 Task: Design a customizable, multi-material, and multi-color chess set with pieces inspired by iconic historical leaders and inventors.
Action: Mouse moved to (310, 411)
Screenshot: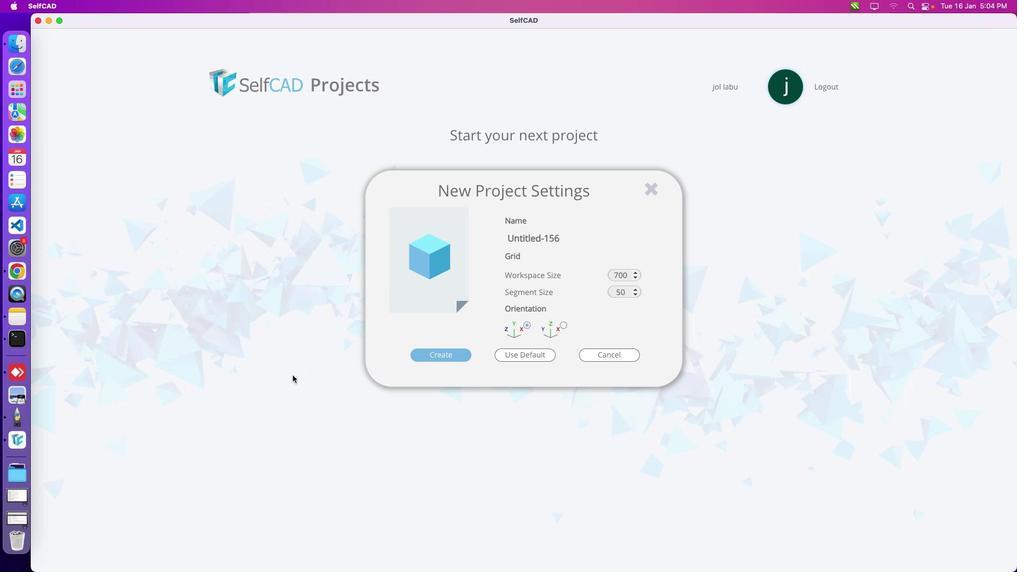 
Action: Mouse pressed left at (310, 411)
Screenshot: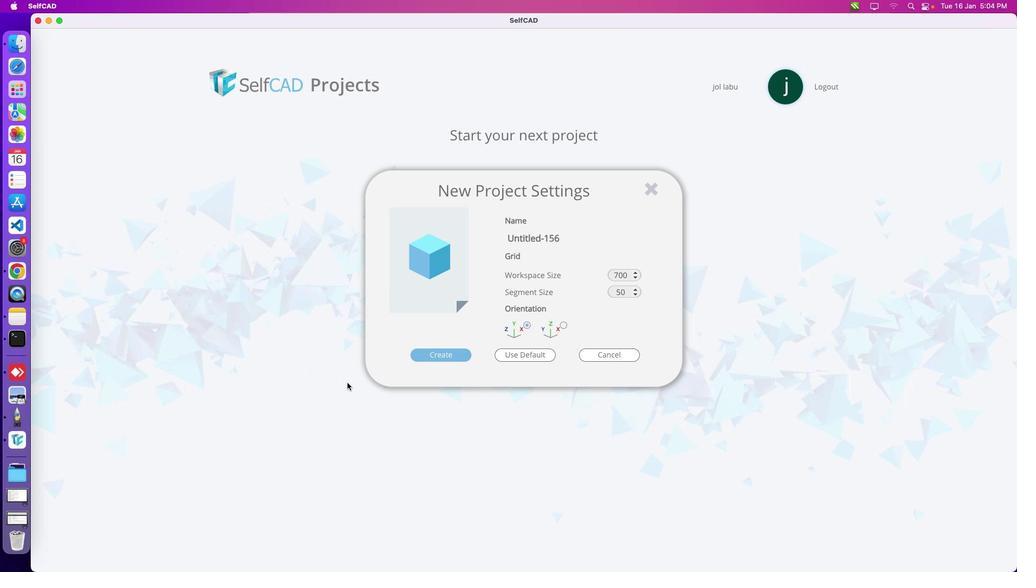 
Action: Mouse pressed left at (310, 411)
Screenshot: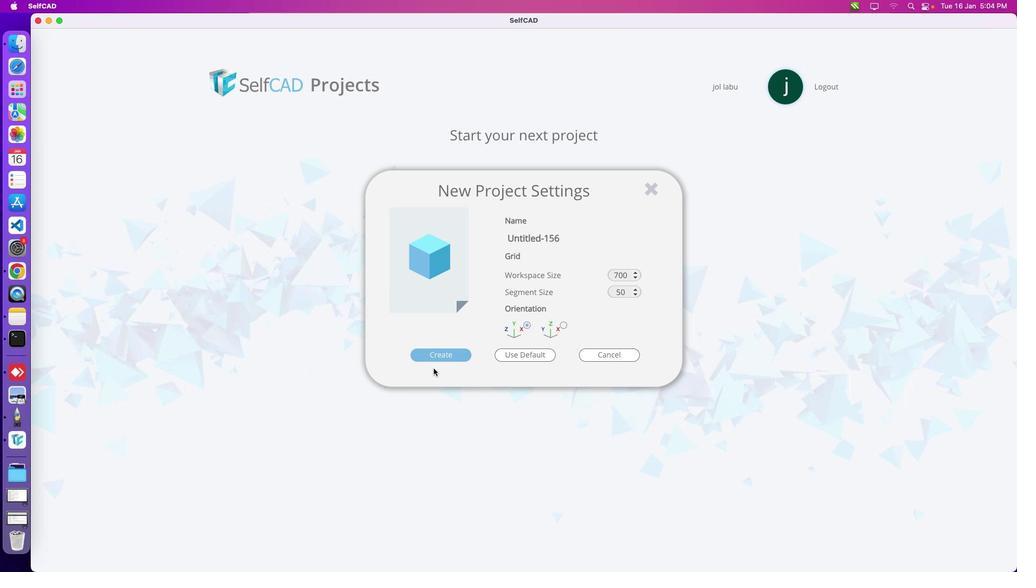 
Action: Mouse moved to (384, 425)
Screenshot: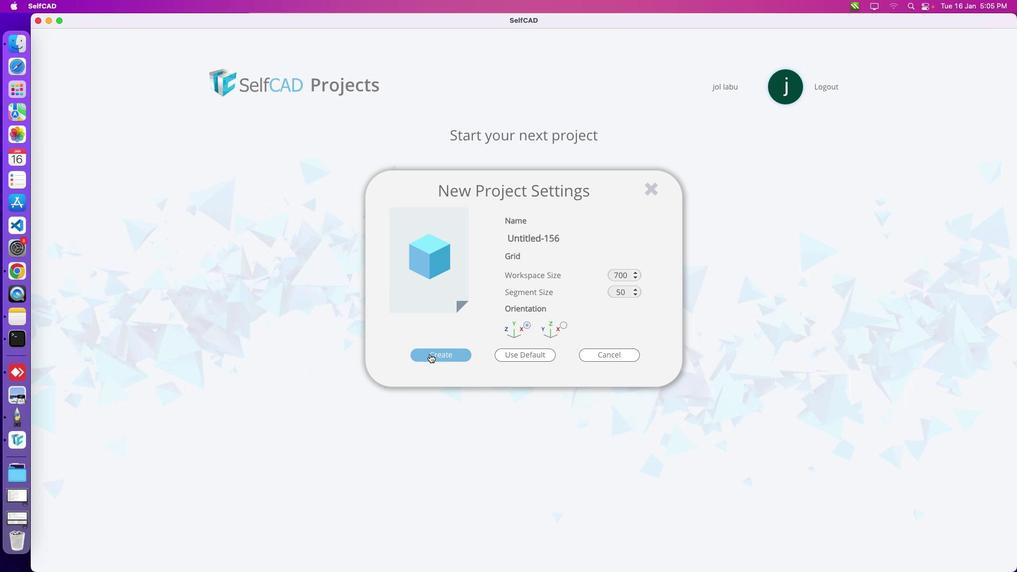 
Action: Mouse pressed left at (384, 425)
Screenshot: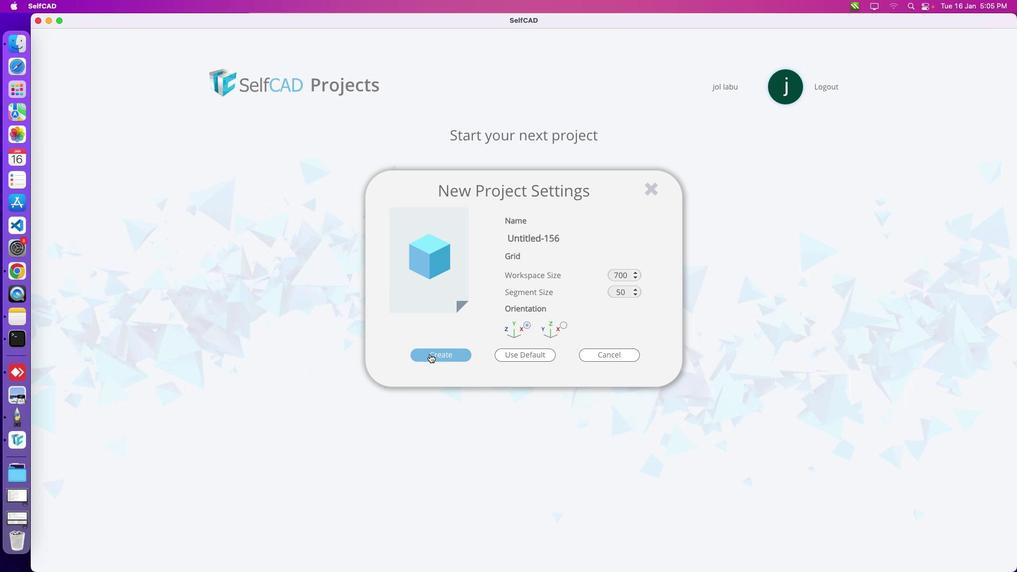 
Action: Mouse moved to (386, 425)
Screenshot: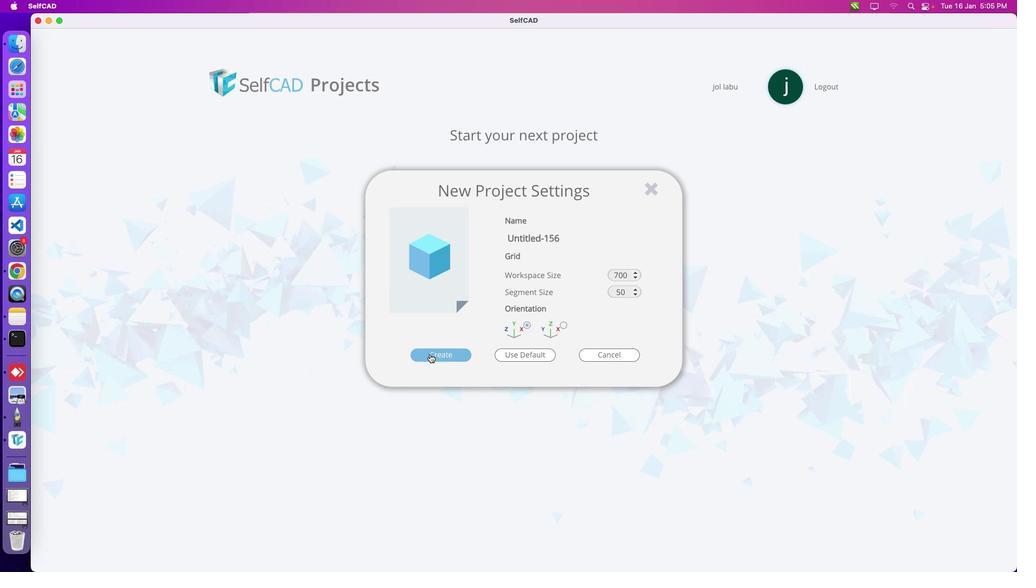 
Action: Mouse pressed left at (386, 425)
Screenshot: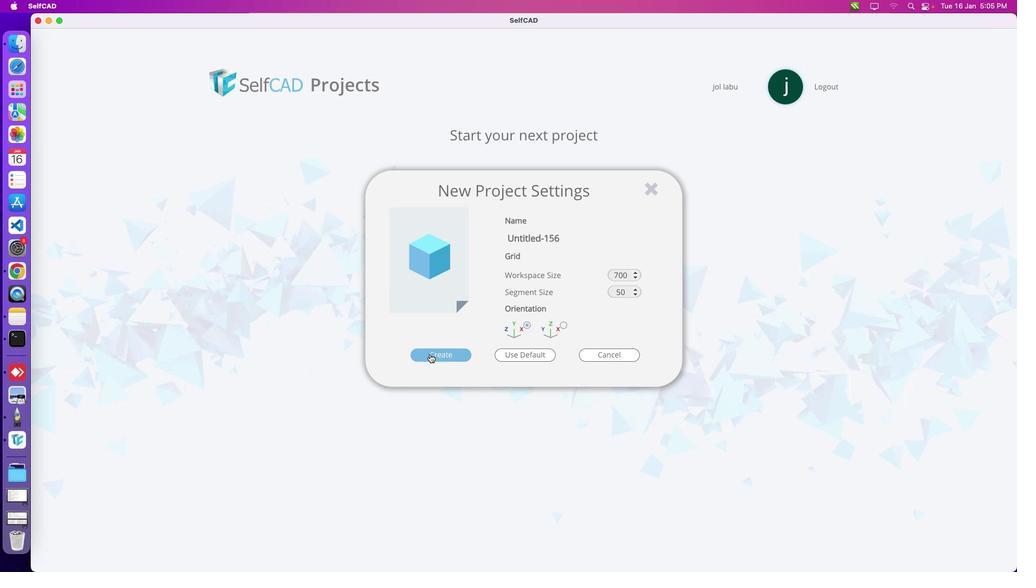 
Action: Mouse moved to (1019, 417)
Screenshot: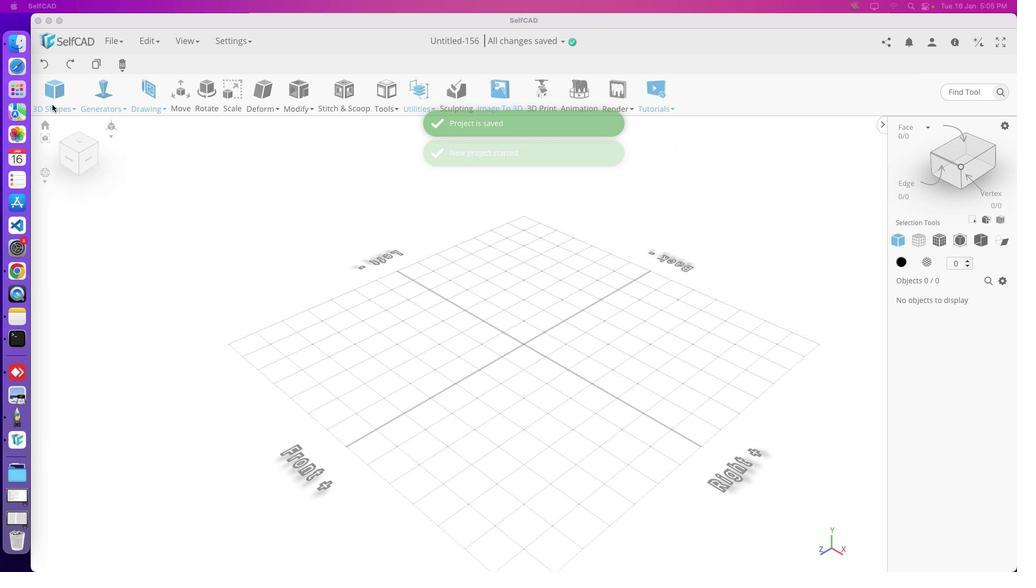 
Action: Mouse pressed left at (1019, 417)
Screenshot: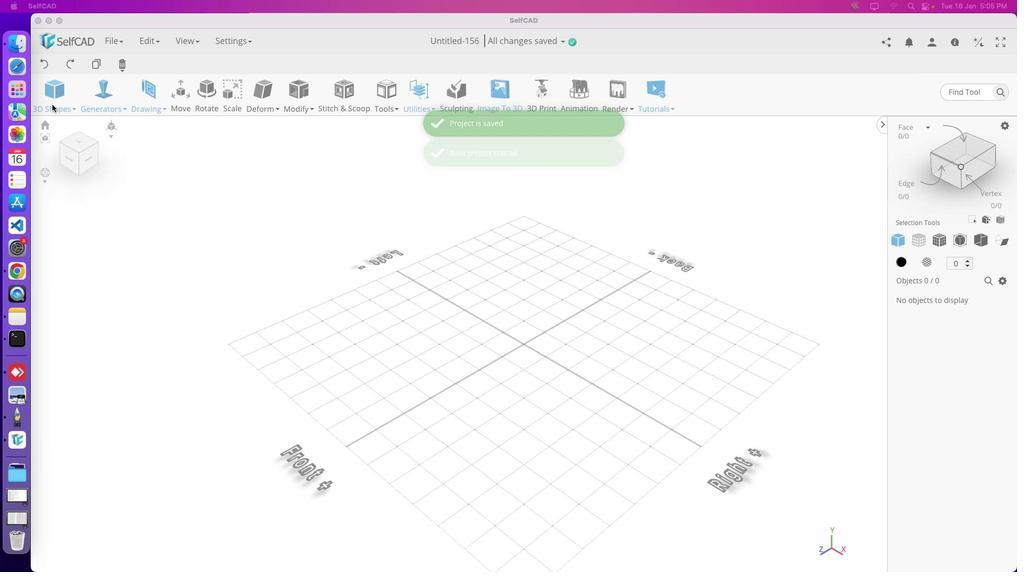 
Action: Mouse pressed left at (1019, 417)
Screenshot: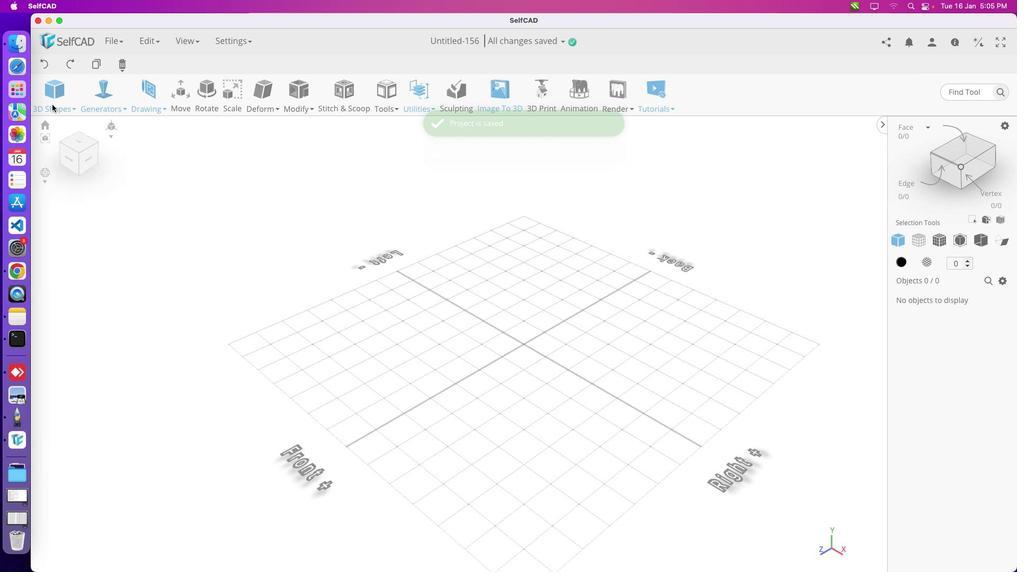 
Action: Mouse moved to (1019, 417)
Screenshot: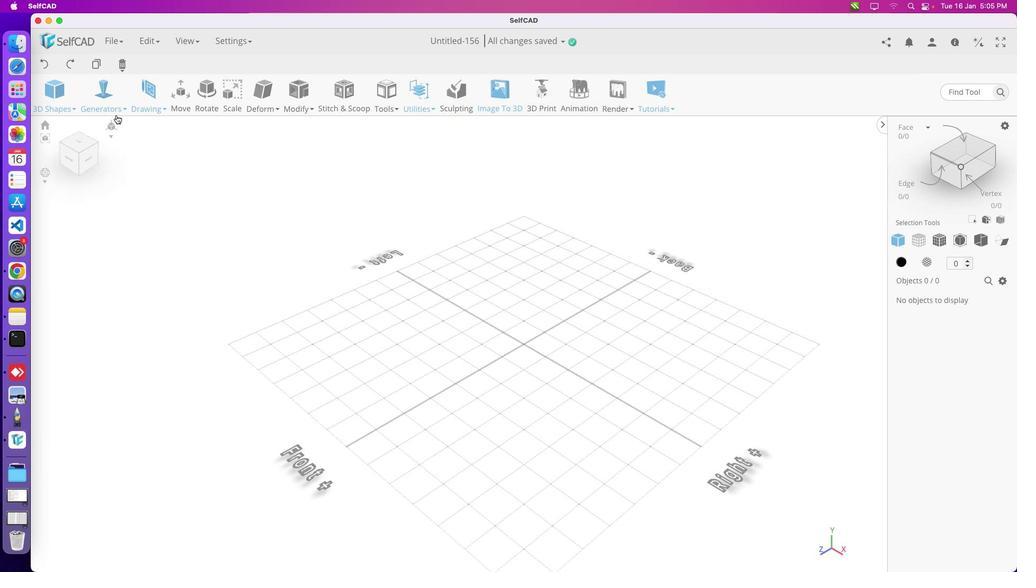 
Action: Mouse pressed left at (1019, 417)
Screenshot: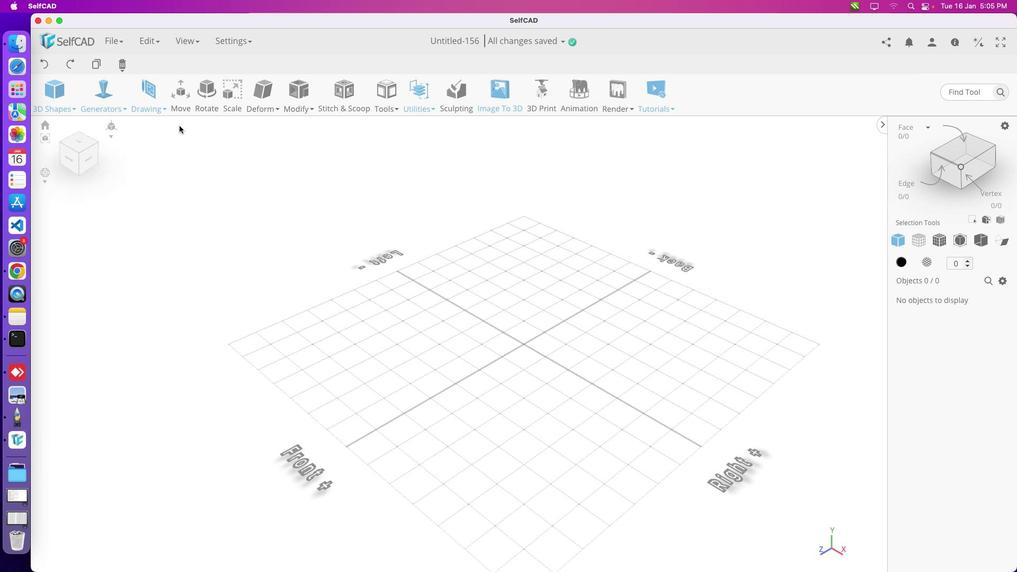 
Action: Mouse moved to (223, 405)
Screenshot: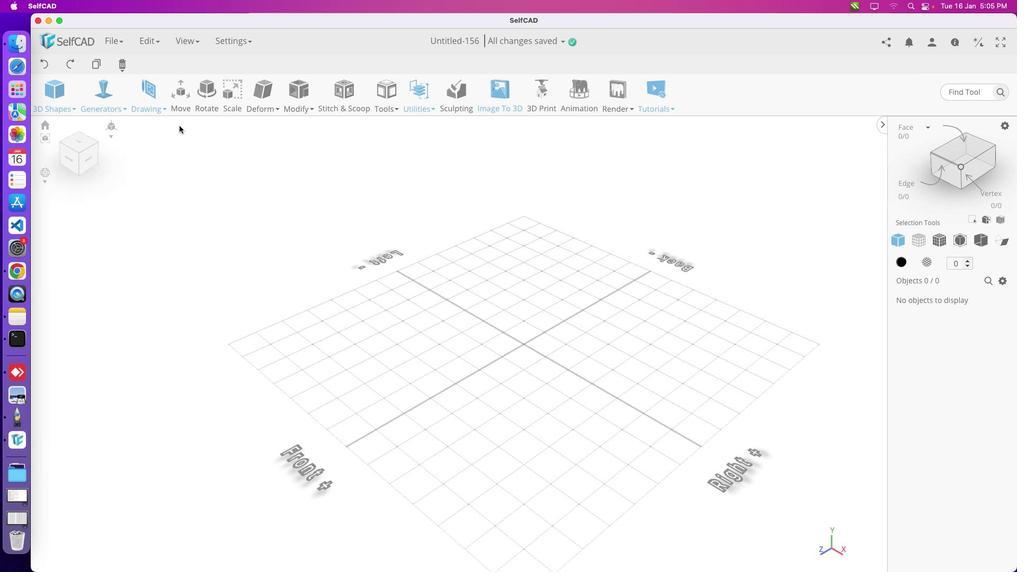 
Action: Mouse pressed left at (223, 405)
Screenshot: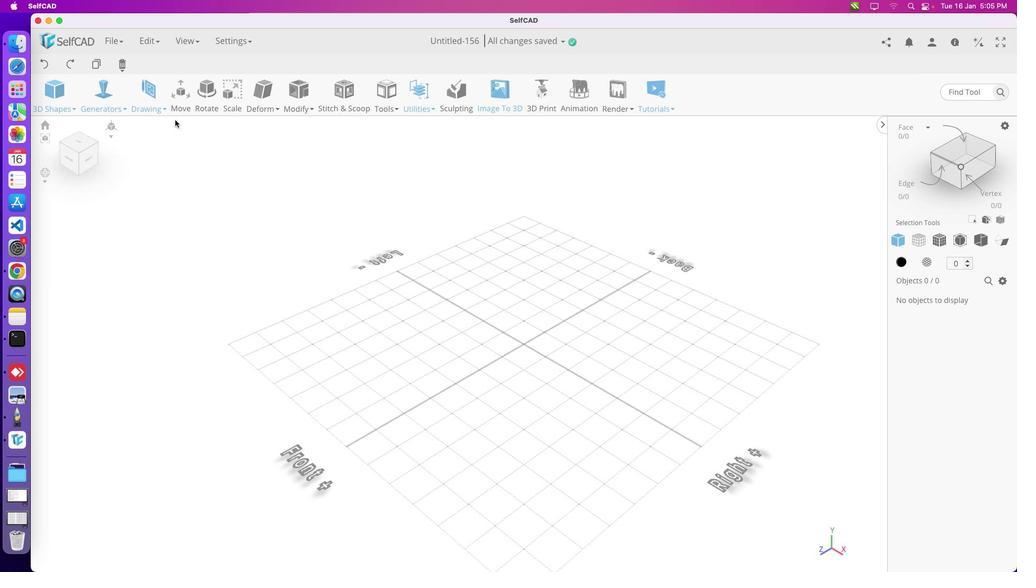 
Action: Mouse moved to (232, 413)
Screenshot: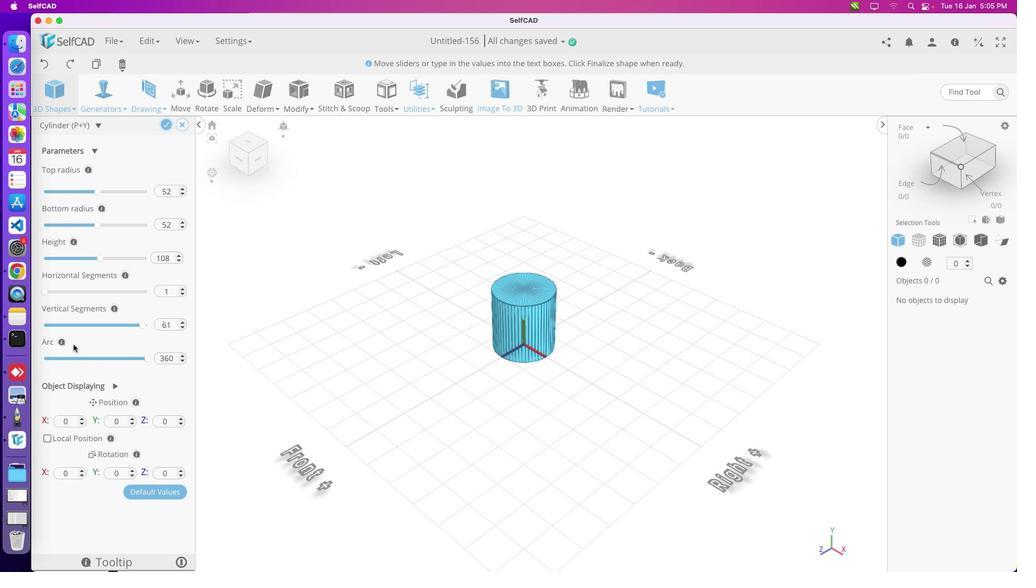 
Action: Mouse pressed left at (232, 413)
Screenshot: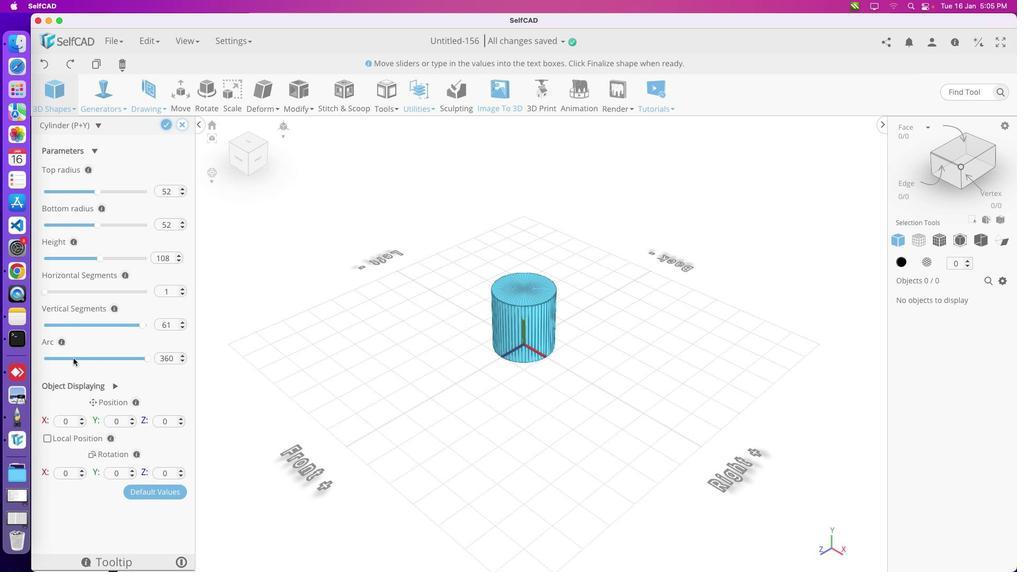 
Action: Mouse moved to (271, 407)
Screenshot: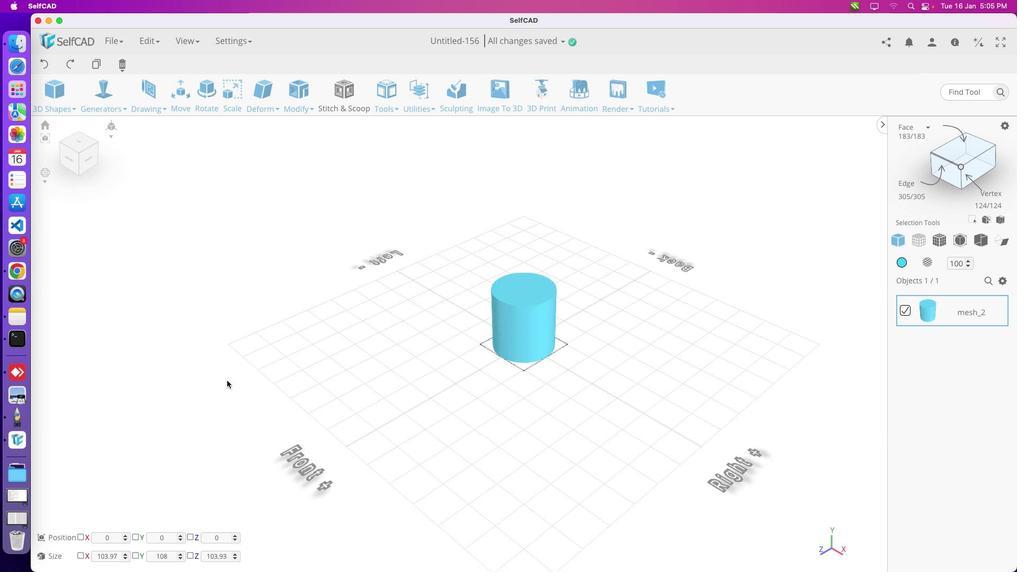 
Action: Mouse pressed left at (271, 407)
Screenshot: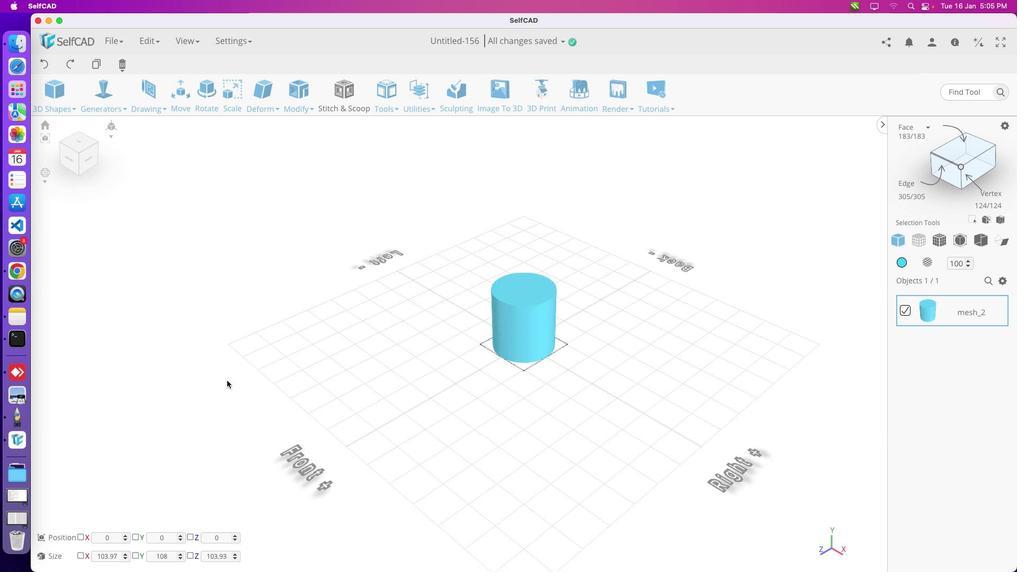 
Action: Mouse moved to (458, 426)
Screenshot: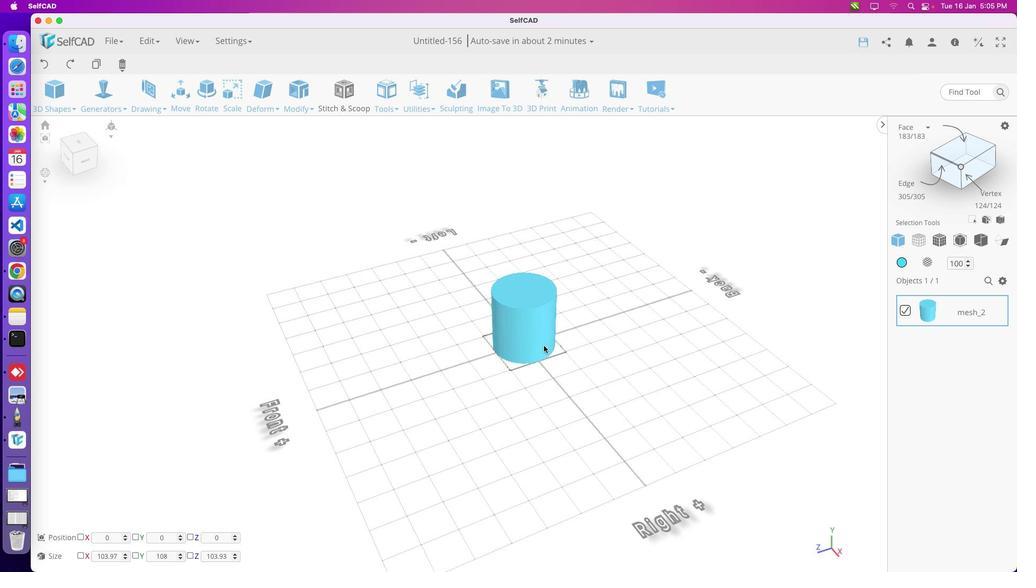 
Action: Mouse pressed left at (458, 426)
Screenshot: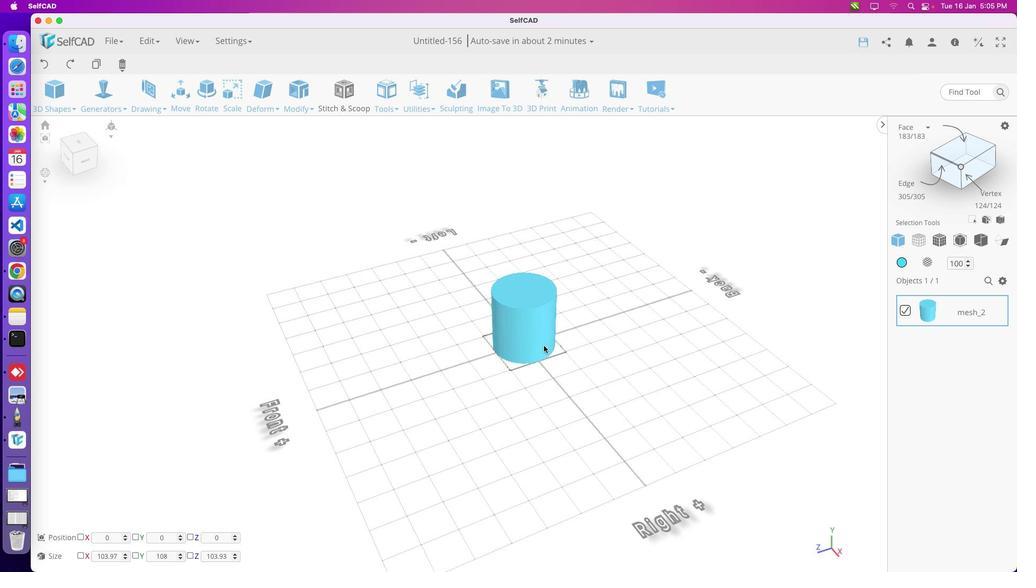 
Action: Mouse moved to (527, 415)
Screenshot: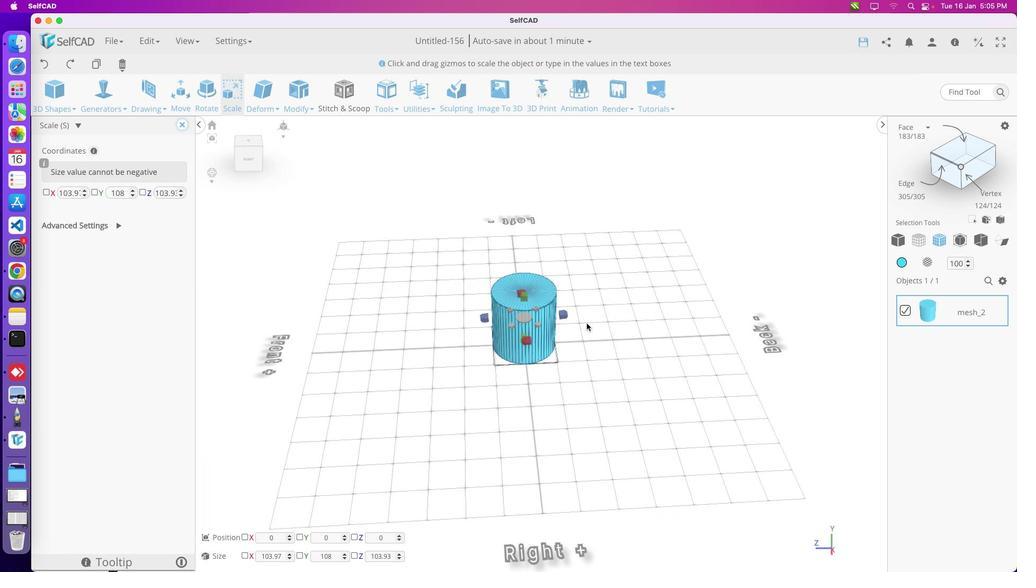 
Action: Key pressed 's'
Screenshot: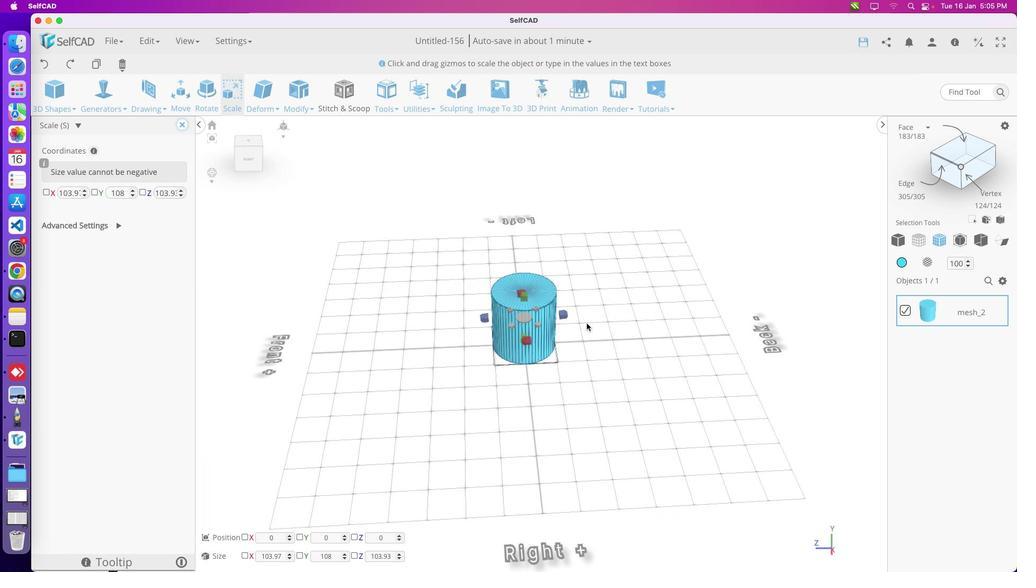 
Action: Mouse moved to (457, 430)
Screenshot: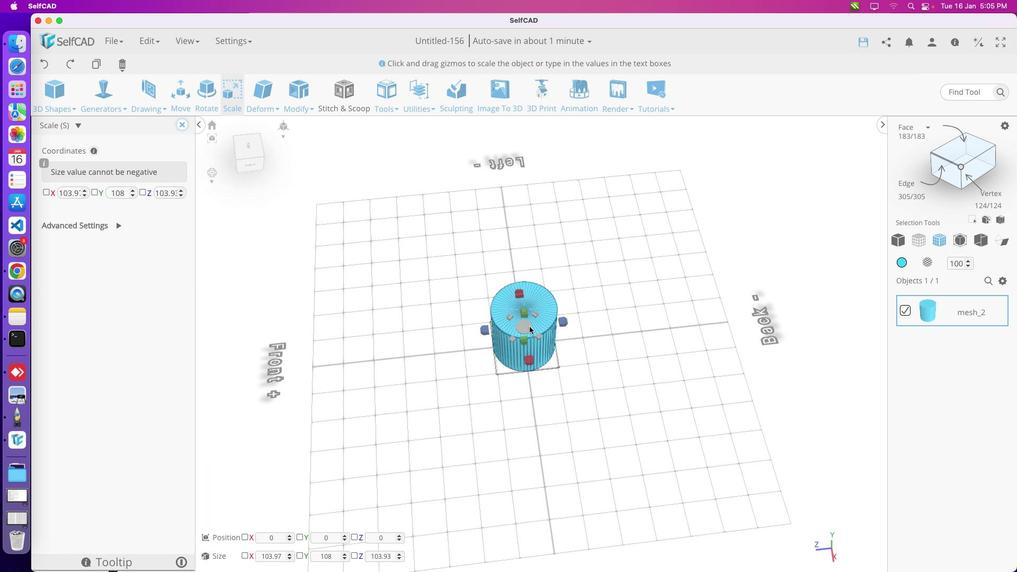 
Action: Mouse pressed left at (457, 430)
Screenshot: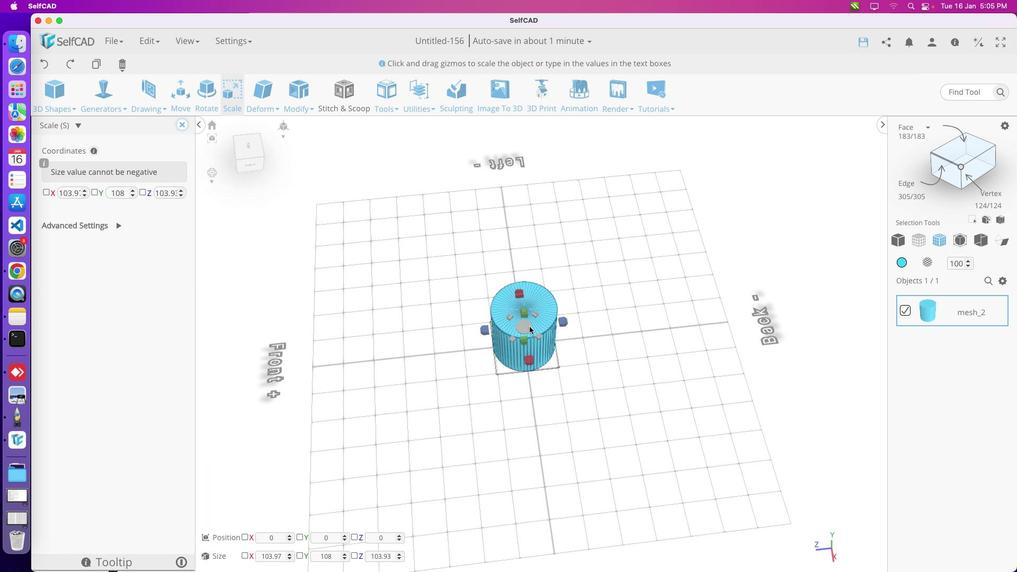 
Action: Mouse moved to (594, 416)
Screenshot: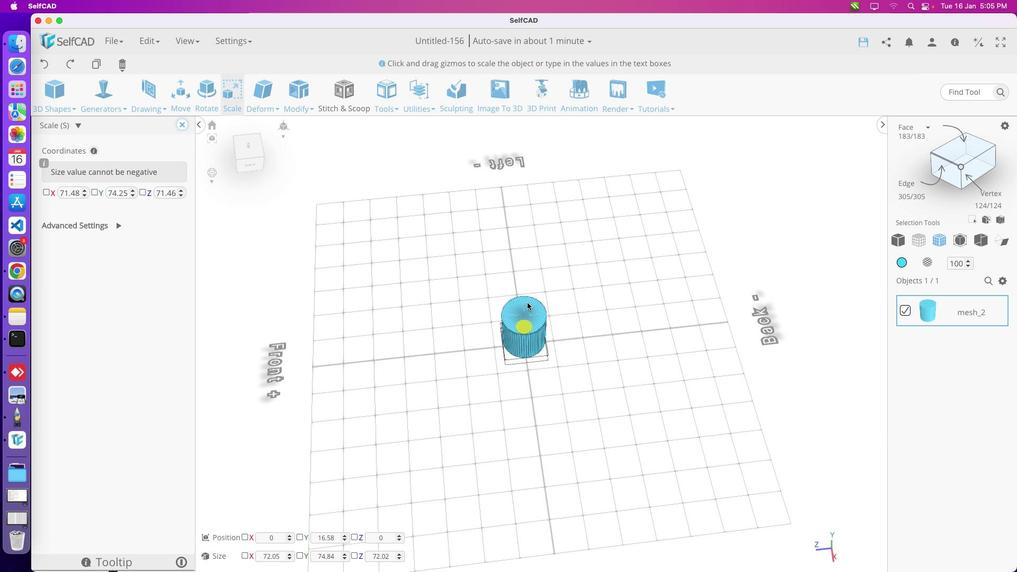 
Action: Mouse pressed left at (594, 416)
Screenshot: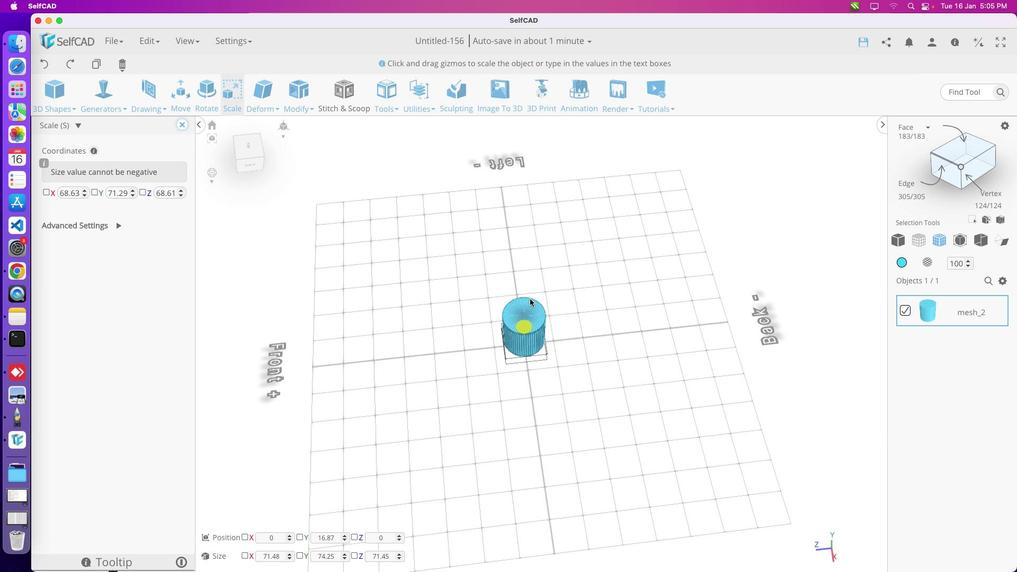 
Action: Mouse moved to (442, 420)
Screenshot: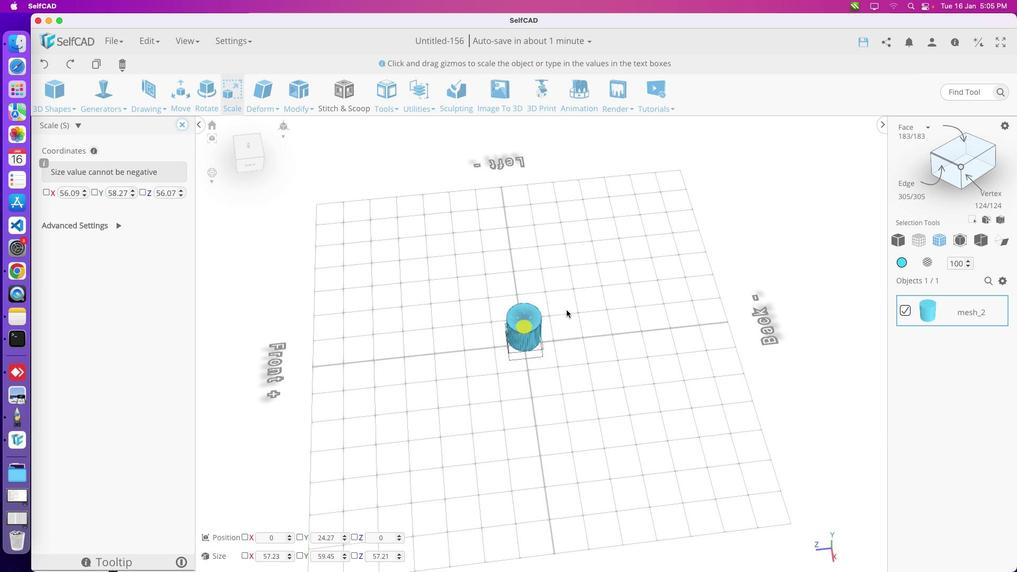 
Action: Mouse pressed left at (442, 420)
Screenshot: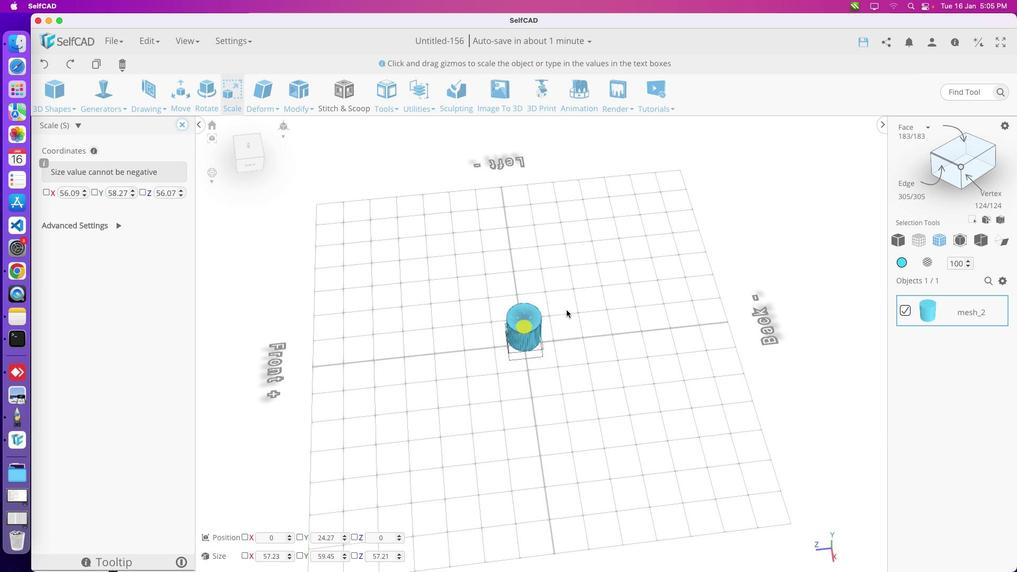
Action: Mouse moved to (421, 423)
Screenshot: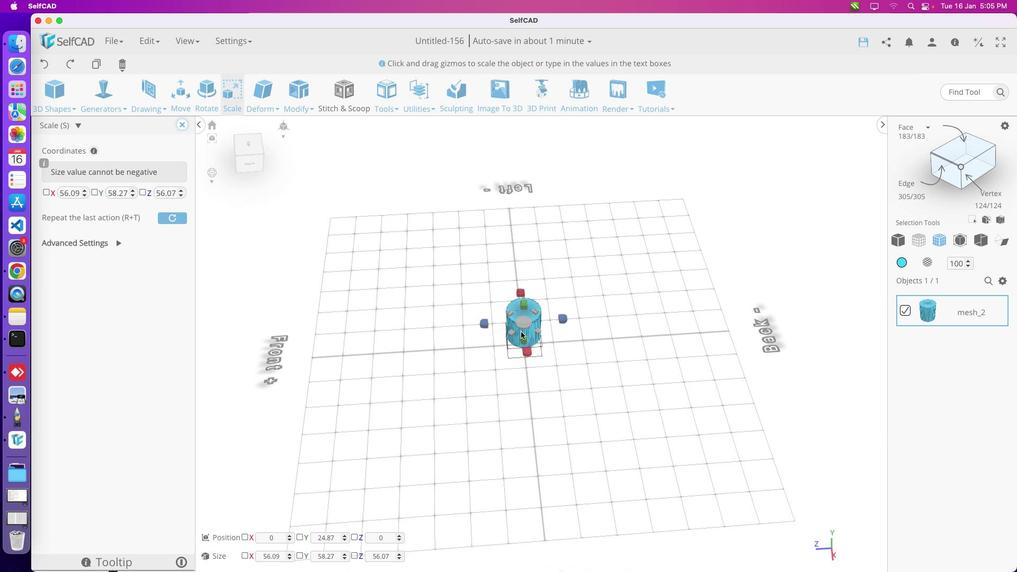 
Action: Mouse pressed left at (421, 423)
Screenshot: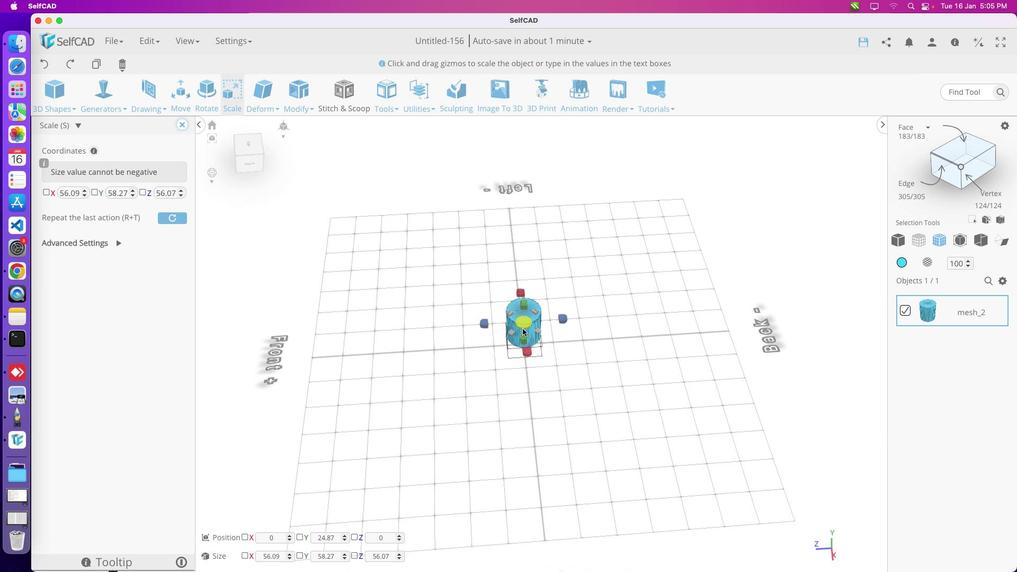 
Action: Mouse moved to (442, 422)
Screenshot: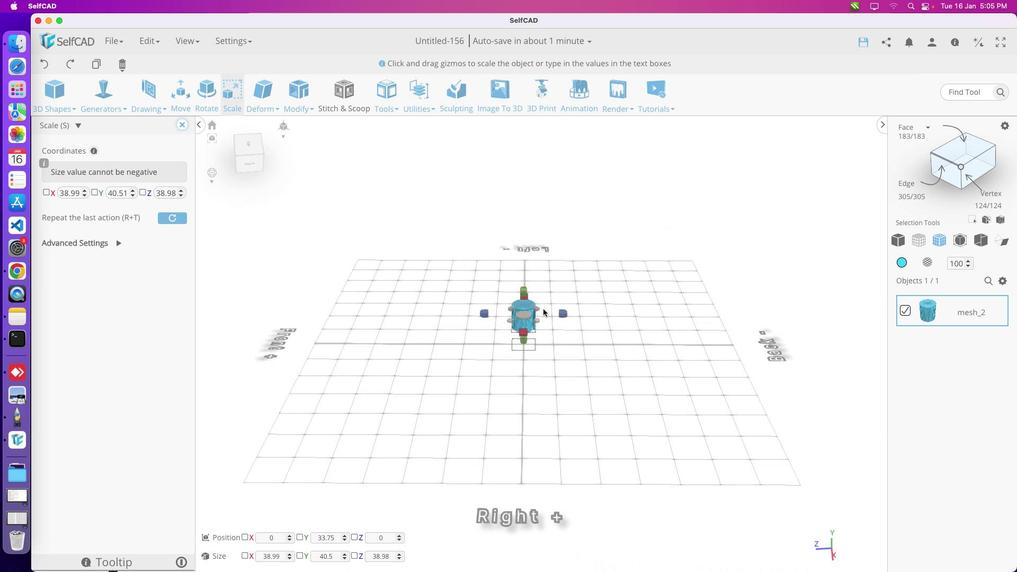 
Action: Mouse pressed left at (442, 422)
Screenshot: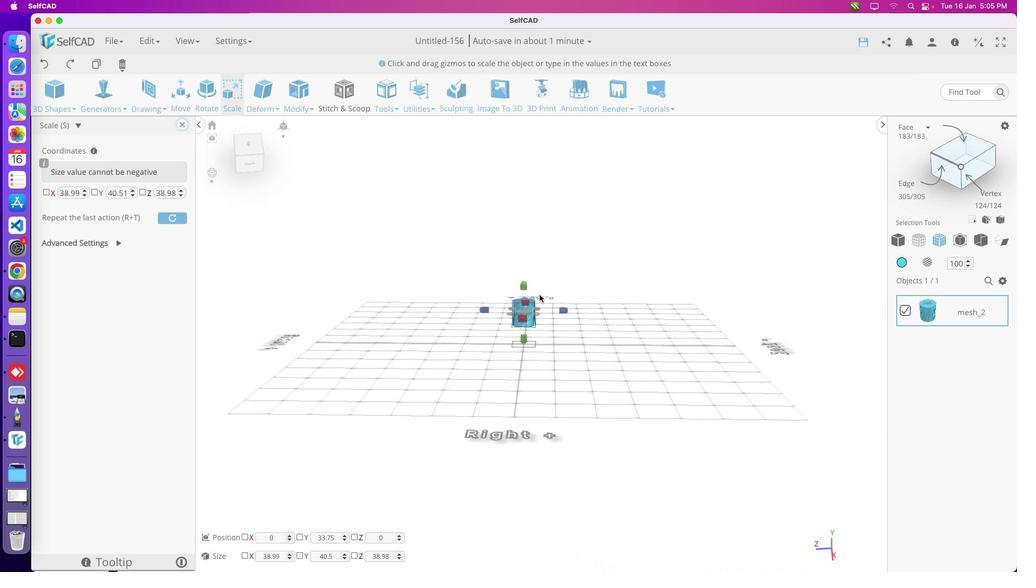 
Action: Mouse moved to (421, 423)
Screenshot: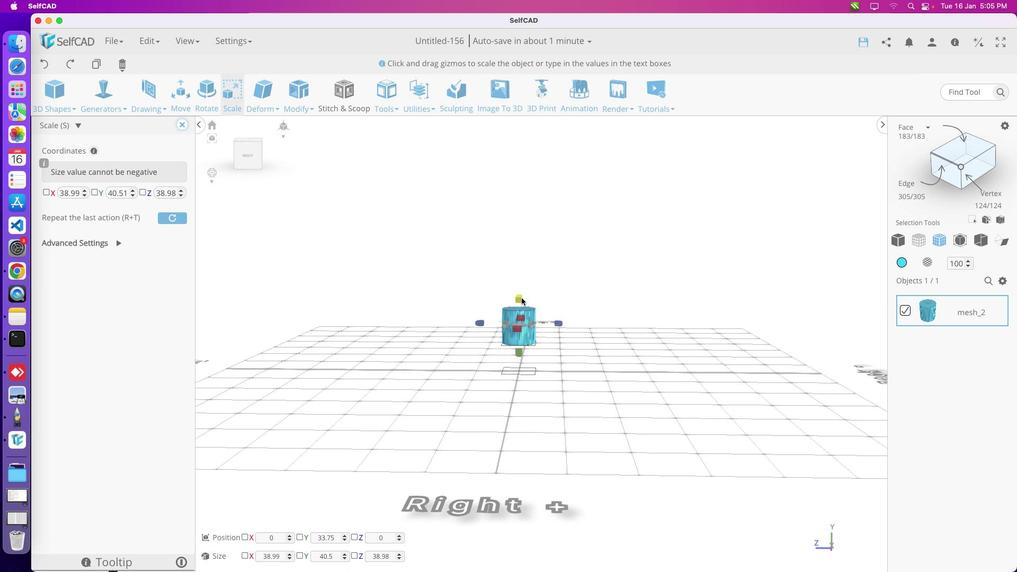 
Action: Mouse pressed left at (421, 423)
Screenshot: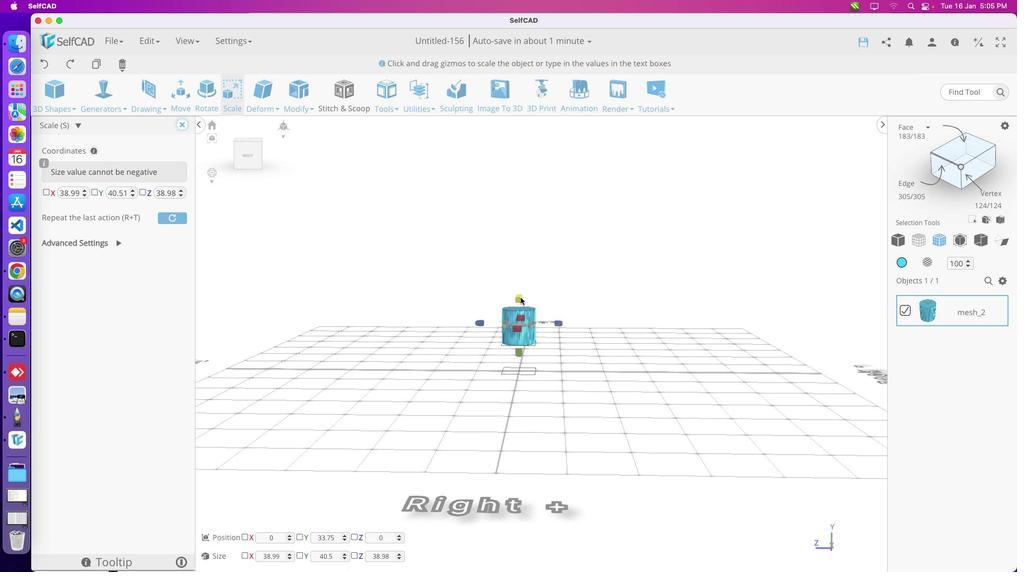 
Action: Mouse moved to (437, 425)
Screenshot: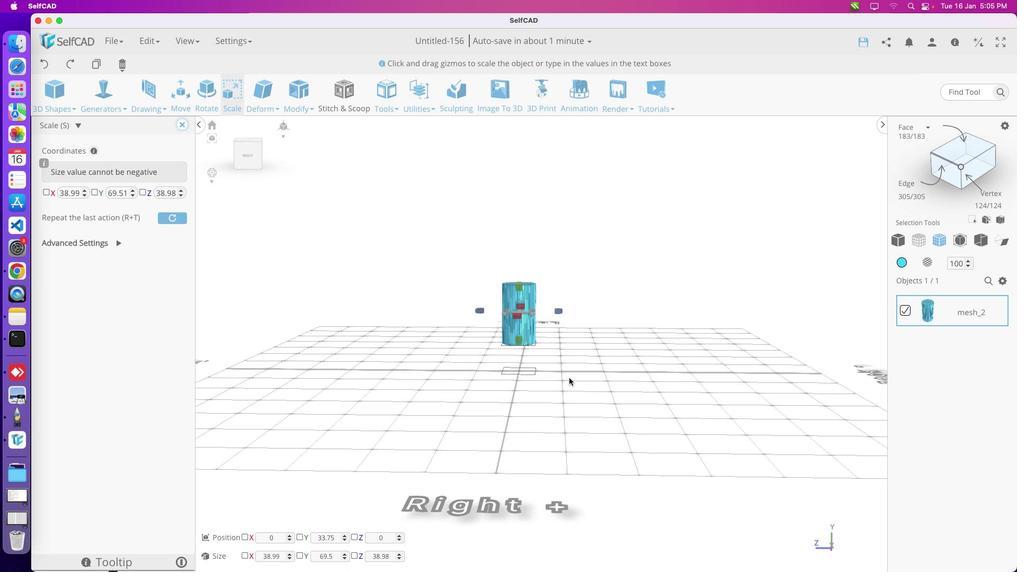 
Action: Mouse pressed left at (437, 425)
Screenshot: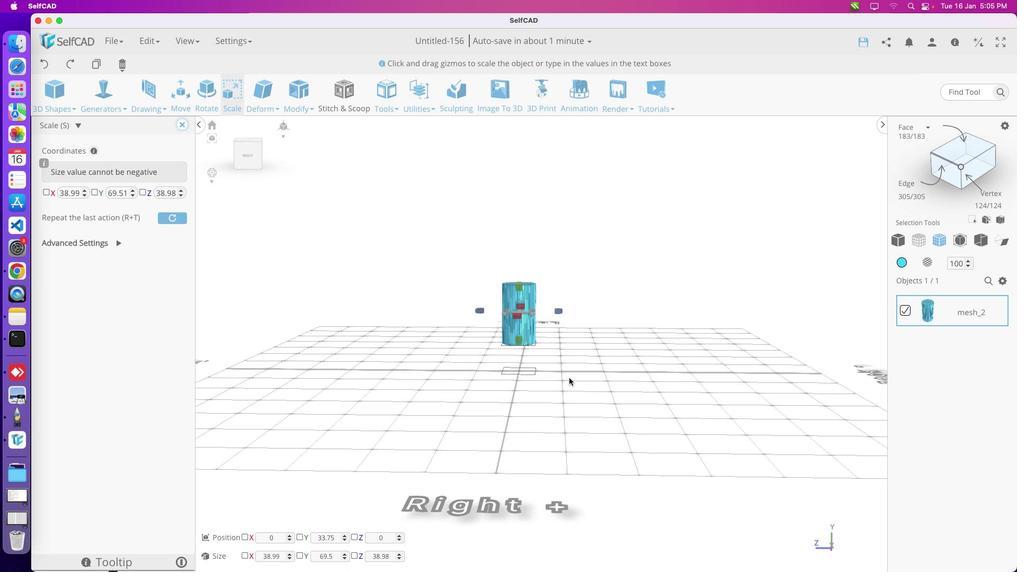 
Action: Mouse moved to (426, 420)
Screenshot: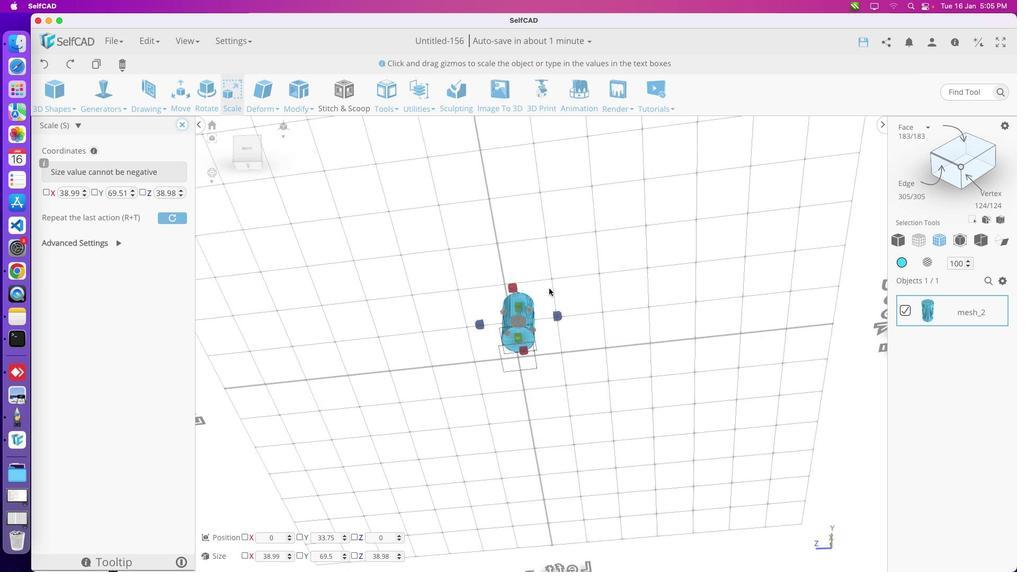 
Action: Mouse scrolled (426, 420) with delta (201, 397)
Screenshot: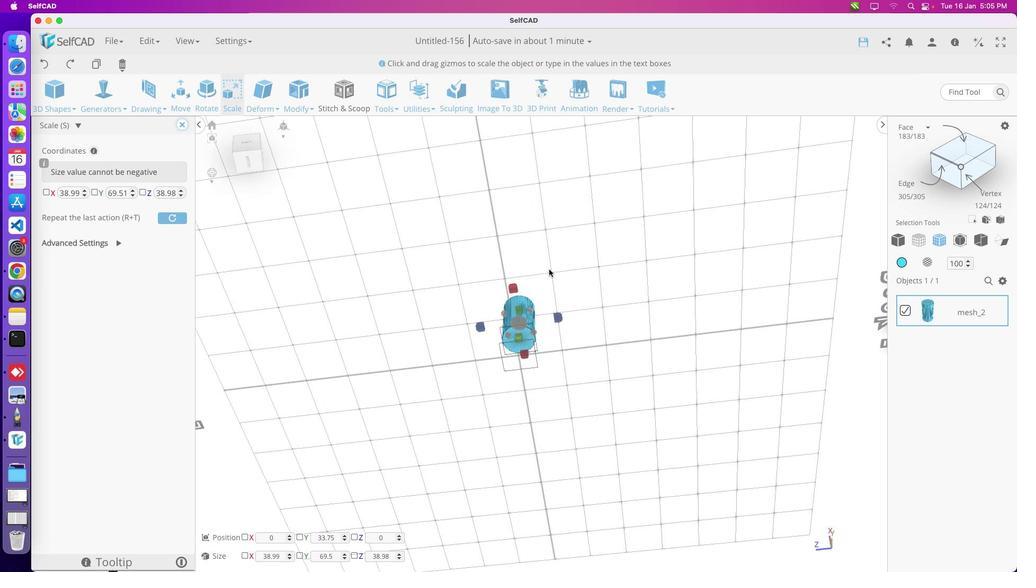 
Action: Mouse scrolled (426, 420) with delta (201, 397)
Screenshot: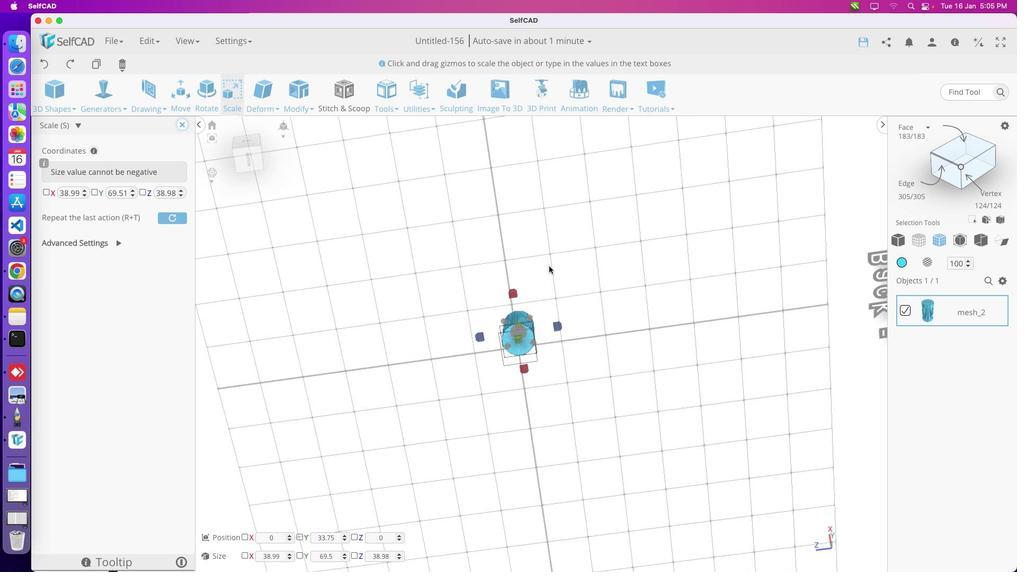 
Action: Mouse scrolled (426, 420) with delta (201, 397)
Screenshot: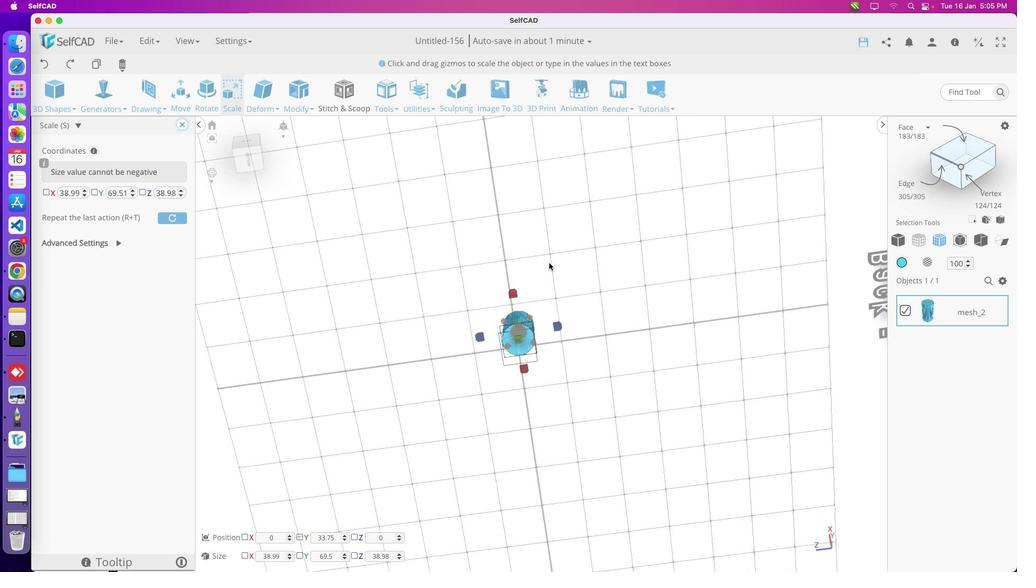 
Action: Mouse moved to (420, 421)
Screenshot: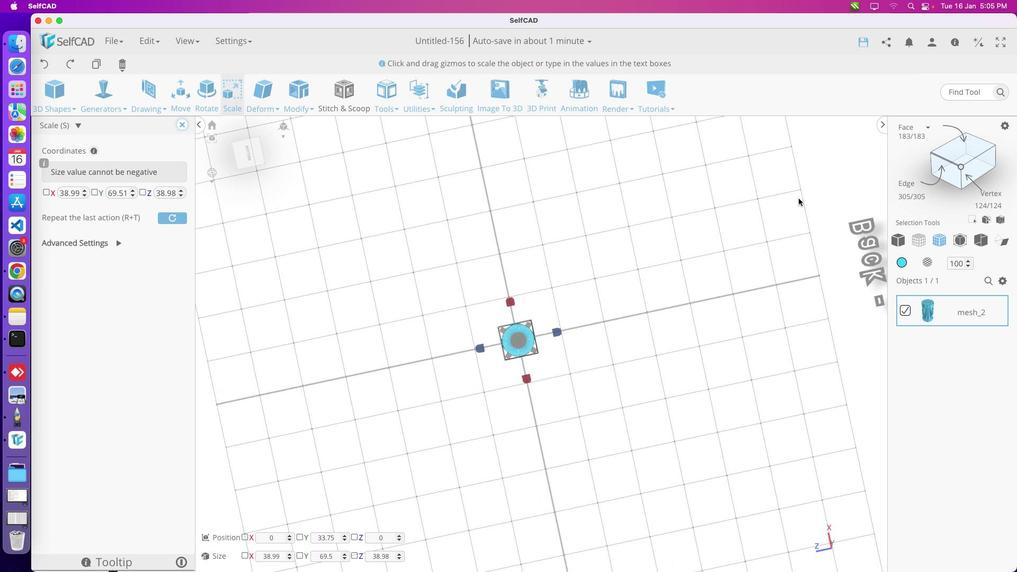 
Action: Mouse pressed left at (420, 421)
Screenshot: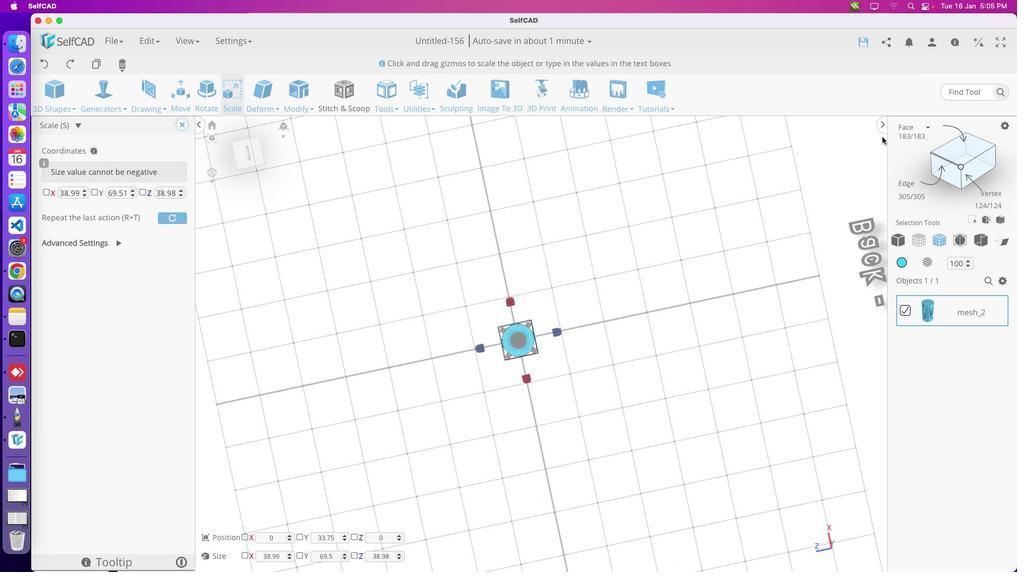 
Action: Mouse moved to (440, 427)
Screenshot: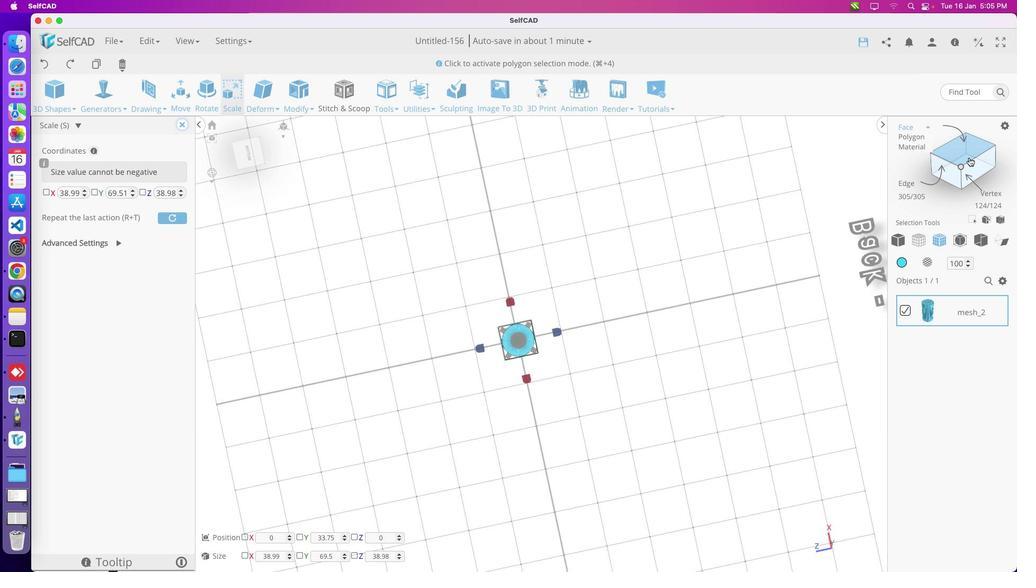 
Action: Mouse pressed left at (440, 427)
Screenshot: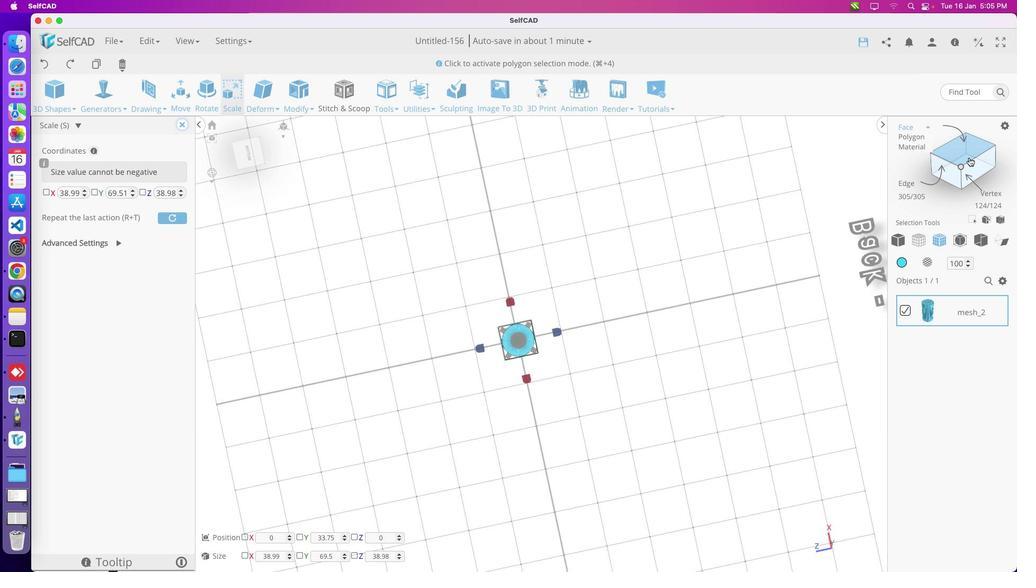 
Action: Mouse moved to (596, 410)
Screenshot: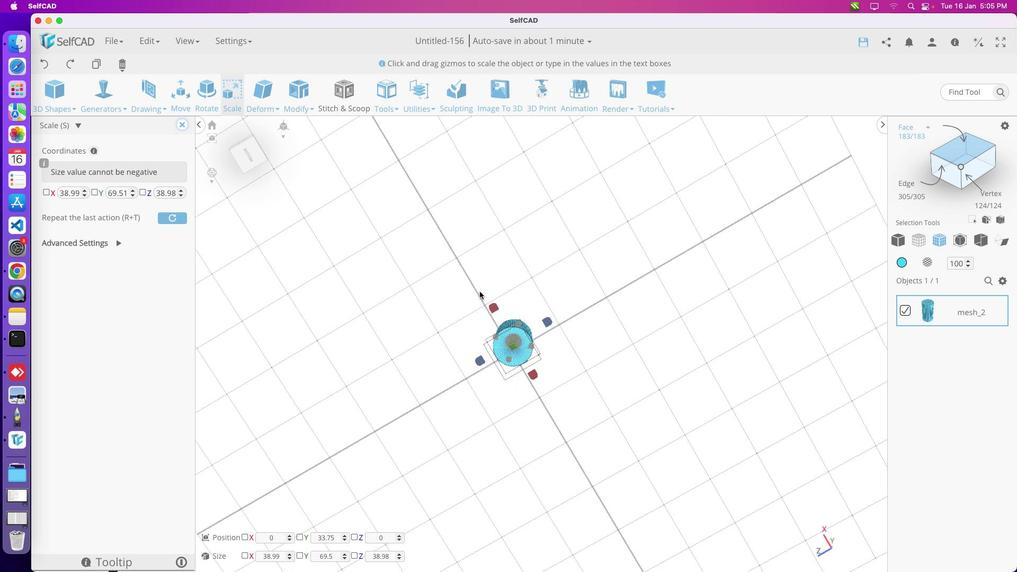 
Action: Mouse pressed left at (596, 410)
Screenshot: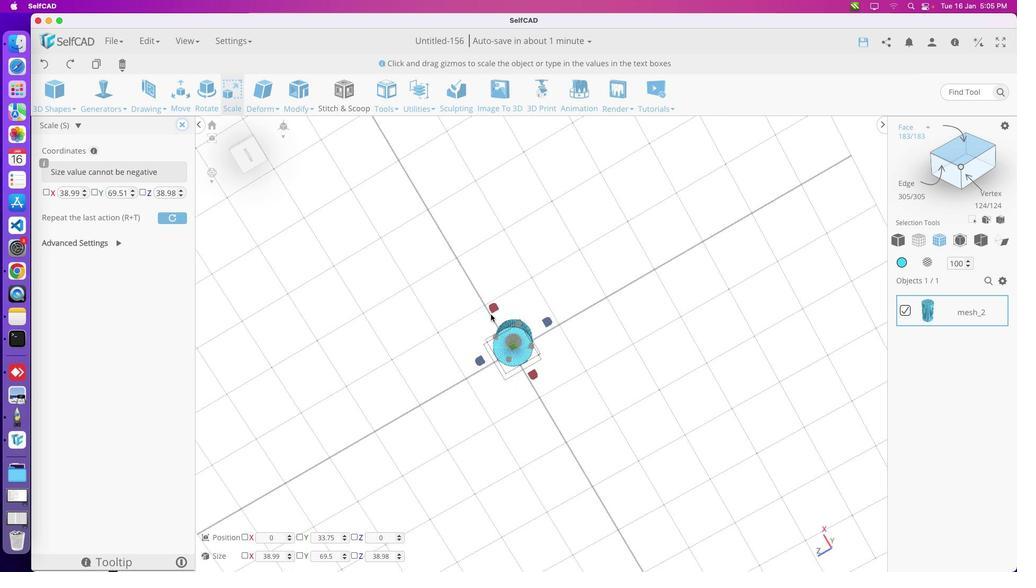 
Action: Mouse moved to (611, 409)
Screenshot: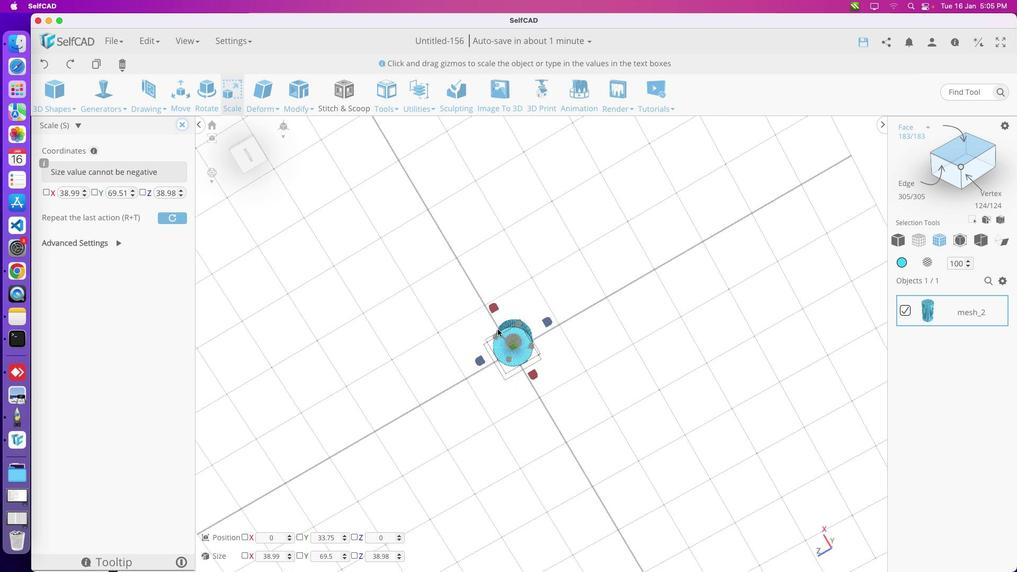 
Action: Mouse pressed left at (611, 409)
Screenshot: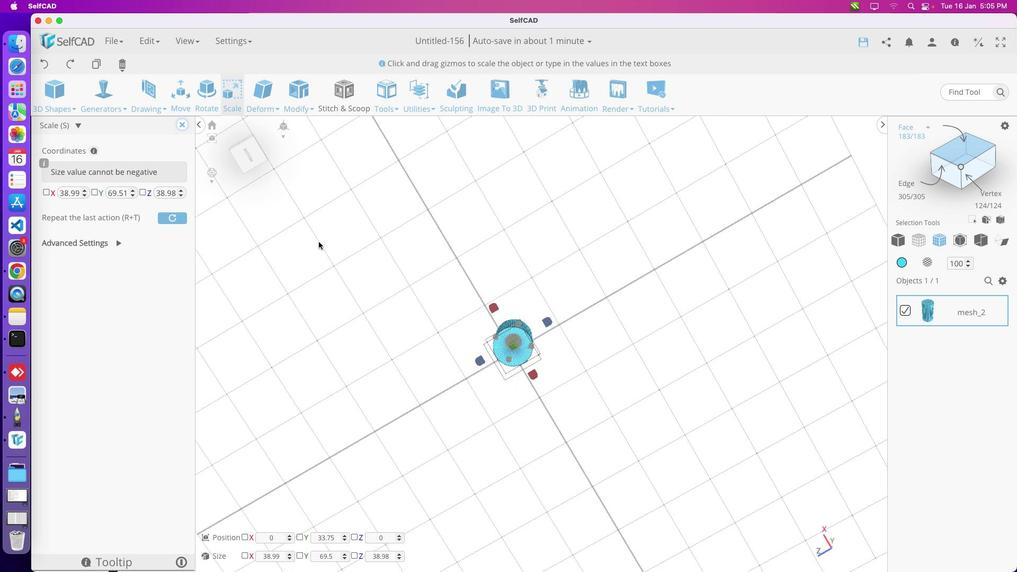 
Action: Mouse moved to (431, 421)
Screenshot: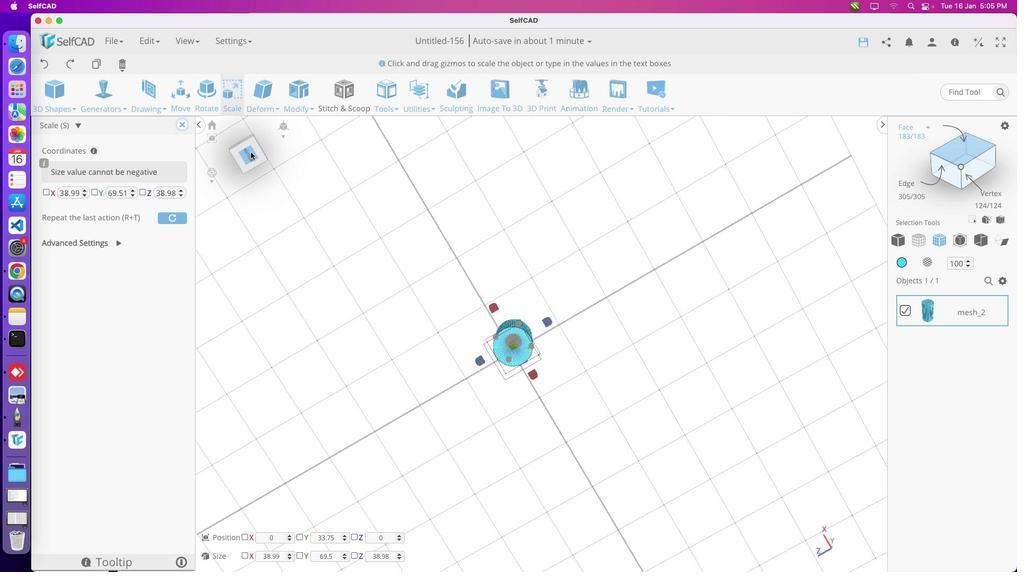 
Action: Mouse scrolled (431, 421) with delta (201, 397)
Screenshot: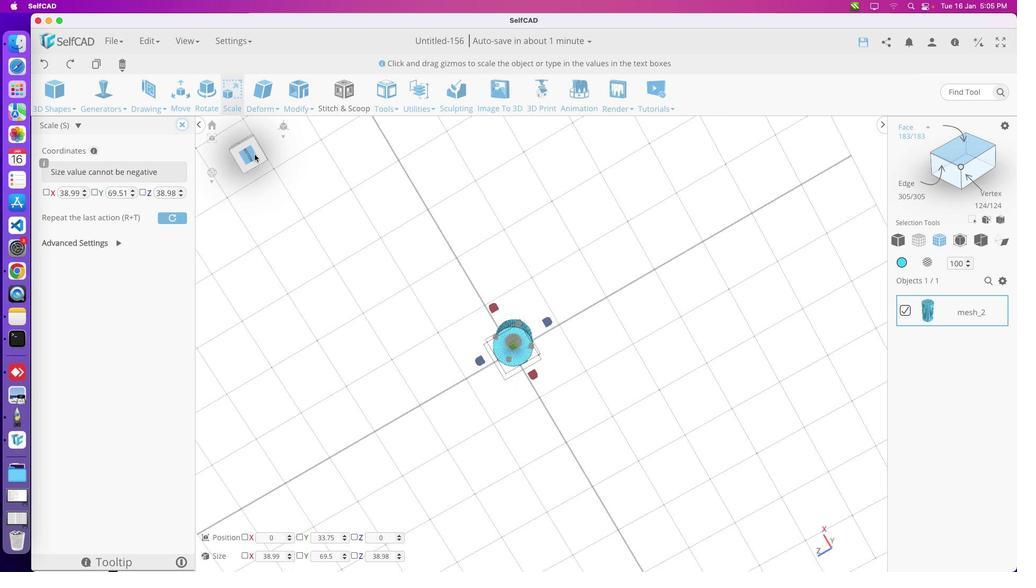 
Action: Mouse moved to (431, 421)
Screenshot: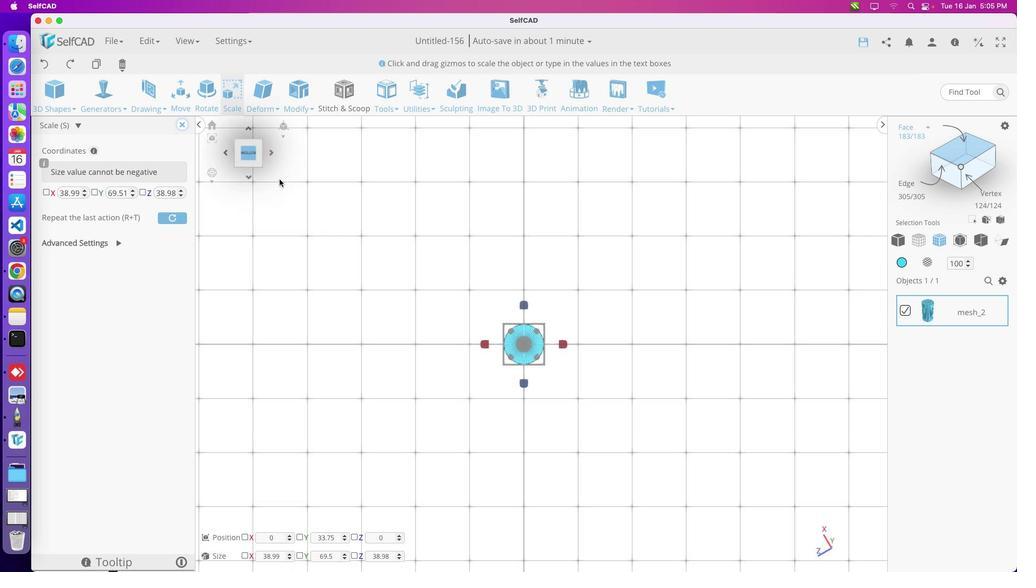 
Action: Mouse scrolled (431, 421) with delta (201, 397)
Screenshot: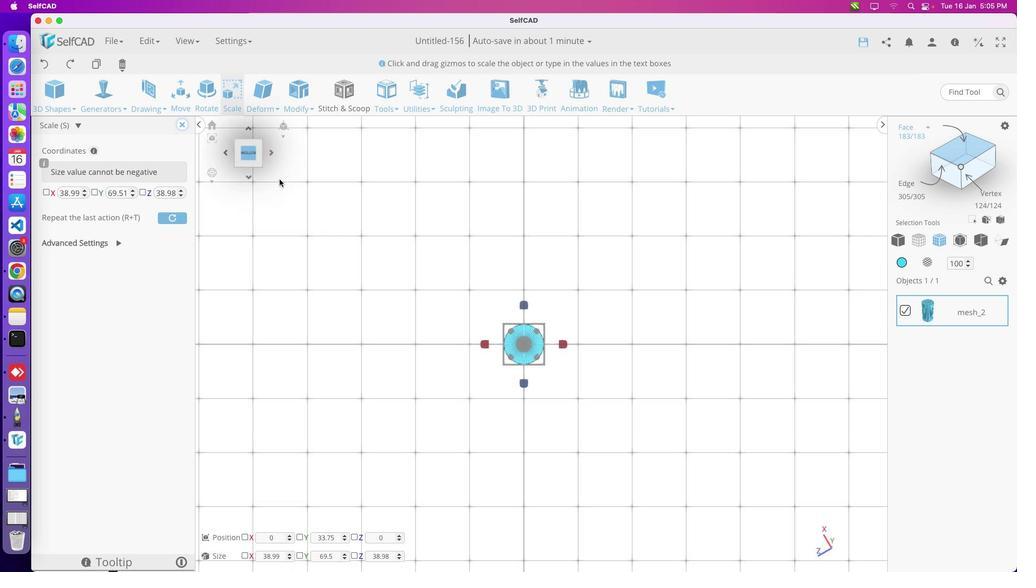 
Action: Mouse moved to (434, 421)
Screenshot: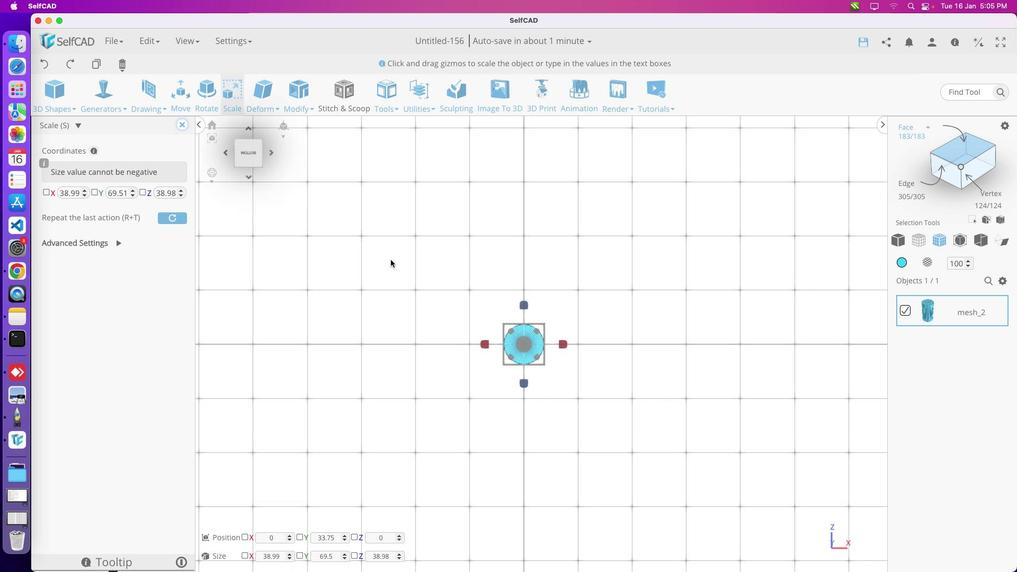 
Action: Mouse scrolled (434, 421) with delta (201, 397)
Screenshot: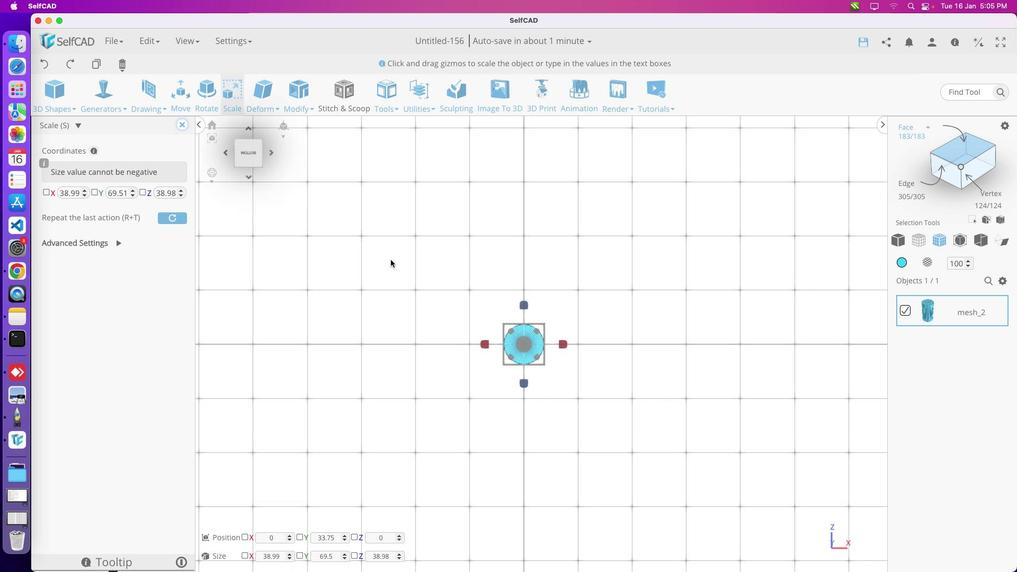 
Action: Mouse moved to (439, 425)
Screenshot: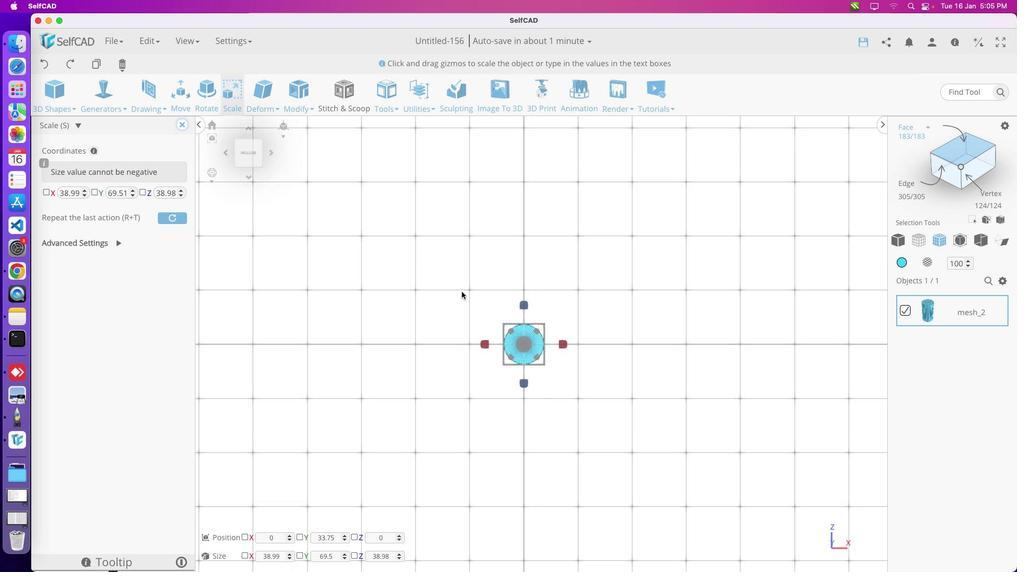 
Action: Mouse pressed left at (439, 425)
Screenshot: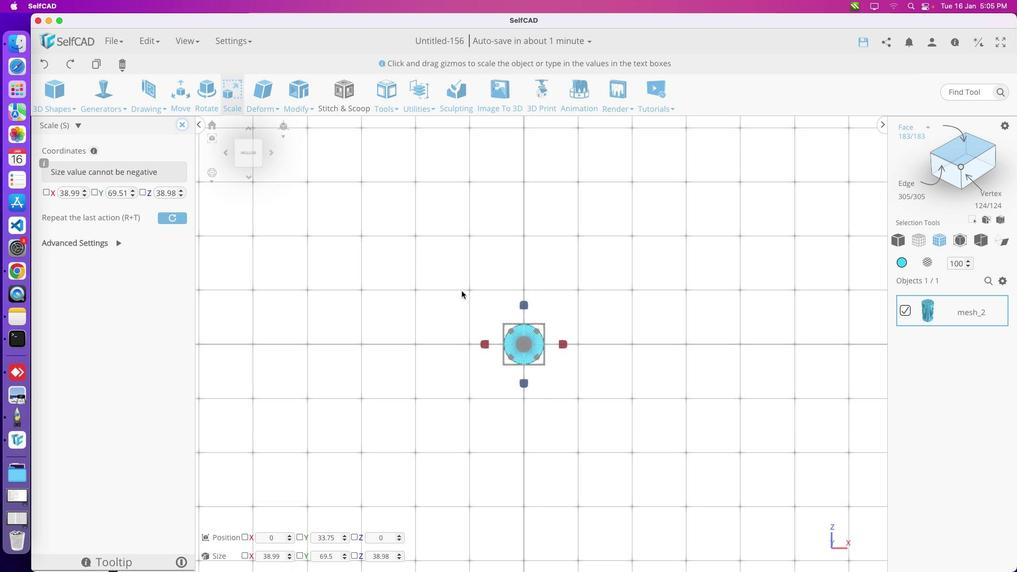 
Action: Mouse moved to (307, 409)
Screenshot: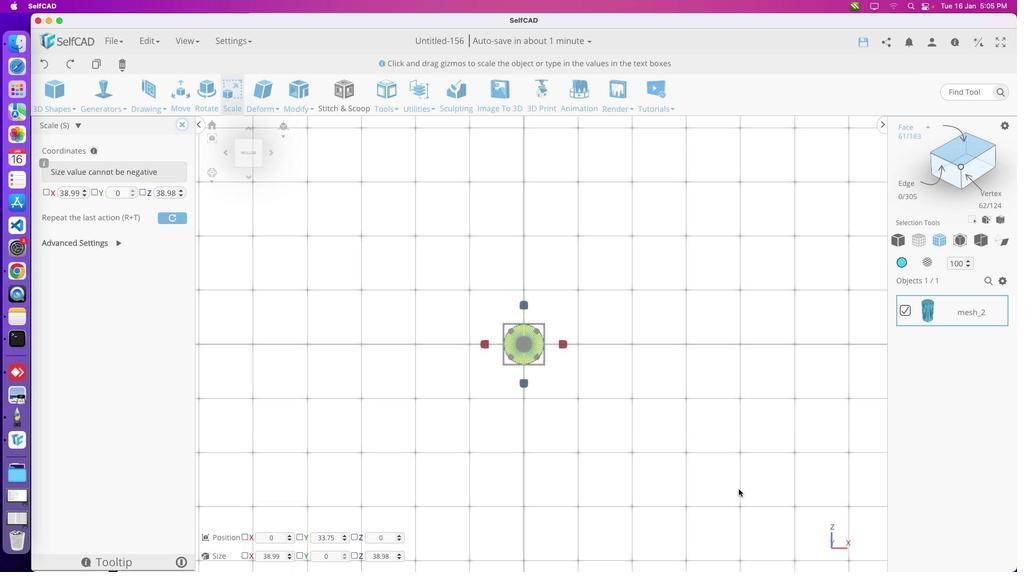
Action: Mouse pressed left at (307, 409)
Screenshot: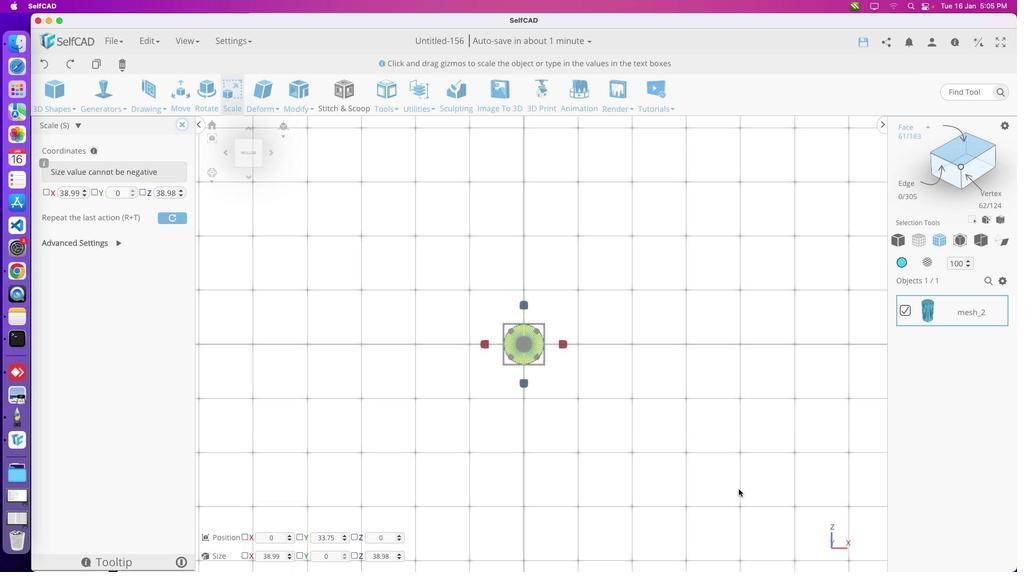 
Action: Mouse moved to (395, 420)
Screenshot: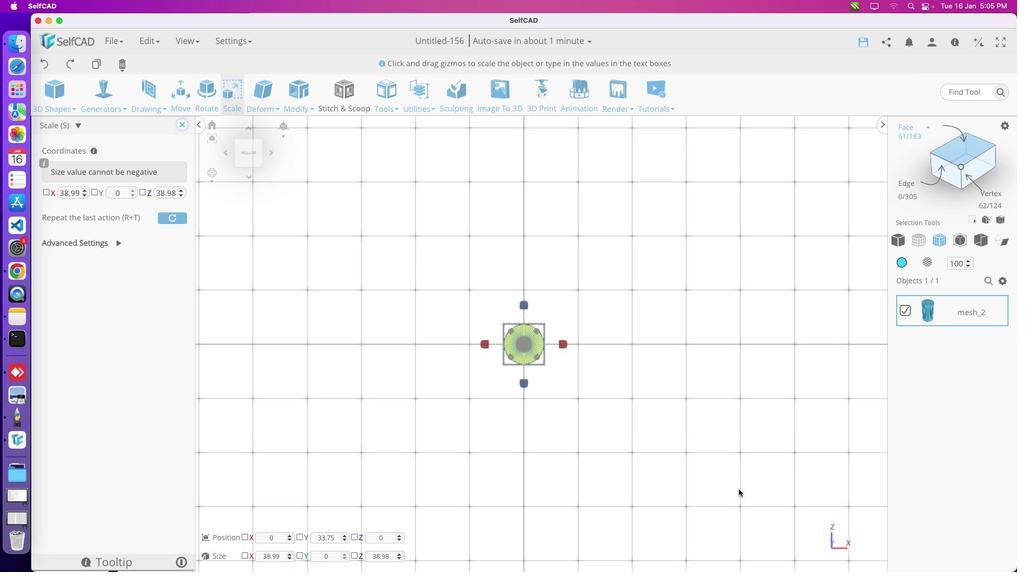 
Action: Mouse pressed right at (395, 420)
Screenshot: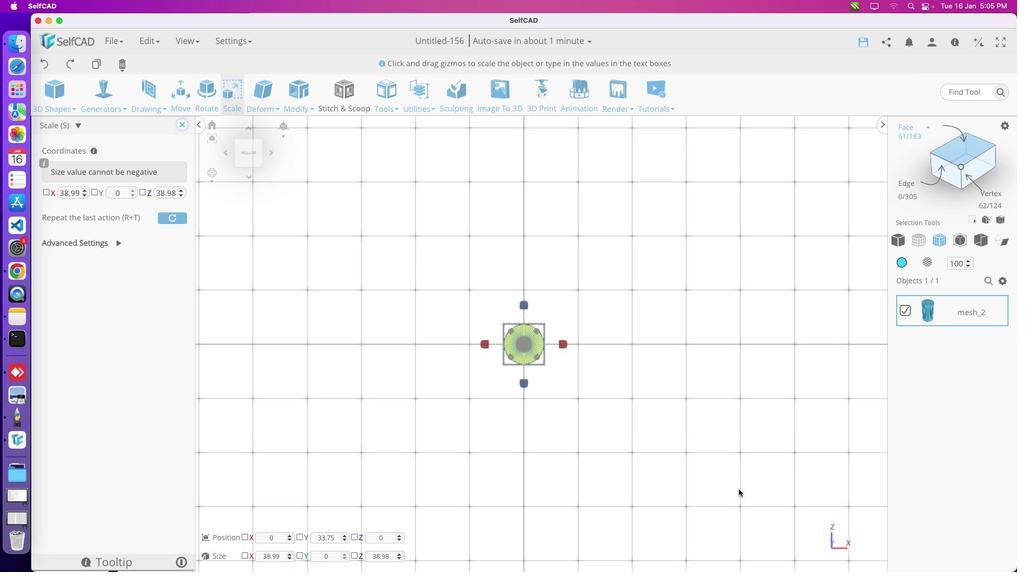 
Action: Mouse moved to (508, 422)
Screenshot: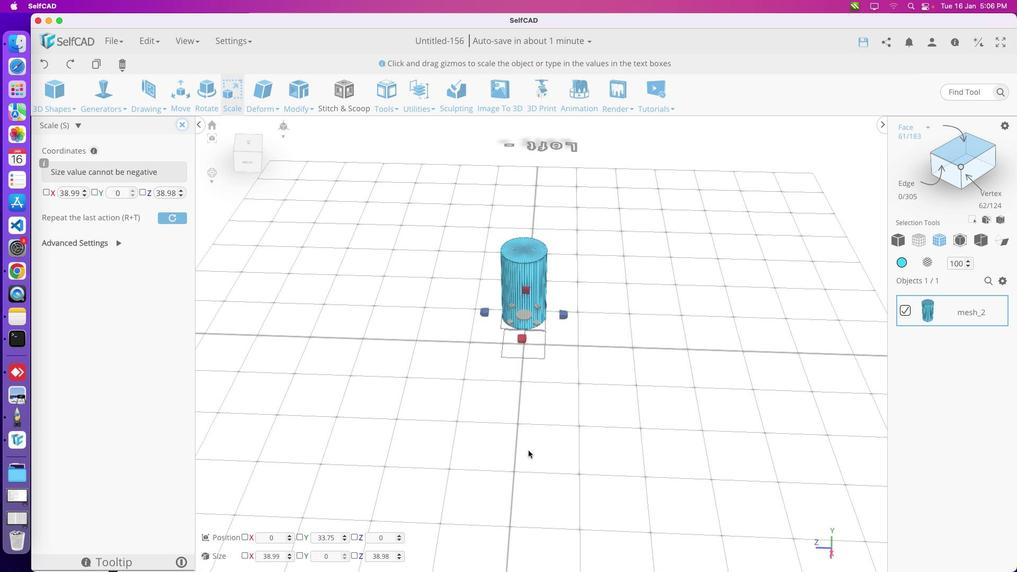 
Action: Mouse pressed left at (508, 422)
Screenshot: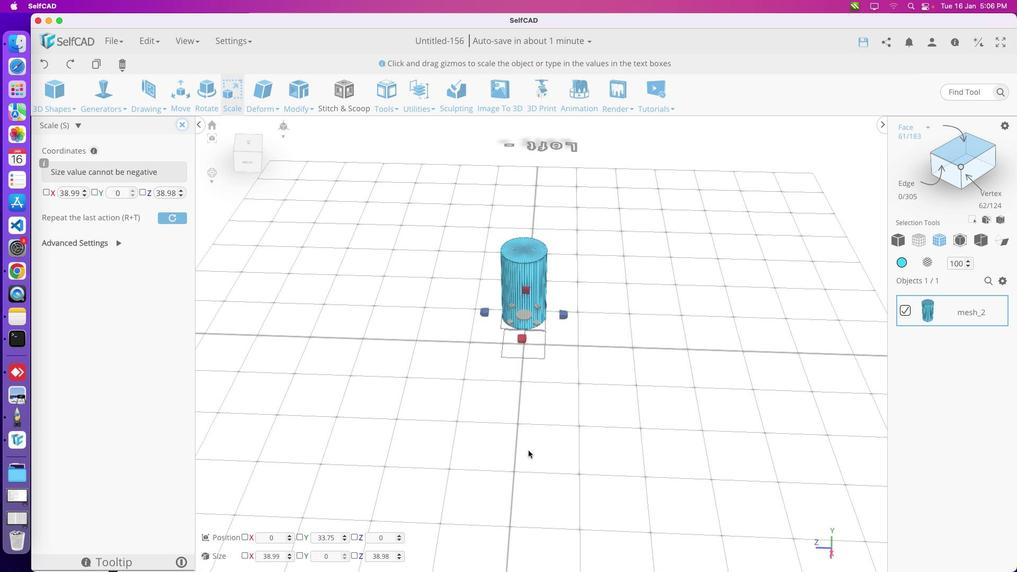 
Action: Mouse moved to (422, 435)
Screenshot: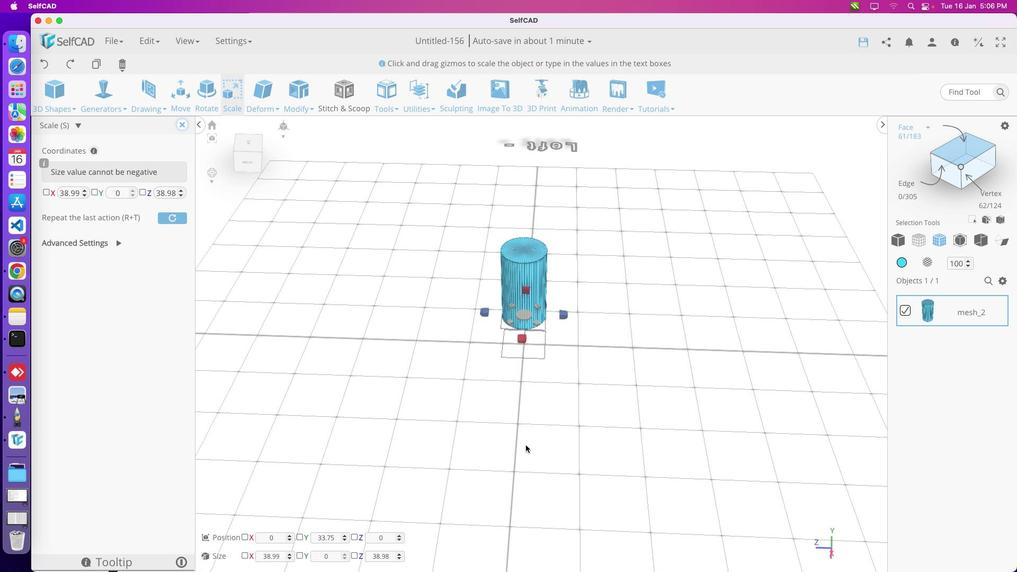 
Action: Mouse pressed left at (422, 435)
Screenshot: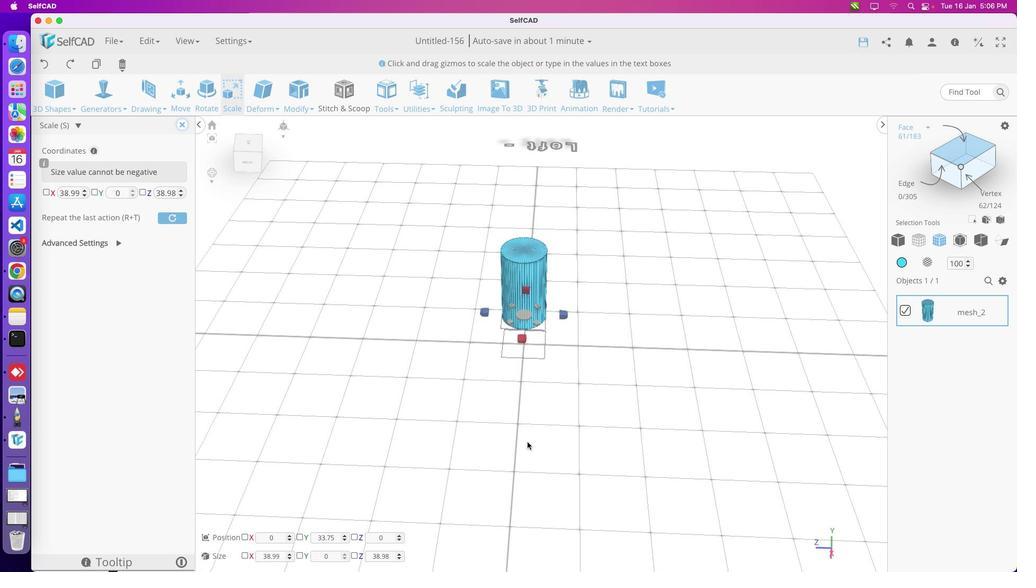 
Action: Mouse moved to (422, 432)
Screenshot: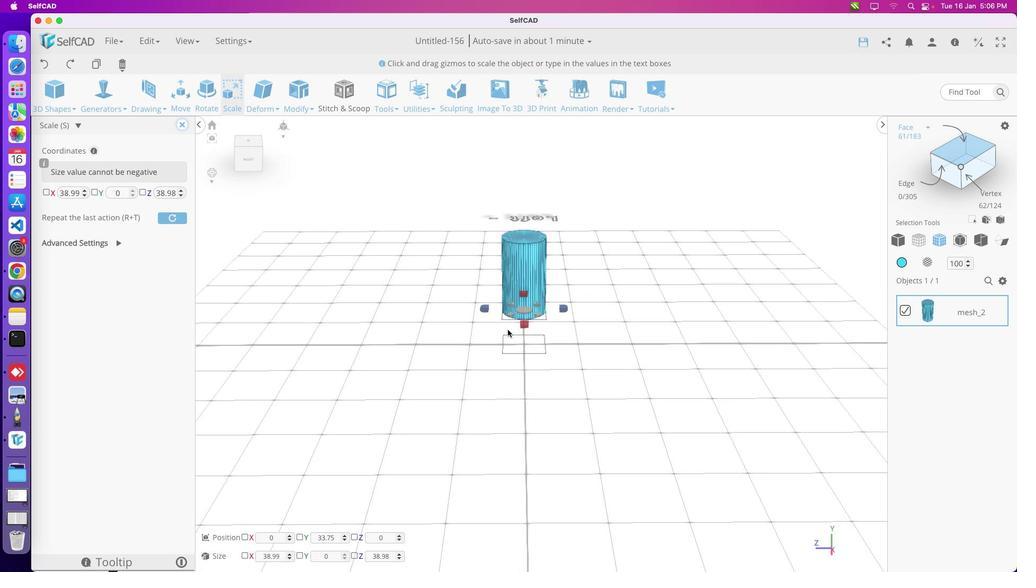 
Action: Key pressed ','
Screenshot: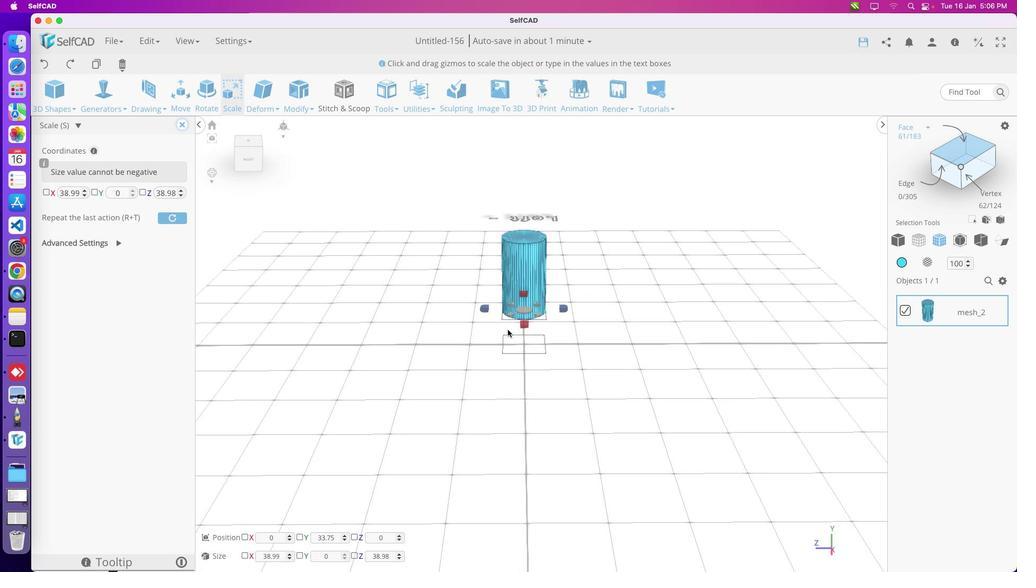 
Action: Mouse moved to (424, 433)
Screenshot: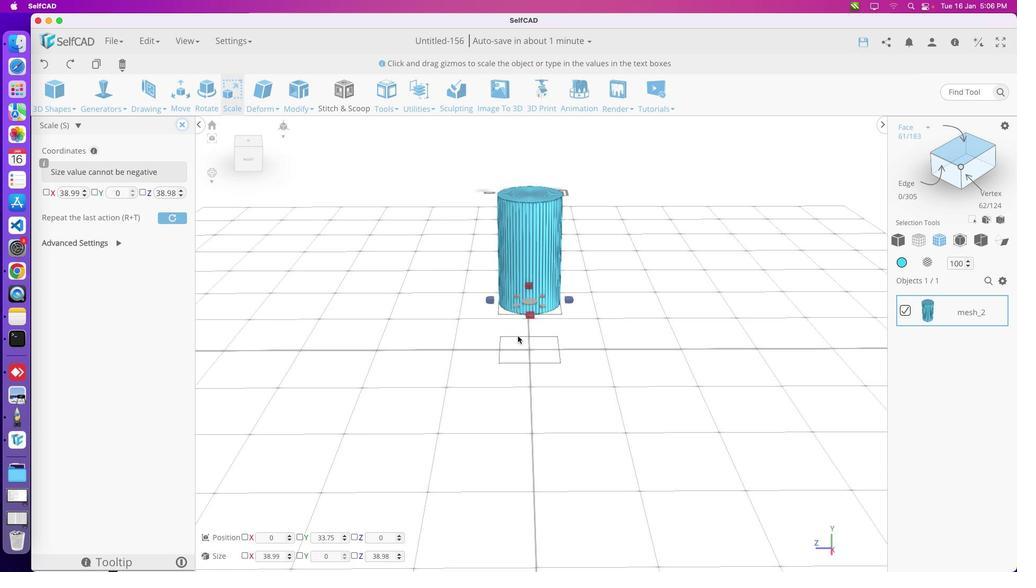 
Action: Key pressed 'm''m''m''m''m''m''m''e'
Screenshot: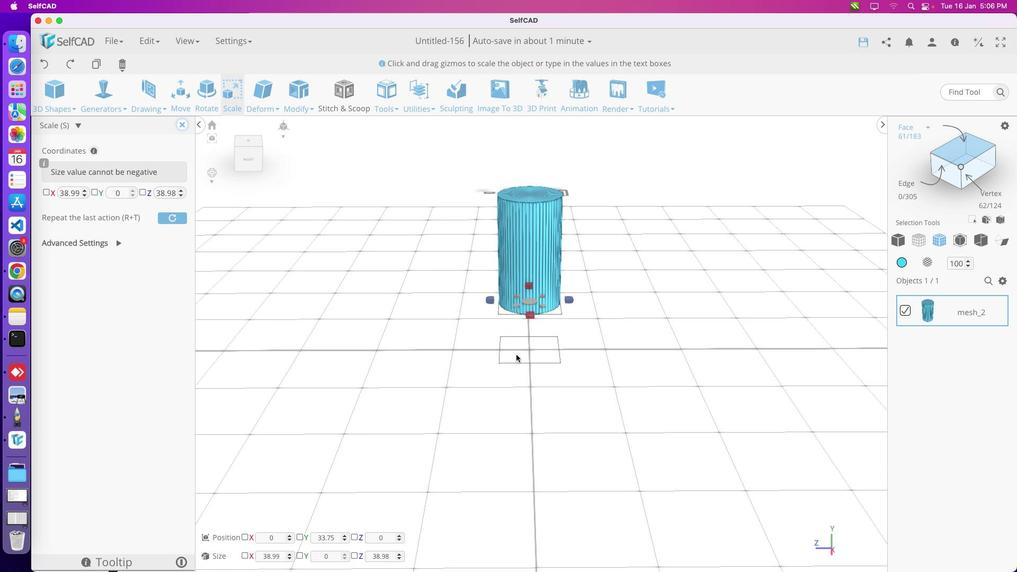 
Action: Mouse moved to (420, 433)
Screenshot: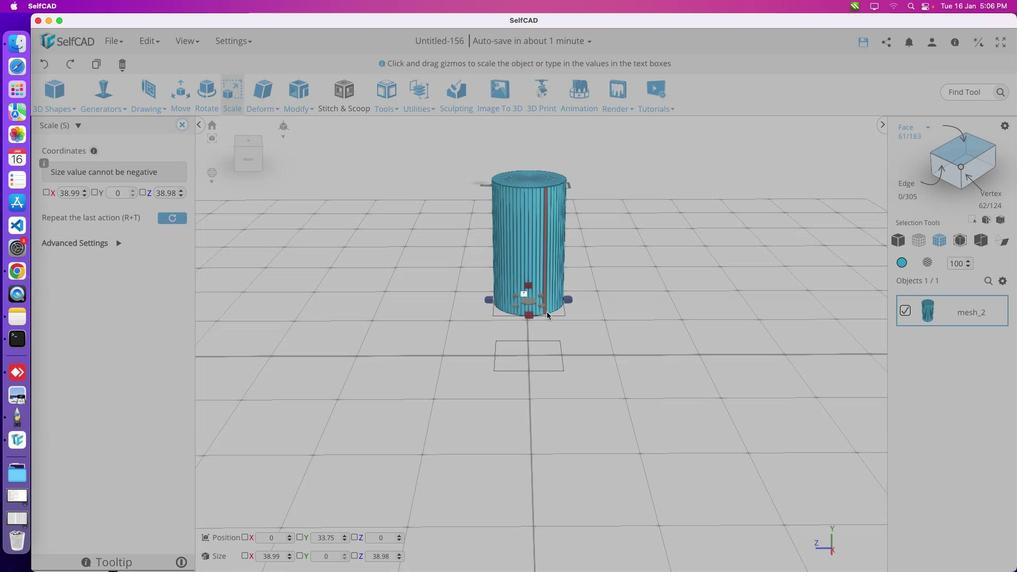 
Action: Mouse pressed left at (420, 433)
Screenshot: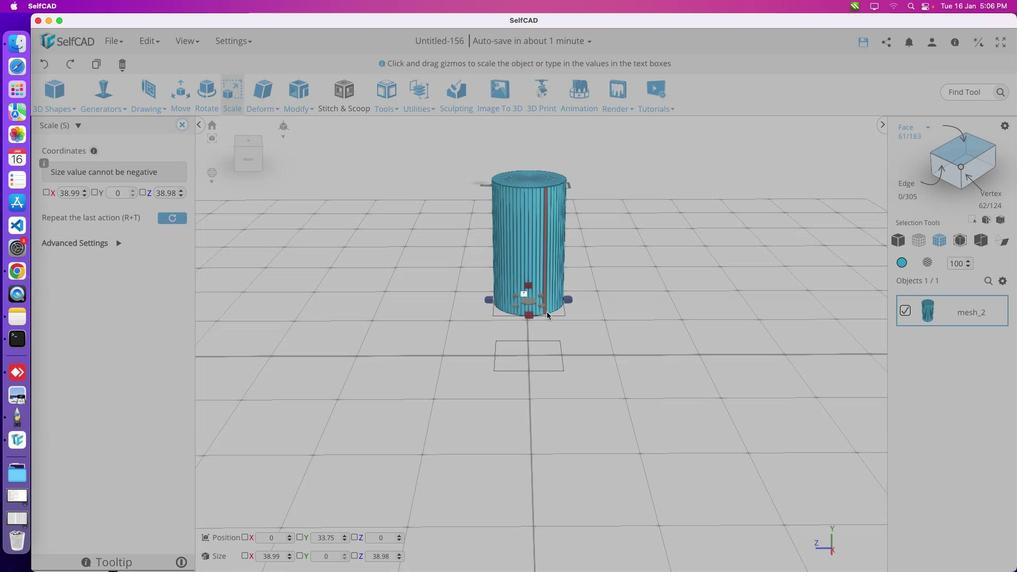 
Action: Mouse moved to (415, 423)
Screenshot: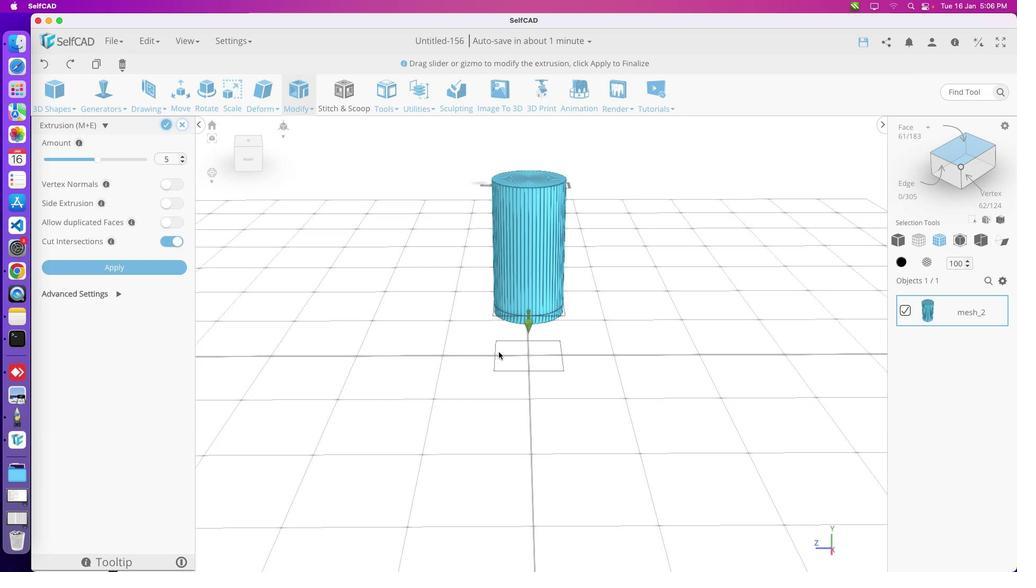 
Action: Mouse scrolled (415, 423) with delta (201, 397)
Screenshot: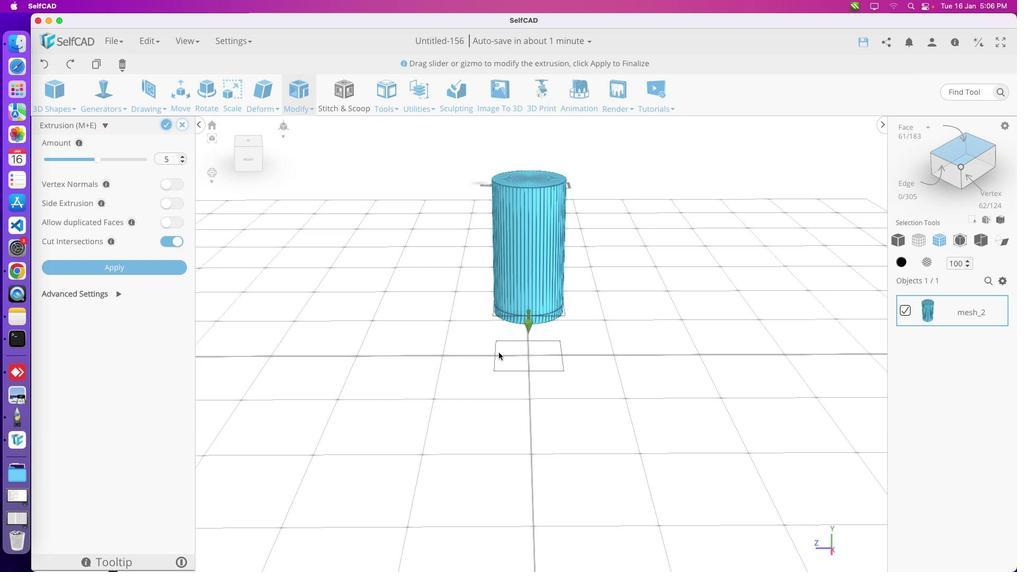 
Action: Mouse moved to (415, 423)
Screenshot: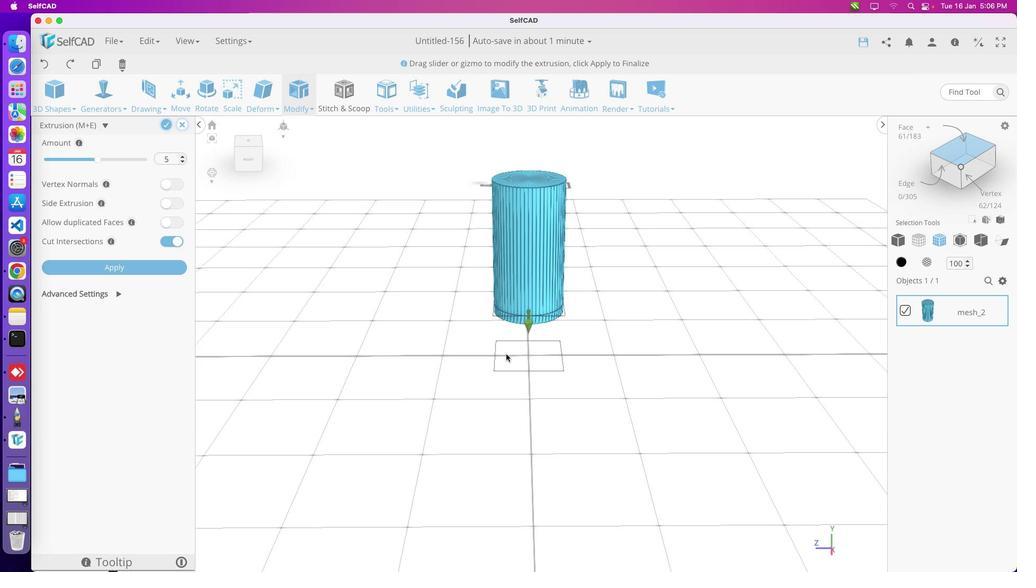 
Action: Mouse scrolled (415, 423) with delta (201, 397)
Screenshot: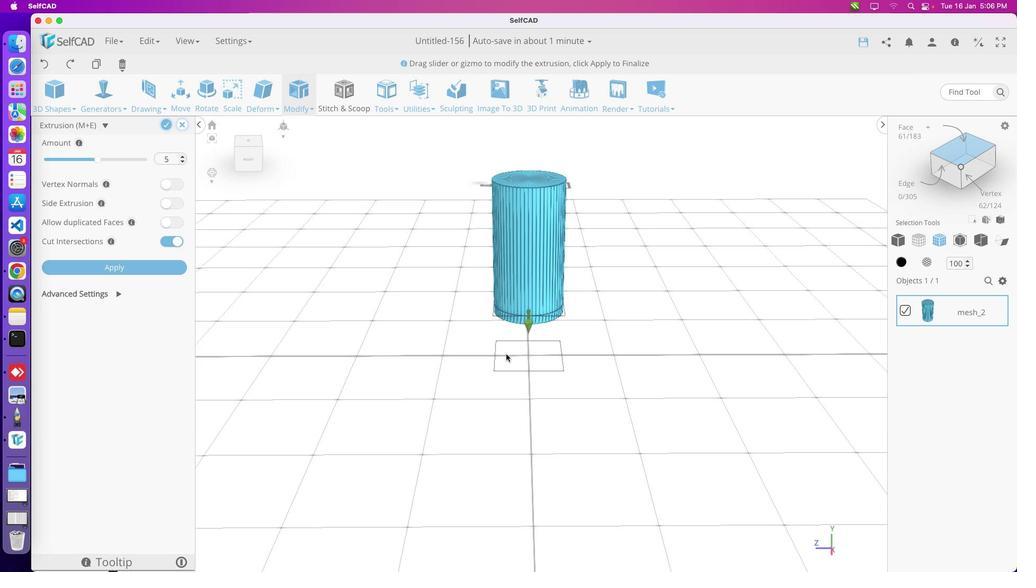 
Action: Mouse moved to (417, 423)
Screenshot: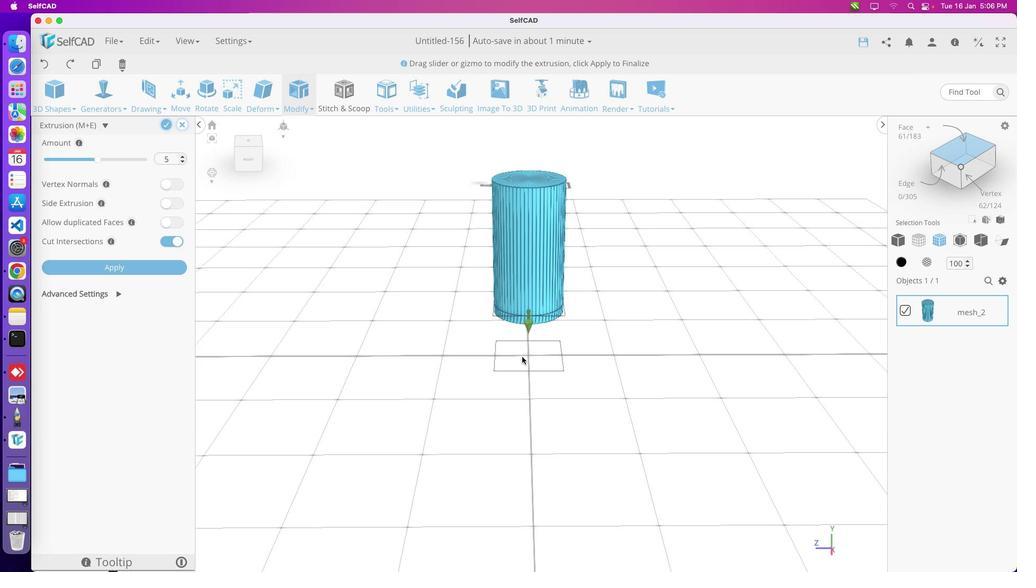 
Action: Mouse scrolled (417, 423) with delta (201, 397)
Screenshot: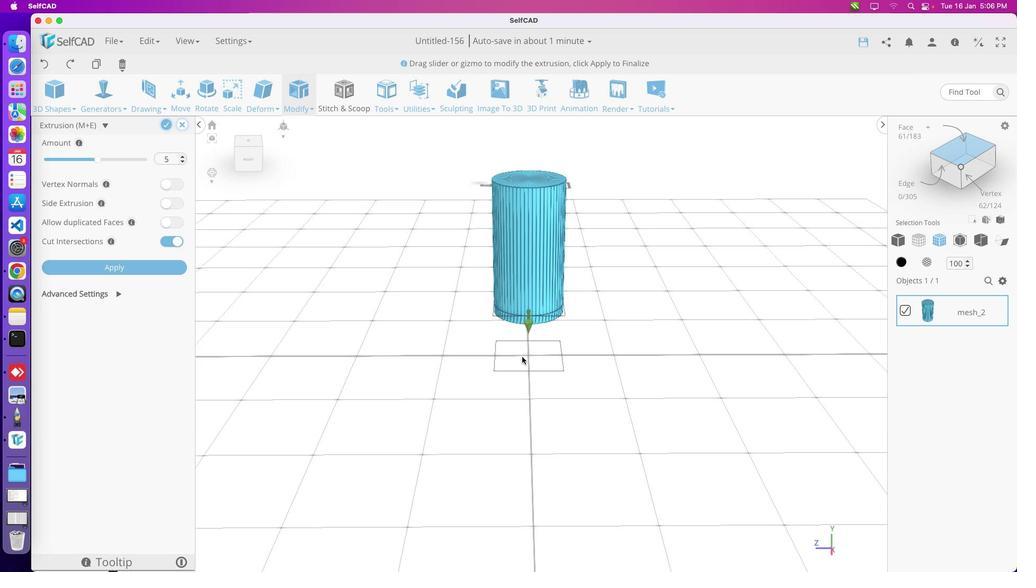 
Action: Mouse moved to (419, 424)
Screenshot: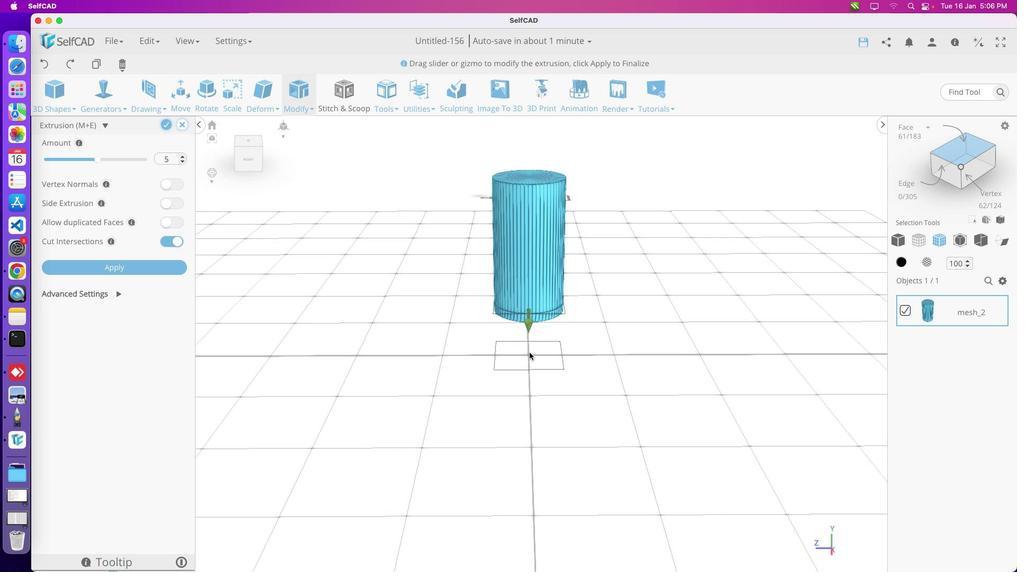 
Action: Key pressed 'm'
Screenshot: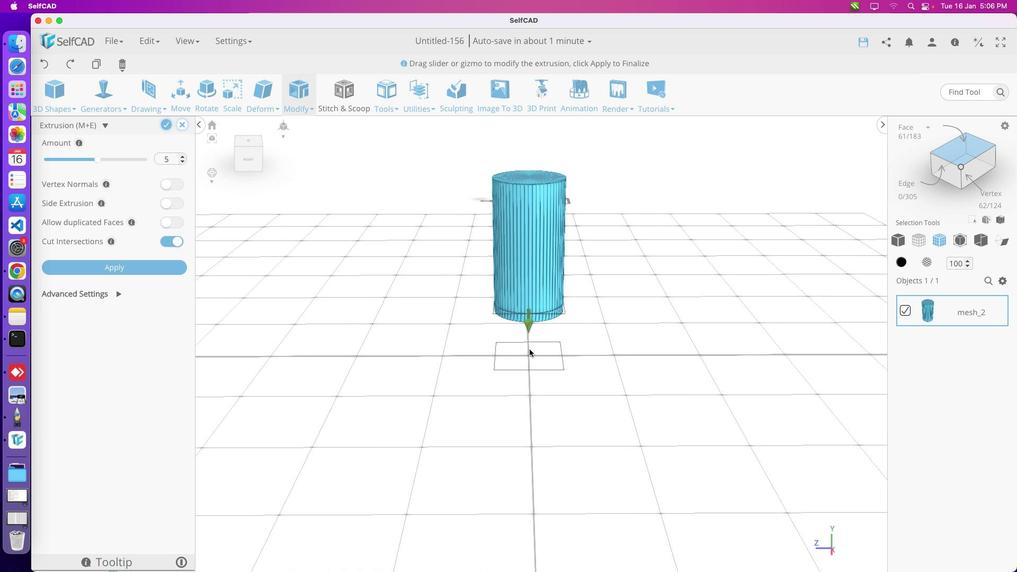 
Action: Mouse moved to (420, 424)
Screenshot: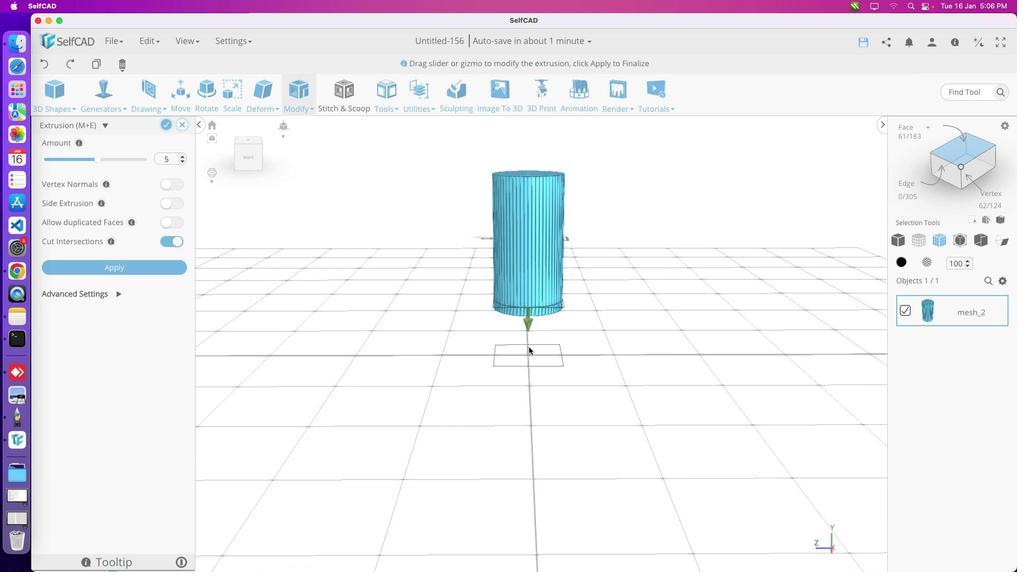 
Action: Key pressed 'e'
Screenshot: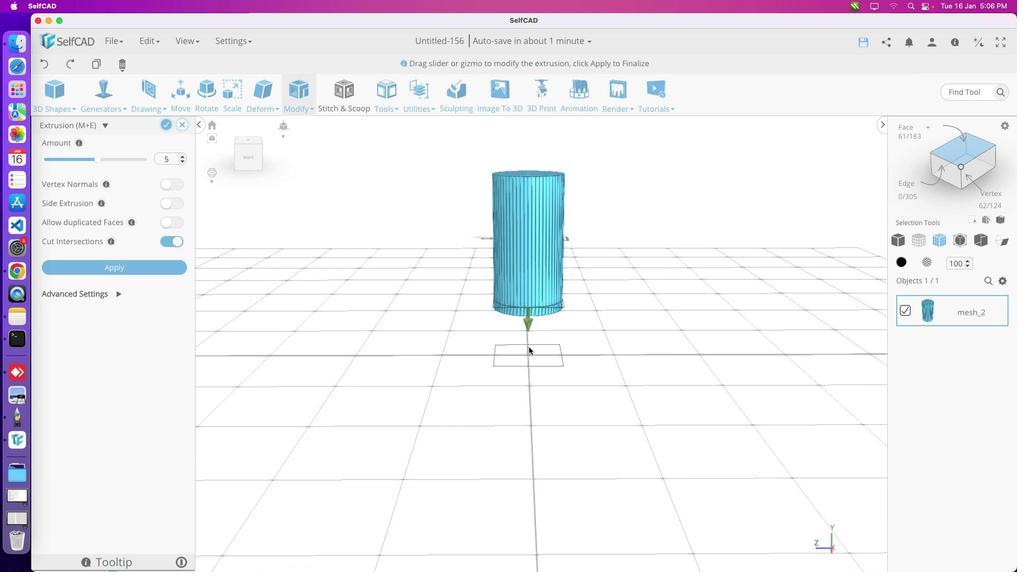 
Action: Mouse moved to (424, 421)
Screenshot: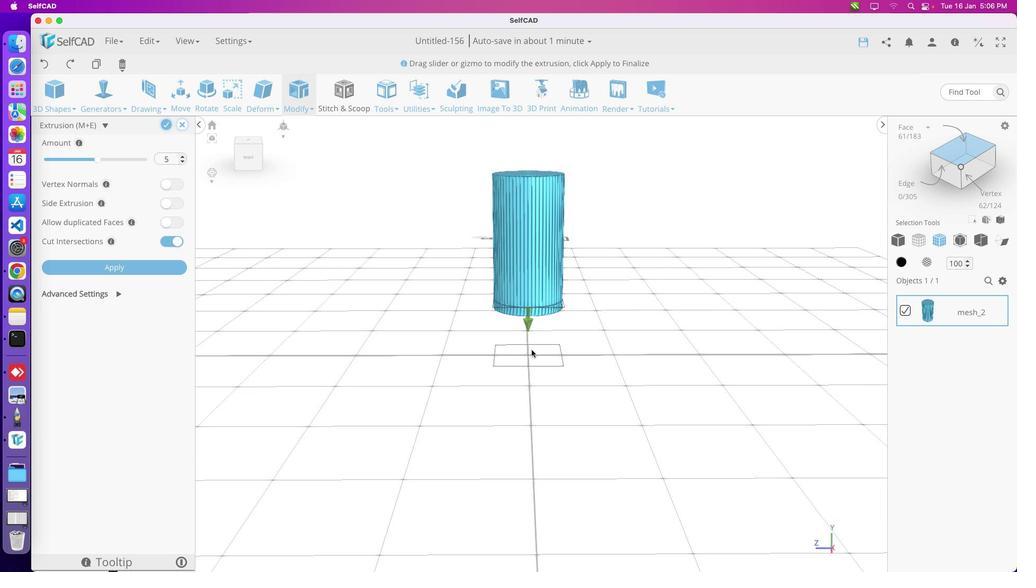 
Action: Mouse scrolled (424, 421) with delta (201, 397)
Screenshot: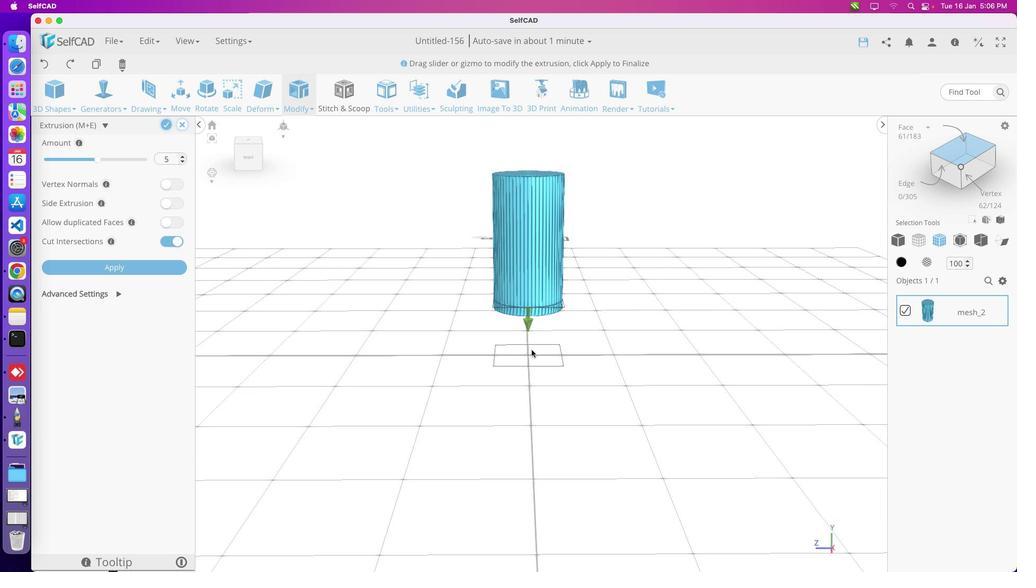 
Action: Mouse moved to (430, 422)
Screenshot: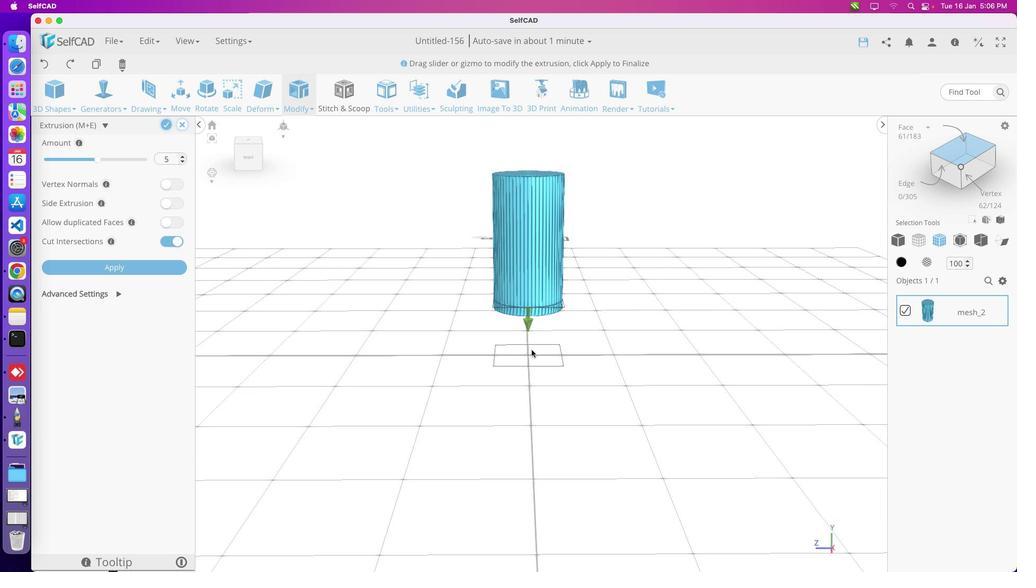 
Action: Mouse scrolled (430, 422) with delta (201, 397)
Screenshot: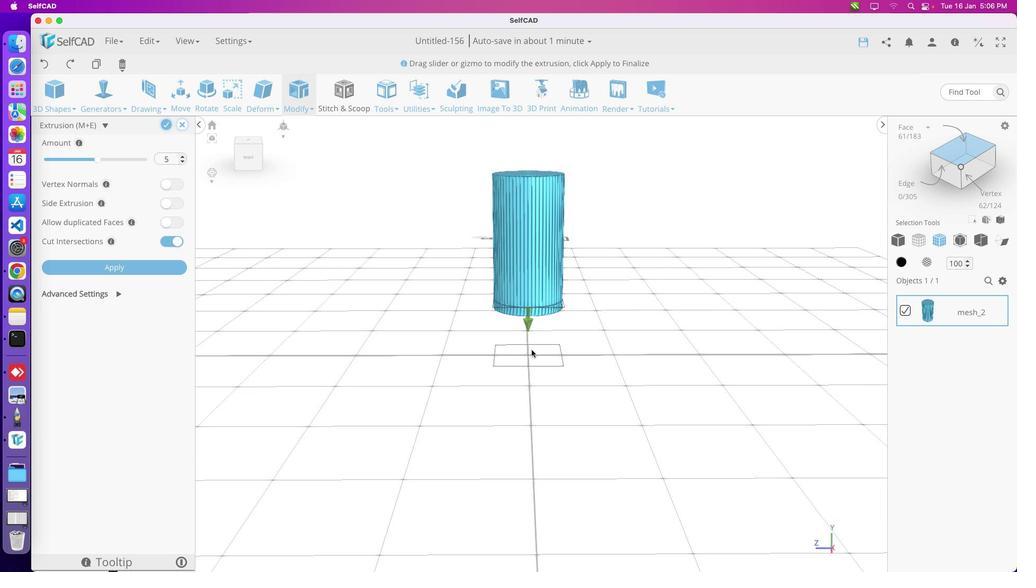 
Action: Mouse moved to (430, 422)
Screenshot: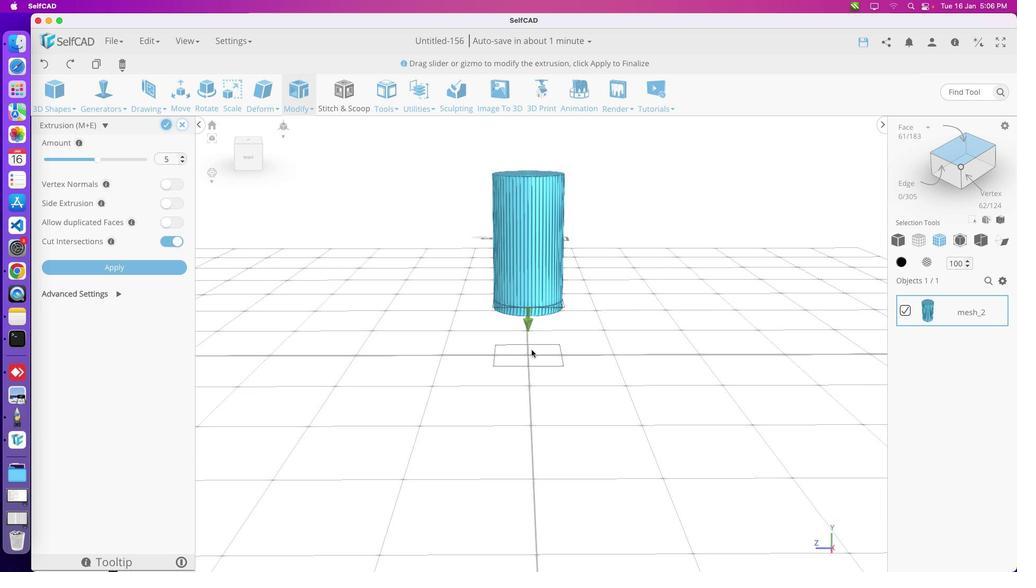 
Action: Mouse scrolled (430, 422) with delta (201, 397)
Screenshot: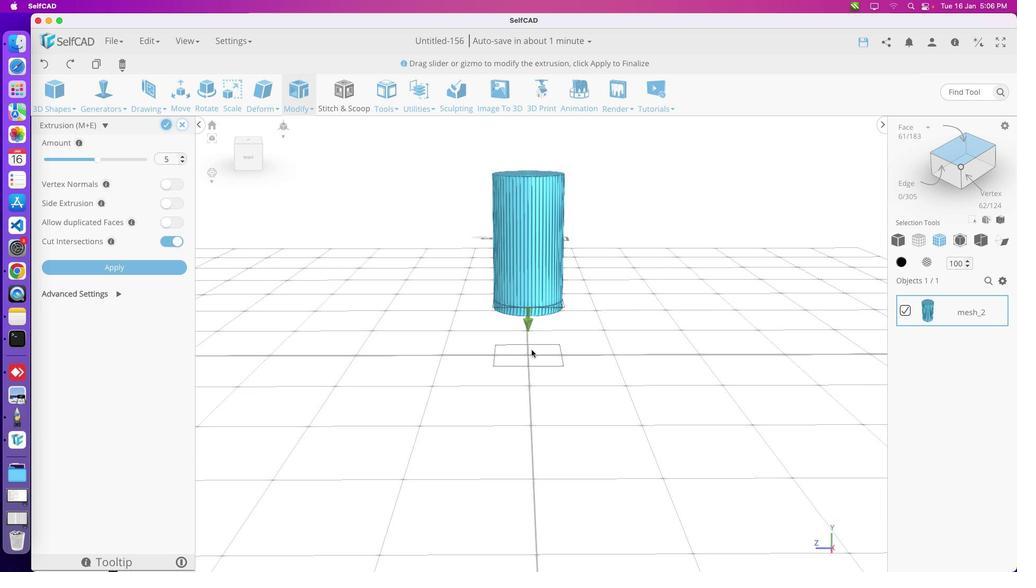 
Action: Mouse moved to (431, 422)
Screenshot: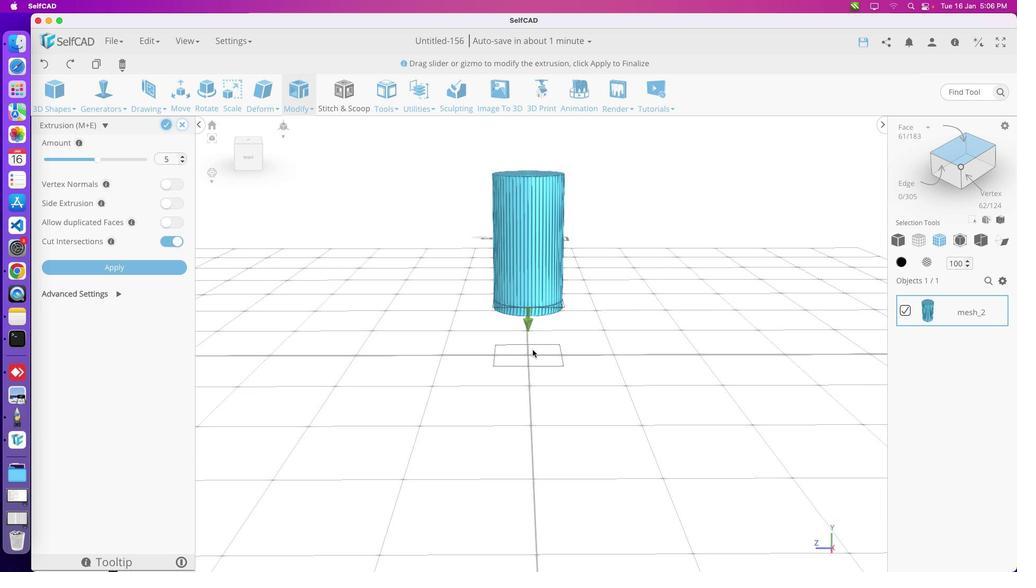 
Action: Mouse scrolled (431, 422) with delta (201, 397)
Screenshot: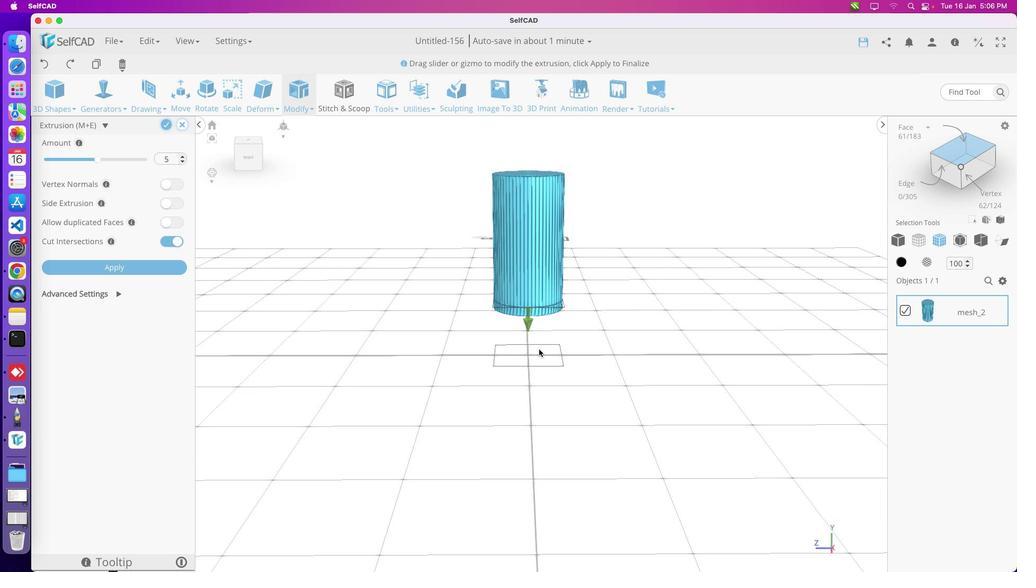 
Action: Mouse moved to (424, 425)
Screenshot: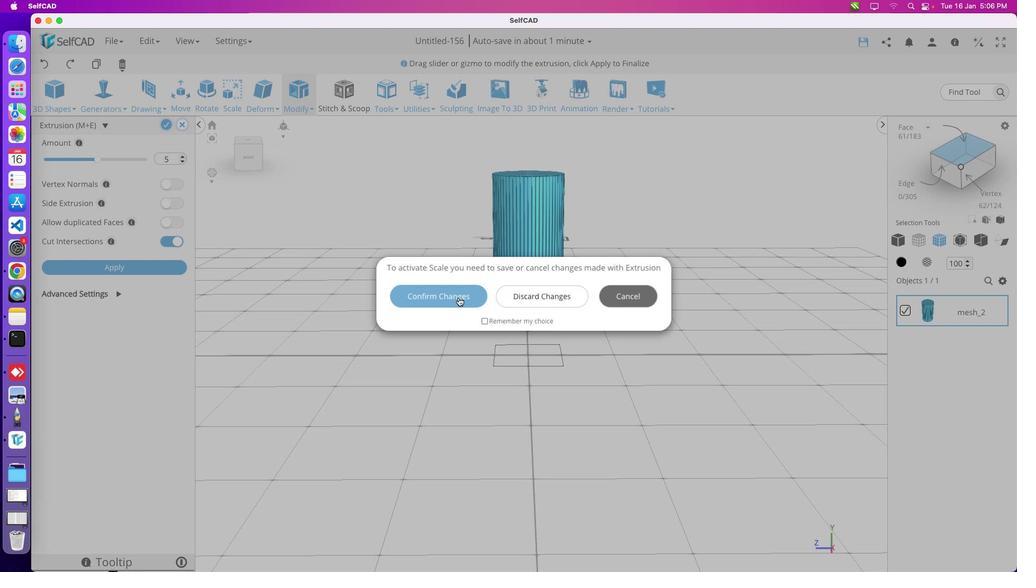 
Action: Mouse pressed left at (424, 425)
Screenshot: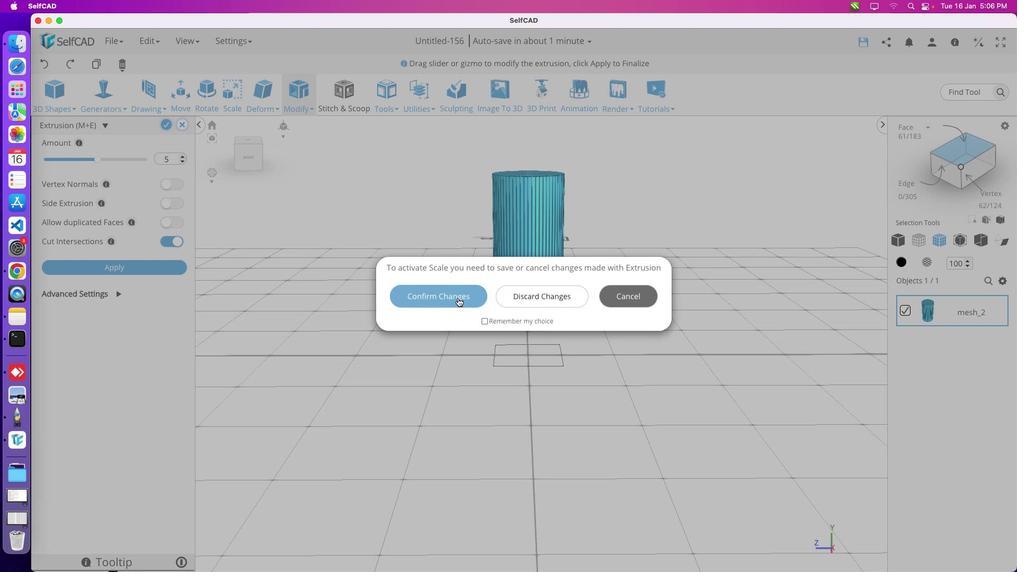 
Action: Mouse moved to (425, 425)
Screenshot: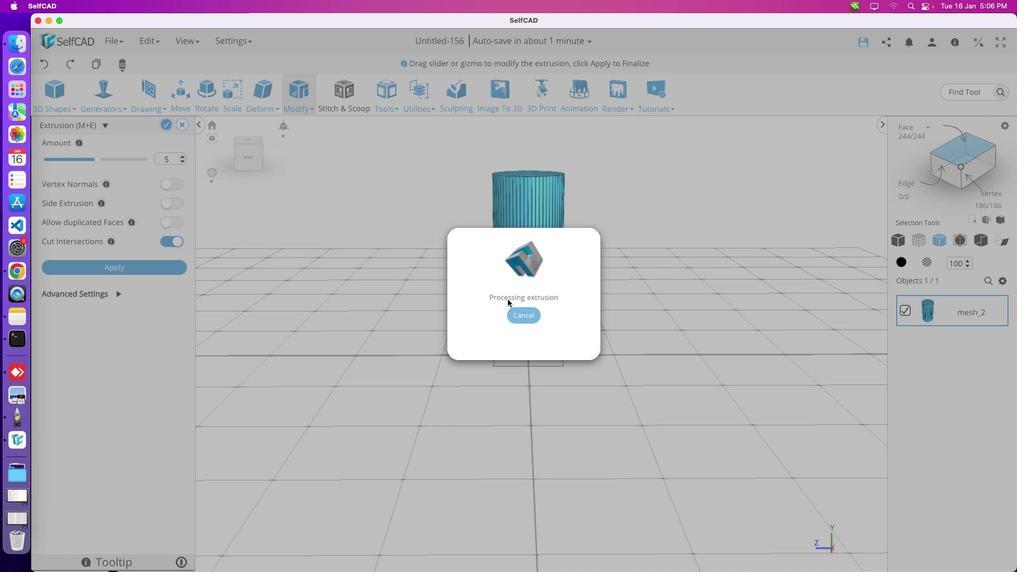 
Action: Key pressed 's'
Screenshot: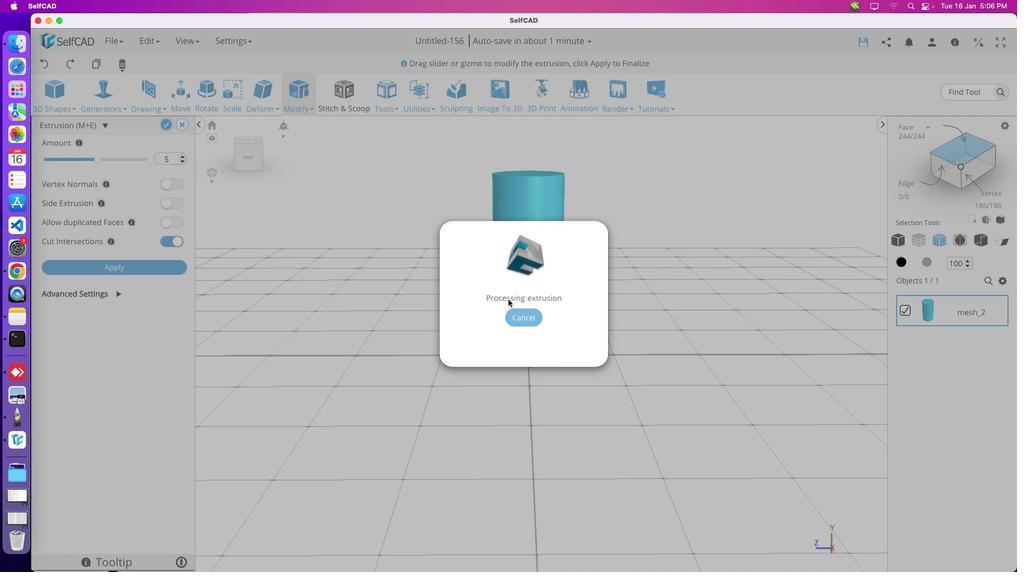 
Action: Mouse moved to (425, 425)
Screenshot: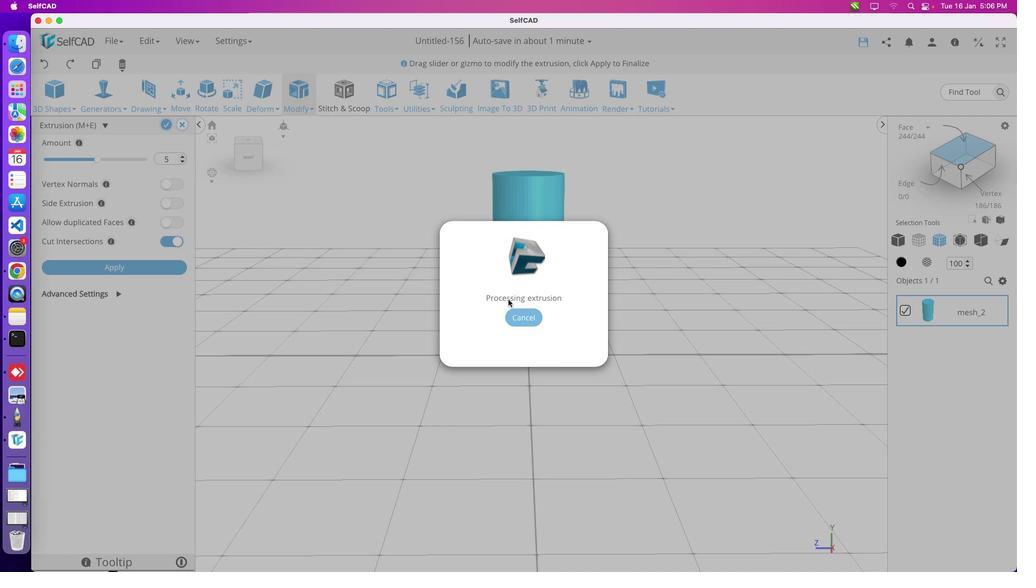 
Action: Key pressed 's'
Screenshot: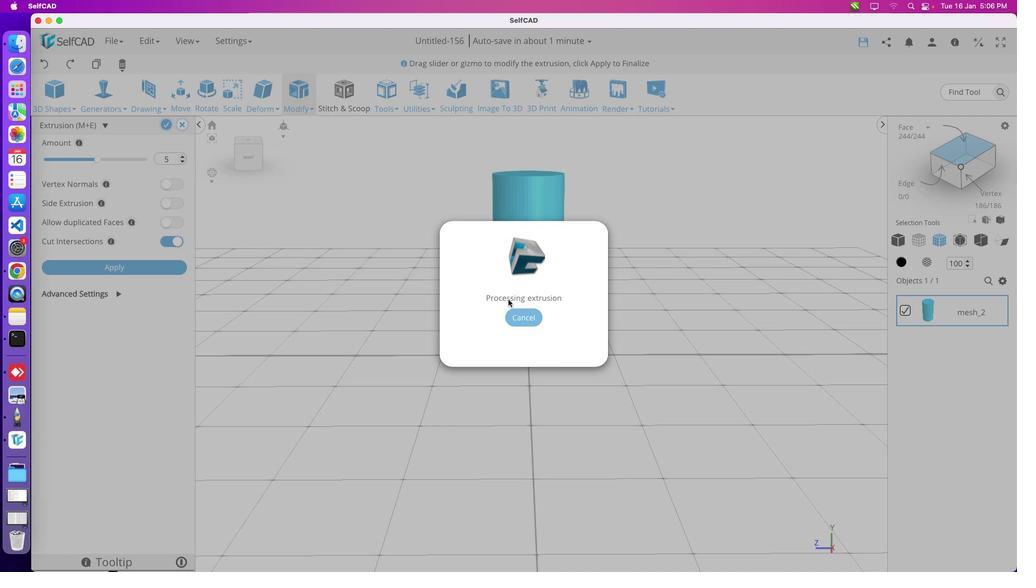 
Action: Mouse moved to (394, 421)
Screenshot: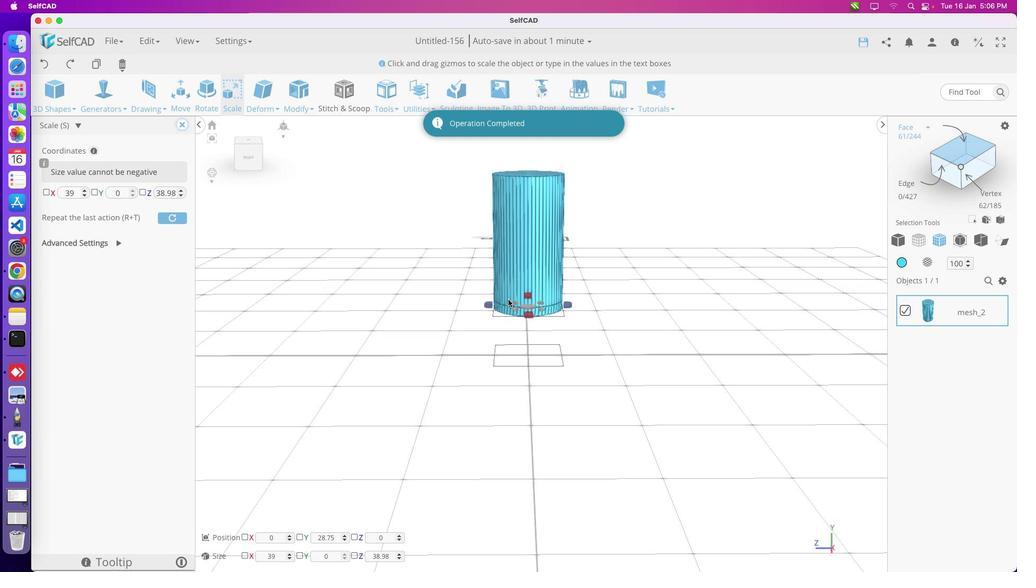
Action: Mouse pressed left at (394, 421)
Screenshot: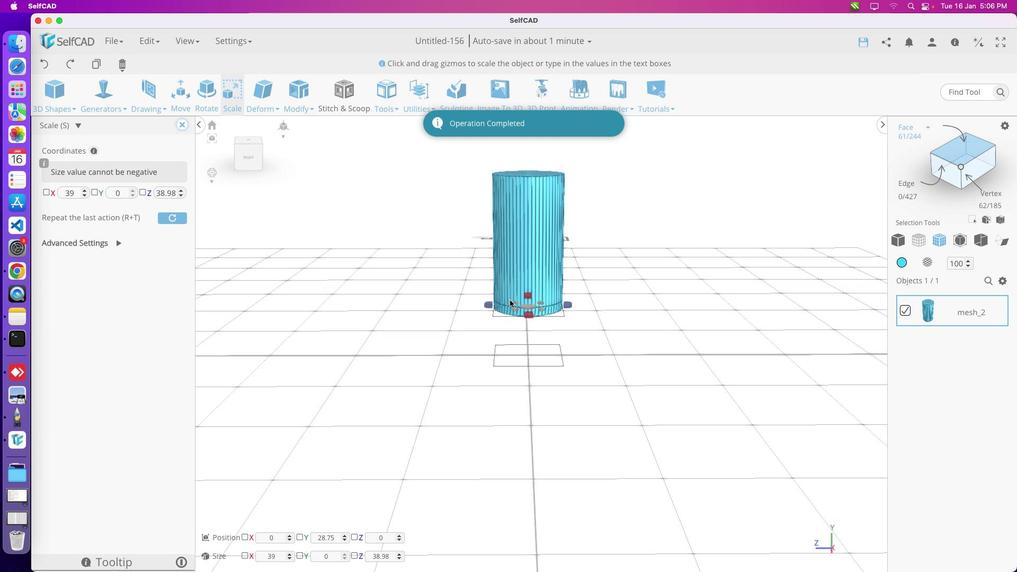 
Action: Mouse moved to (423, 421)
Screenshot: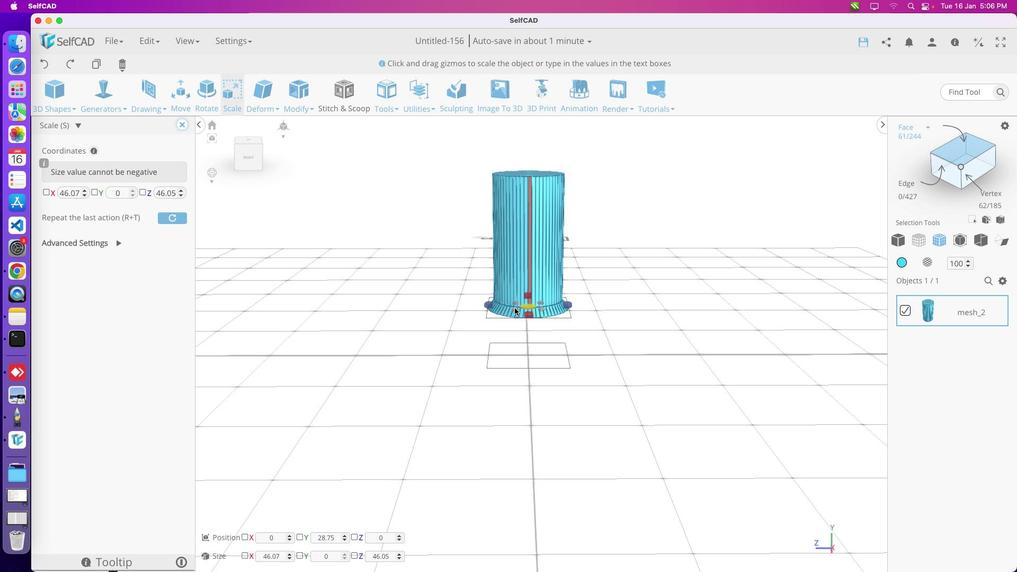 
Action: Mouse pressed left at (423, 421)
Screenshot: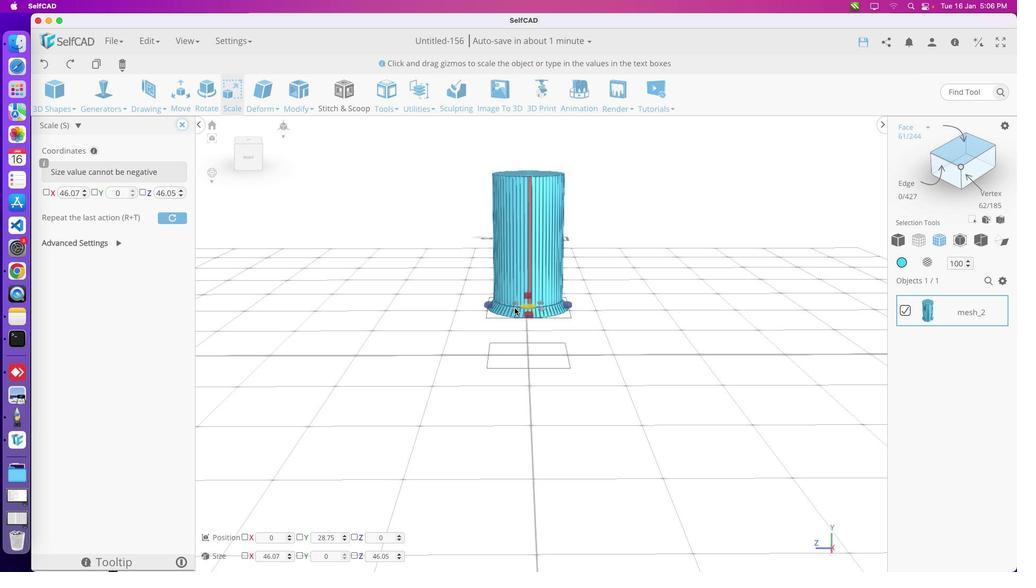 
Action: Mouse moved to (418, 422)
Screenshot: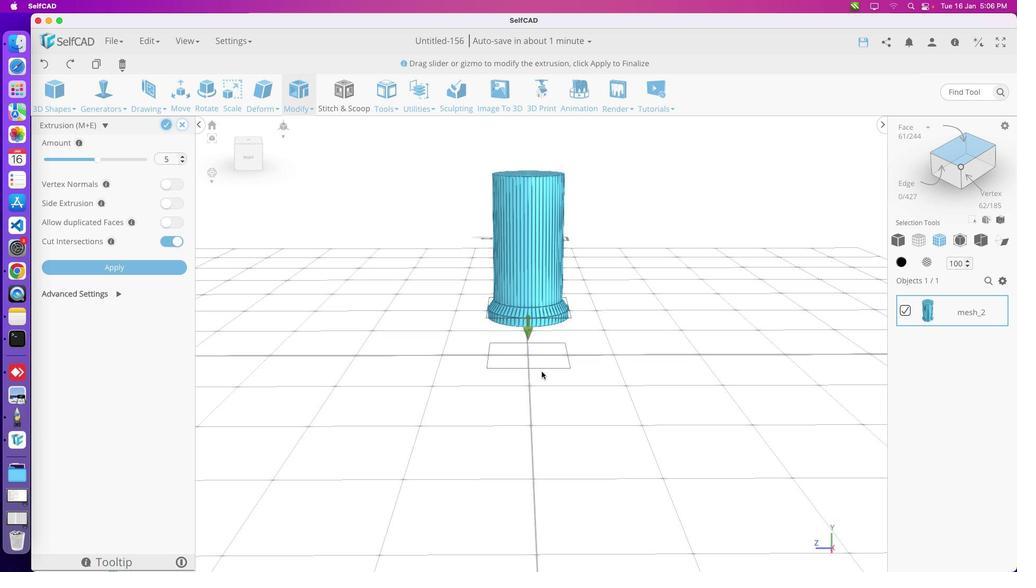 
Action: Key pressed 'm''m''m''m''m''m''m''e'
Screenshot: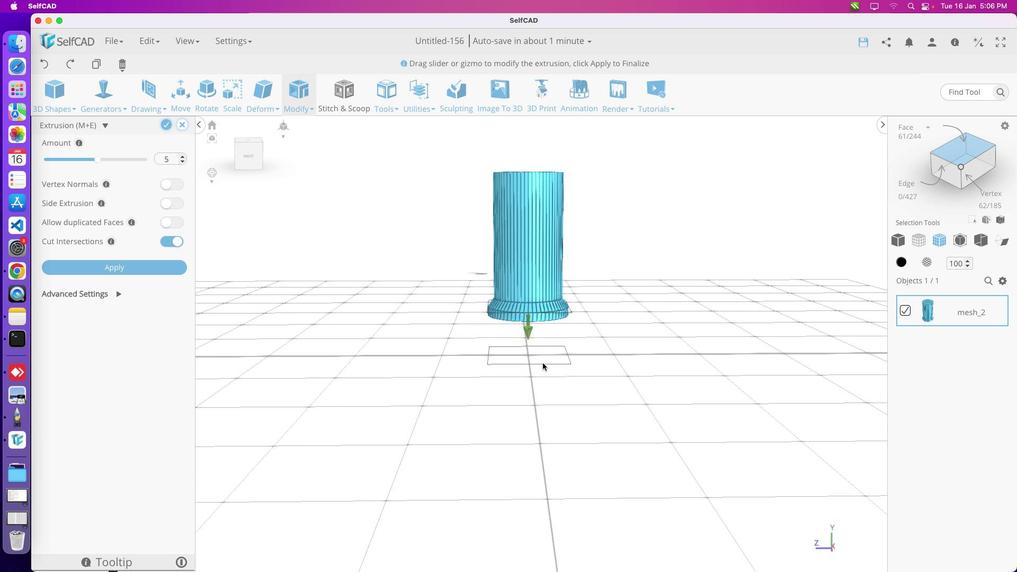 
Action: Mouse moved to (429, 426)
Screenshot: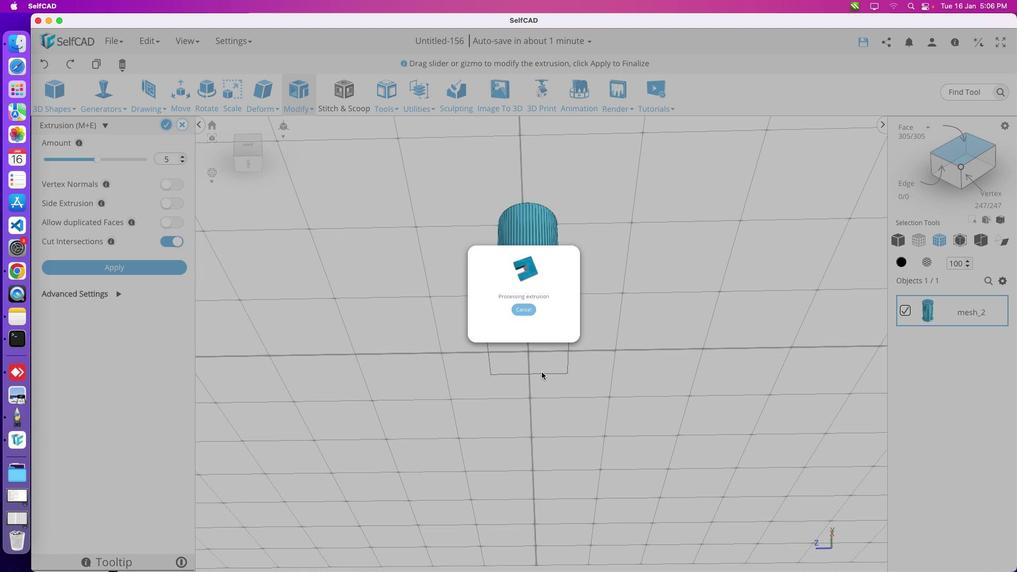
Action: Mouse pressed left at (429, 426)
Screenshot: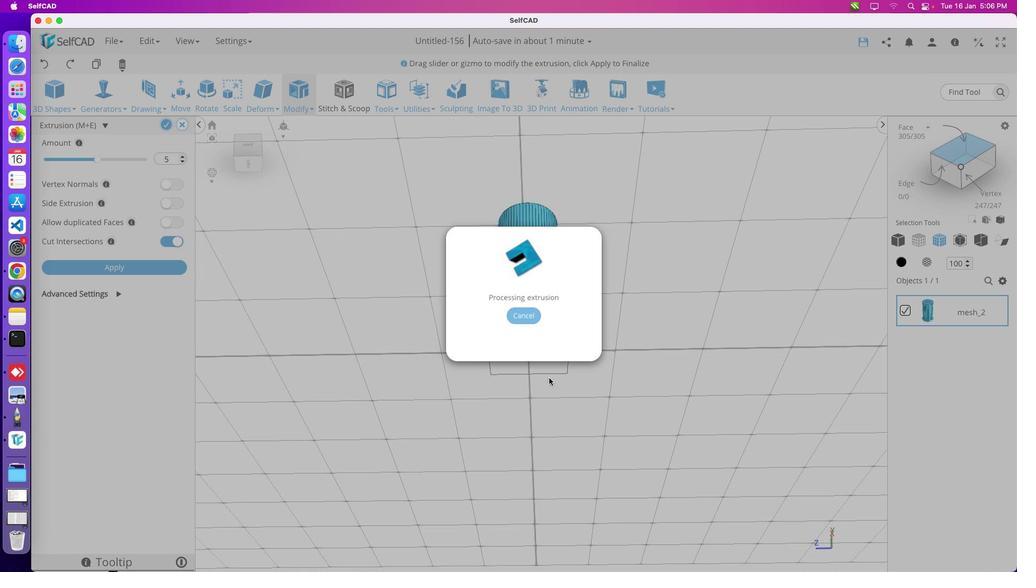 
Action: Mouse moved to (430, 426)
Screenshot: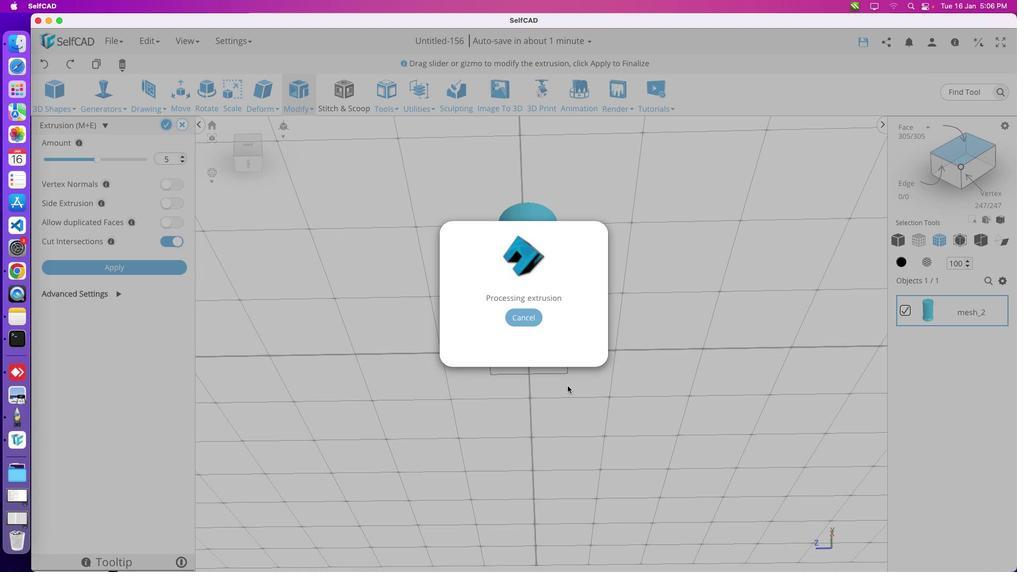 
Action: Key pressed 's'
Screenshot: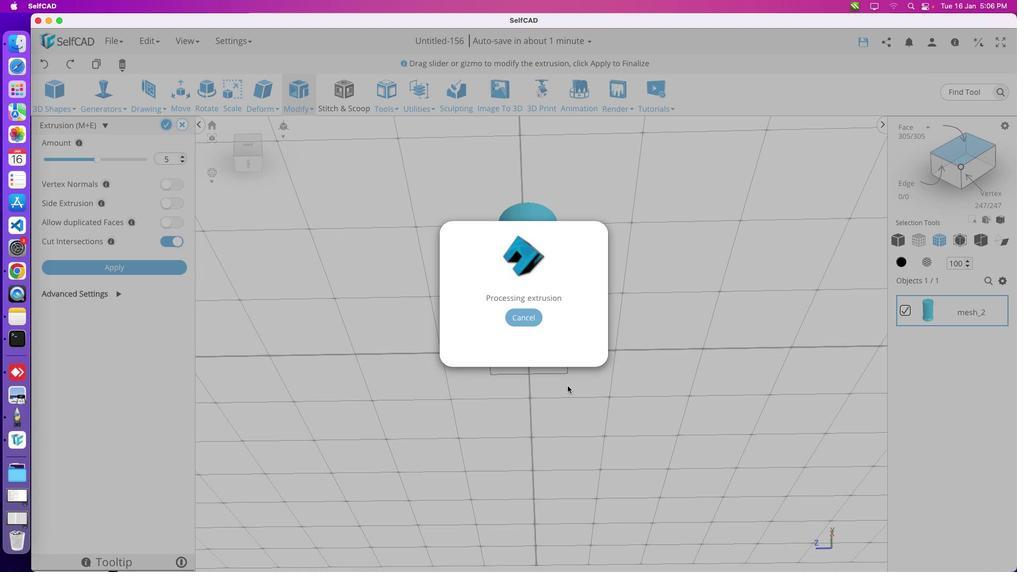 
Action: Mouse moved to (444, 426)
Screenshot: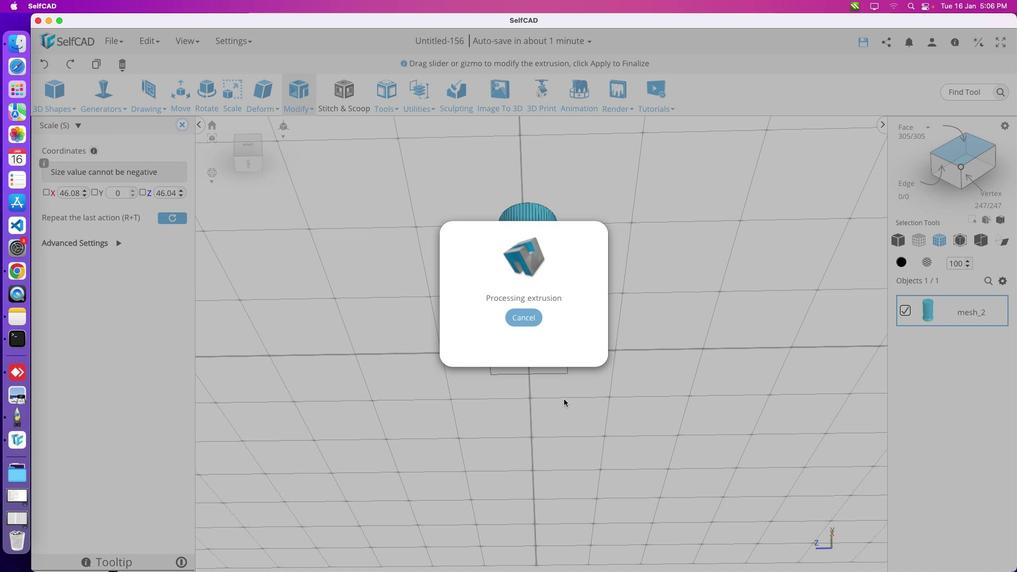 
Action: Mouse pressed left at (444, 426)
Screenshot: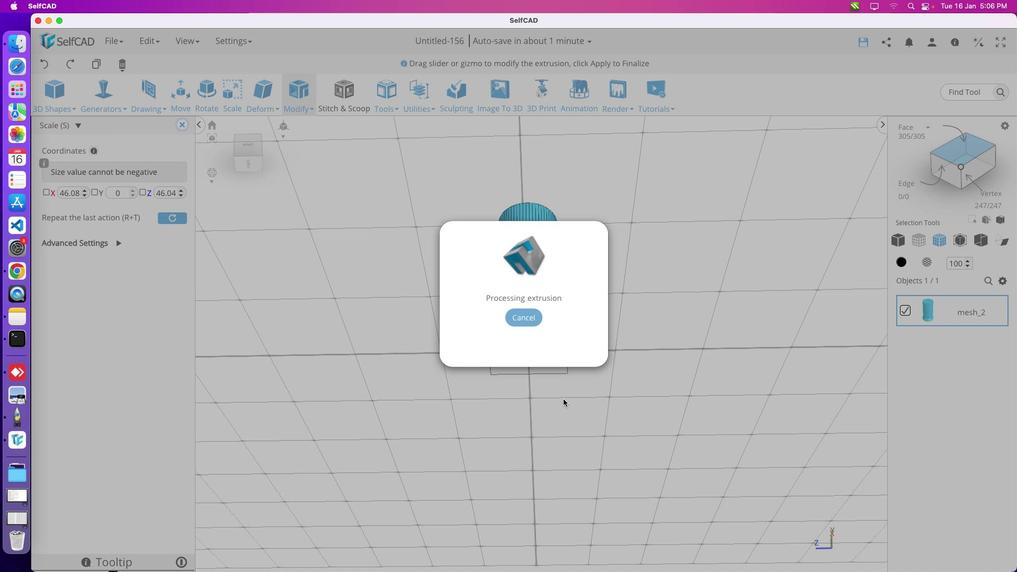 
Action: Mouse moved to (404, 421)
Screenshot: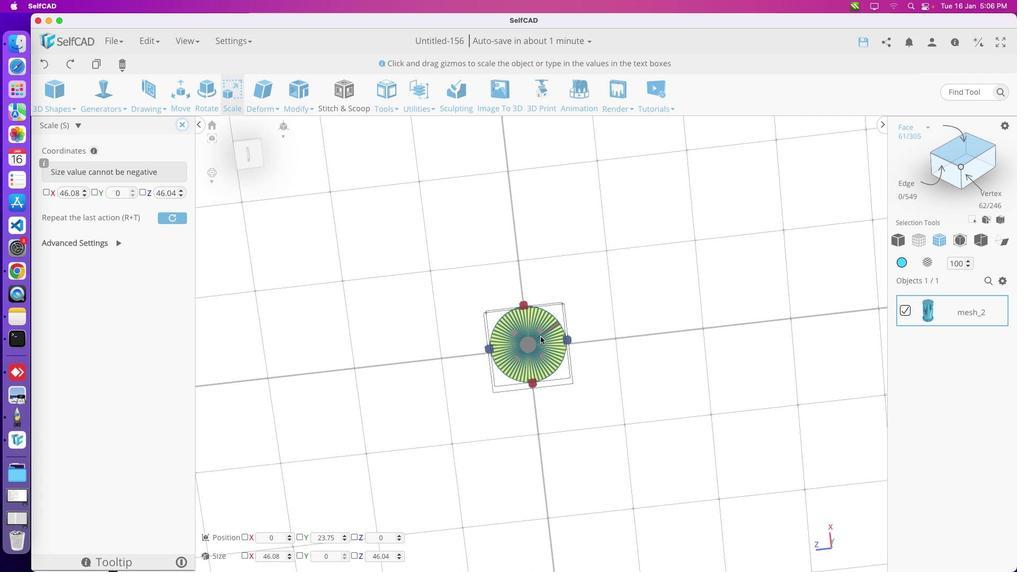 
Action: Mouse pressed left at (404, 421)
Screenshot: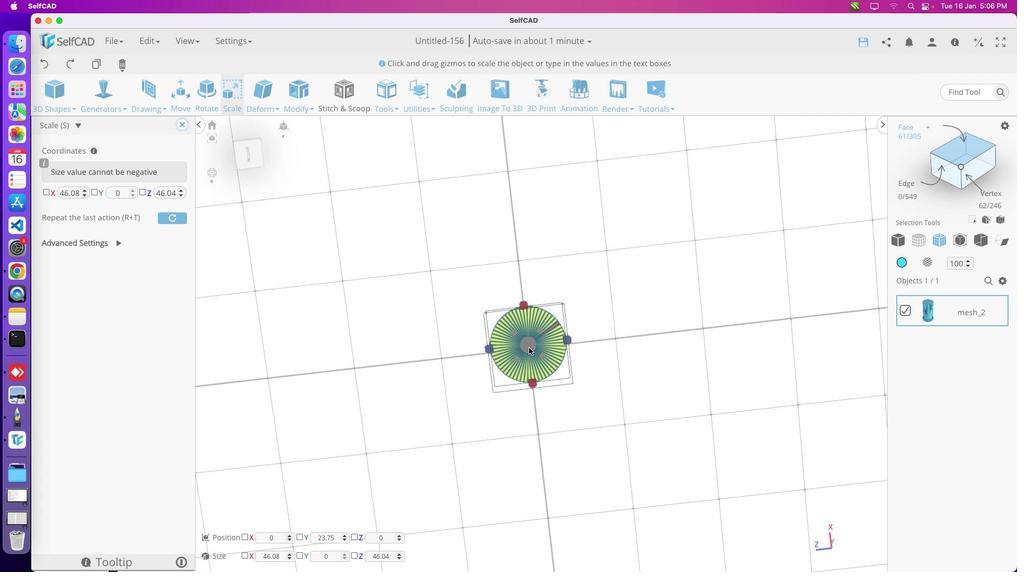
Action: Mouse moved to (438, 429)
Screenshot: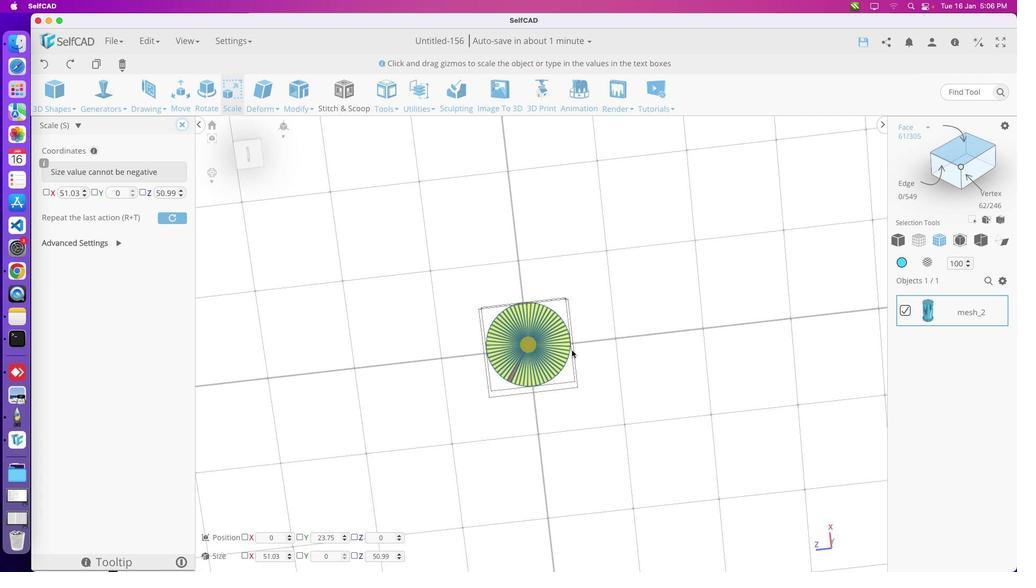 
Action: Mouse pressed left at (438, 429)
Screenshot: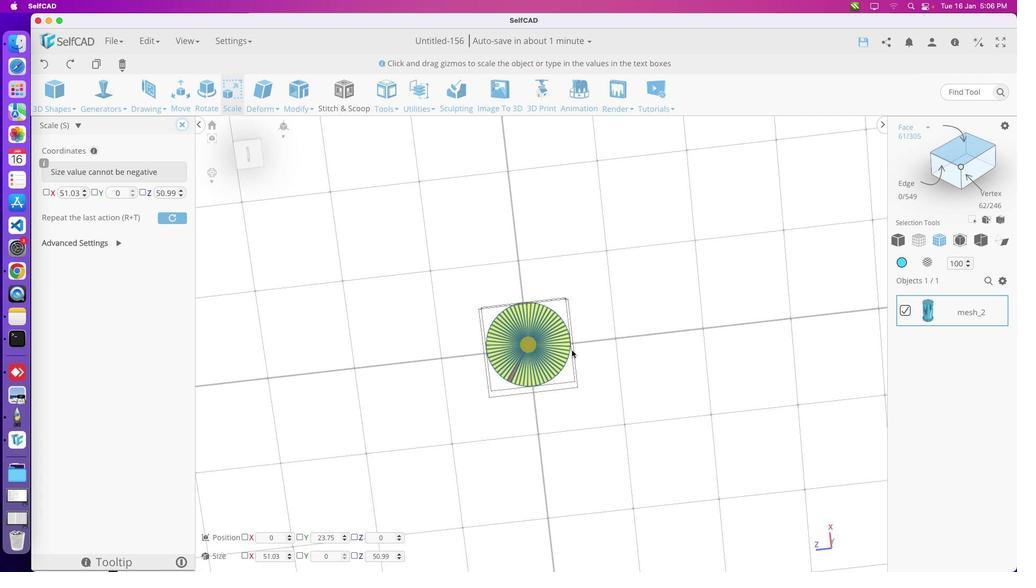 
Action: Mouse moved to (423, 424)
Screenshot: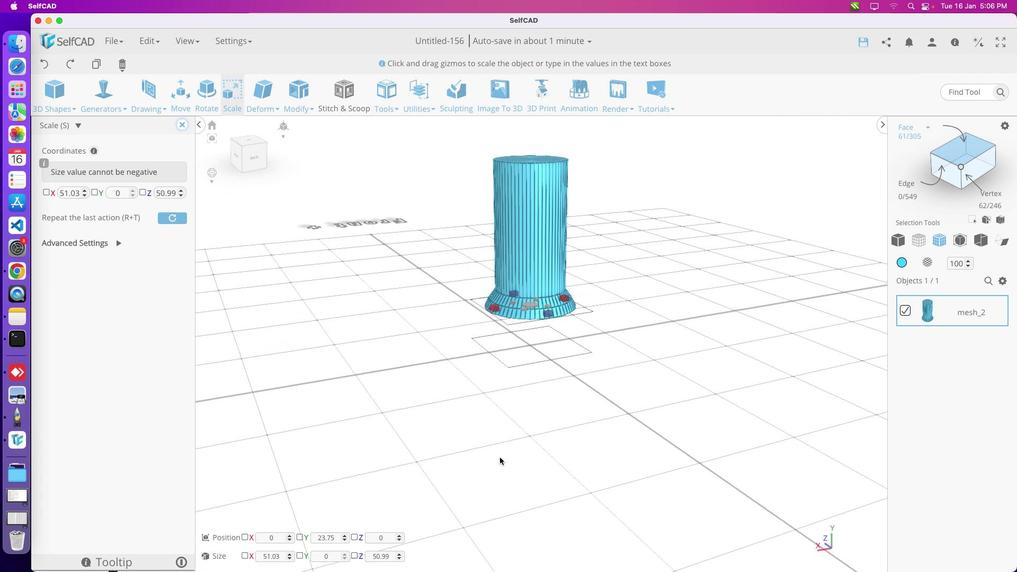 
Action: Mouse pressed left at (423, 424)
Screenshot: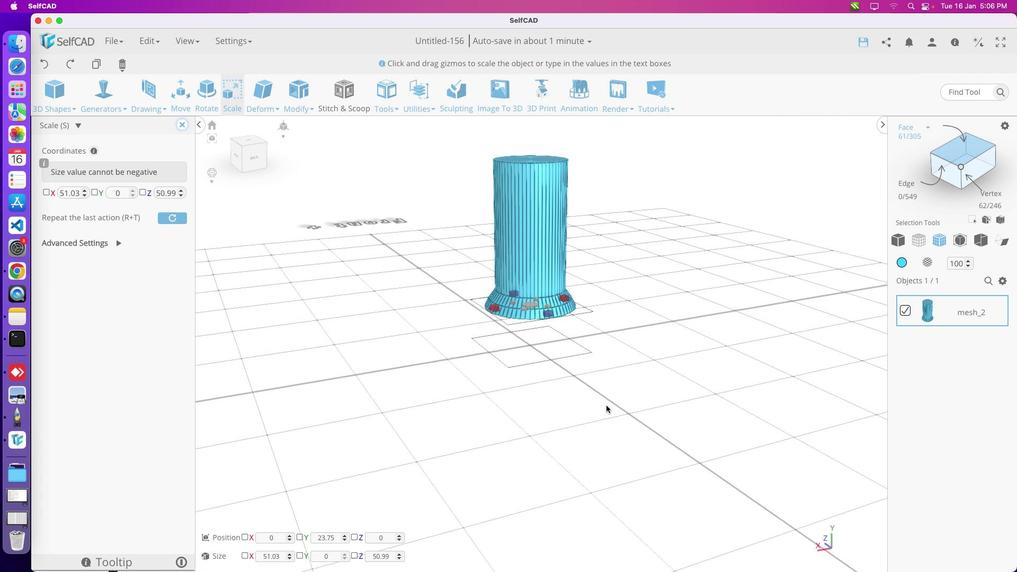 
Action: Mouse moved to (465, 424)
Screenshot: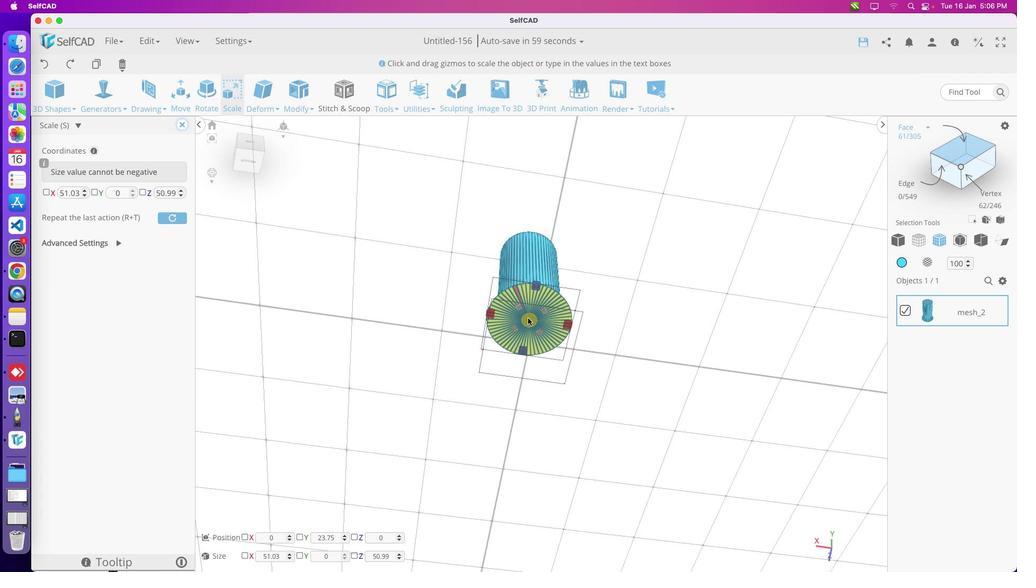
Action: Mouse pressed left at (465, 424)
Screenshot: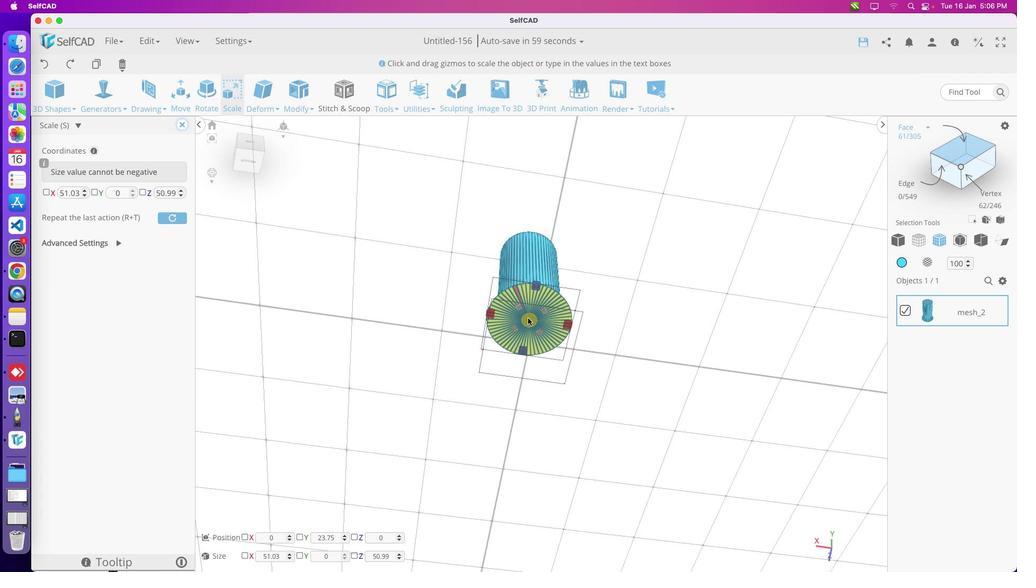 
Action: Mouse moved to (455, 429)
Screenshot: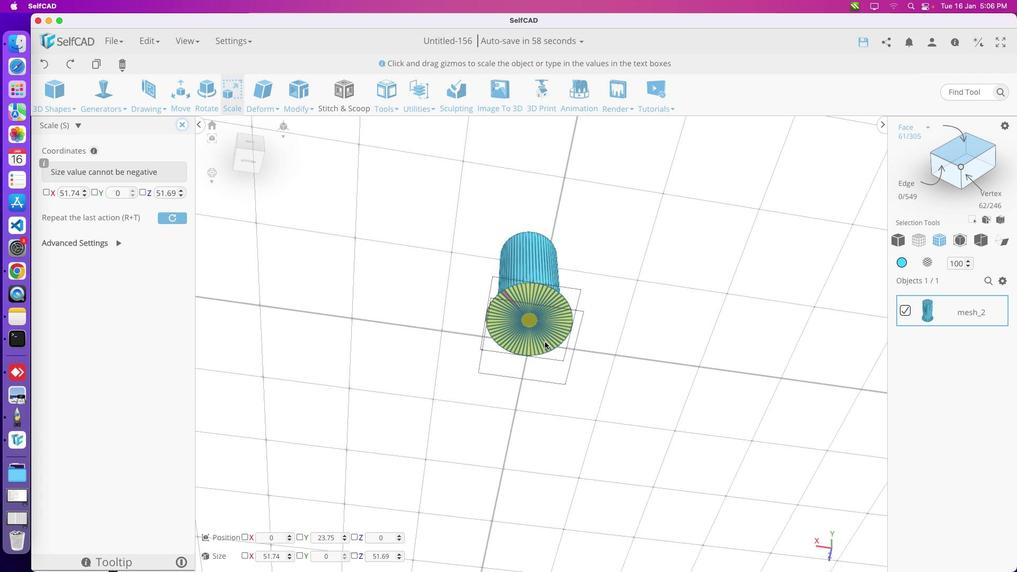 
Action: Mouse pressed left at (455, 429)
Screenshot: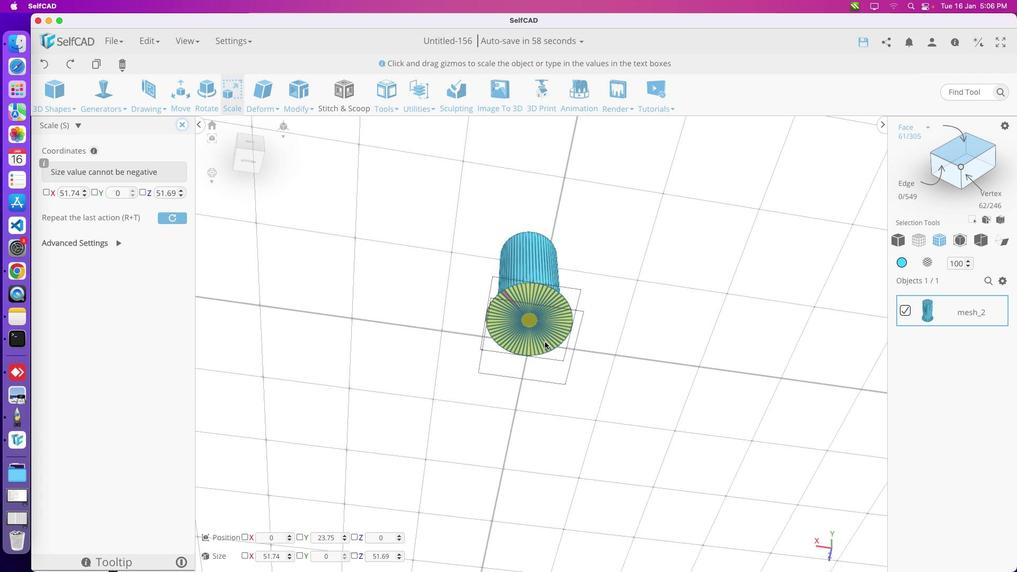 
Action: Mouse moved to (423, 422)
Screenshot: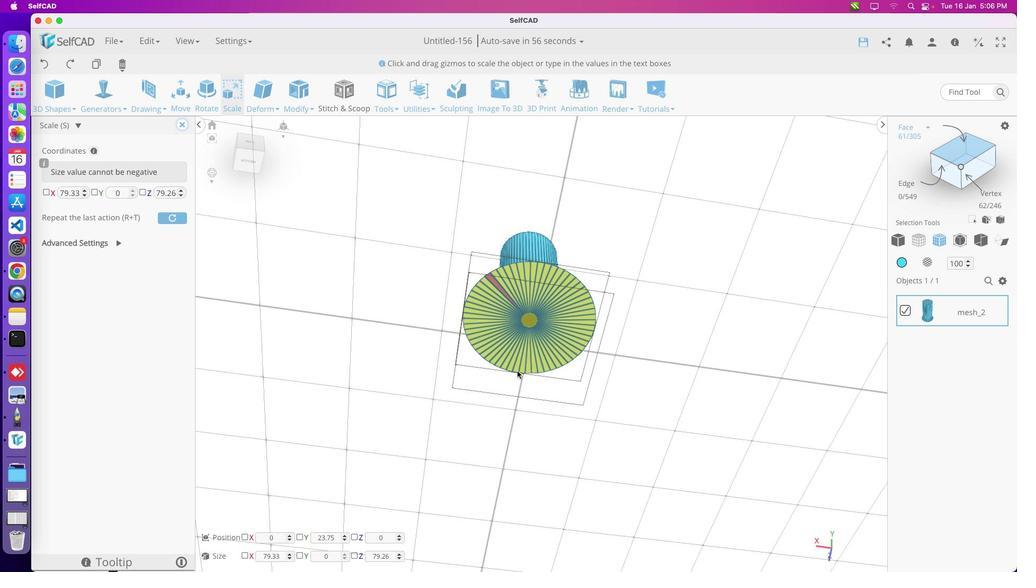 
Action: Mouse pressed left at (423, 422)
Screenshot: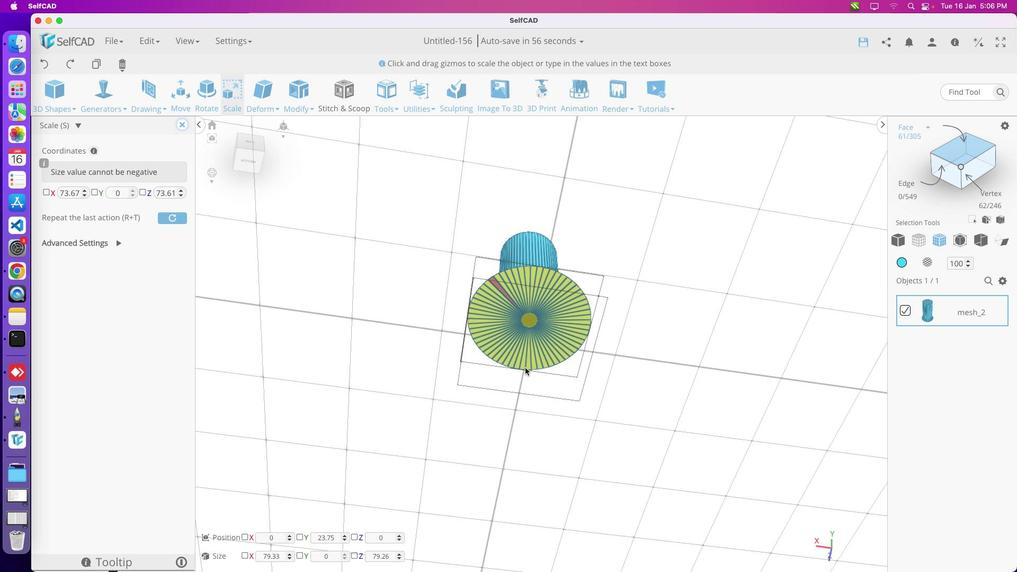 
Action: Mouse moved to (477, 423)
Screenshot: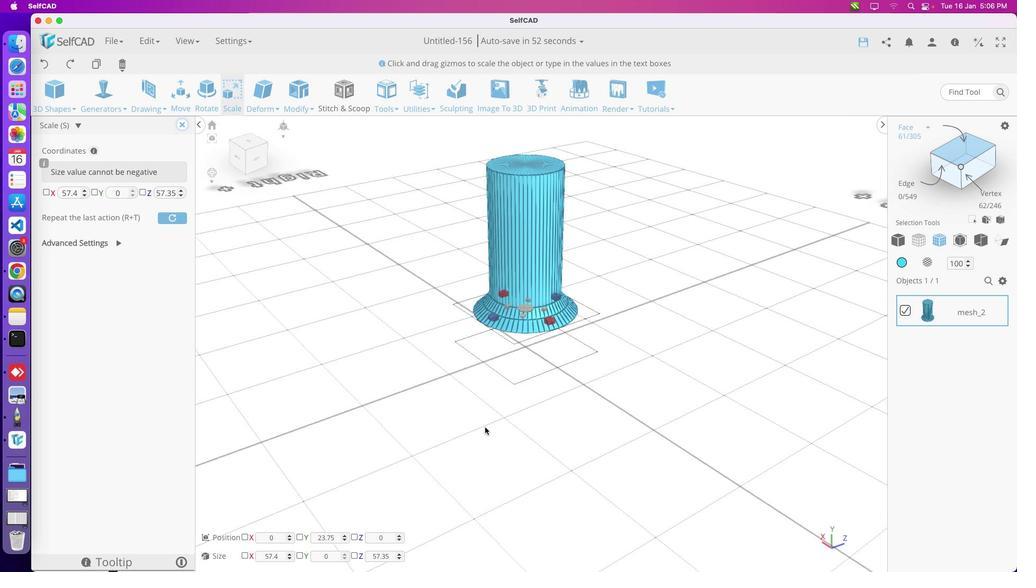 
Action: Mouse pressed left at (477, 423)
Screenshot: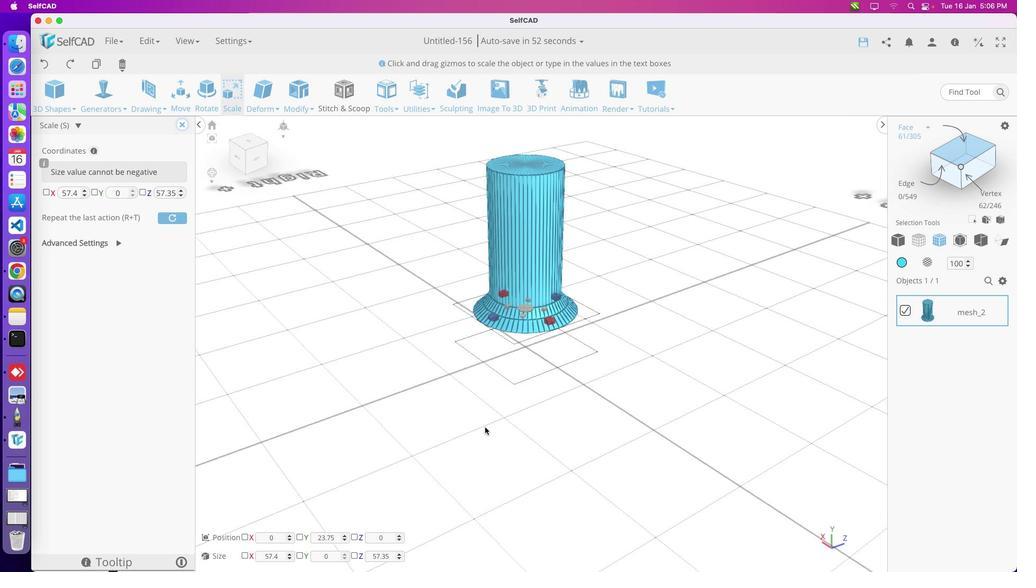 
Action: Mouse moved to (405, 431)
Screenshot: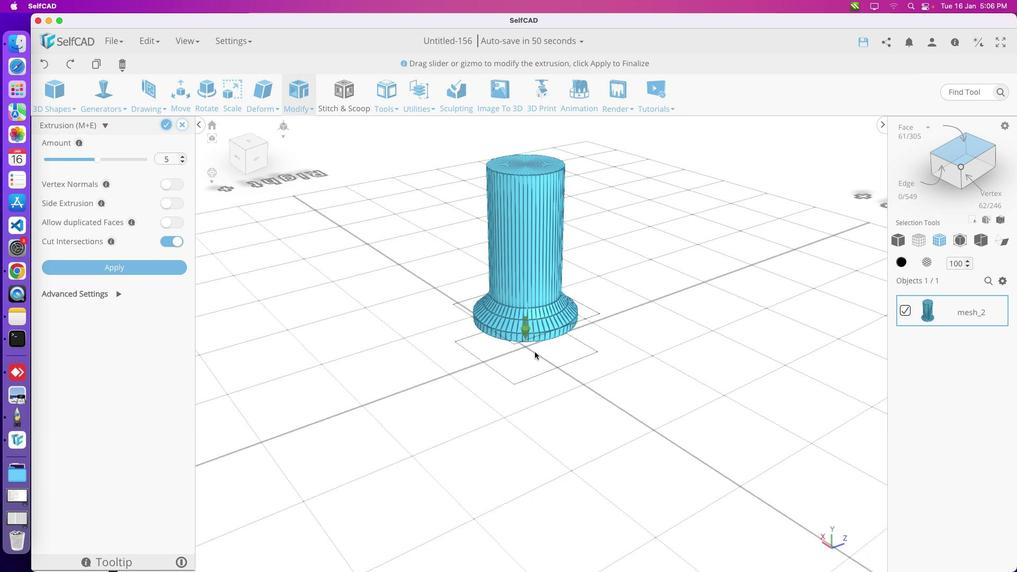 
Action: Key pressed 'm'
Screenshot: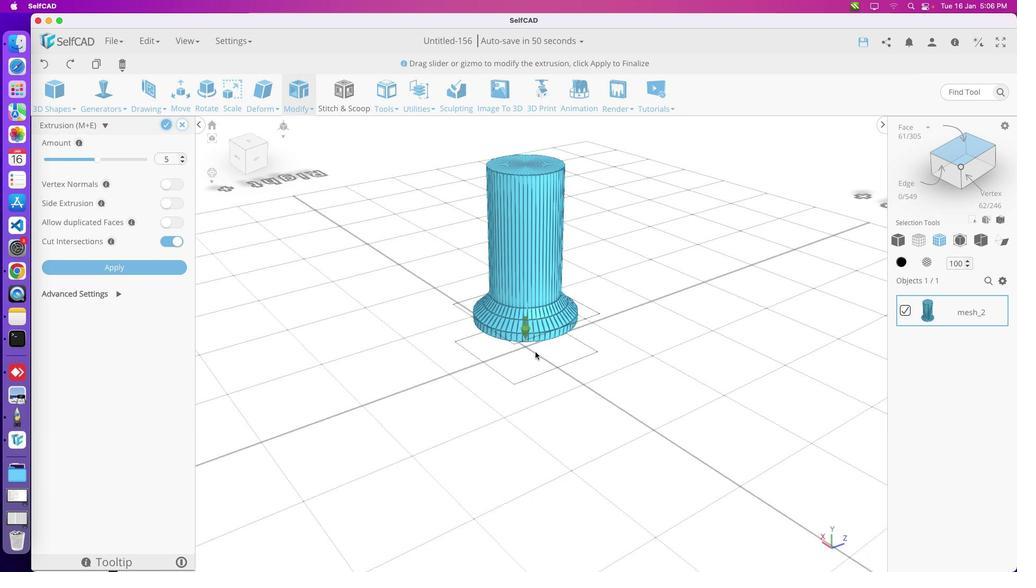 
Action: Mouse moved to (405, 431)
Screenshot: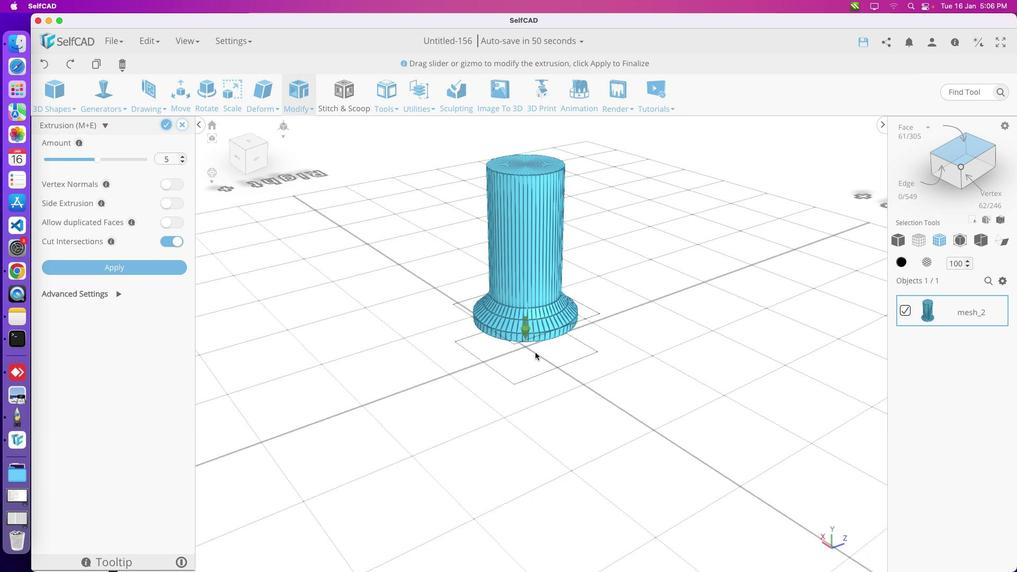 
Action: Key pressed 'm''m''m'
Screenshot: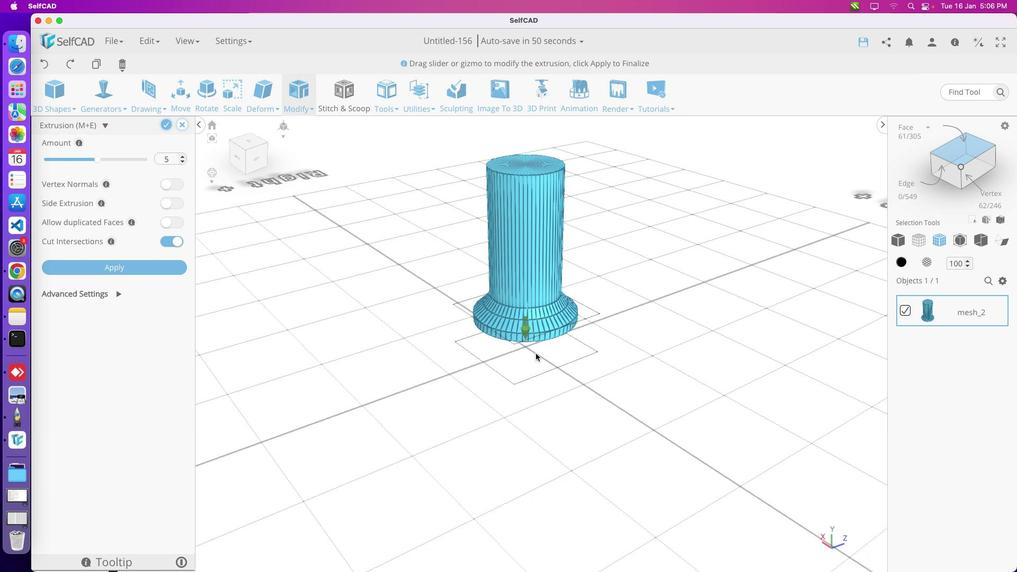 
Action: Mouse moved to (405, 431)
Screenshot: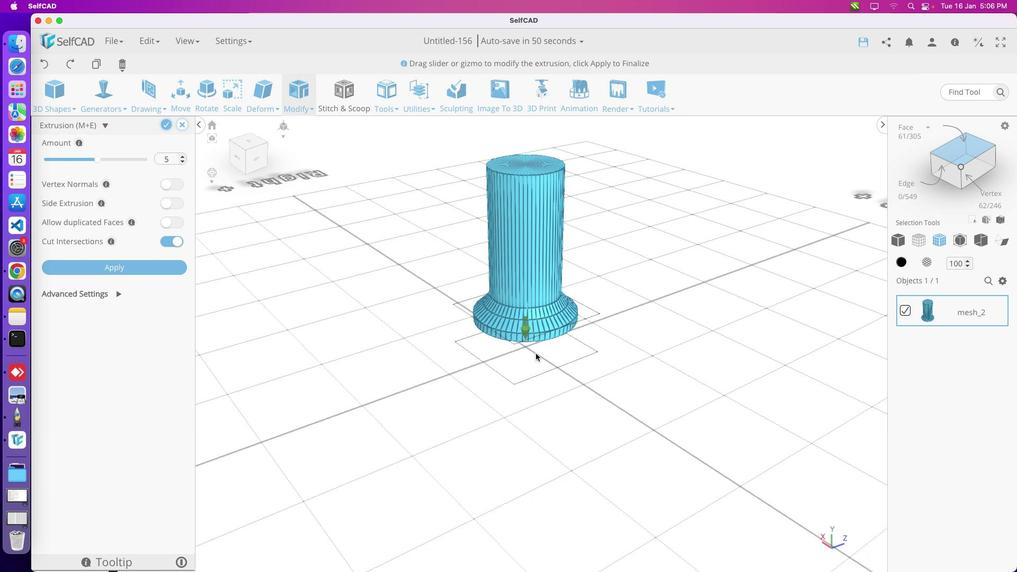 
Action: Key pressed 'm''m''m'
Screenshot: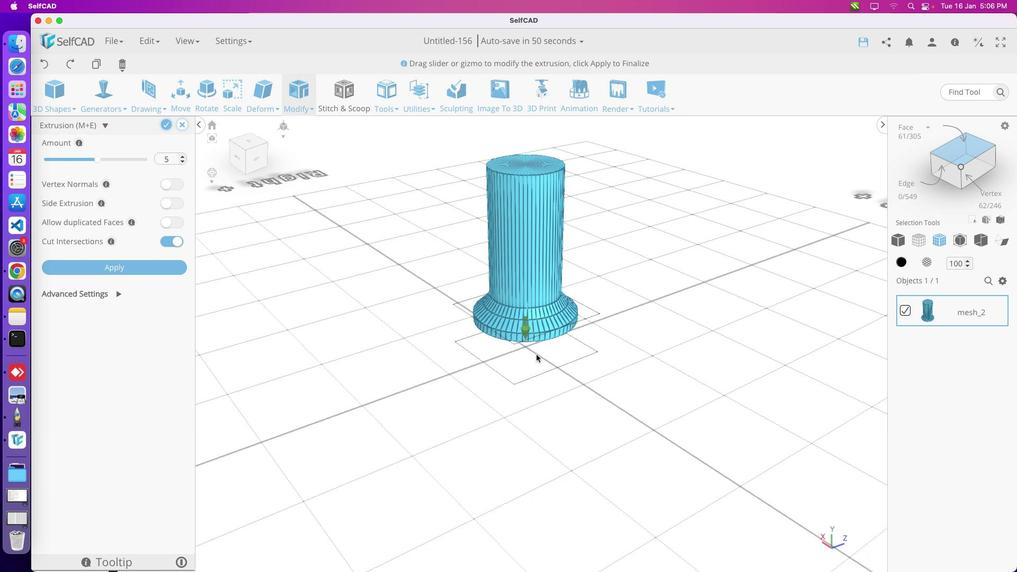 
Action: Mouse moved to (405, 431)
Screenshot: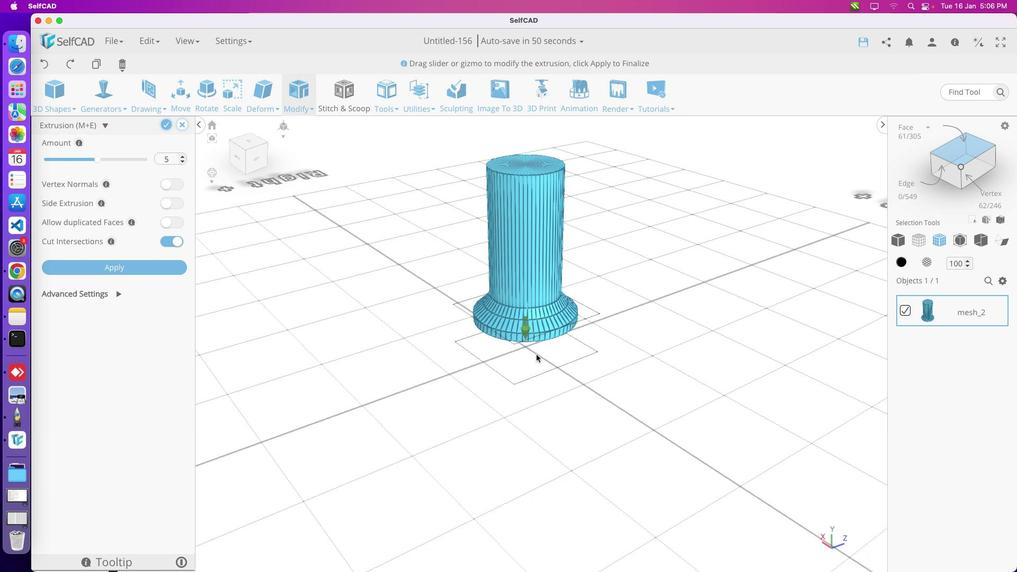 
Action: Key pressed 'm''m'
Screenshot: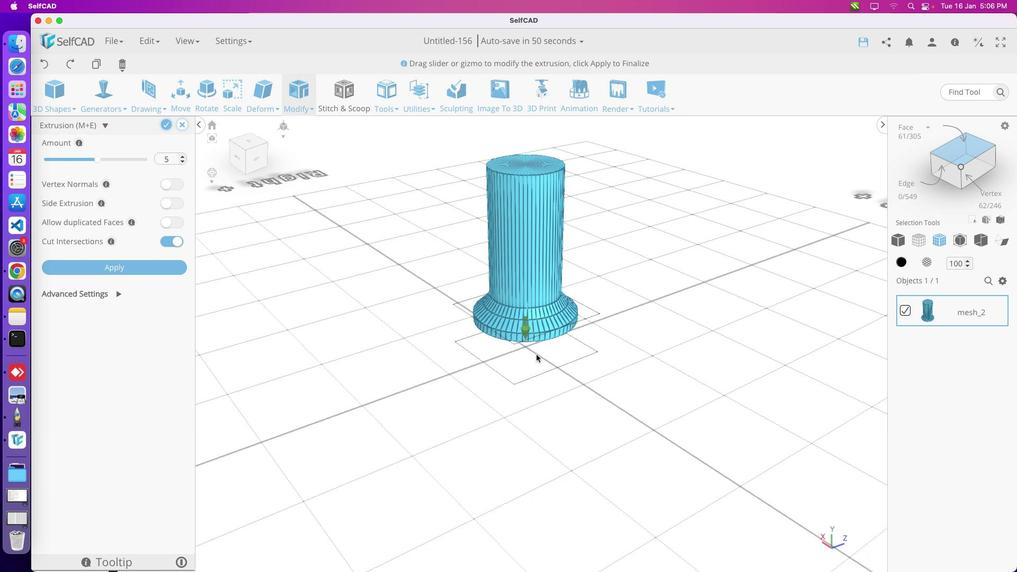
Action: Mouse moved to (405, 431)
Screenshot: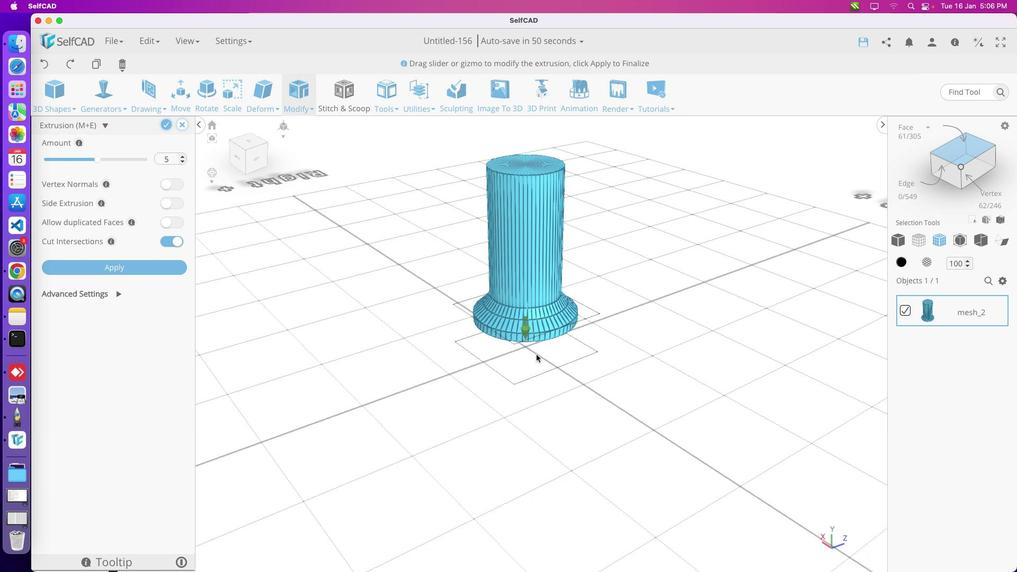 
Action: Key pressed 'm'
Screenshot: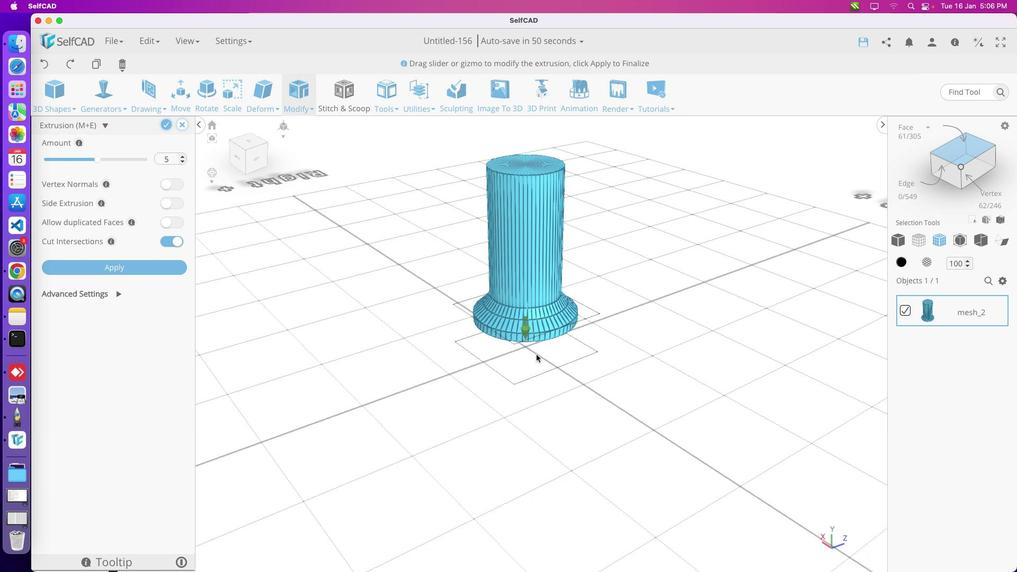 
Action: Mouse moved to (405, 431)
Screenshot: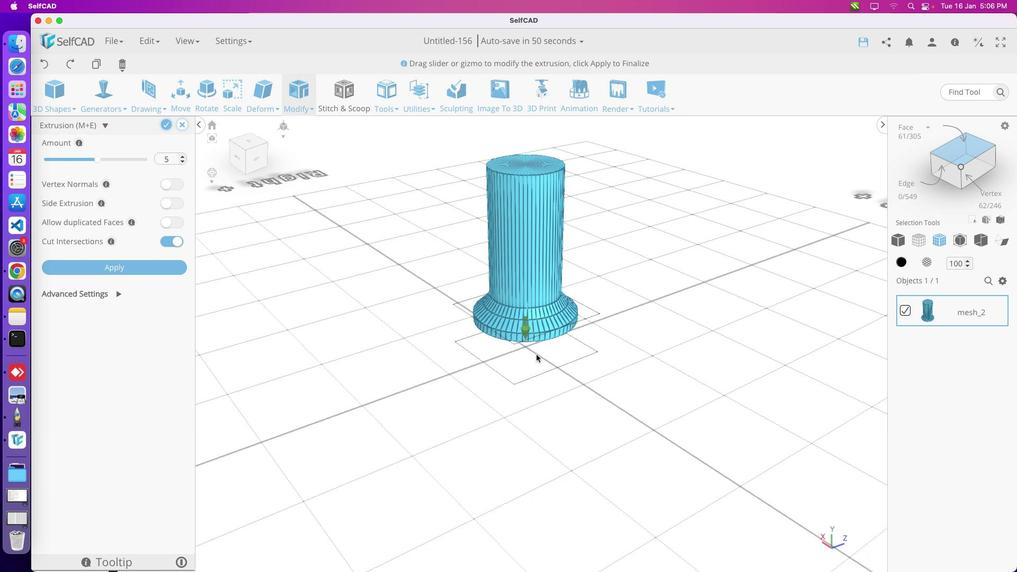 
Action: Key pressed 'm'
Screenshot: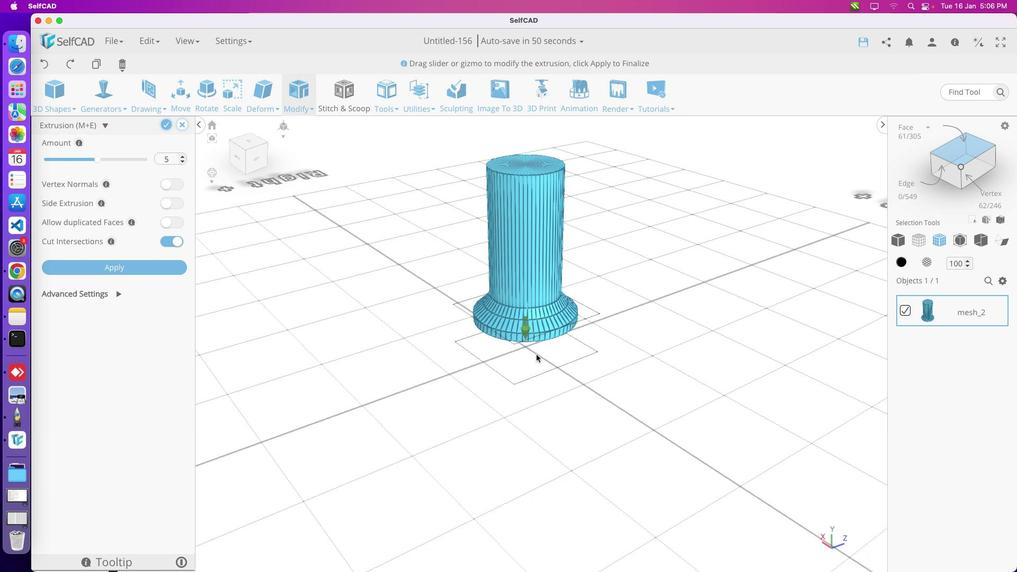 
Action: Mouse moved to (405, 431)
Screenshot: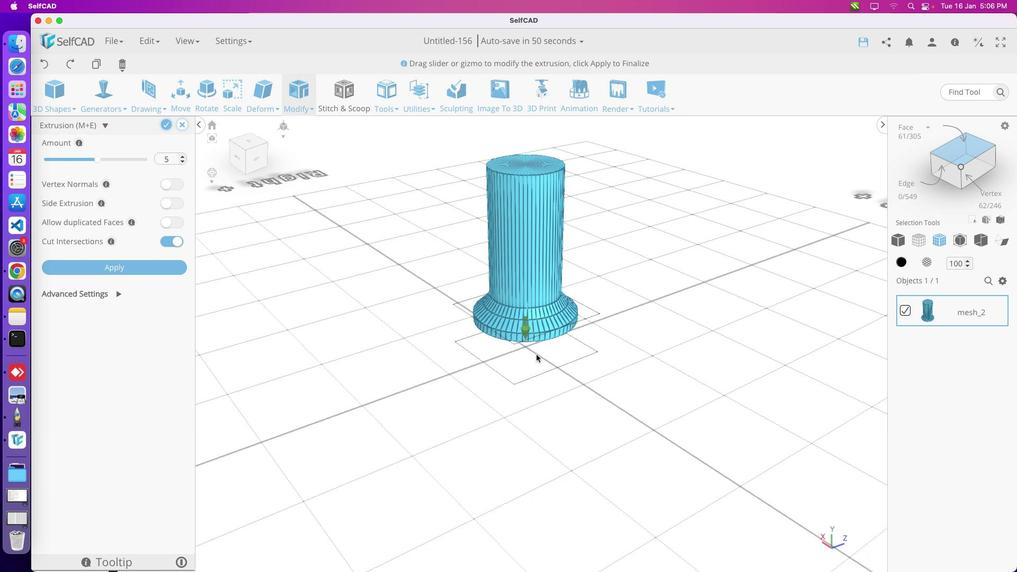 
Action: Key pressed 'm'
Screenshot: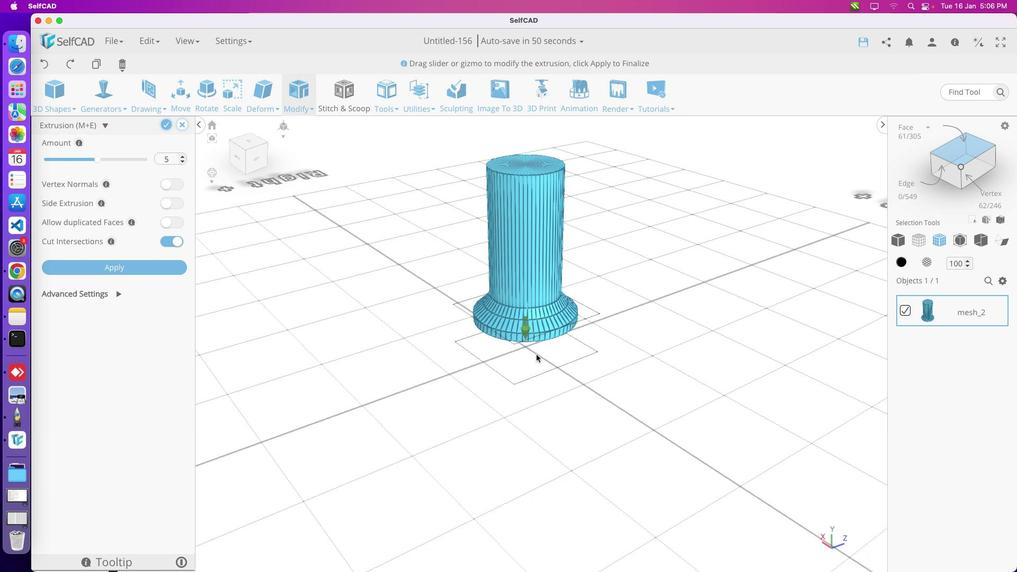 
Action: Mouse moved to (406, 431)
Screenshot: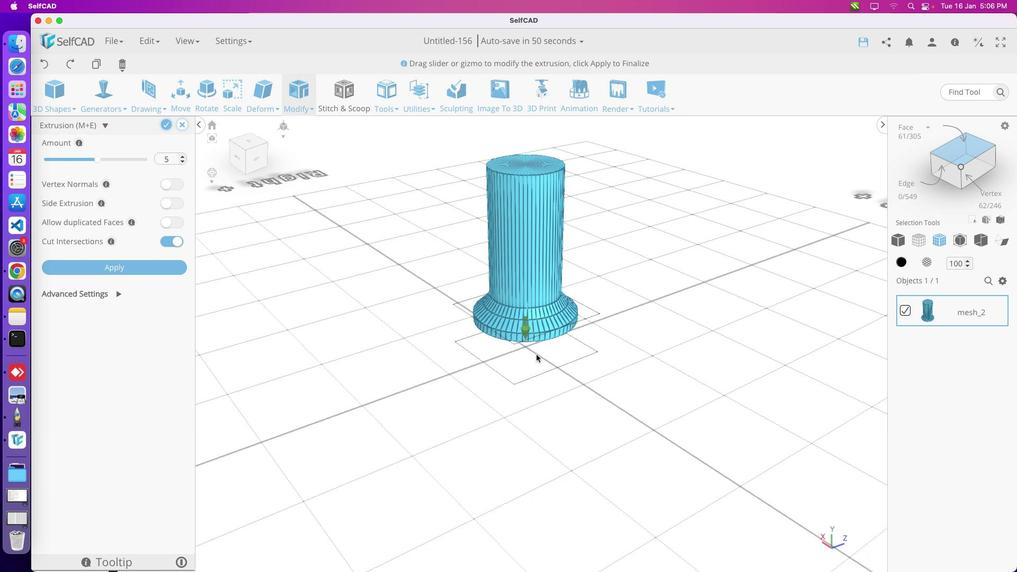 
Action: Key pressed 'm''e'
Screenshot: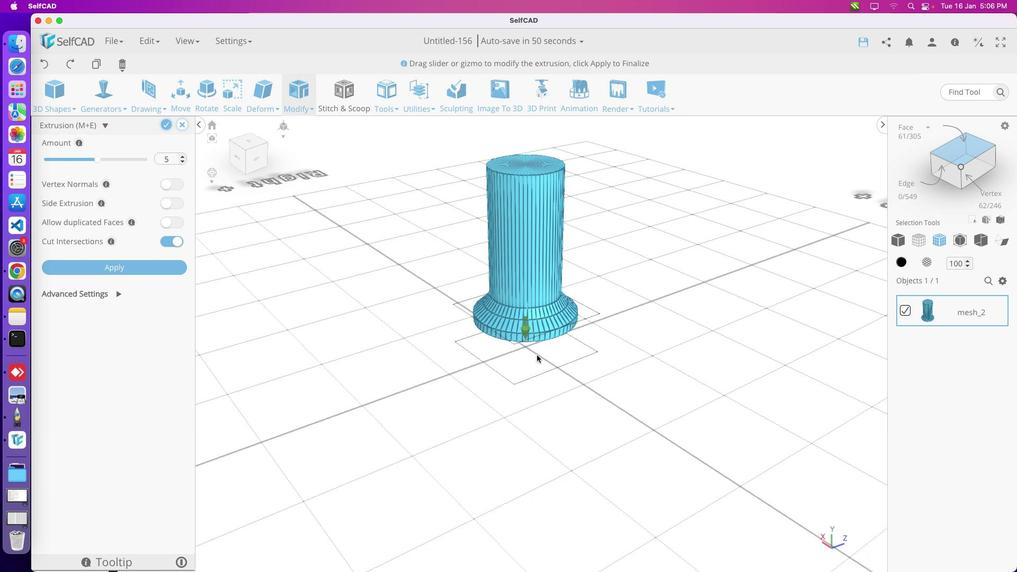 
Action: Mouse moved to (484, 423)
Screenshot: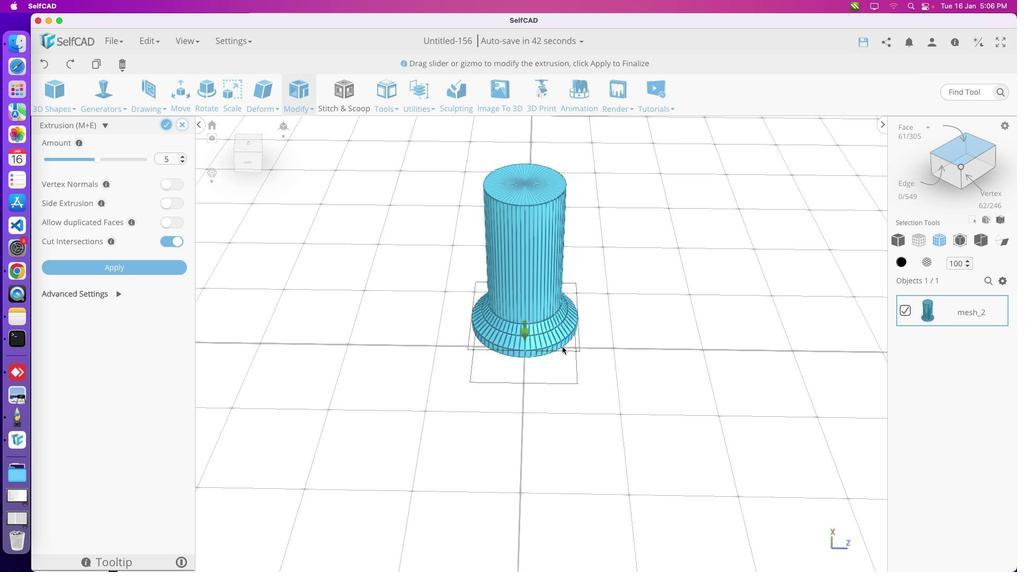 
Action: Mouse pressed left at (484, 423)
Screenshot: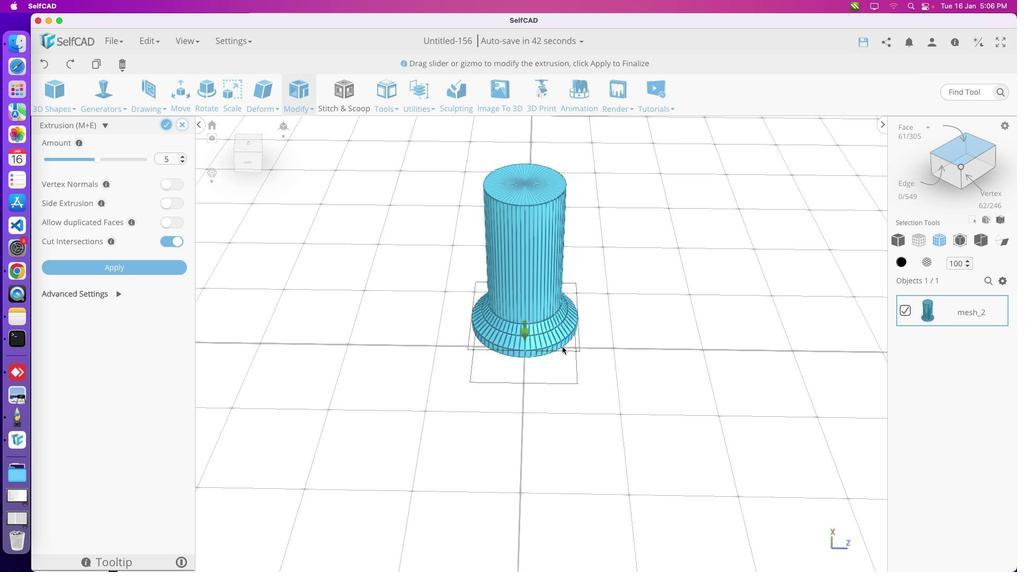 
Action: Mouse moved to (447, 424)
Screenshot: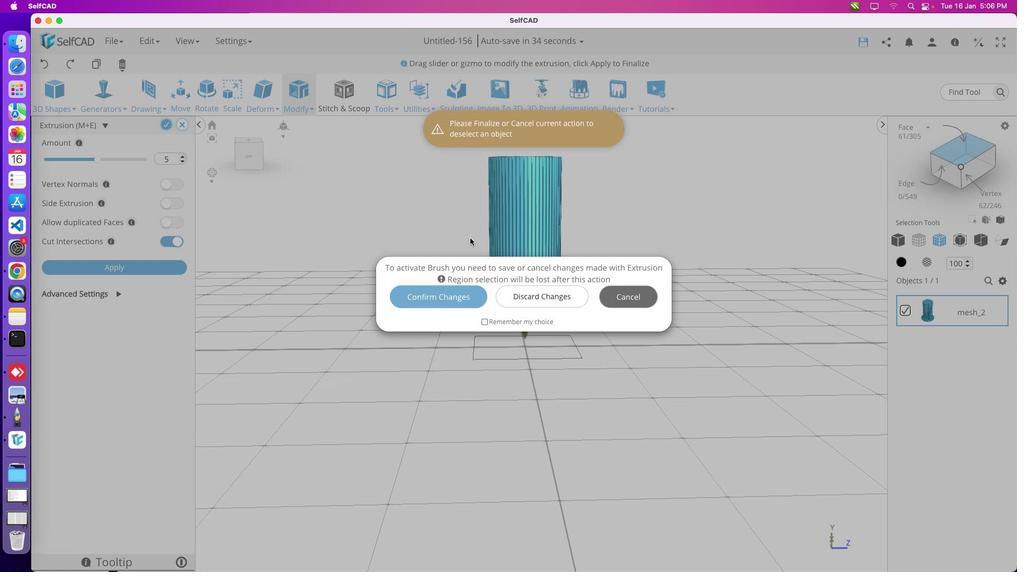
Action: Mouse pressed left at (447, 424)
Screenshot: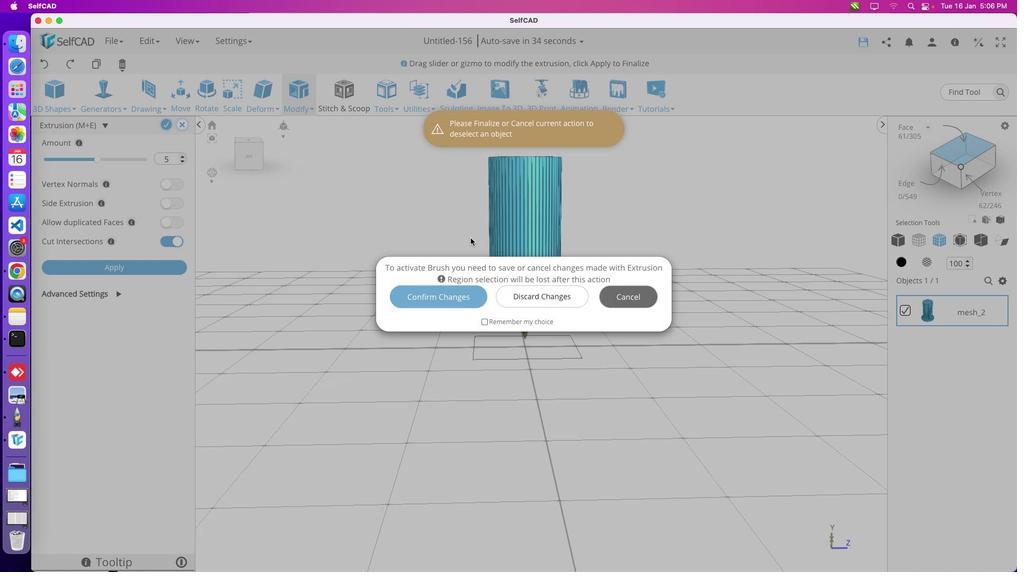 
Action: Mouse moved to (456, 423)
Screenshot: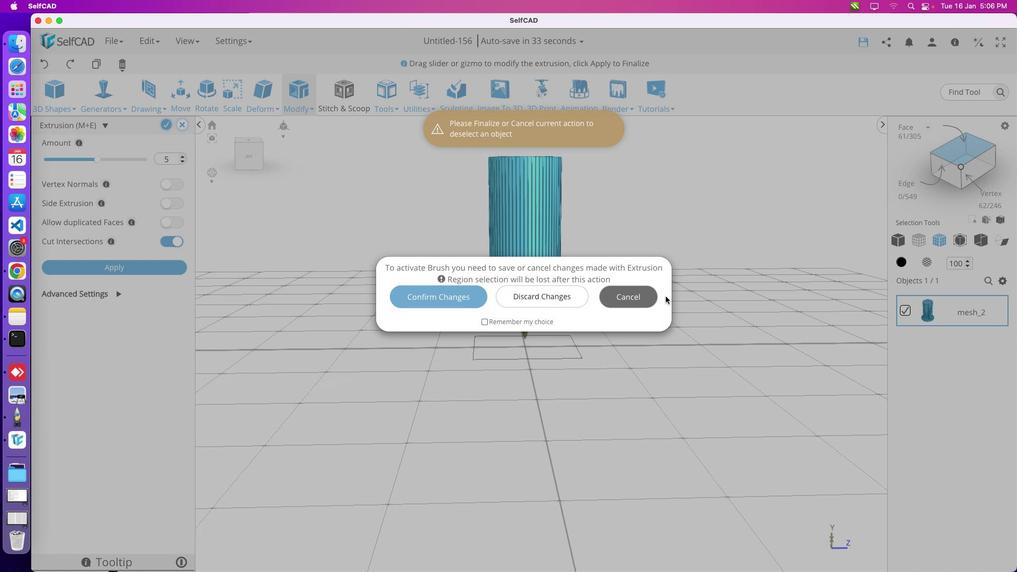 
Action: Mouse pressed left at (456, 423)
Screenshot: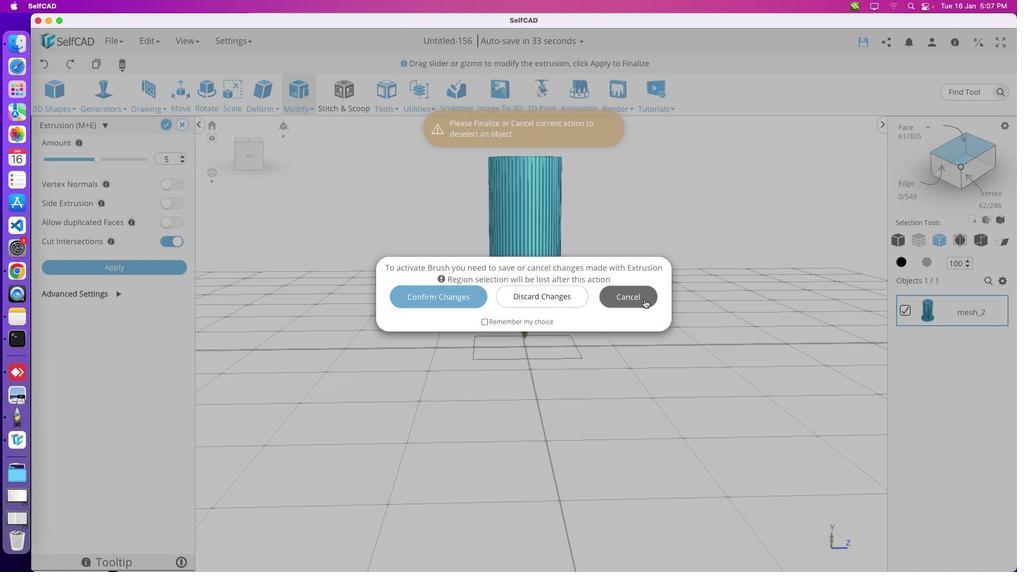 
Action: Mouse moved to (270, 407)
Screenshot: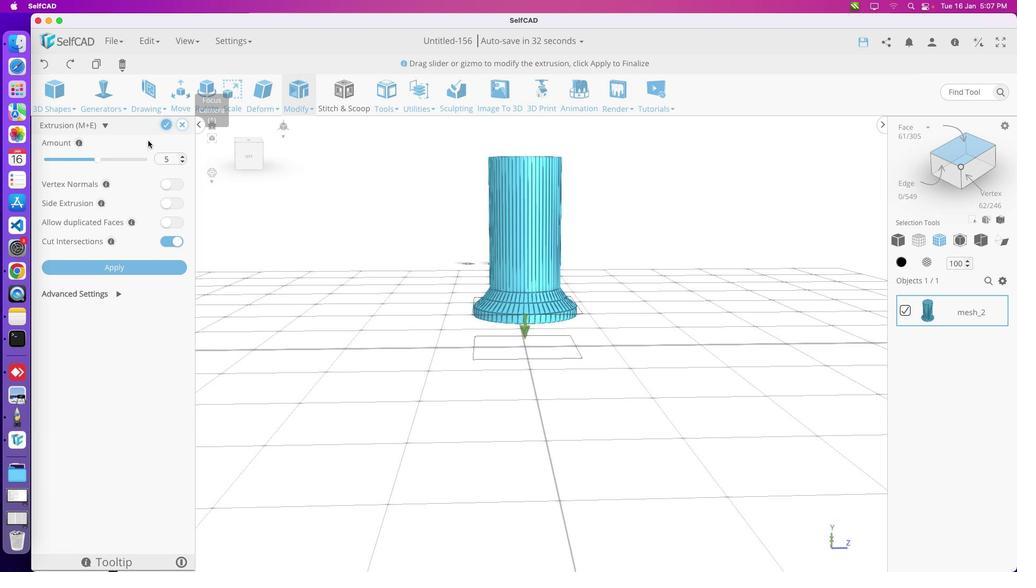 
Action: Mouse pressed left at (270, 407)
Screenshot: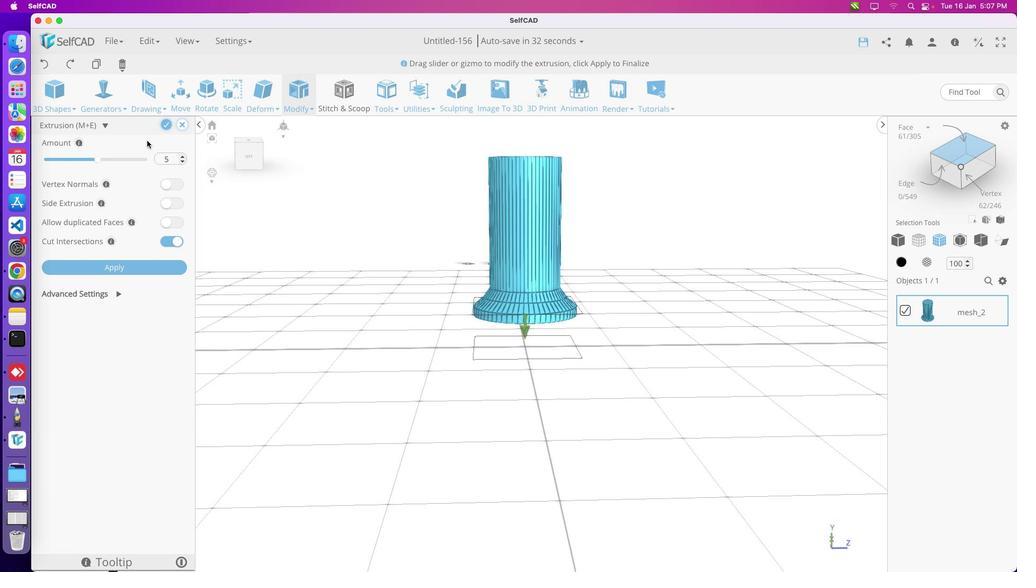 
Action: Mouse moved to (467, 421)
Screenshot: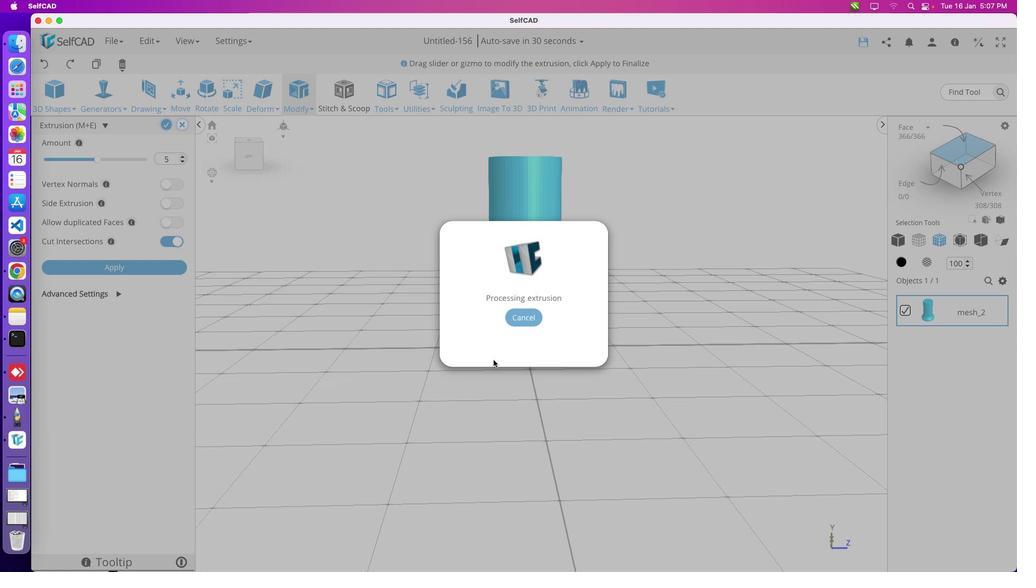 
Action: Mouse pressed left at (467, 421)
Screenshot: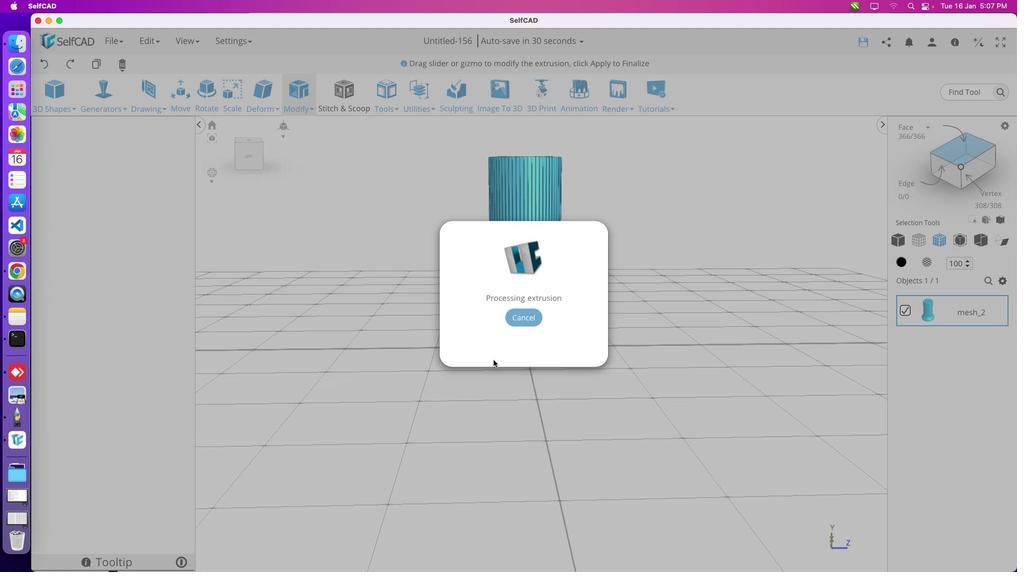 
Action: Mouse moved to (271, 407)
Screenshot: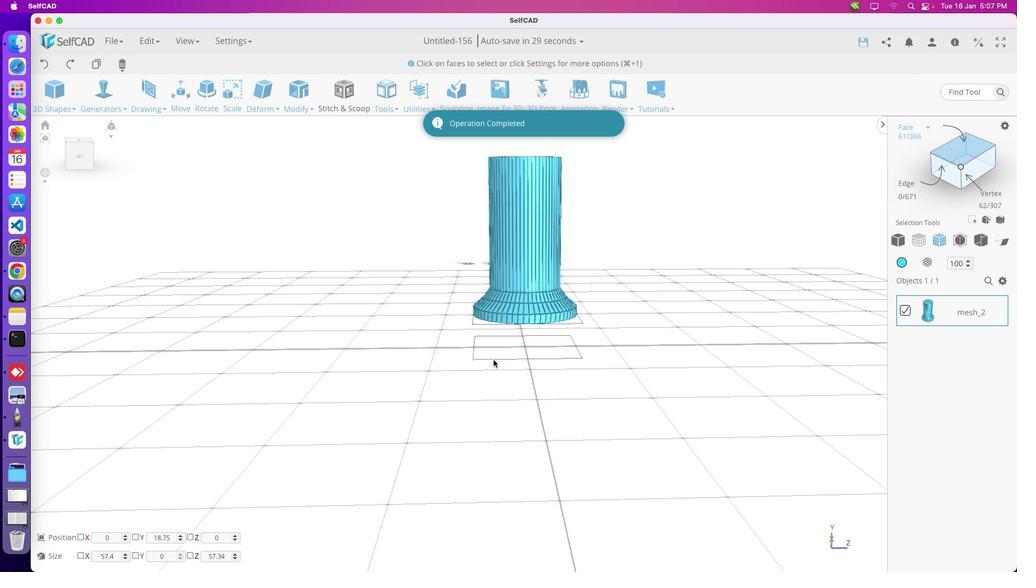 
Action: Mouse pressed left at (271, 407)
Screenshot: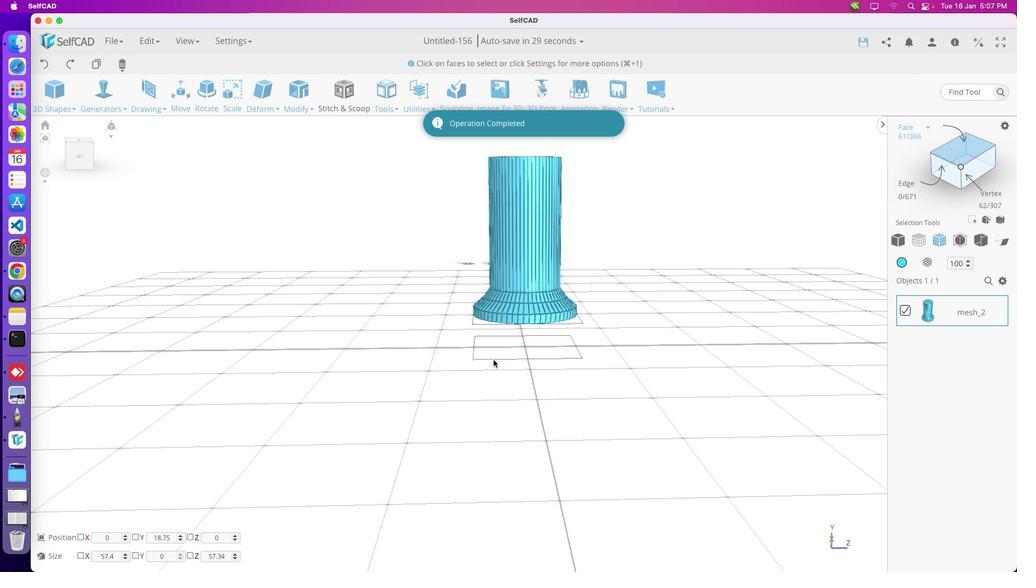 
Action: Mouse moved to (389, 426)
Screenshot: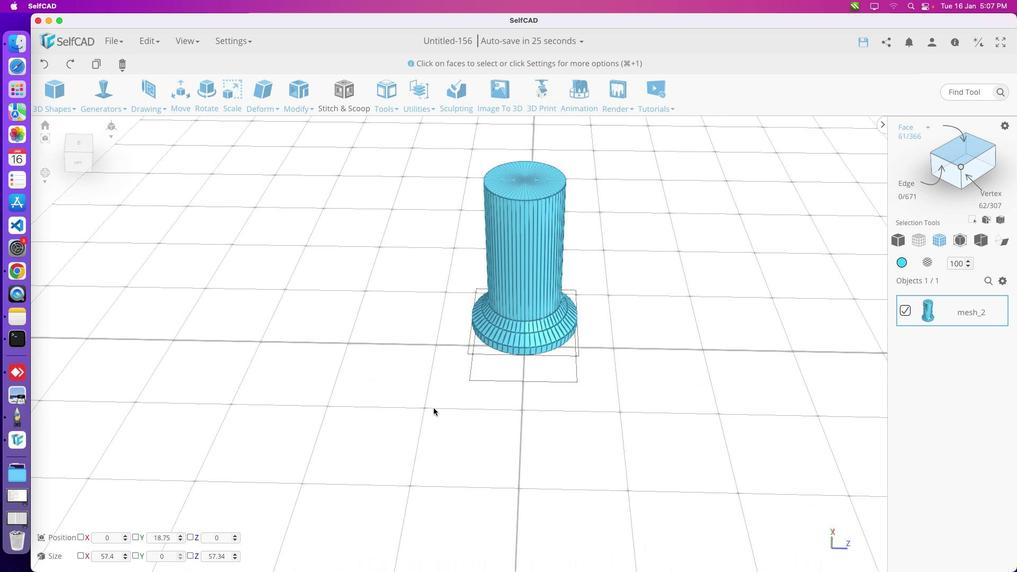 
Action: Mouse pressed left at (389, 426)
Screenshot: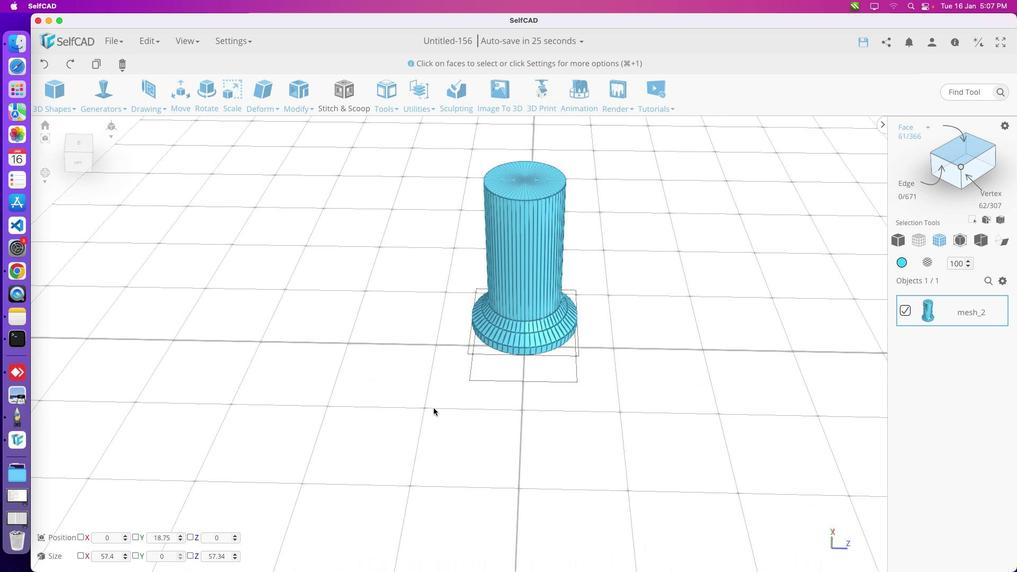 
Action: Mouse moved to (337, 419)
Screenshot: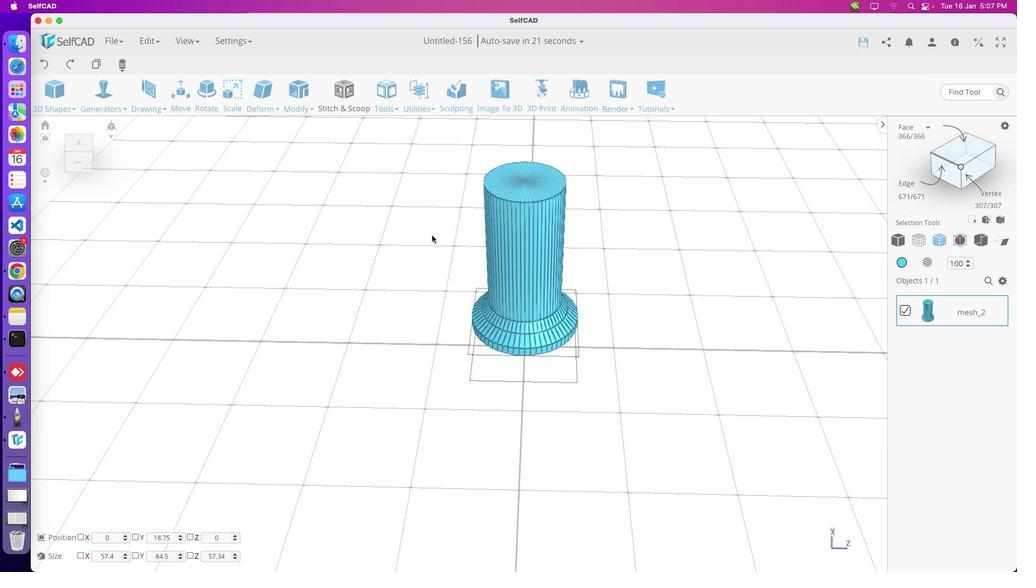 
Action: Mouse pressed left at (337, 419)
Screenshot: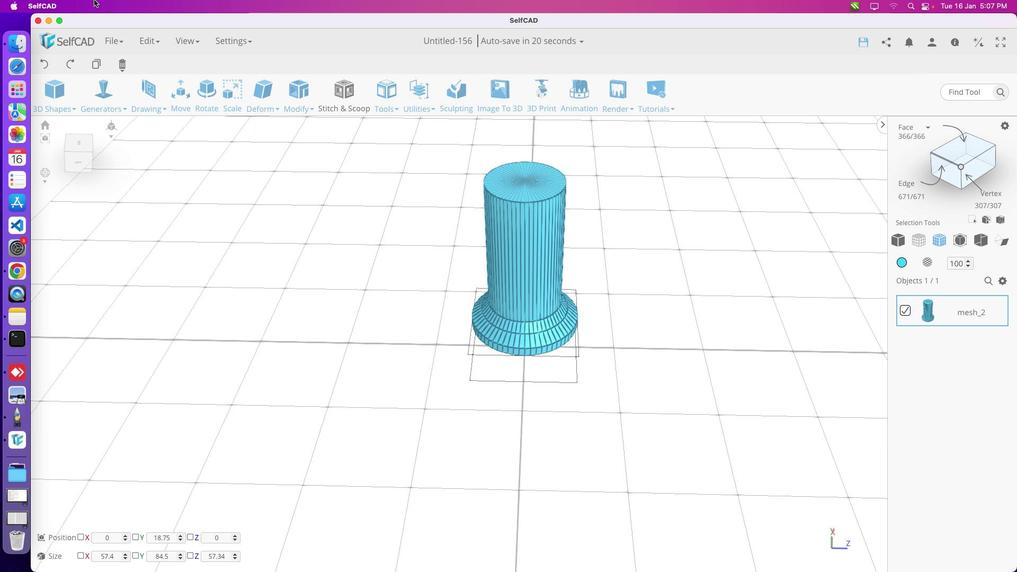
Action: Mouse moved to (337, 419)
Screenshot: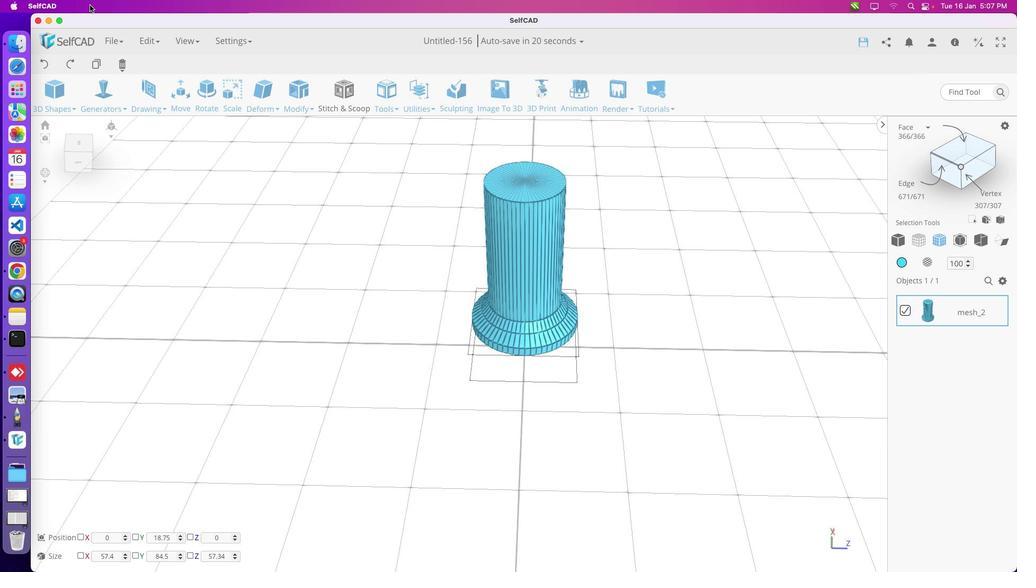 
Action: Mouse pressed left at (337, 419)
Screenshot: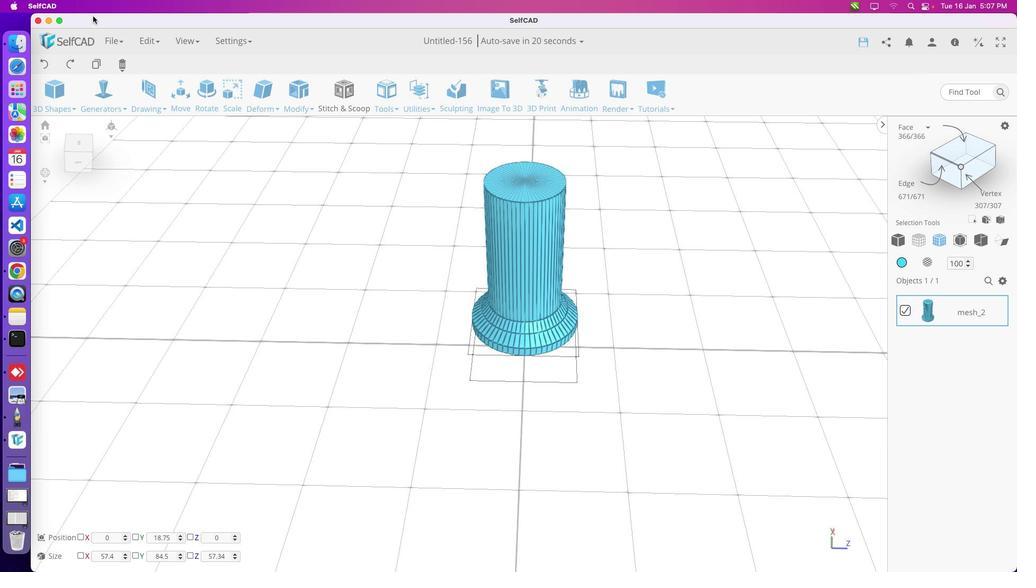 
Action: Mouse moved to (337, 419)
Screenshot: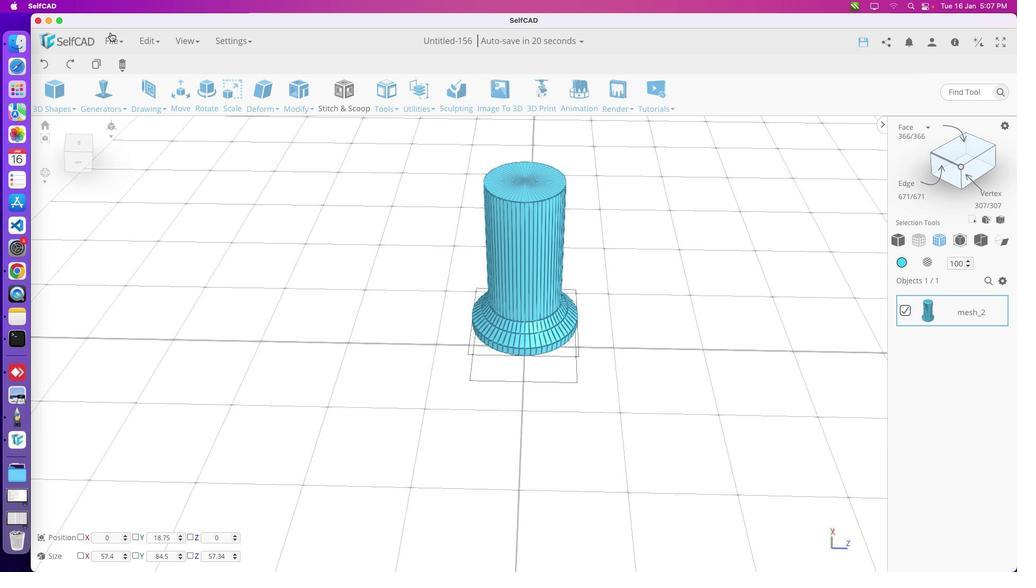 
Action: Mouse pressed left at (337, 419)
Screenshot: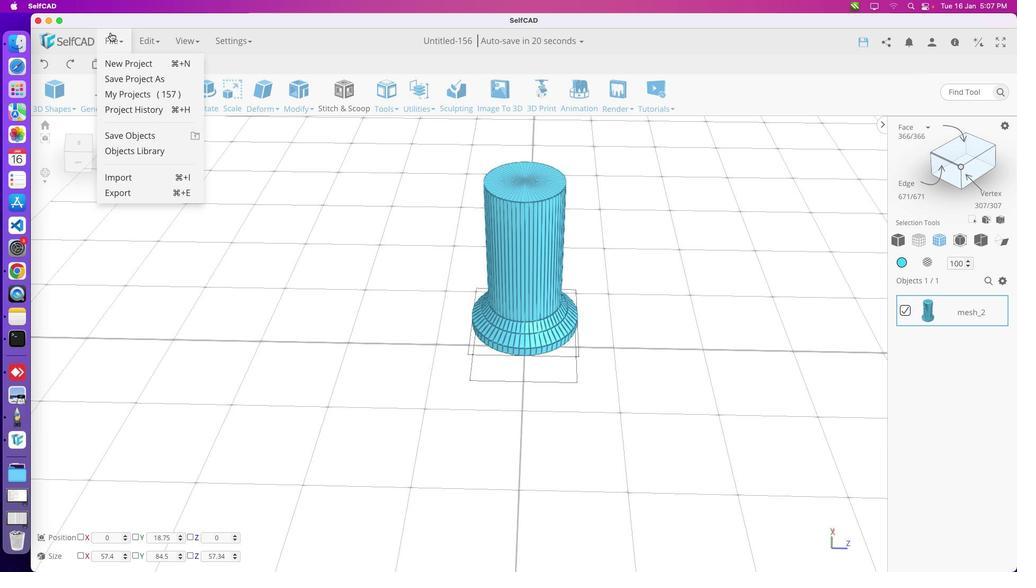 
Action: Mouse moved to (301, 400)
Screenshot: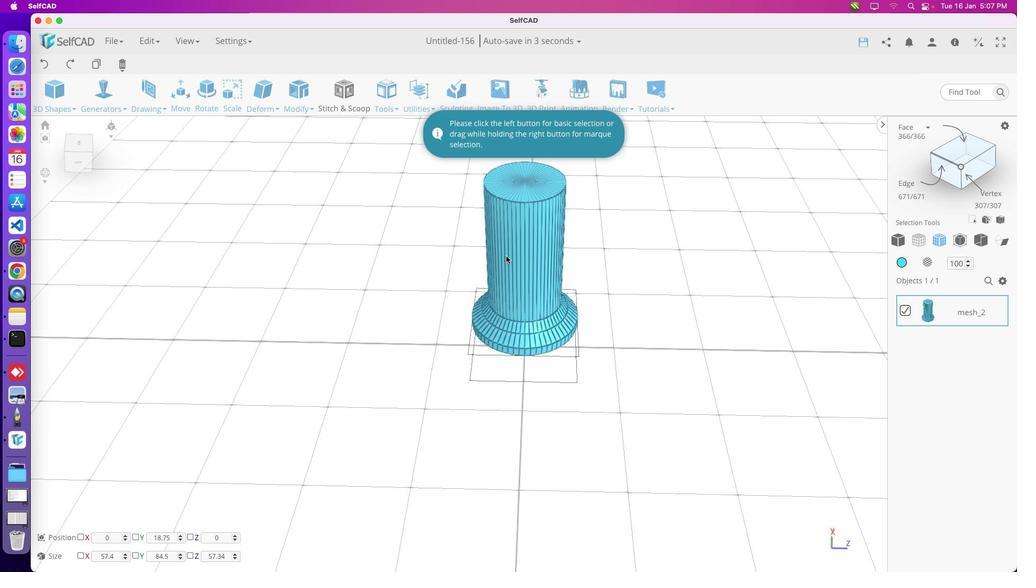 
Action: Mouse pressed left at (301, 400)
Screenshot: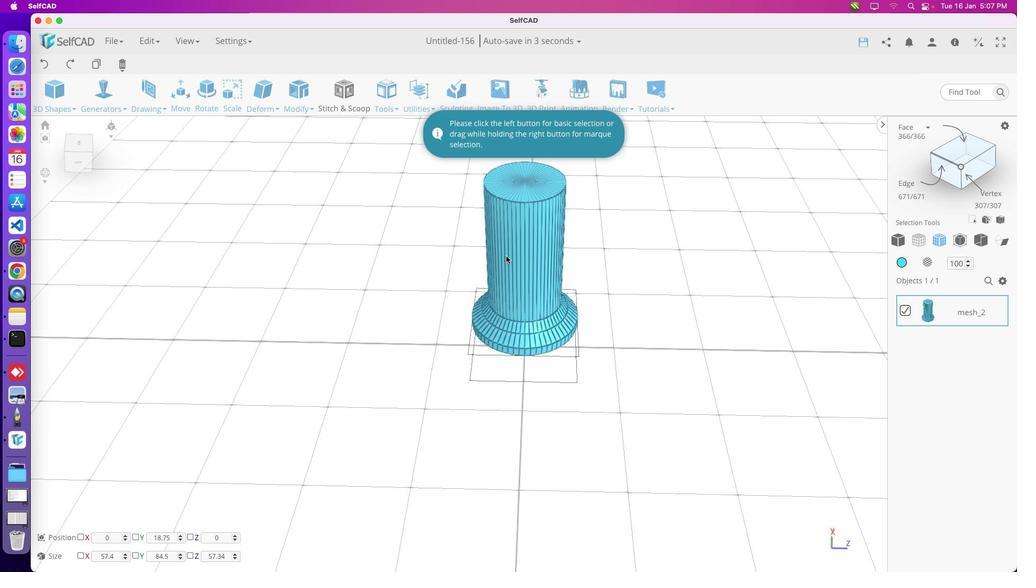 
Action: Mouse moved to (414, 417)
Screenshot: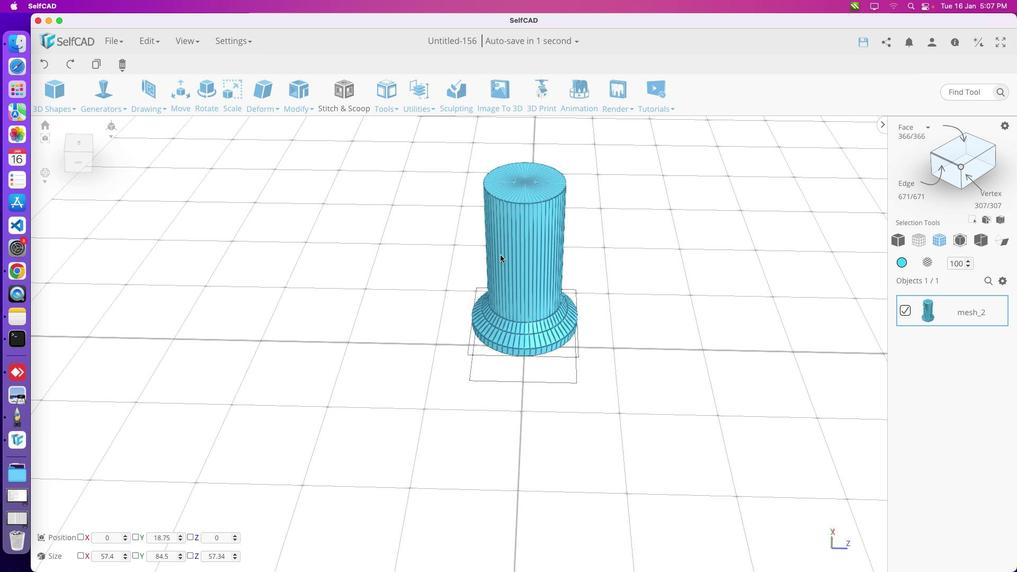 
Action: Mouse pressed right at (414, 417)
Screenshot: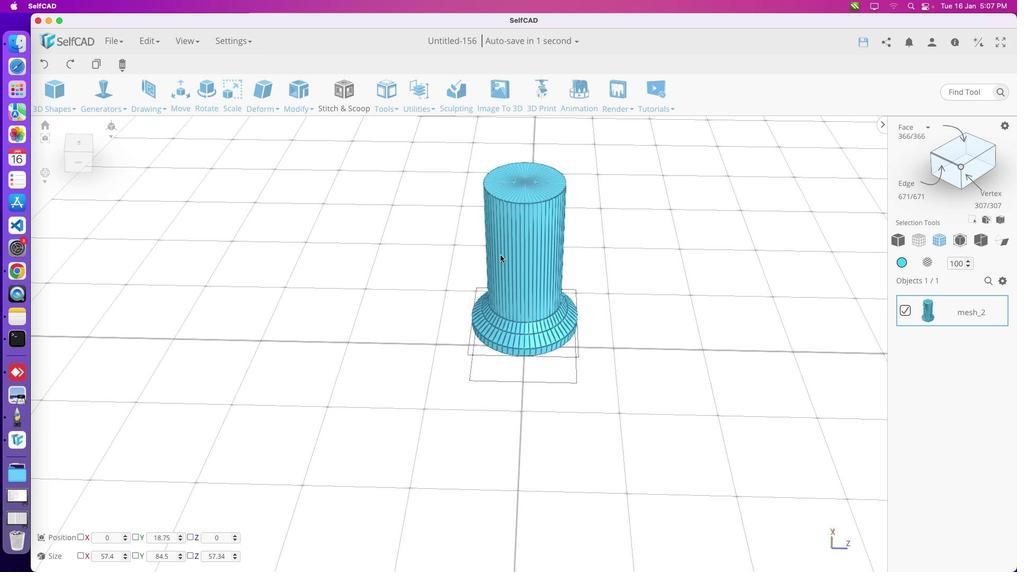 
Action: Mouse moved to (414, 417)
Screenshot: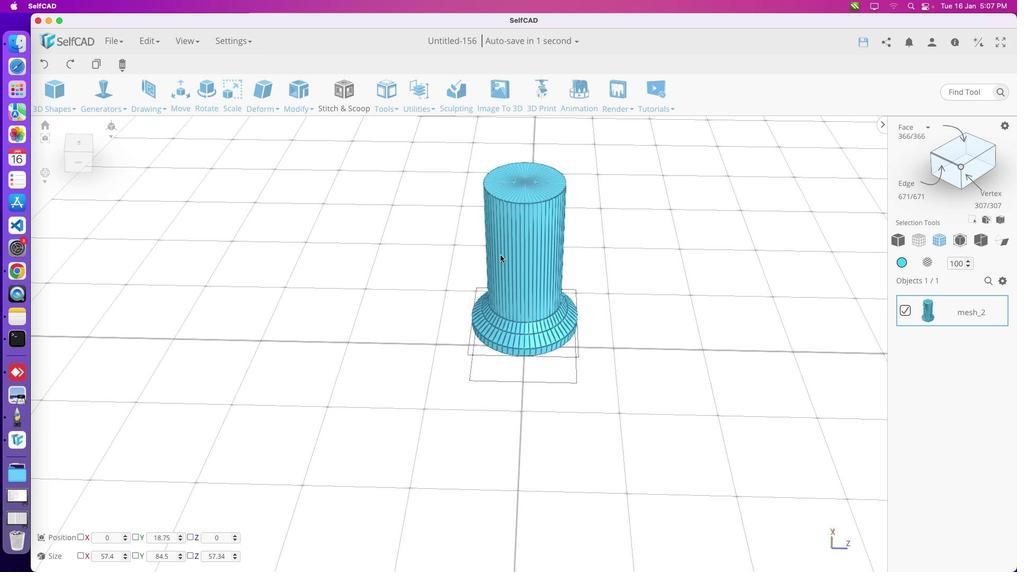 
Action: Mouse pressed left at (414, 417)
Screenshot: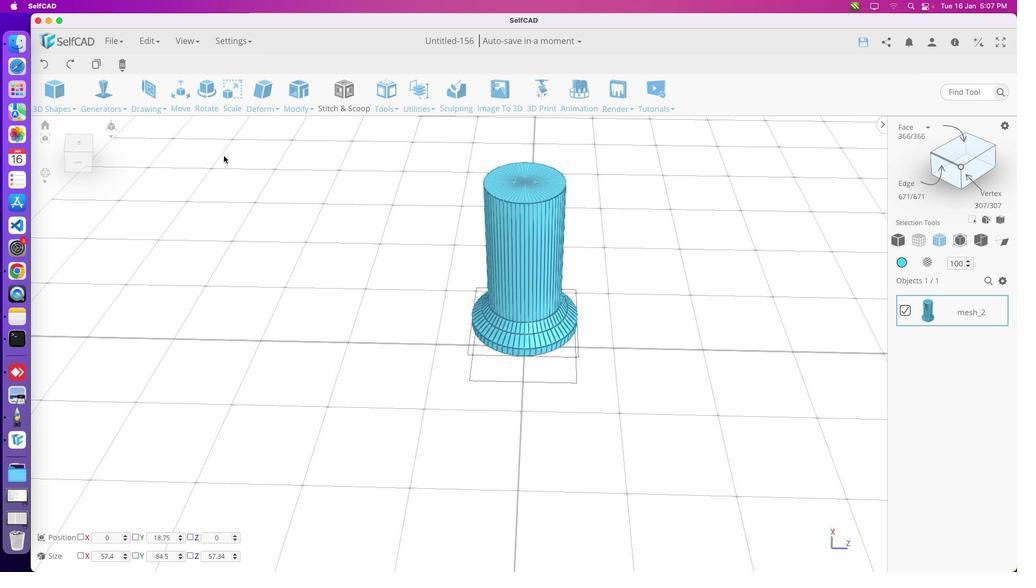 
Action: Mouse moved to (463, 420)
Screenshot: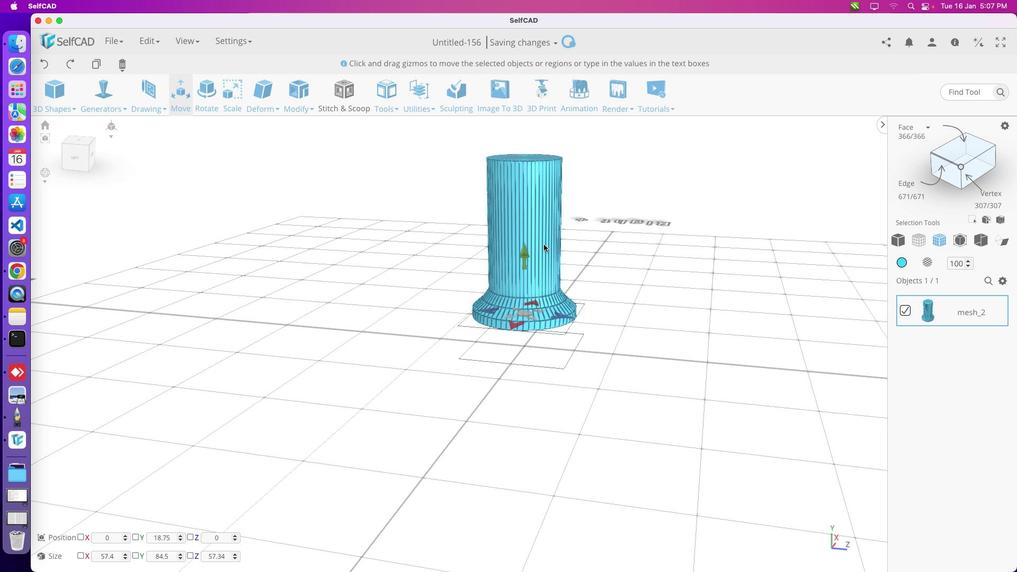 
Action: Mouse pressed left at (463, 420)
Screenshot: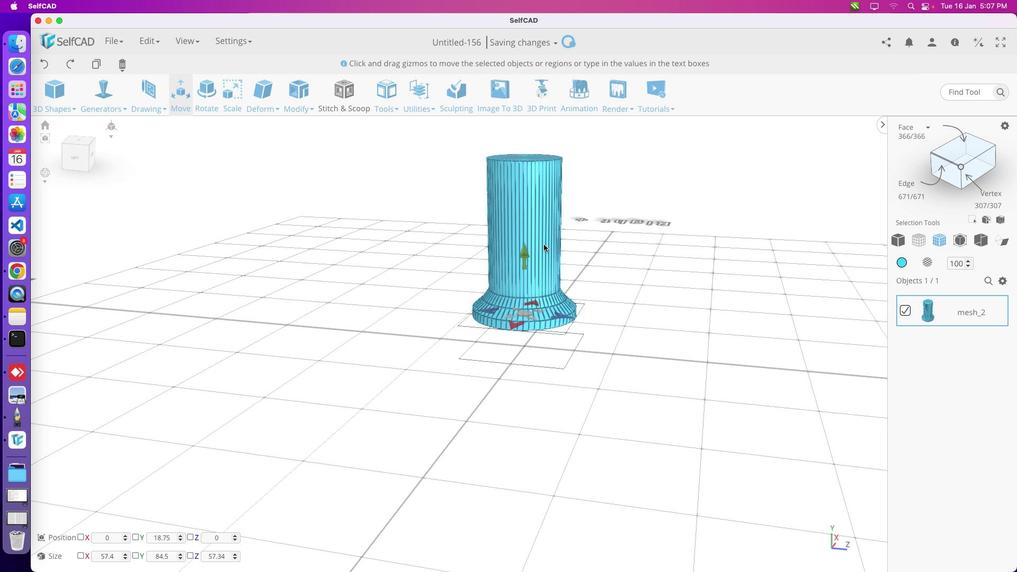 
Action: Mouse moved to (430, 416)
Screenshot: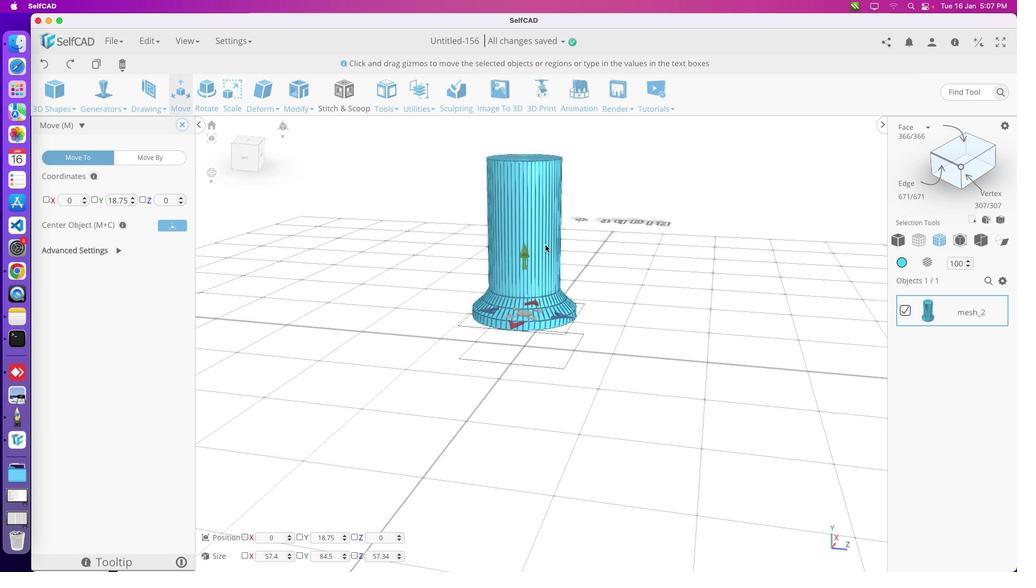 
Action: Key pressed 'm'
Screenshot: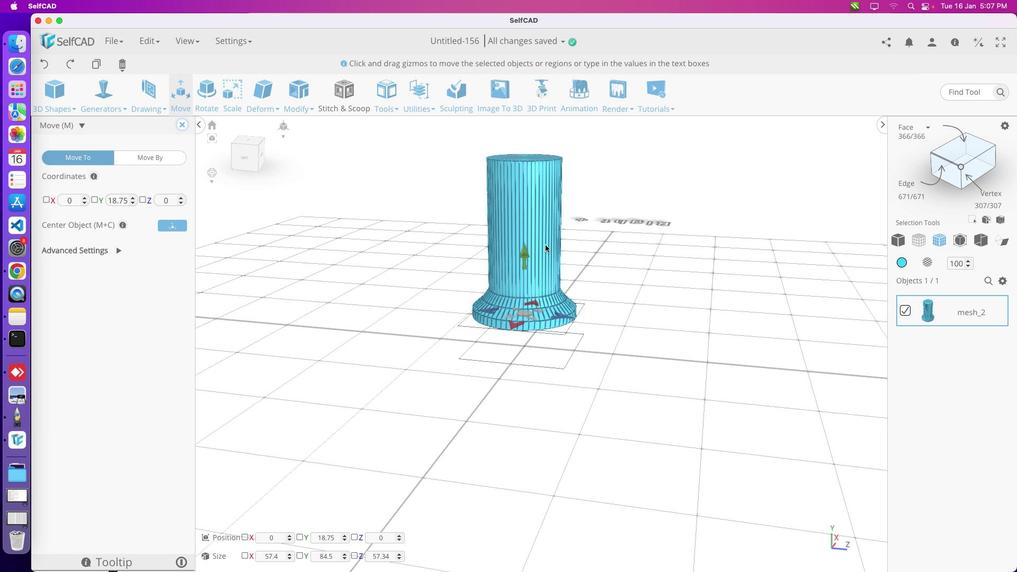 
Action: Mouse moved to (437, 422)
Screenshot: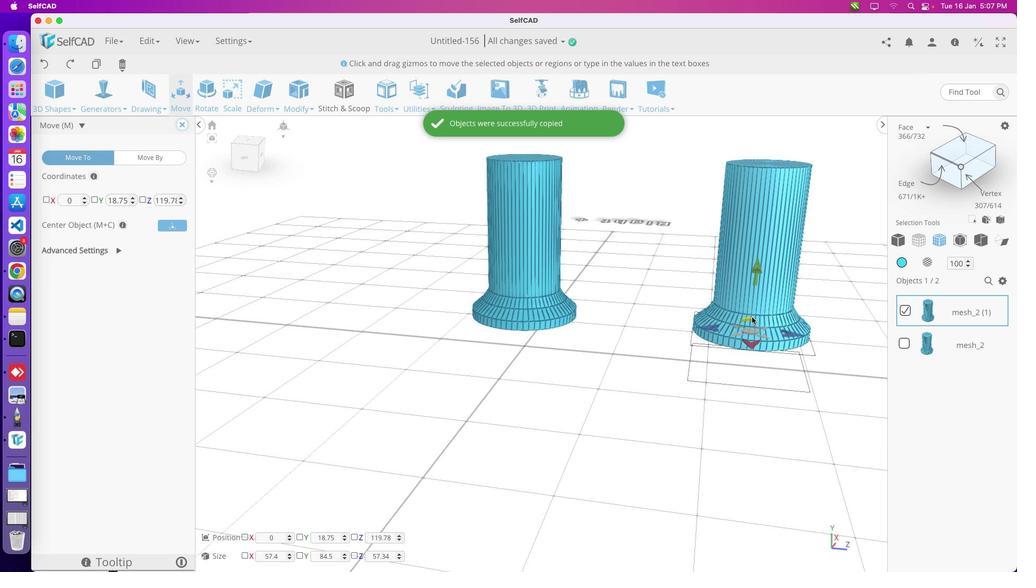 
Action: Key pressed Key.alt
Screenshot: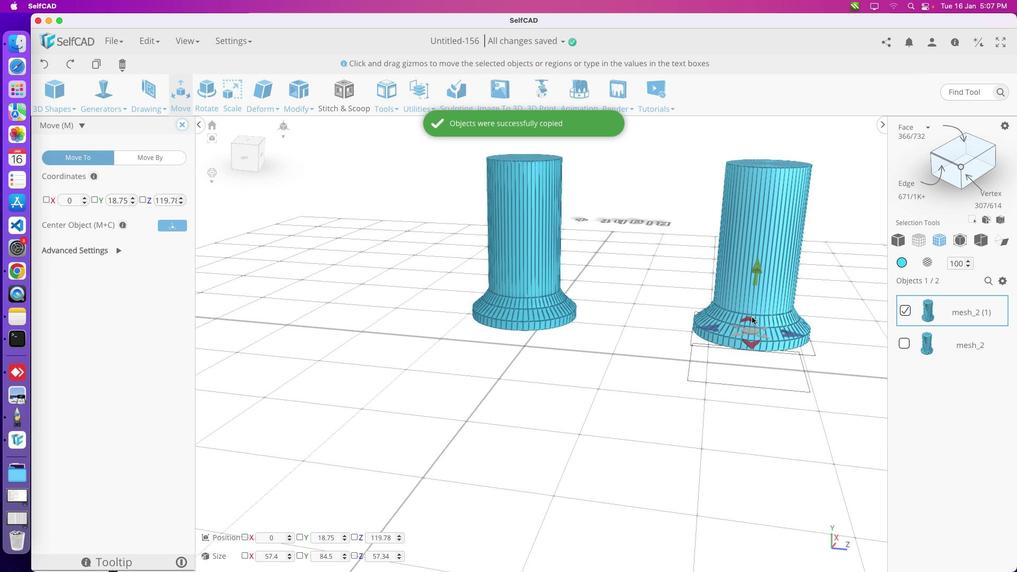 
Action: Mouse moved to (437, 422)
Screenshot: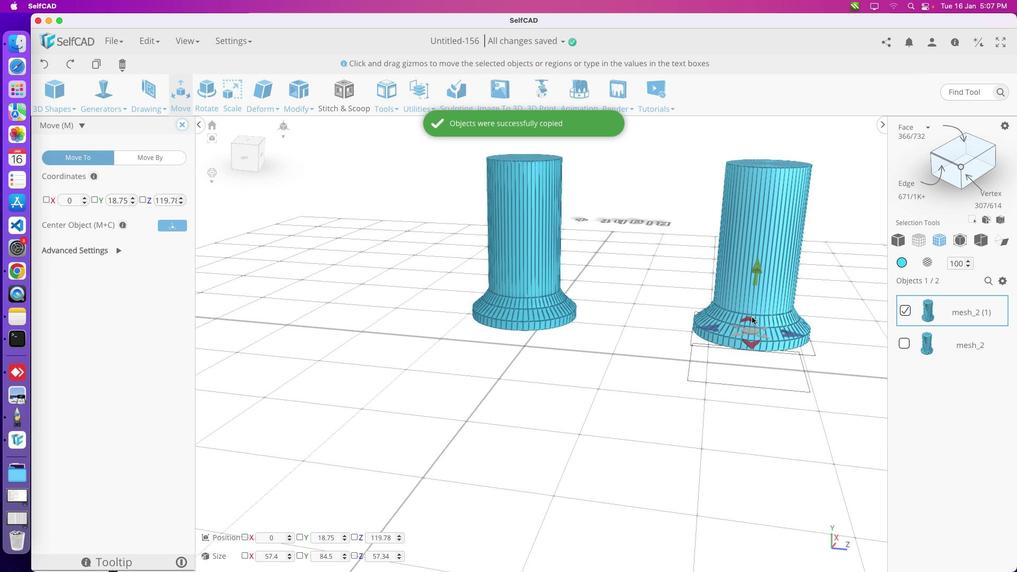 
Action: Mouse pressed left at (437, 422)
Screenshot: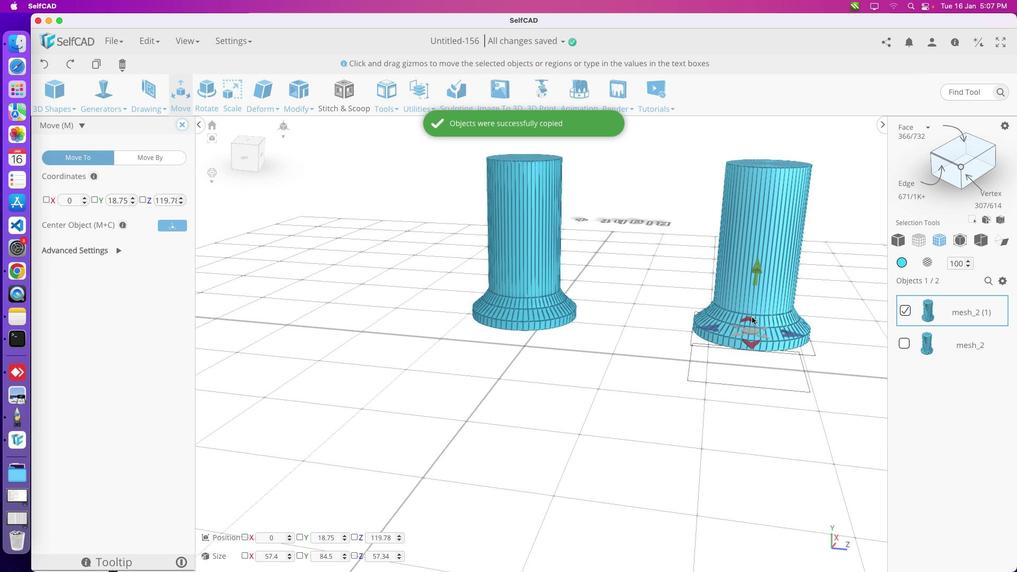 
Action: Mouse moved to (500, 423)
Screenshot: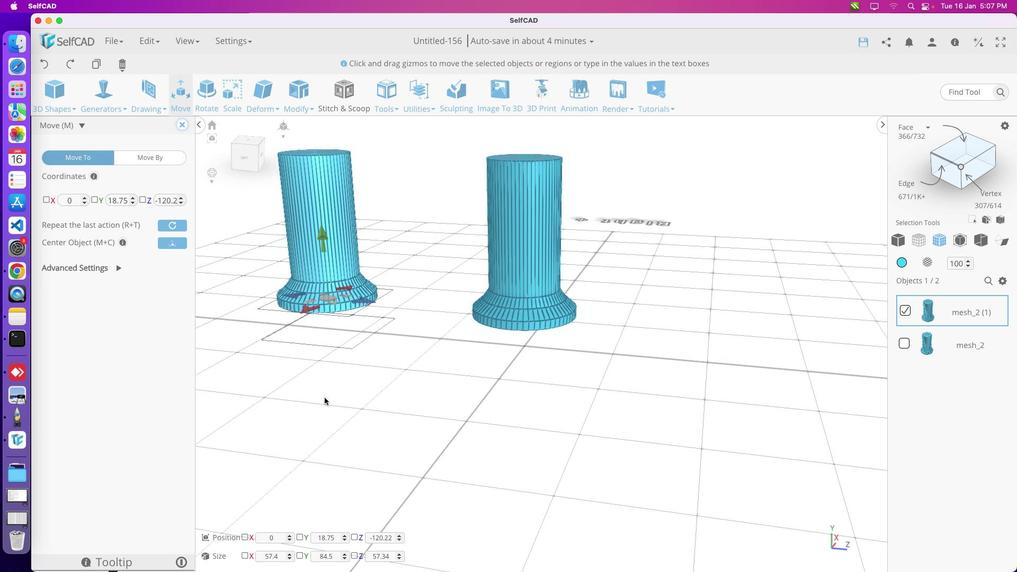 
Action: Mouse pressed left at (500, 423)
Screenshot: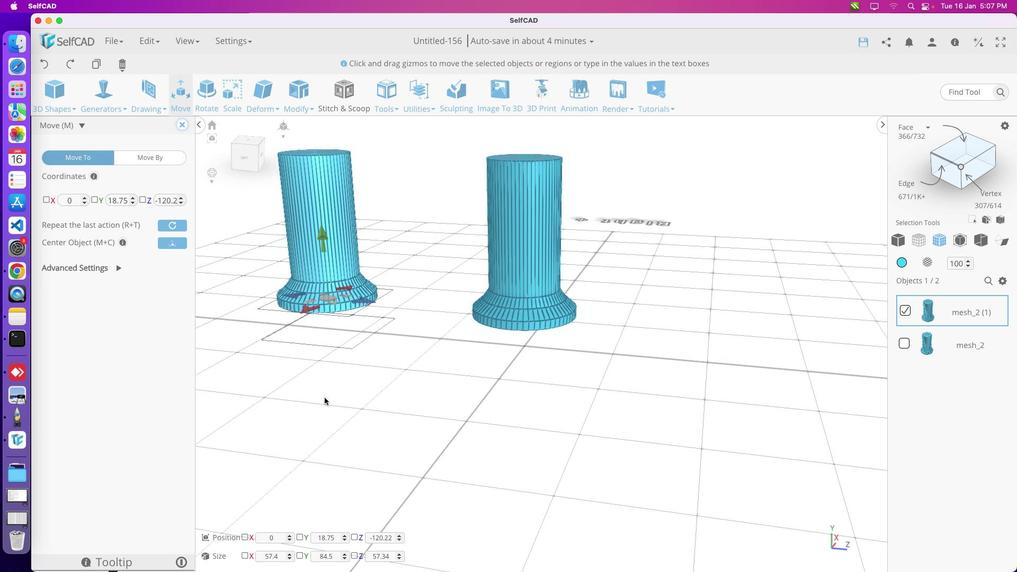 
Action: Key pressed Key.alt
Screenshot: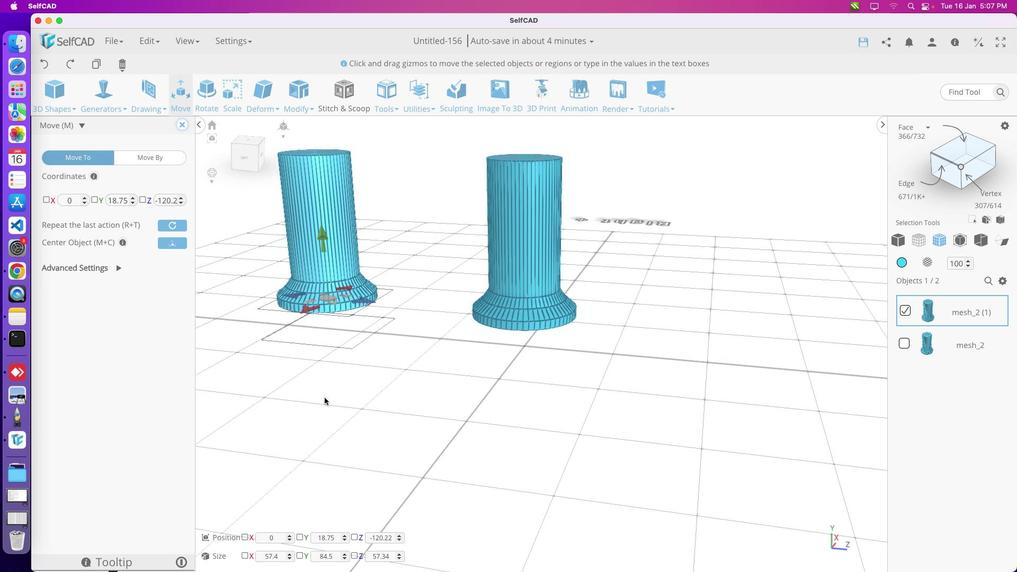 
Action: Mouse moved to (353, 421)
Screenshot: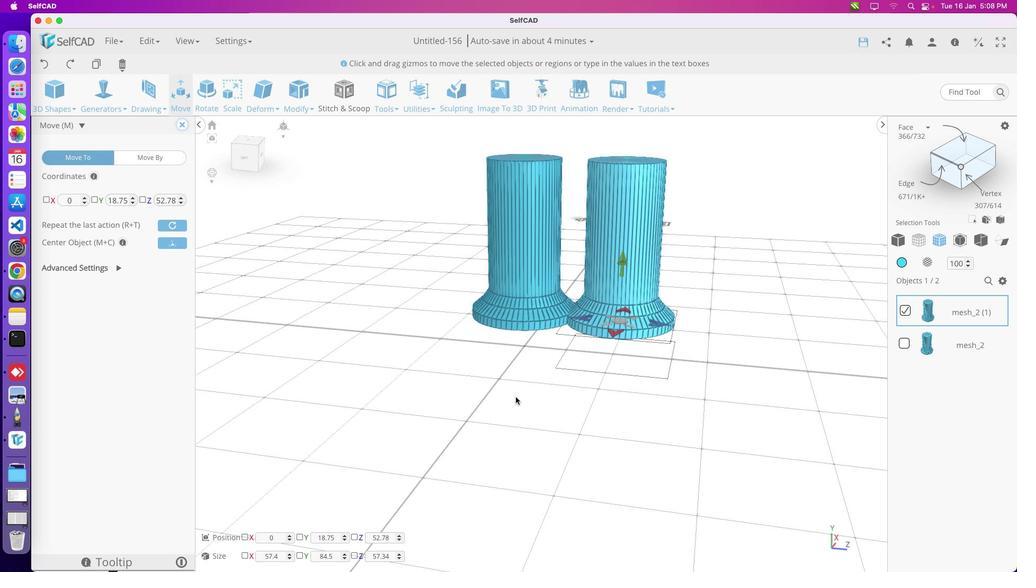 
Action: Mouse pressed left at (353, 421)
Screenshot: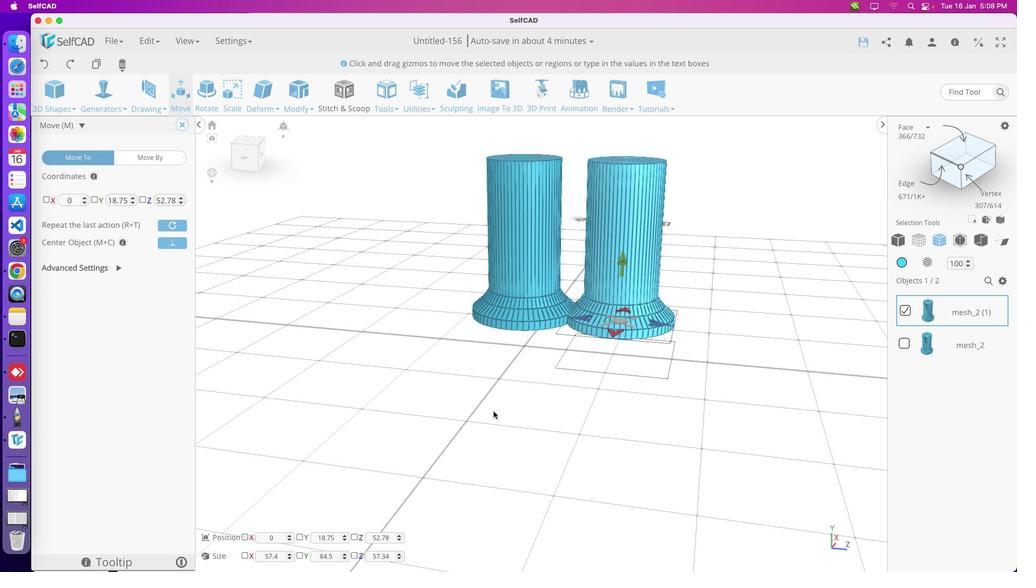 
Action: Key pressed Key.alt
Screenshot: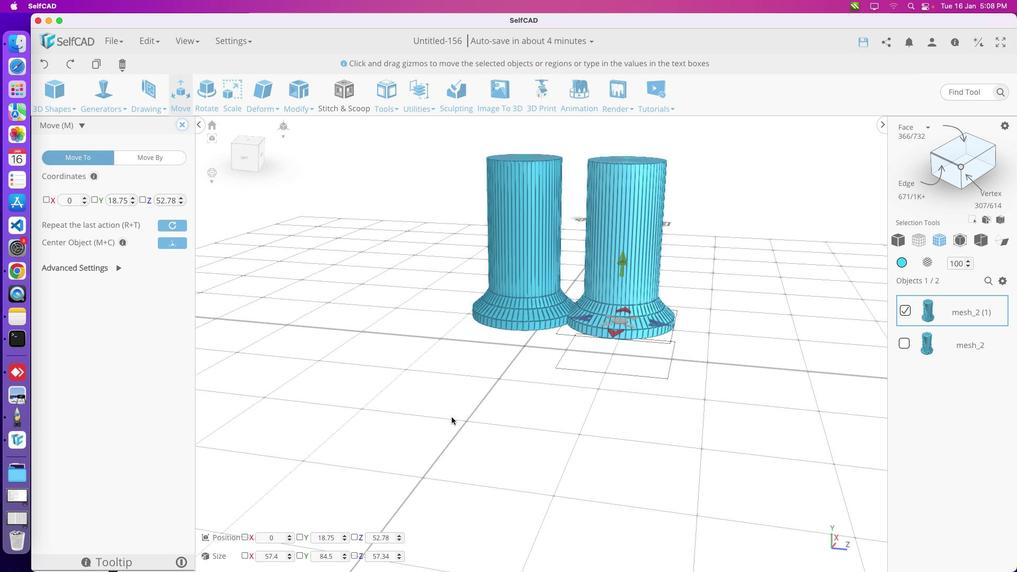 
Action: Mouse moved to (408, 430)
Screenshot: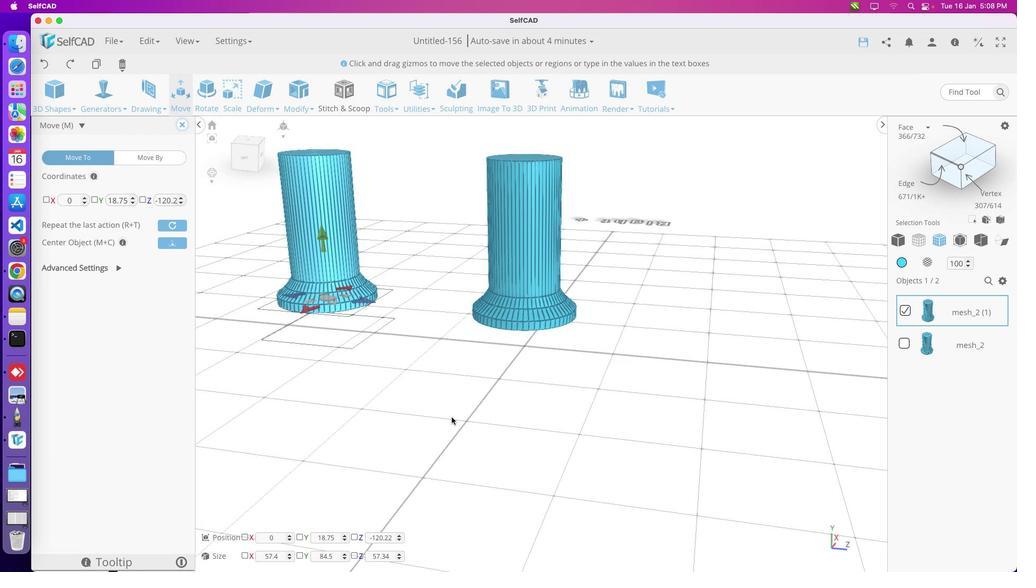
Action: Key pressed Key.cmd'z'
Screenshot: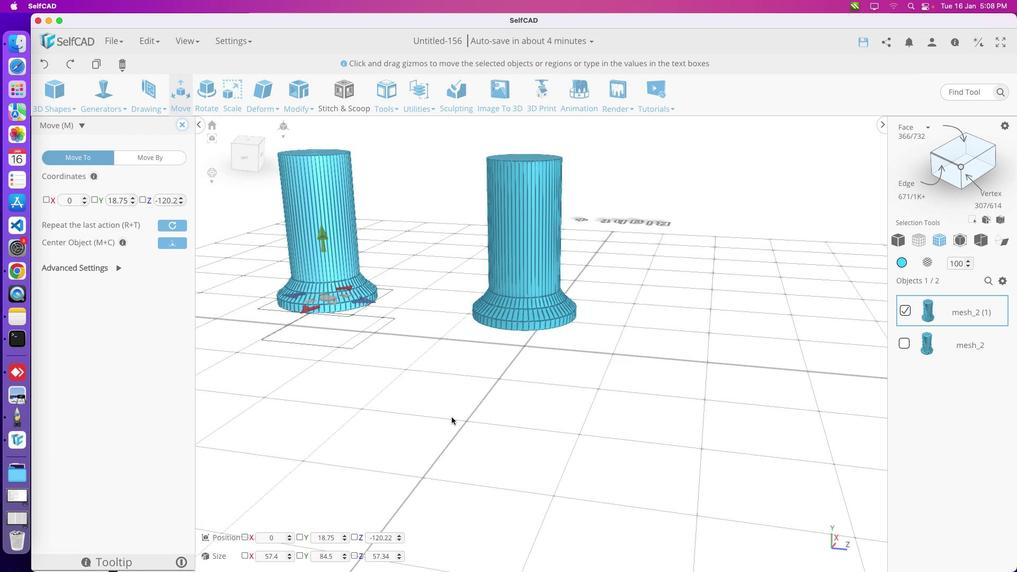 
Action: Mouse moved to (353, 421)
Screenshot: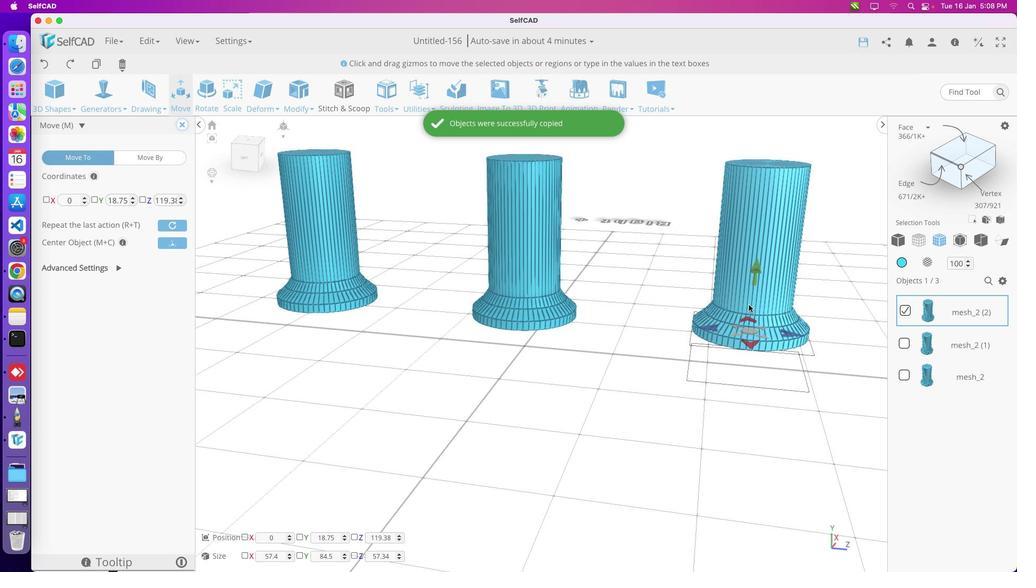 
Action: Key pressed Key.alt
Screenshot: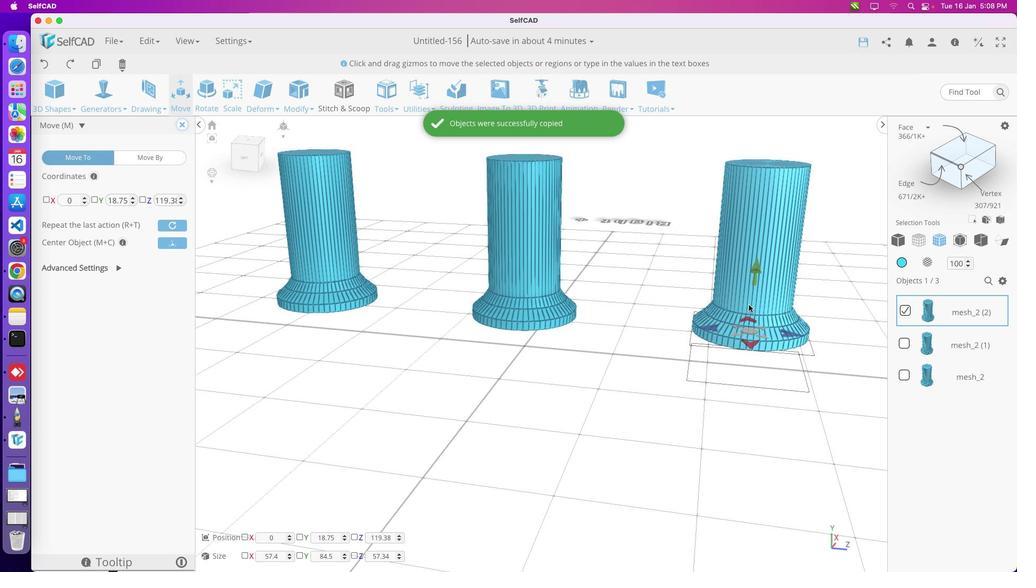 
Action: Mouse pressed left at (353, 421)
Screenshot: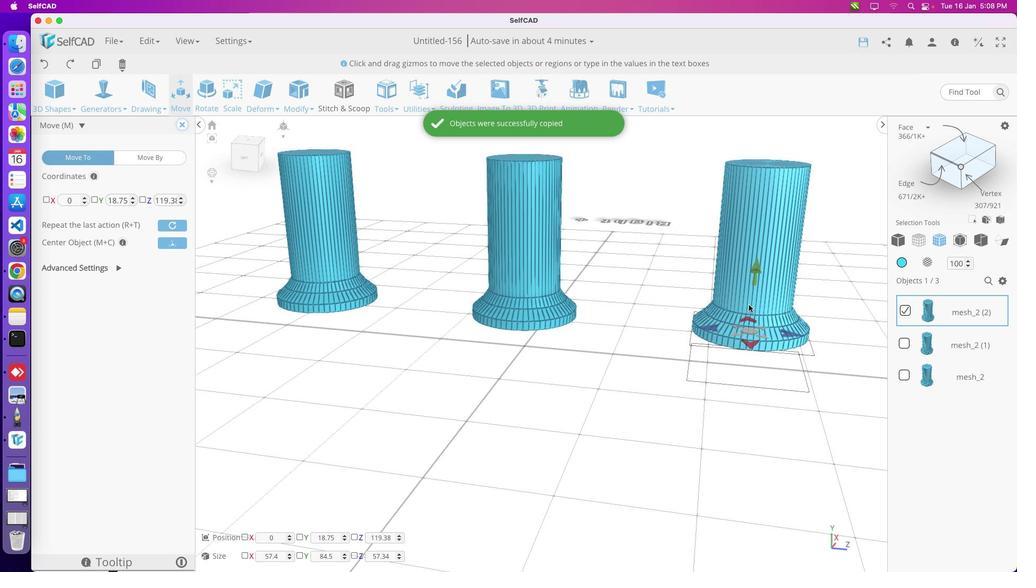 
Action: Mouse moved to (475, 422)
Screenshot: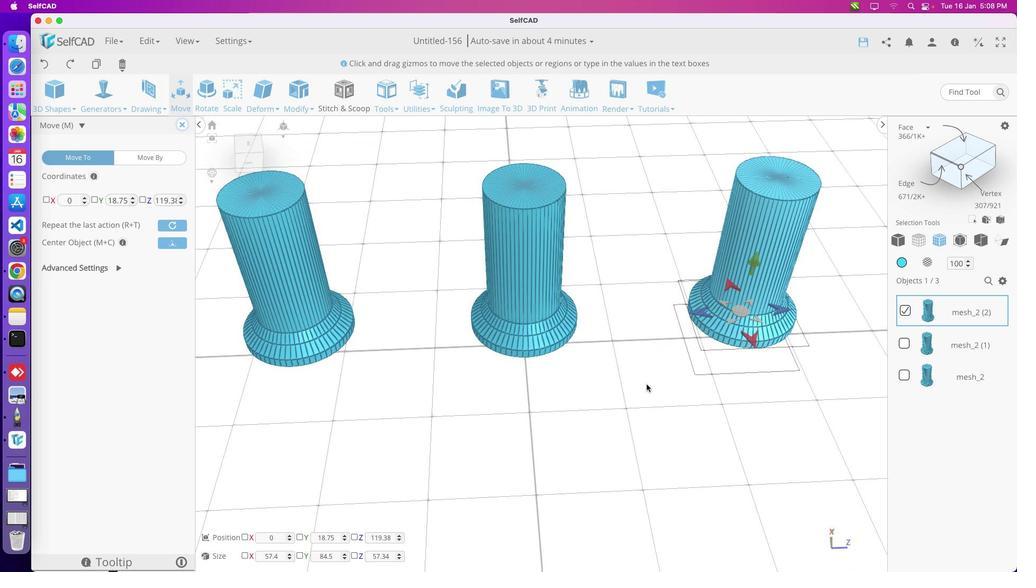 
Action: Mouse pressed left at (475, 422)
Screenshot: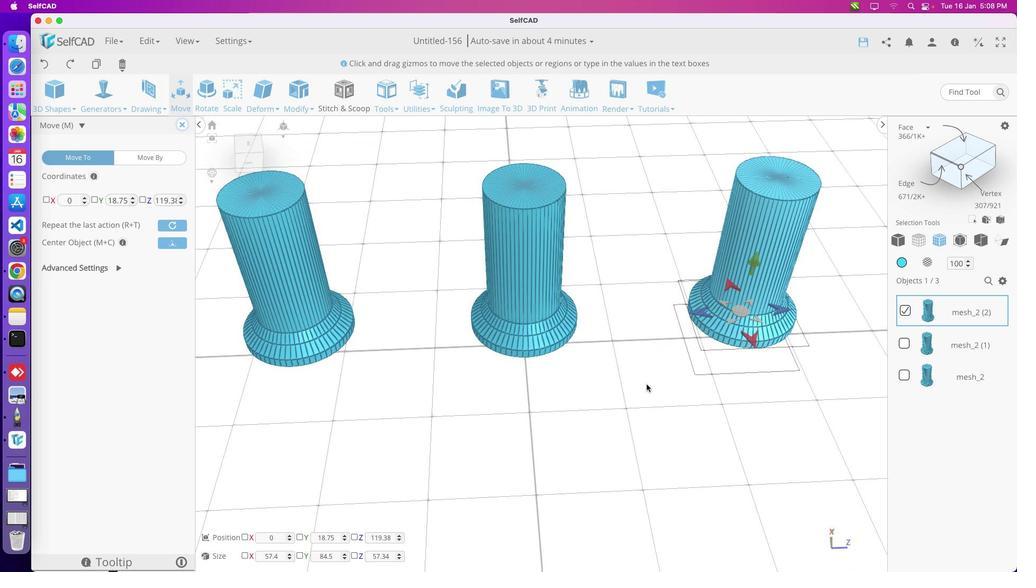
Action: Mouse moved to (446, 421)
Screenshot: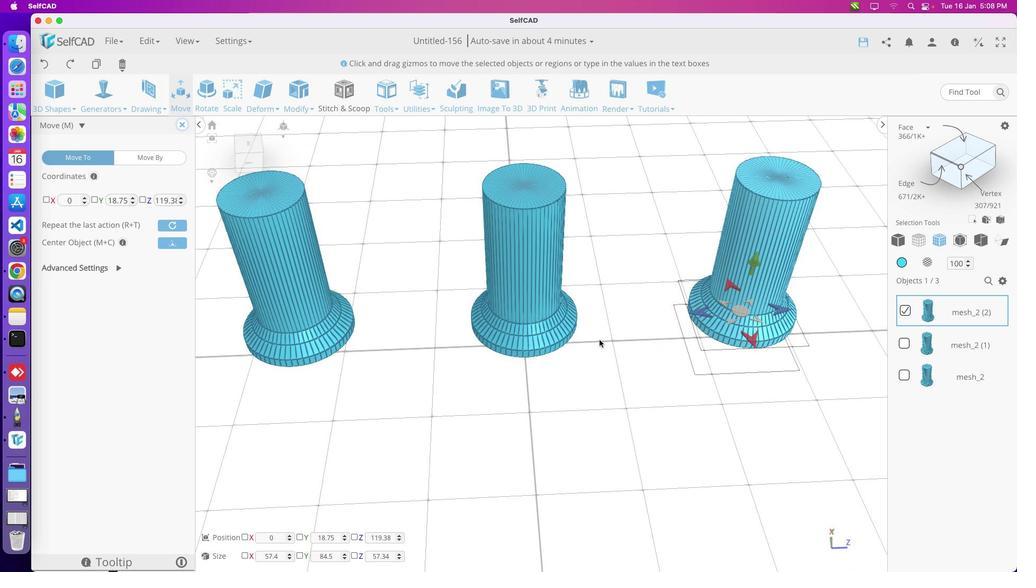 
Action: Mouse pressed left at (446, 421)
Screenshot: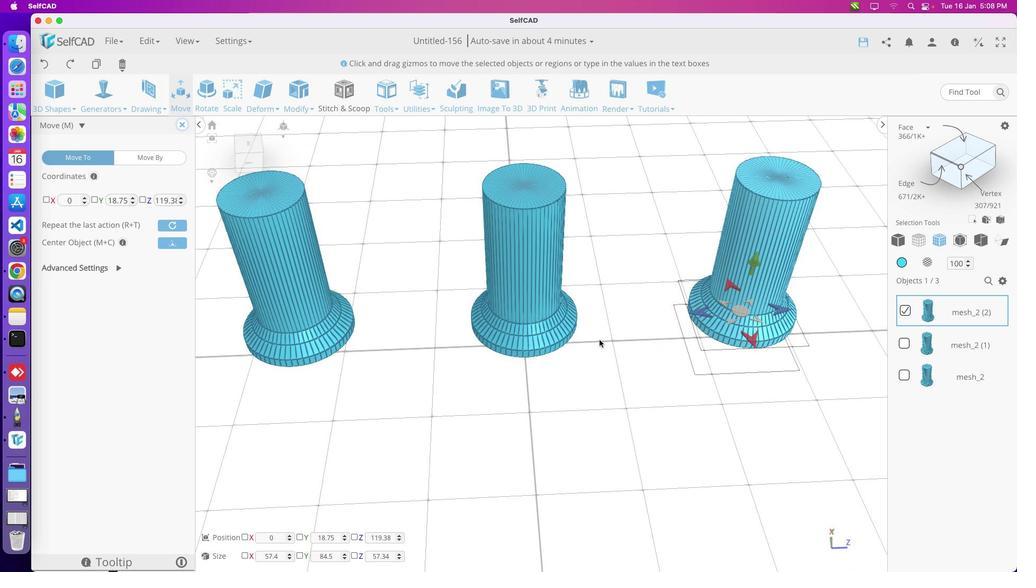 
Action: Mouse moved to (468, 424)
Screenshot: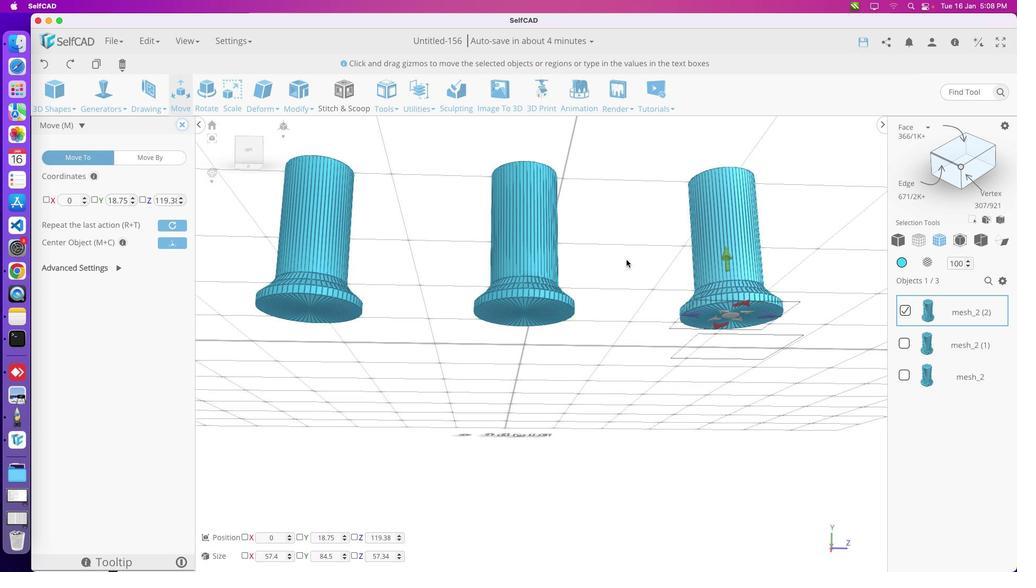 
Action: Mouse pressed left at (468, 424)
Screenshot: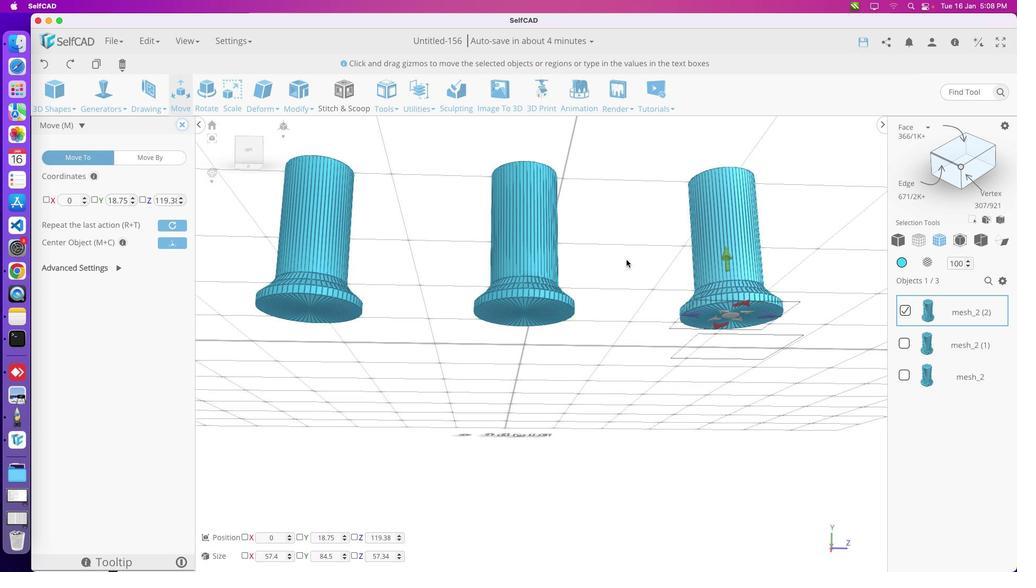 
Action: Mouse moved to (391, 425)
Screenshot: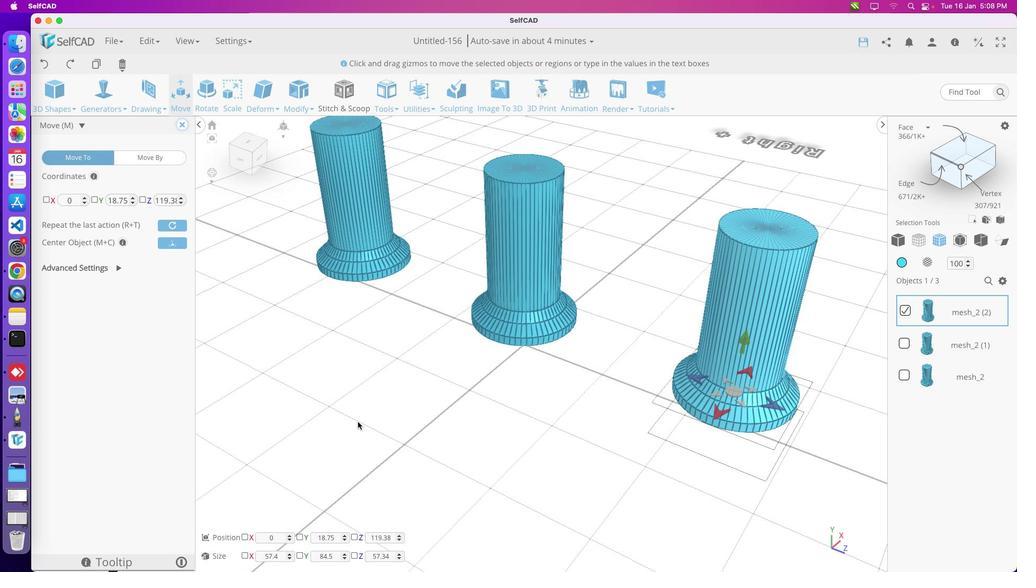 
Action: Mouse pressed left at (391, 425)
Screenshot: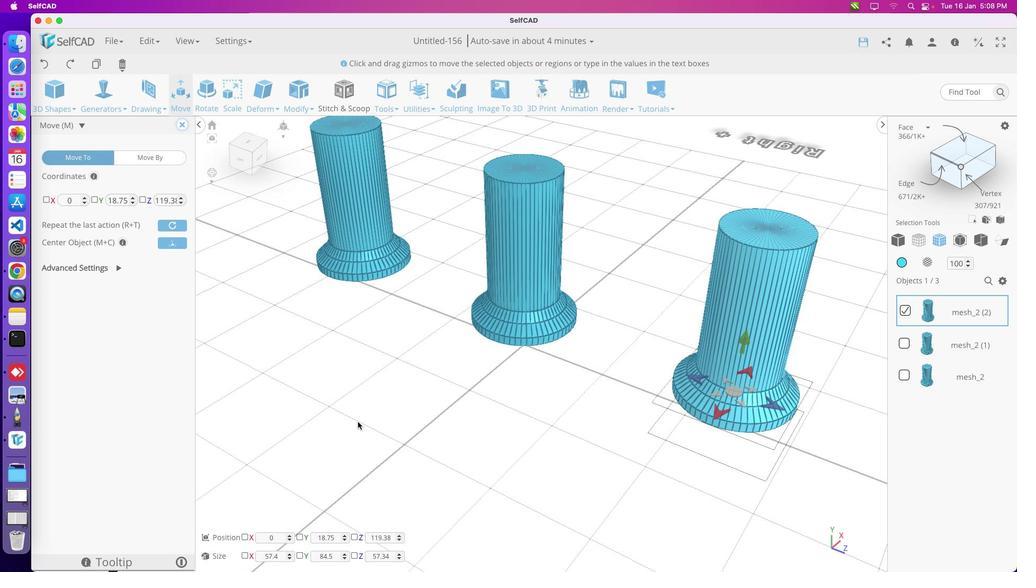 
Action: Mouse moved to (409, 427)
Screenshot: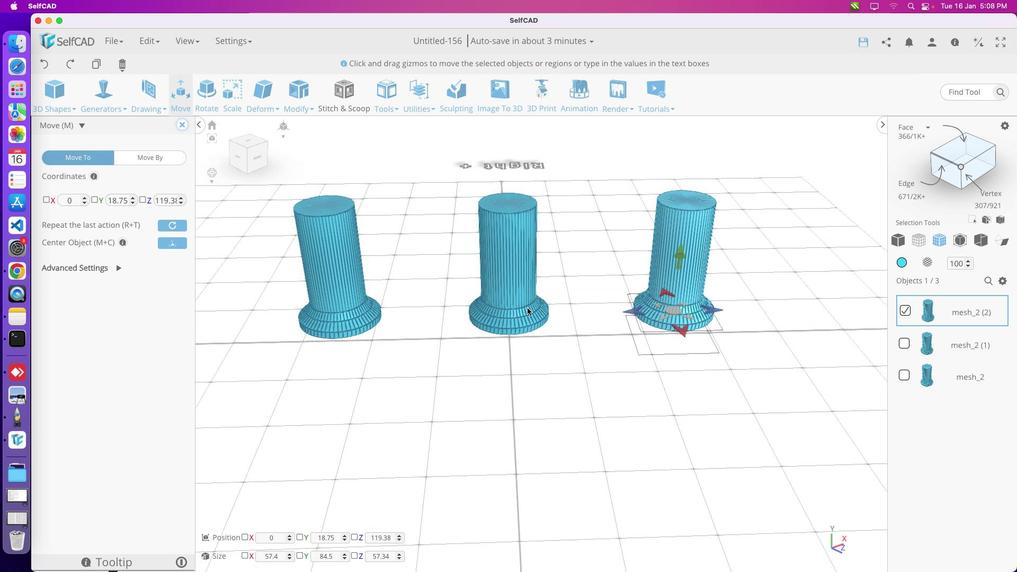 
Action: Mouse pressed left at (409, 427)
Screenshot: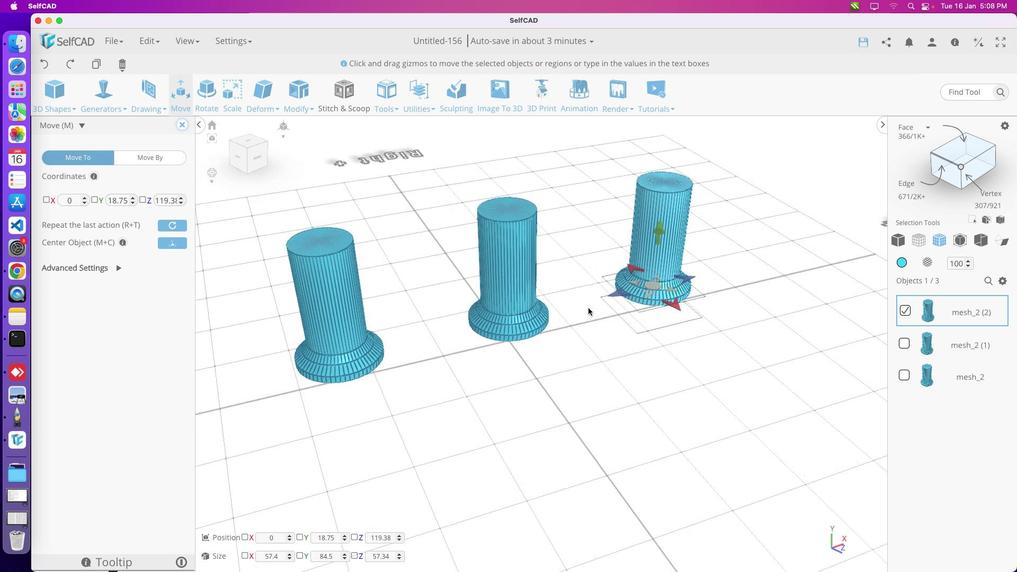
Action: Mouse moved to (395, 422)
Screenshot: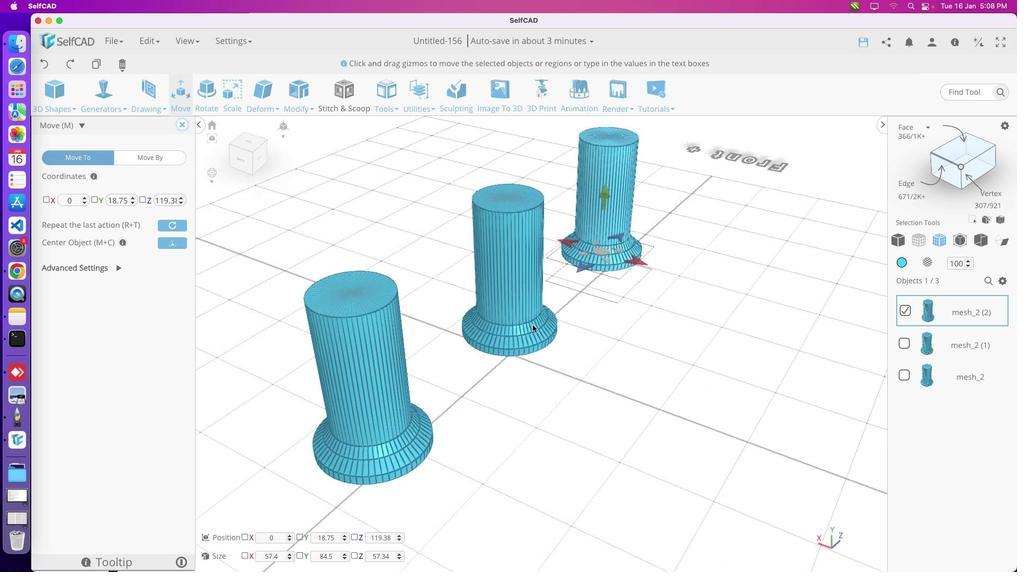 
Action: Mouse scrolled (395, 422) with delta (201, 397)
Screenshot: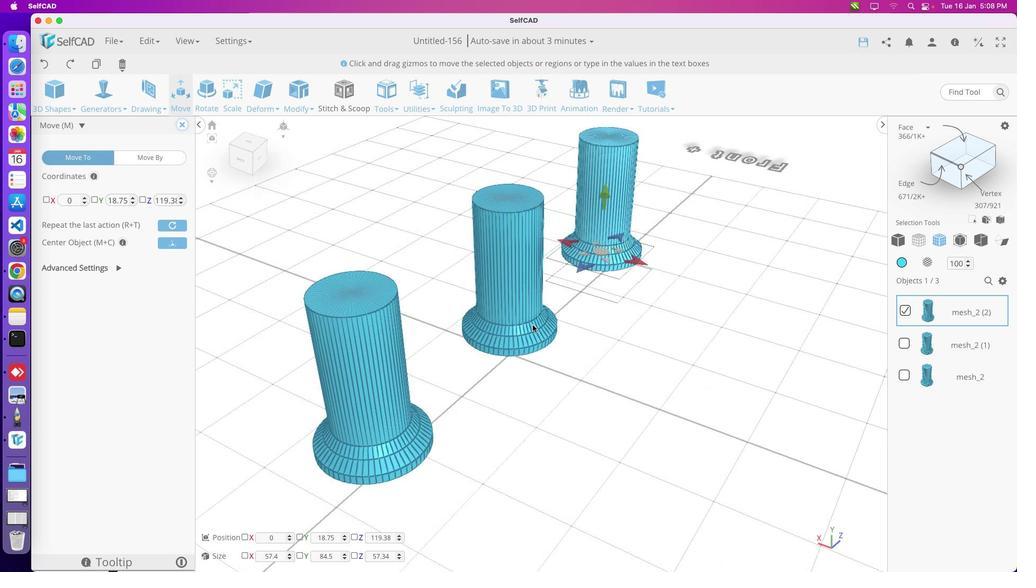 
Action: Mouse scrolled (395, 422) with delta (201, 397)
Screenshot: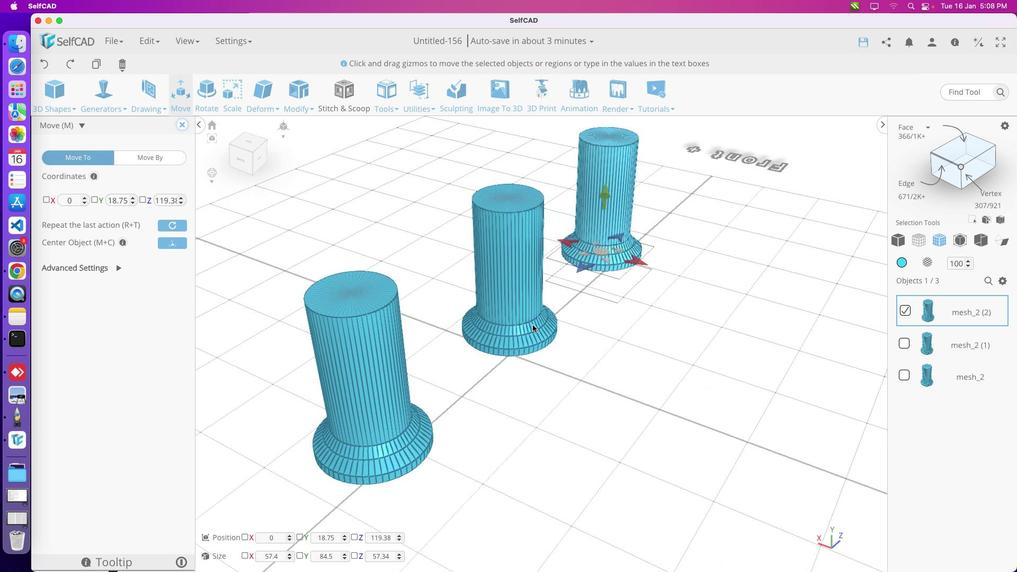 
Action: Mouse scrolled (395, 422) with delta (201, 397)
Screenshot: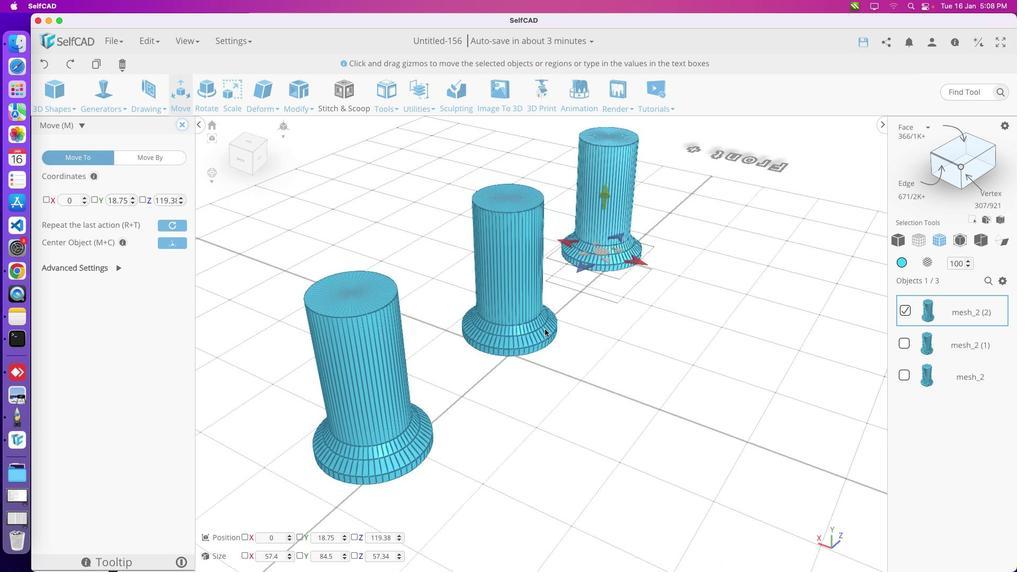 
Action: Mouse moved to (396, 421)
Screenshot: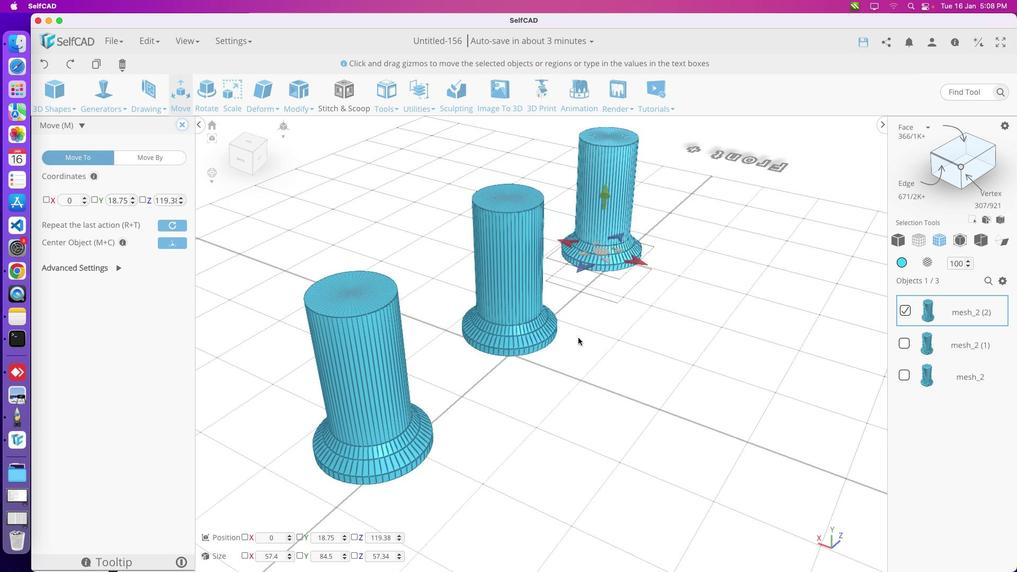 
Action: Mouse scrolled (396, 421) with delta (201, 397)
Screenshot: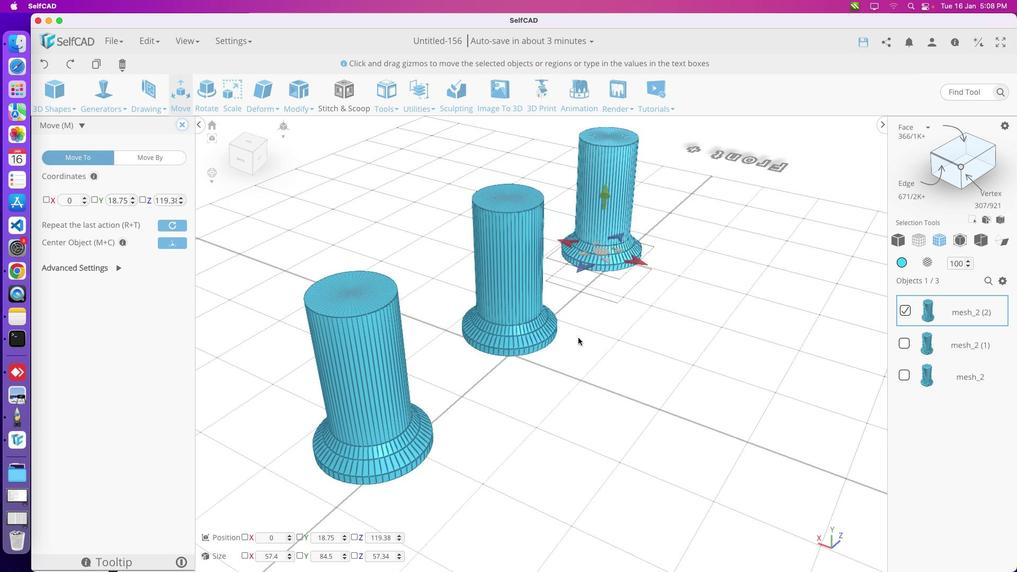 
Action: Mouse moved to (402, 420)
Screenshot: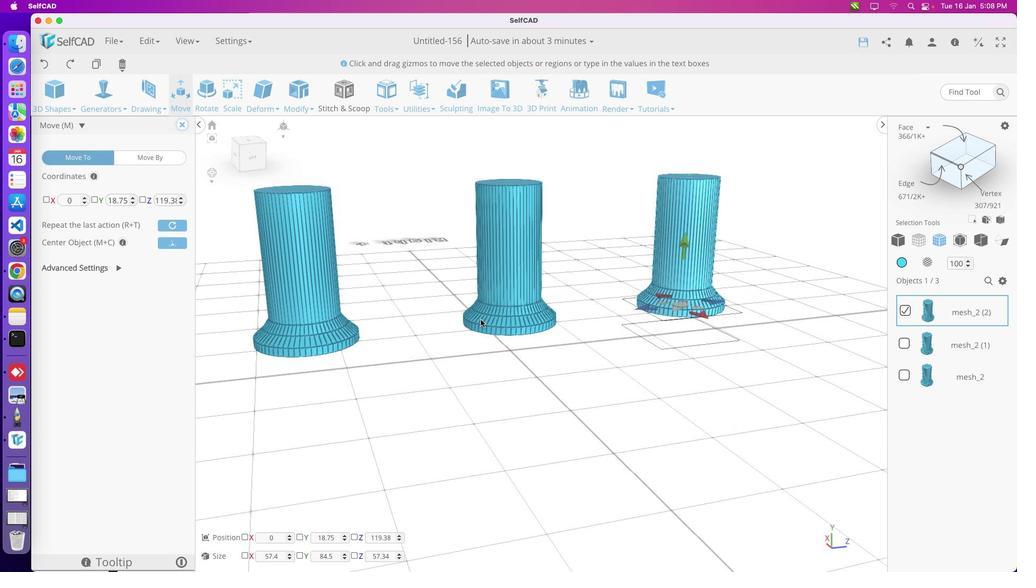 
Action: Mouse pressed left at (402, 420)
Screenshot: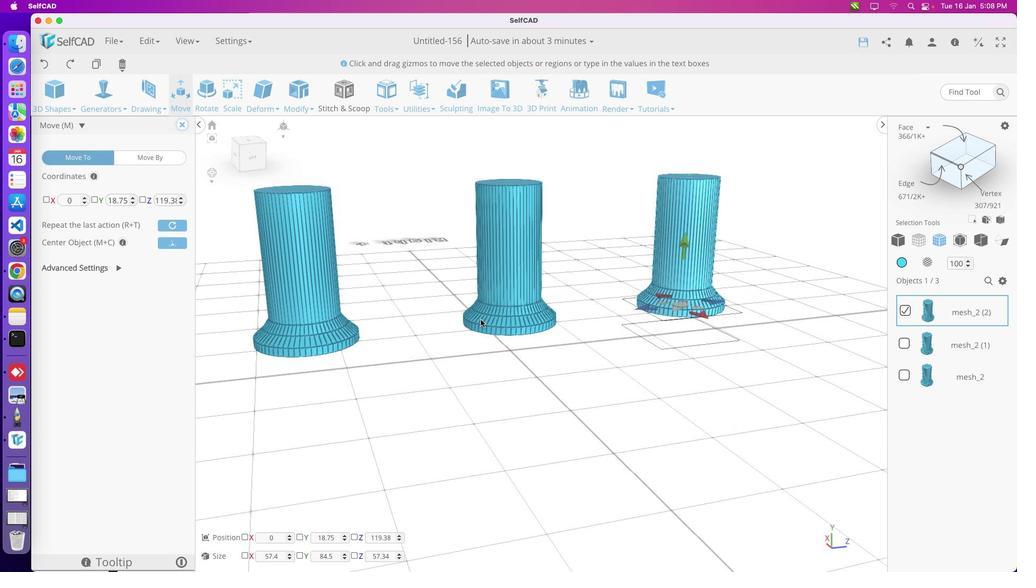 
Action: Mouse moved to (423, 420)
Screenshot: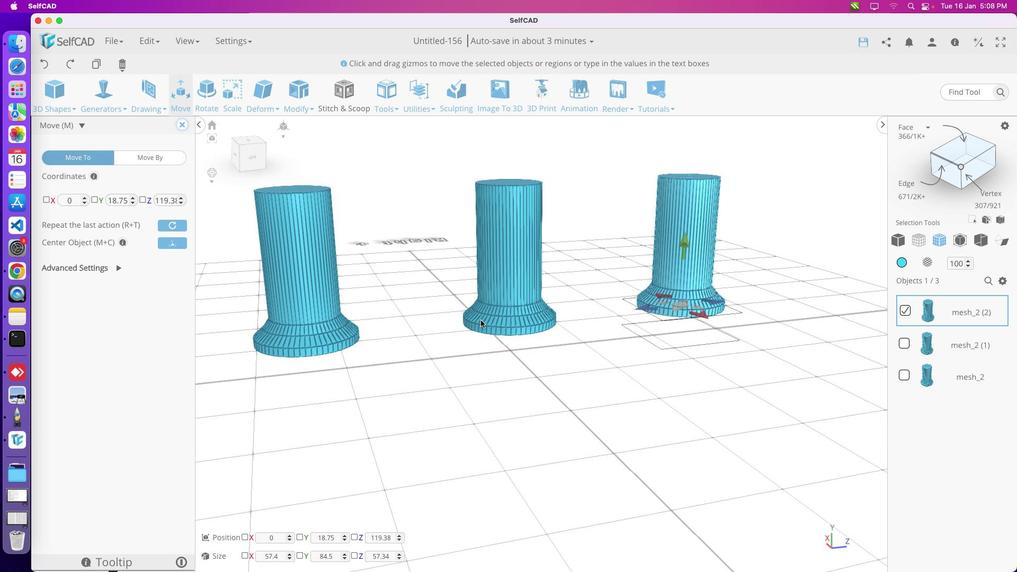 
Action: Mouse scrolled (423, 420) with delta (201, 397)
Screenshot: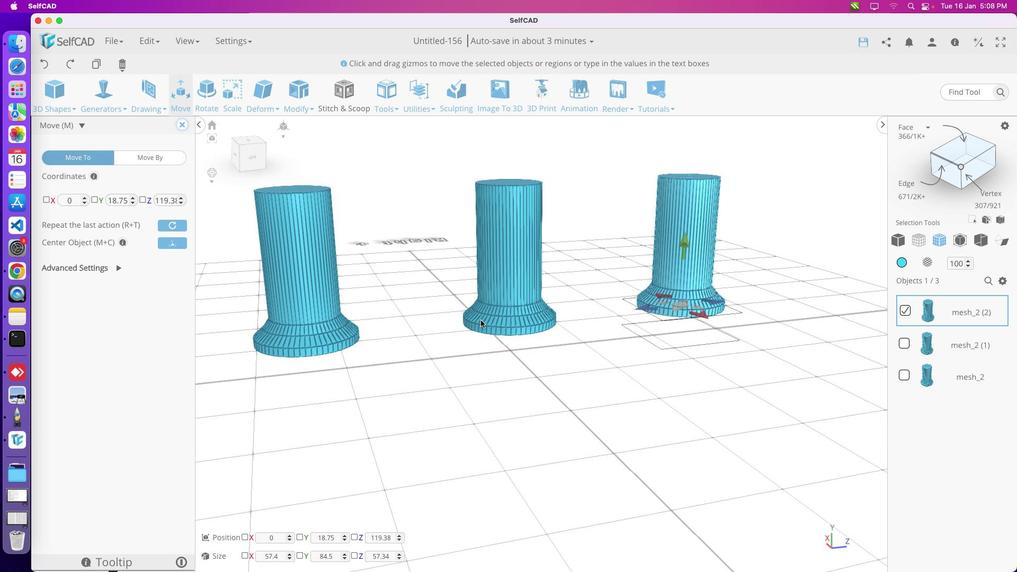 
Action: Mouse scrolled (423, 420) with delta (201, 397)
Screenshot: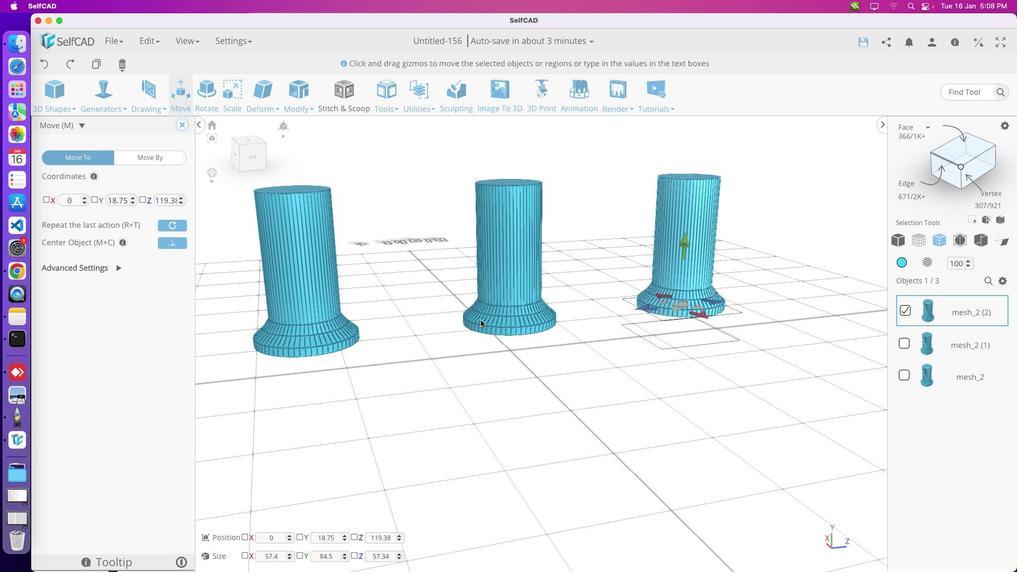 
Action: Mouse moved to (426, 423)
Screenshot: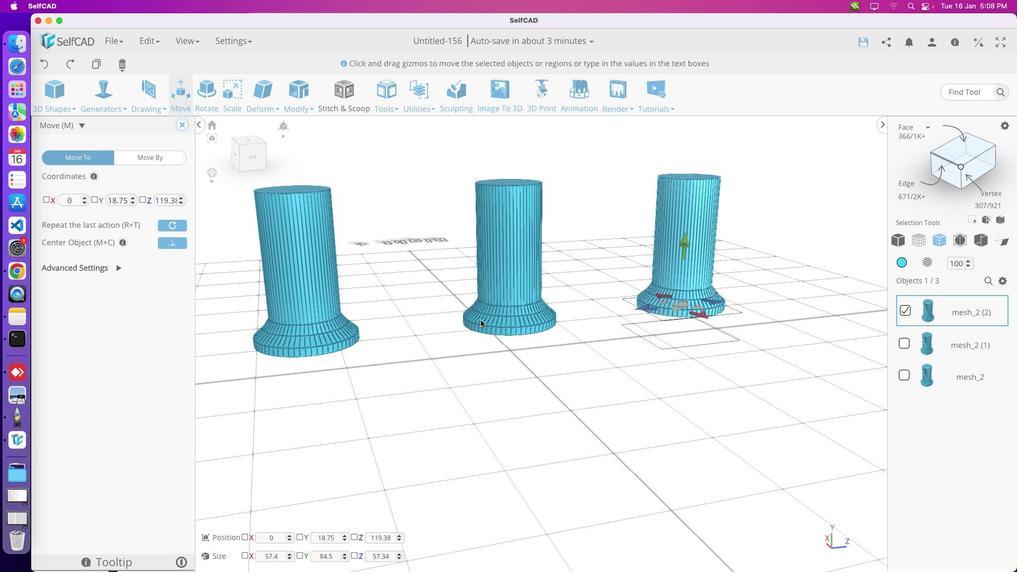 
Action: Mouse scrolled (426, 423) with delta (201, 397)
Screenshot: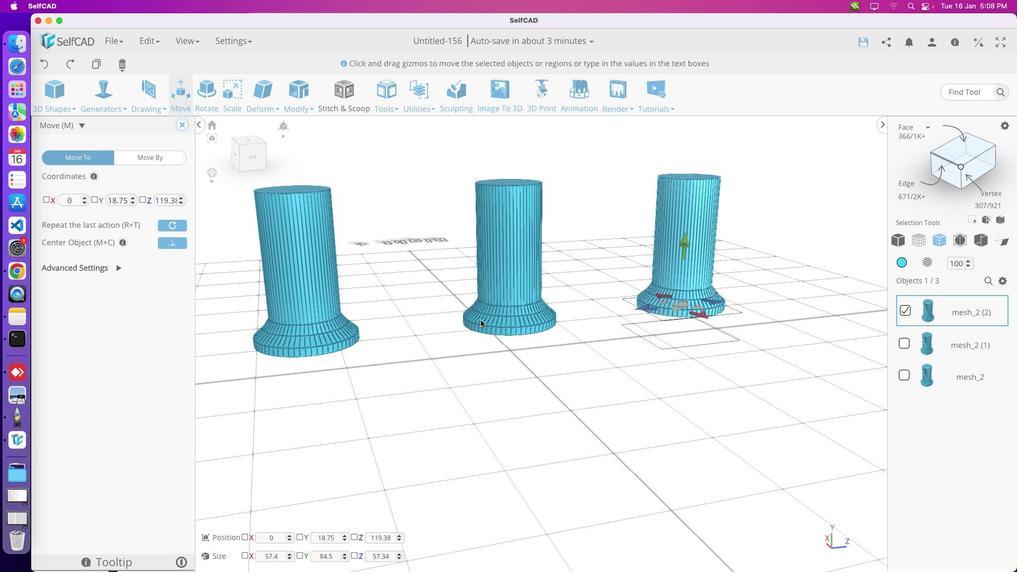 
Action: Mouse moved to (425, 423)
Screenshot: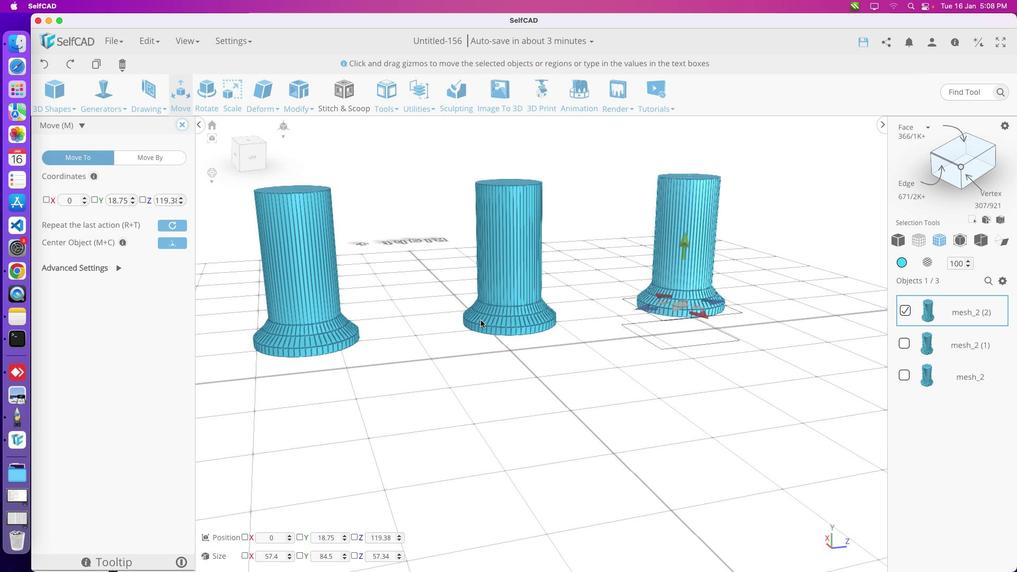 
Action: Mouse scrolled (425, 423) with delta (201, 397)
Screenshot: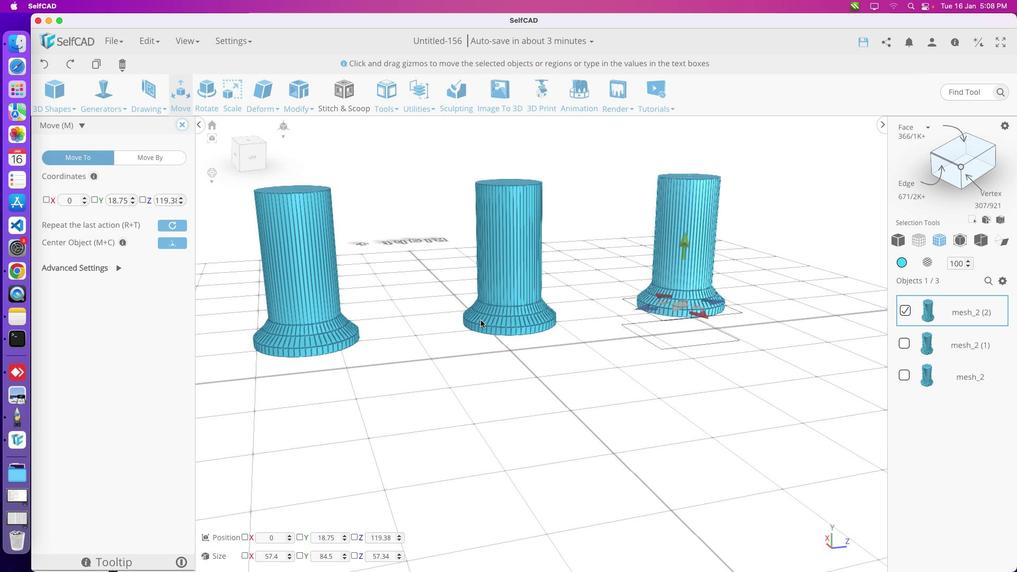 
Action: Mouse moved to (425, 423)
Screenshot: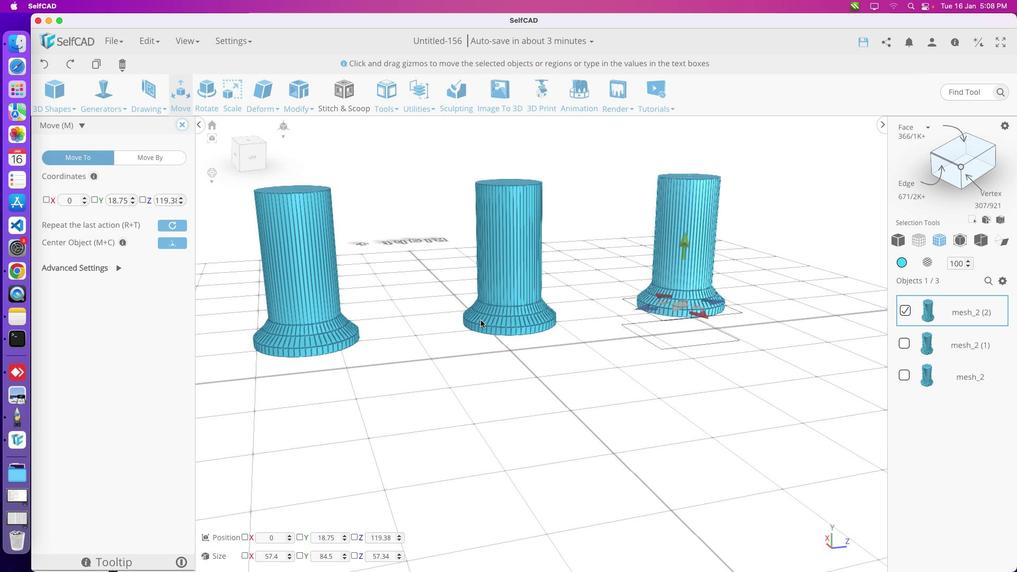 
Action: Mouse scrolled (425, 423) with delta (201, 397)
Screenshot: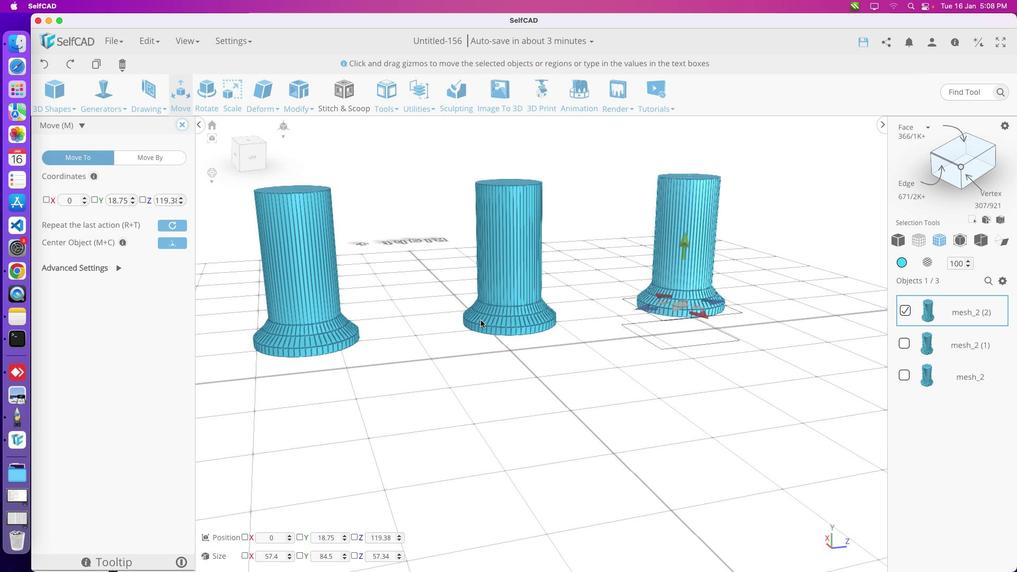
Action: Mouse moved to (450, 424)
Screenshot: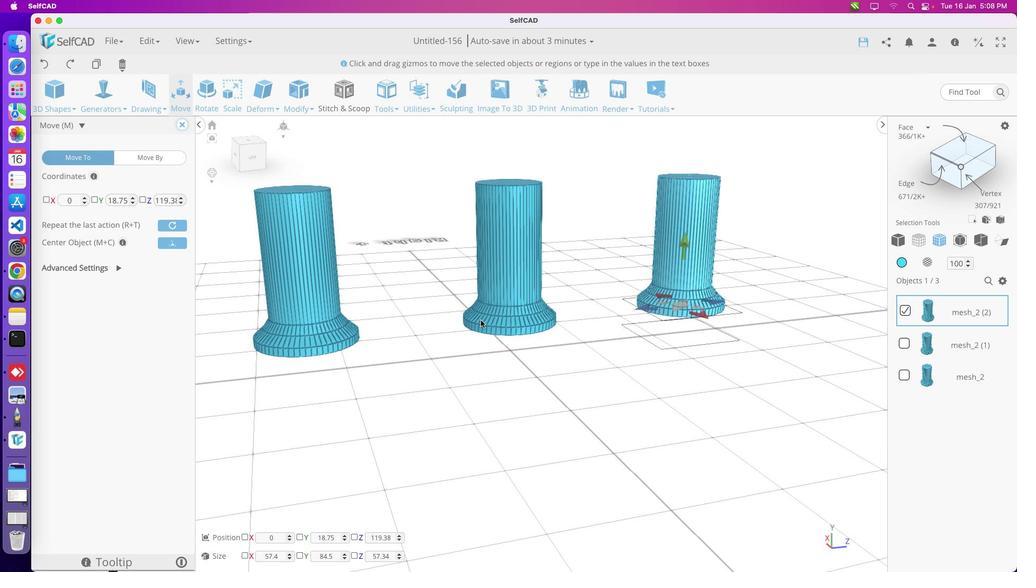 
Action: Mouse pressed left at (450, 424)
Screenshot: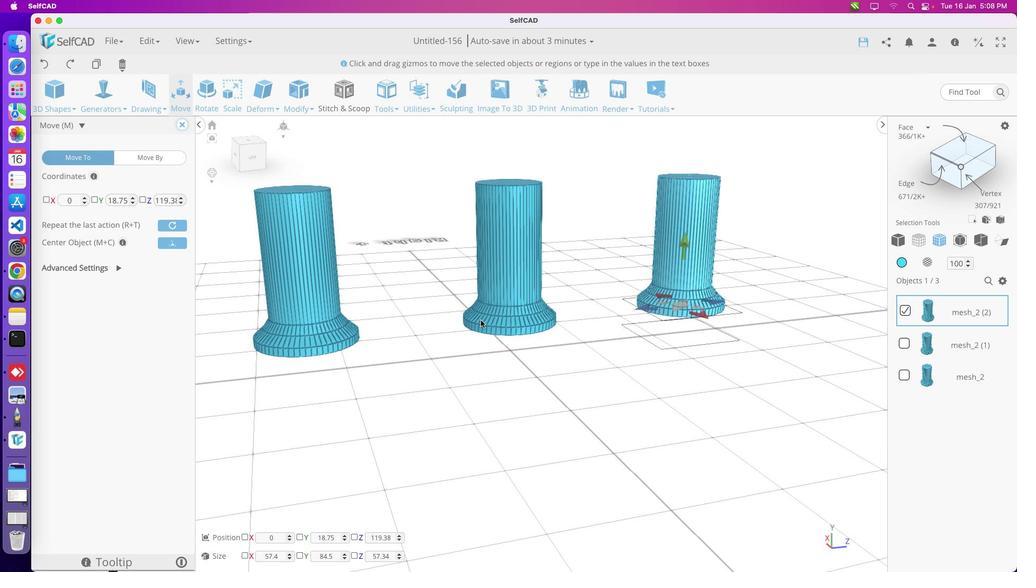 
Action: Mouse moved to (432, 430)
Screenshot: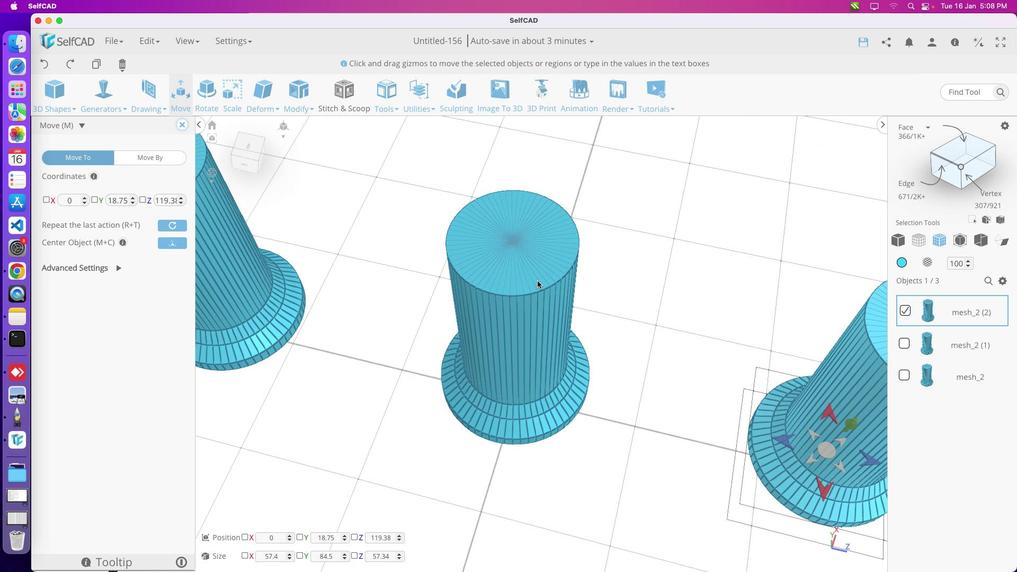 
Action: Mouse pressed left at (432, 430)
Screenshot: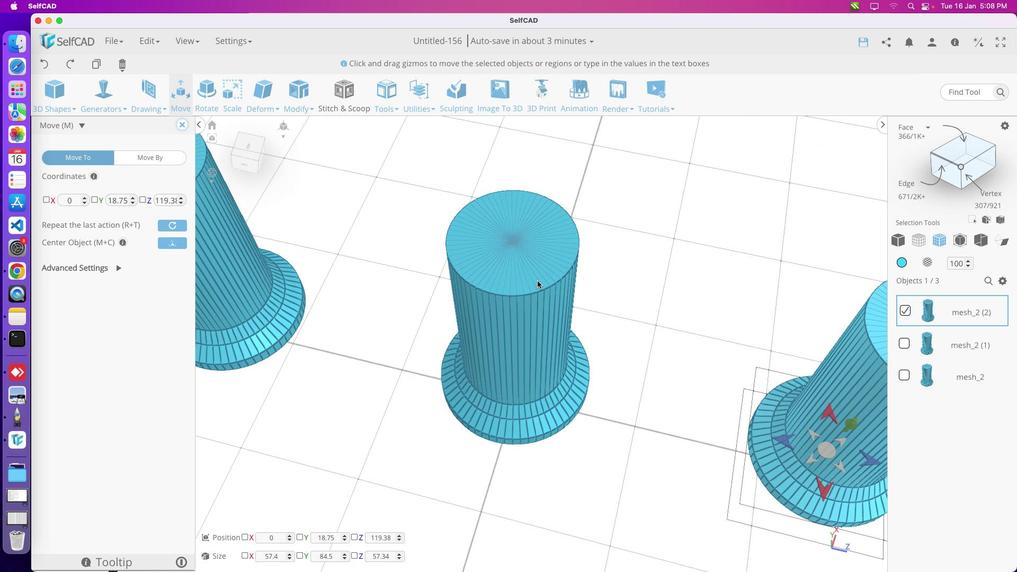 
Action: Mouse moved to (440, 425)
Screenshot: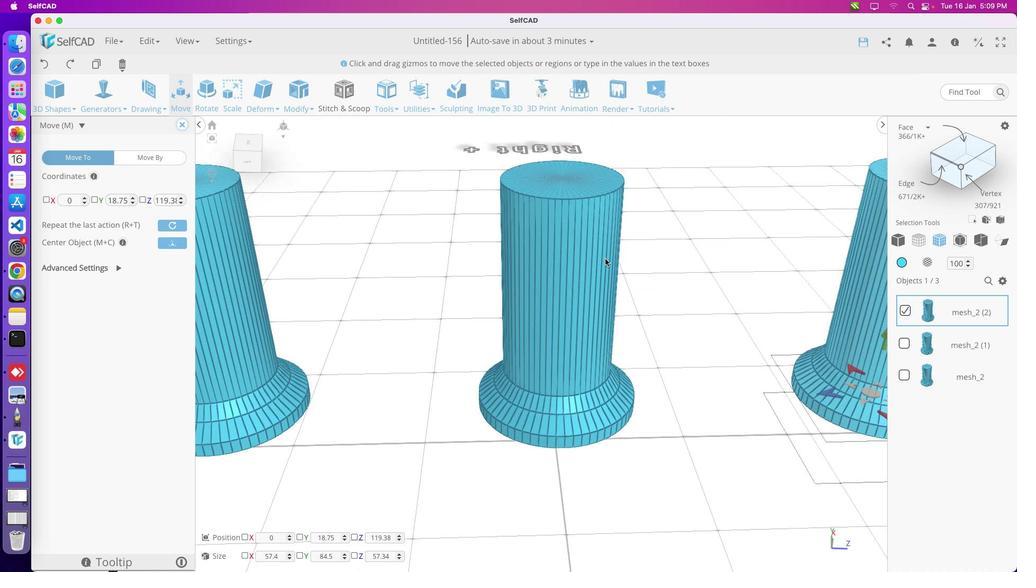 
Action: Mouse pressed left at (440, 425)
Screenshot: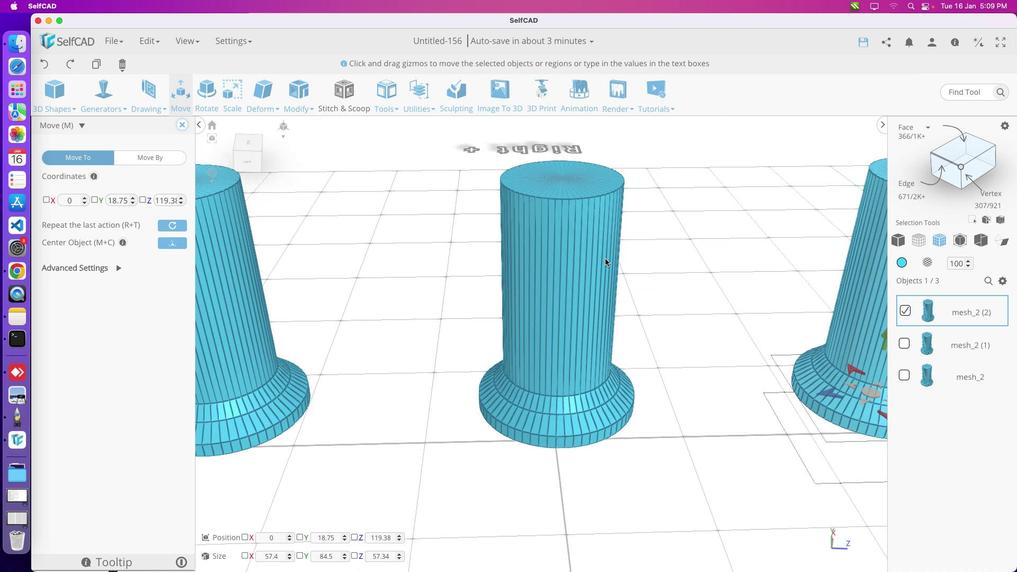 
Action: Mouse moved to (420, 417)
Screenshot: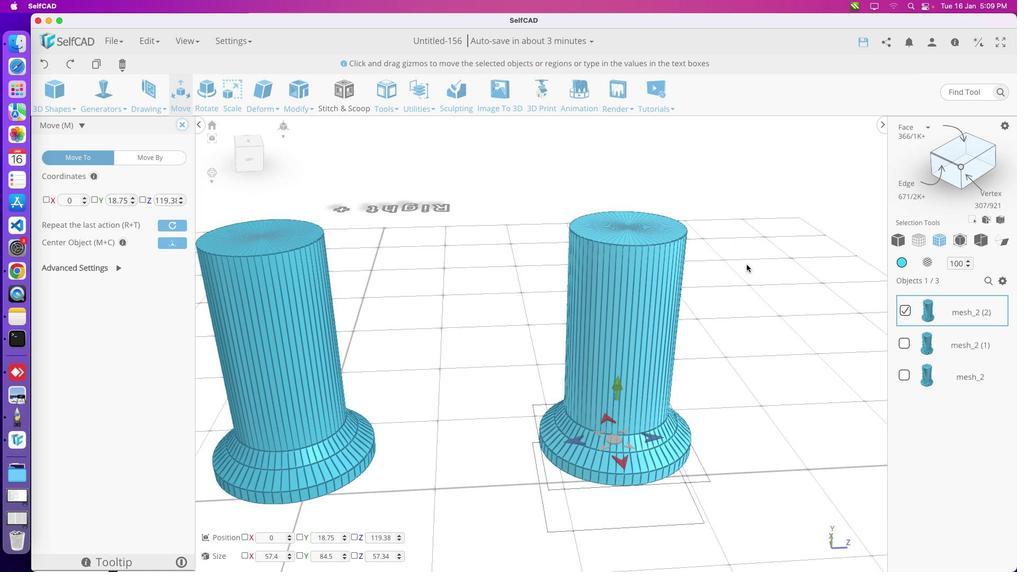 
Action: Mouse scrolled (420, 417) with delta (201, 397)
Screenshot: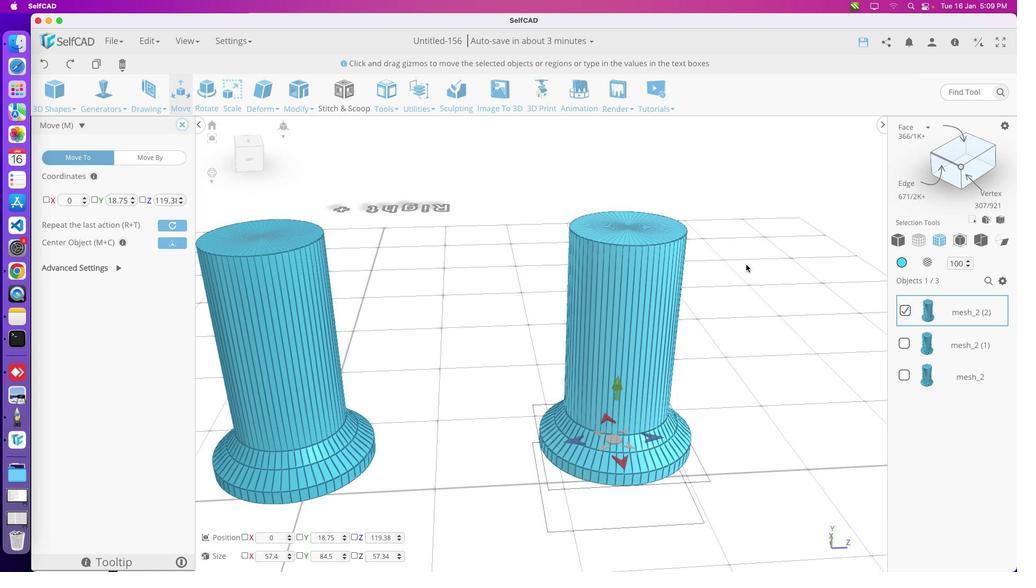 
Action: Mouse scrolled (420, 417) with delta (201, 397)
Screenshot: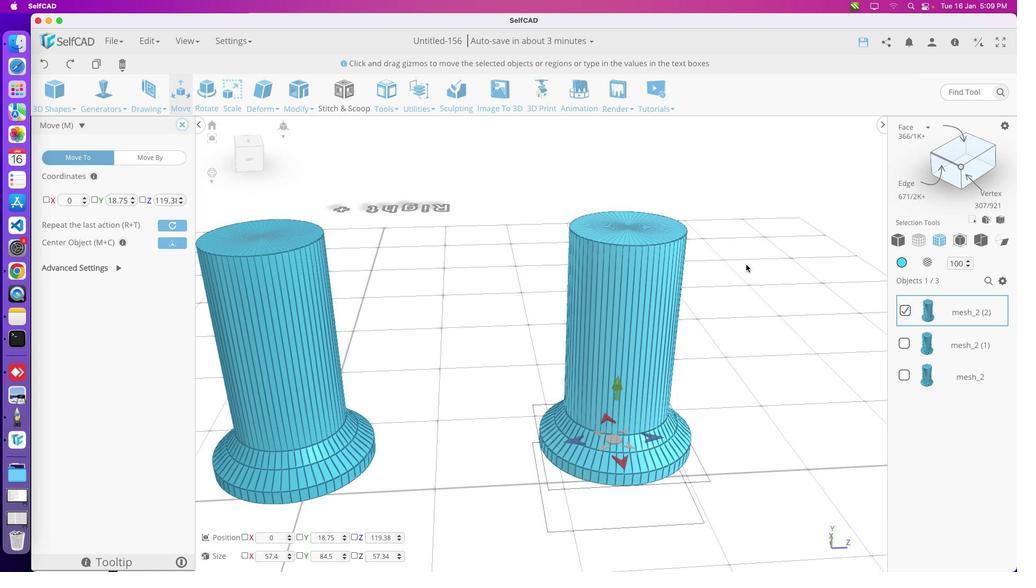 
Action: Mouse moved to (421, 417)
Screenshot: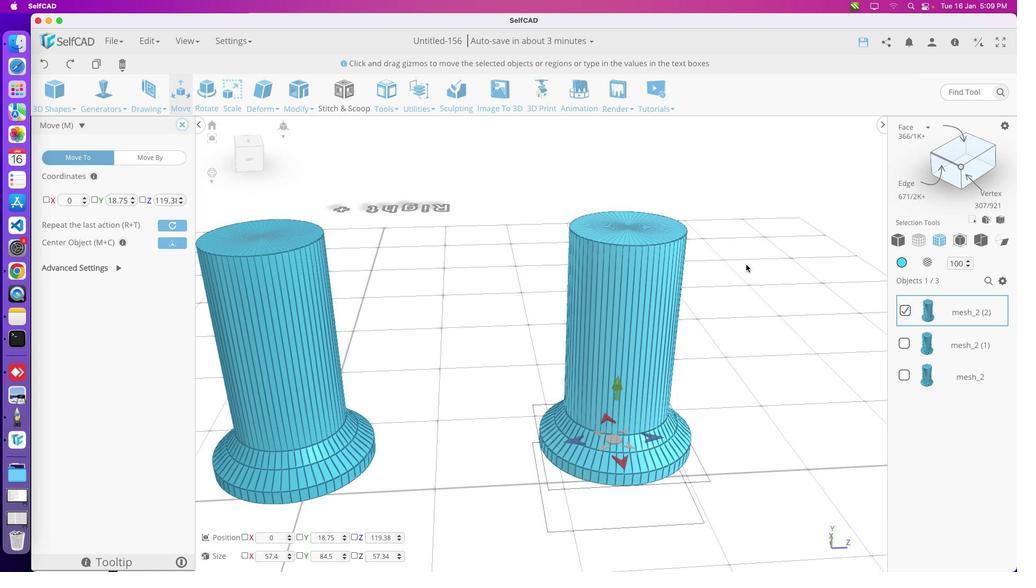 
Action: Mouse scrolled (421, 417) with delta (201, 397)
Screenshot: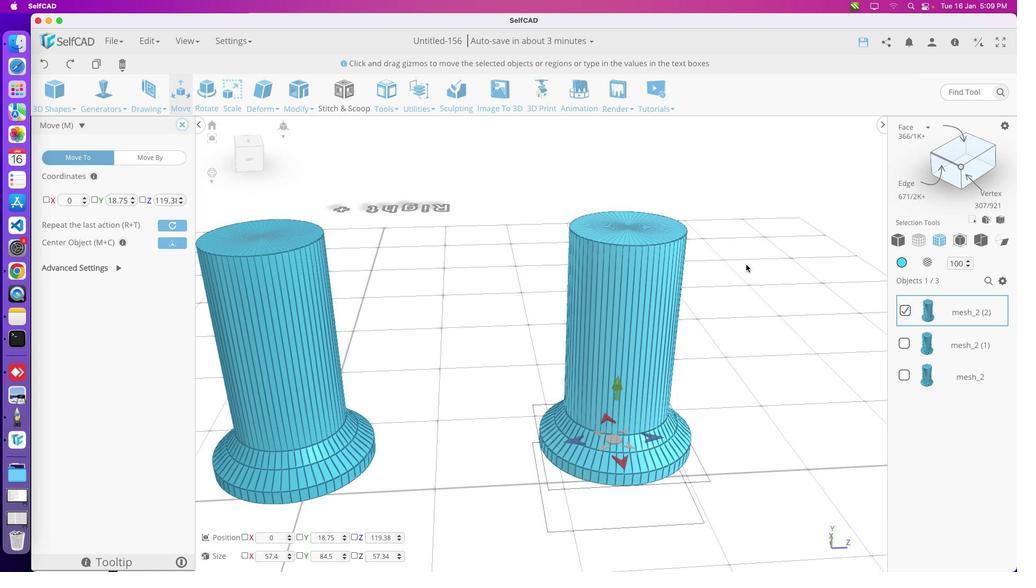 
Action: Mouse moved to (426, 419)
Screenshot: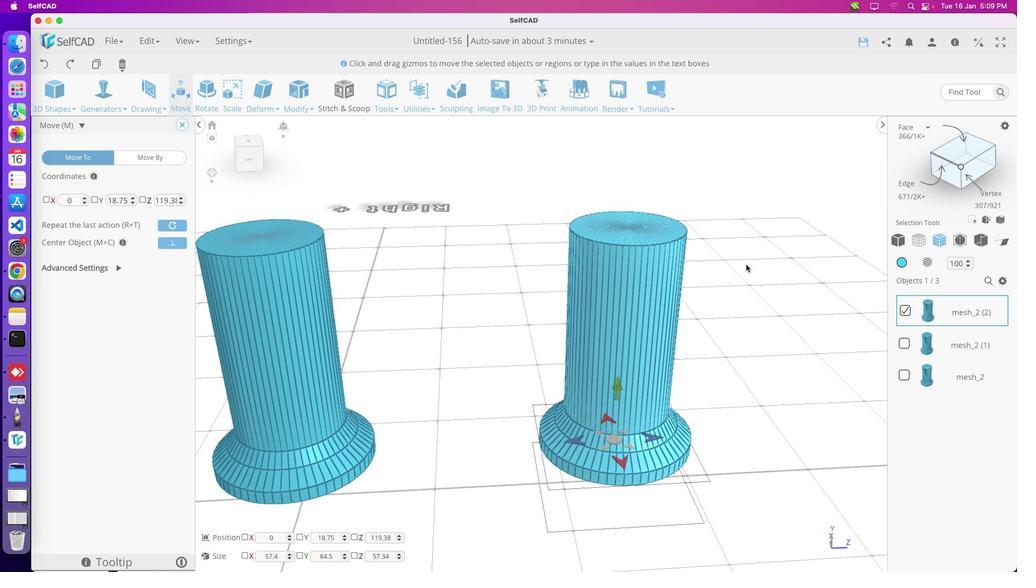 
Action: Mouse pressed middle at (426, 419)
Screenshot: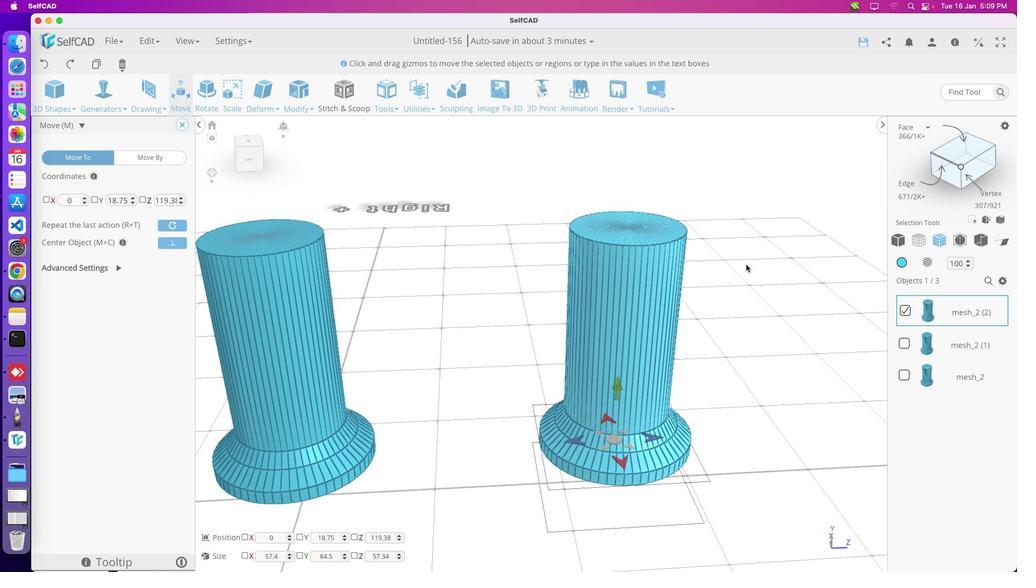 
Action: Mouse moved to (432, 421)
Screenshot: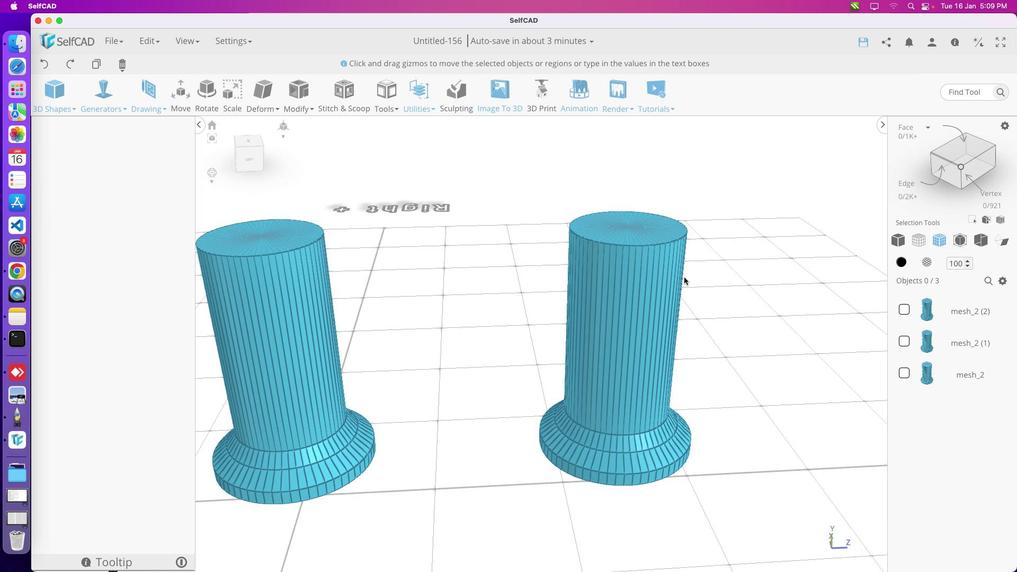 
Action: Mouse pressed left at (432, 421)
Screenshot: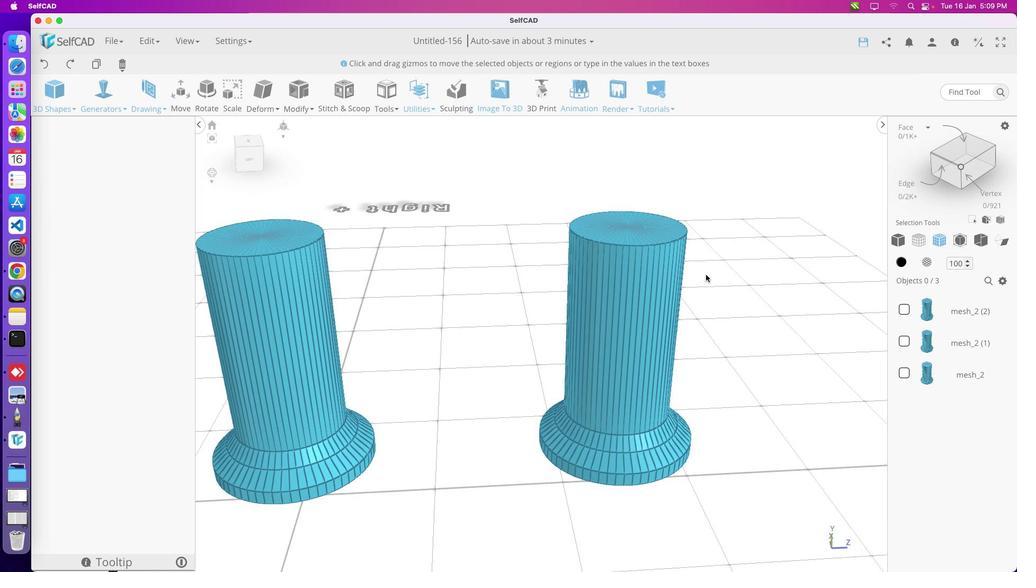 
Action: Mouse moved to (510, 418)
Screenshot: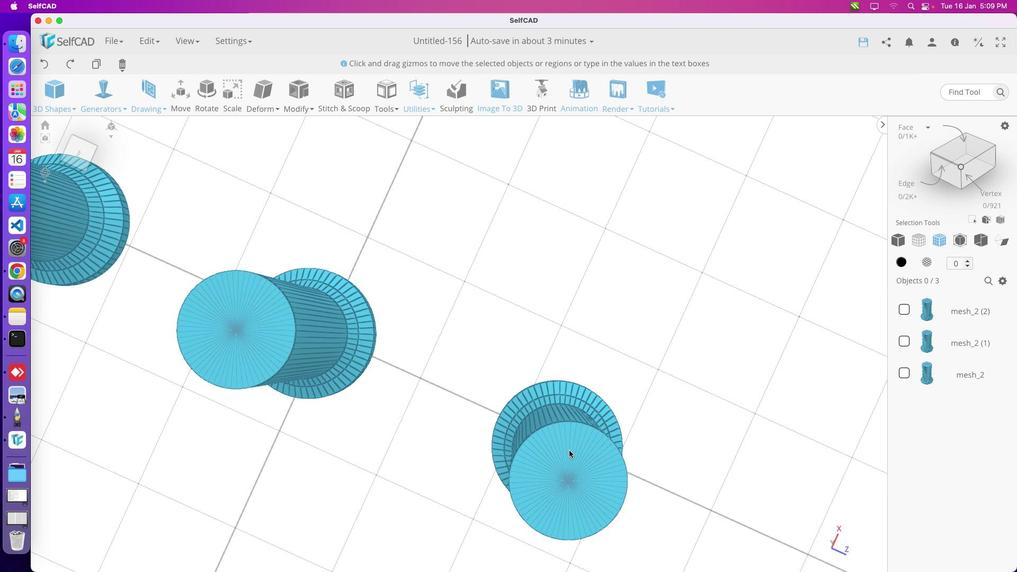 
Action: Mouse pressed middle at (510, 418)
Screenshot: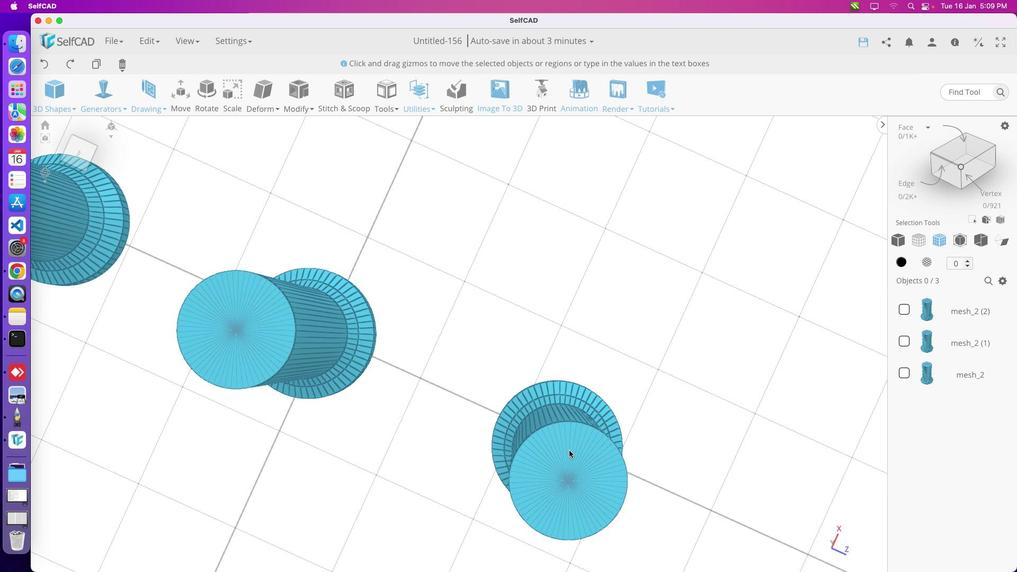 
Action: Mouse moved to (515, 418)
Screenshot: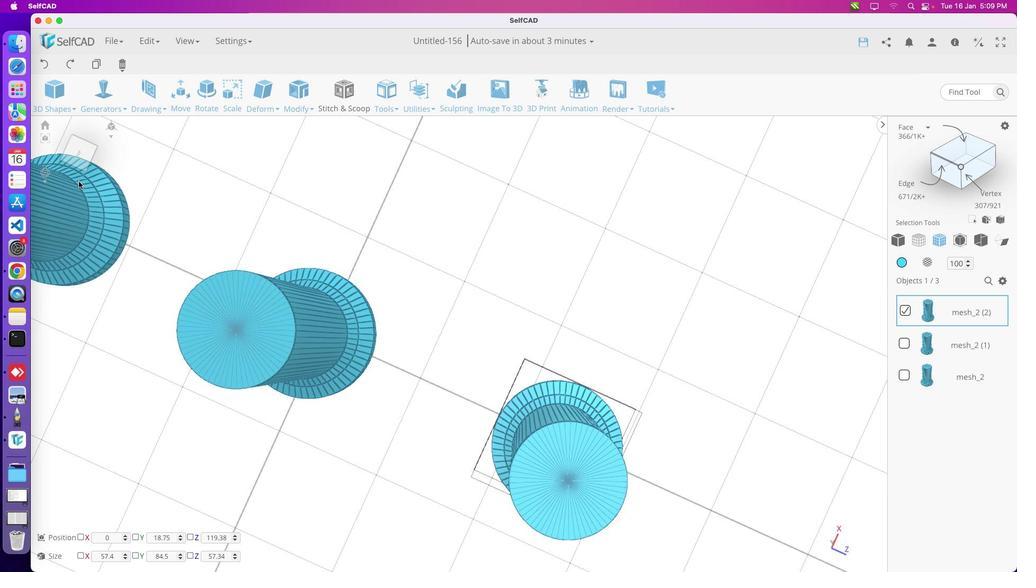 
Action: Mouse pressed left at (515, 418)
Screenshot: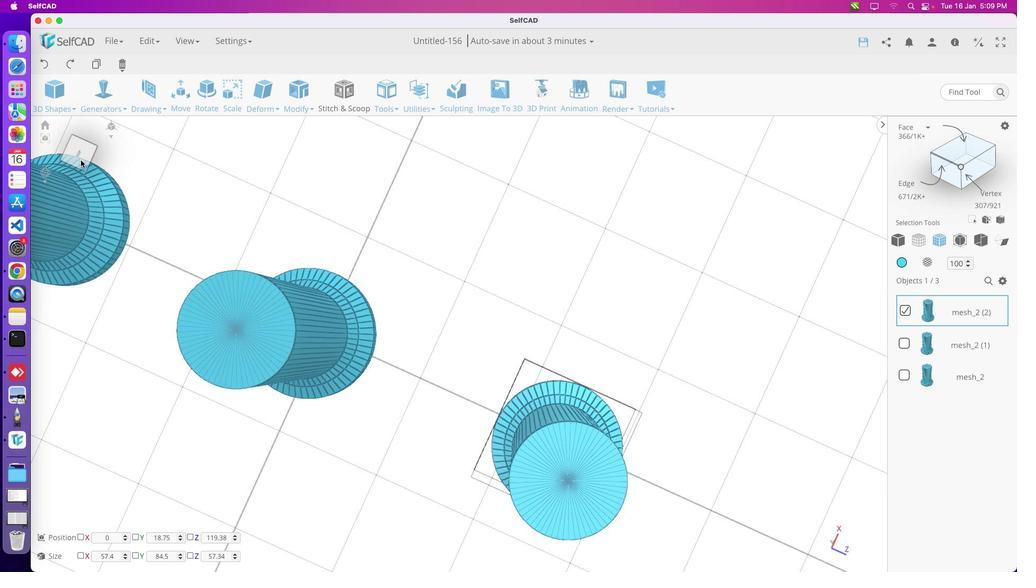 
Action: Mouse moved to (504, 419)
Screenshot: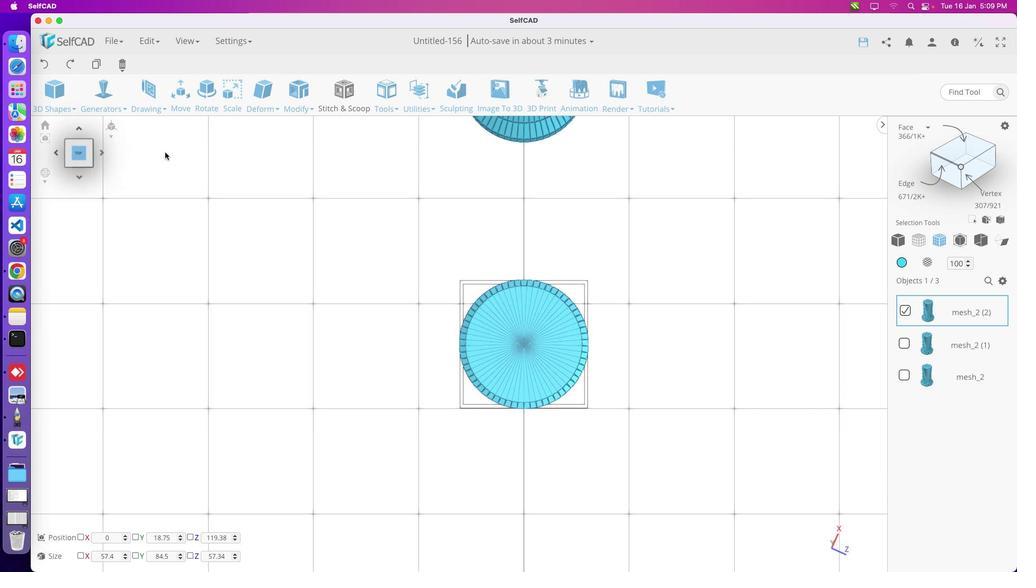 
Action: Mouse pressed left at (504, 419)
Screenshot: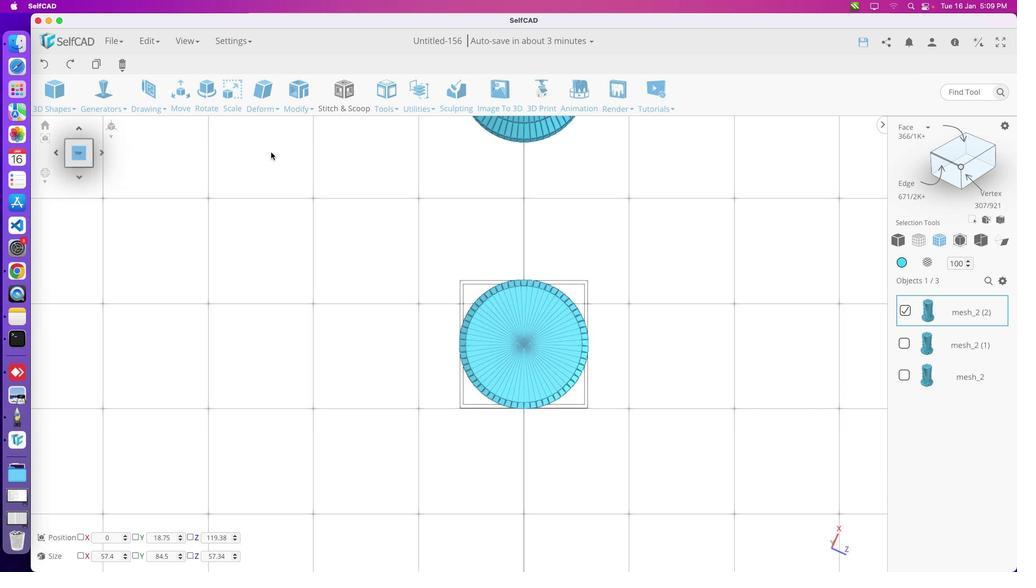 
Action: Mouse moved to (440, 433)
Screenshot: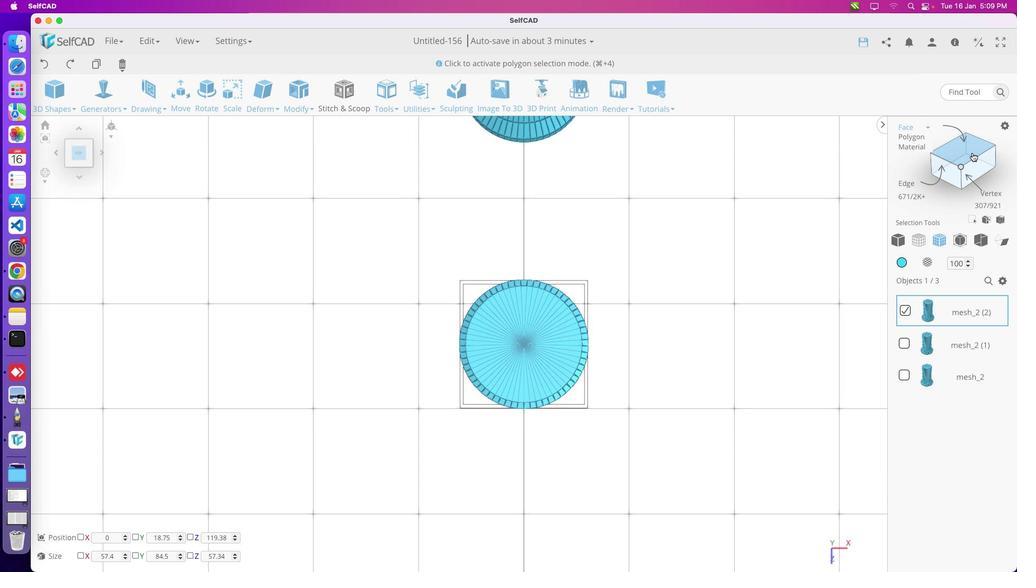 
Action: Mouse pressed left at (440, 433)
Screenshot: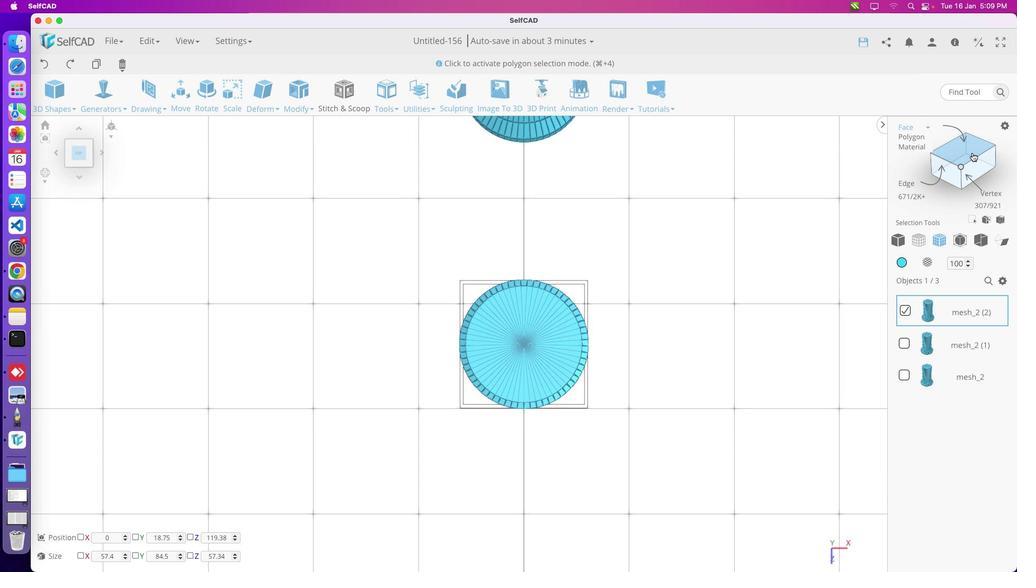 
Action: Mouse moved to (235, 409)
Screenshot: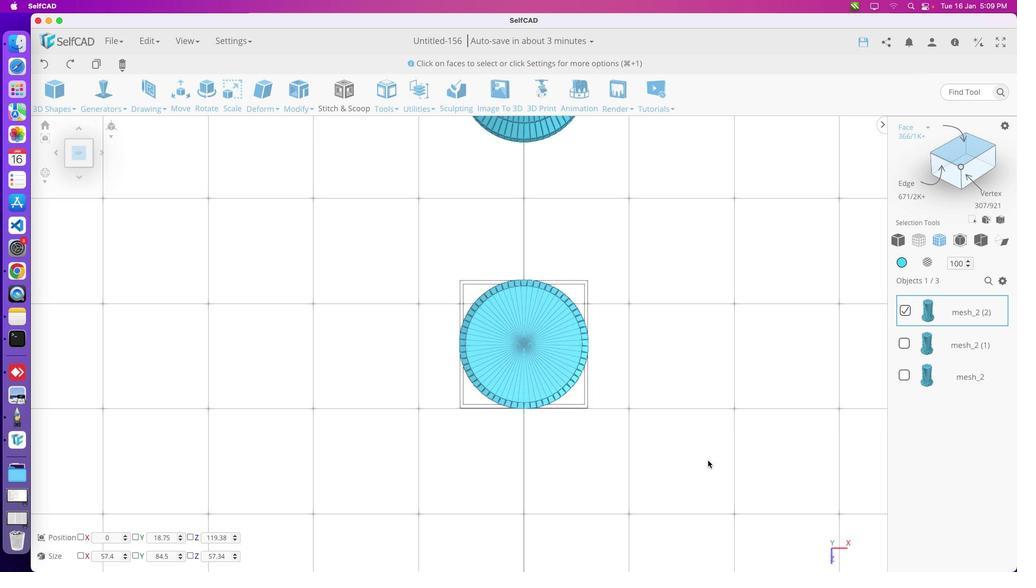 
Action: Mouse pressed left at (235, 409)
Screenshot: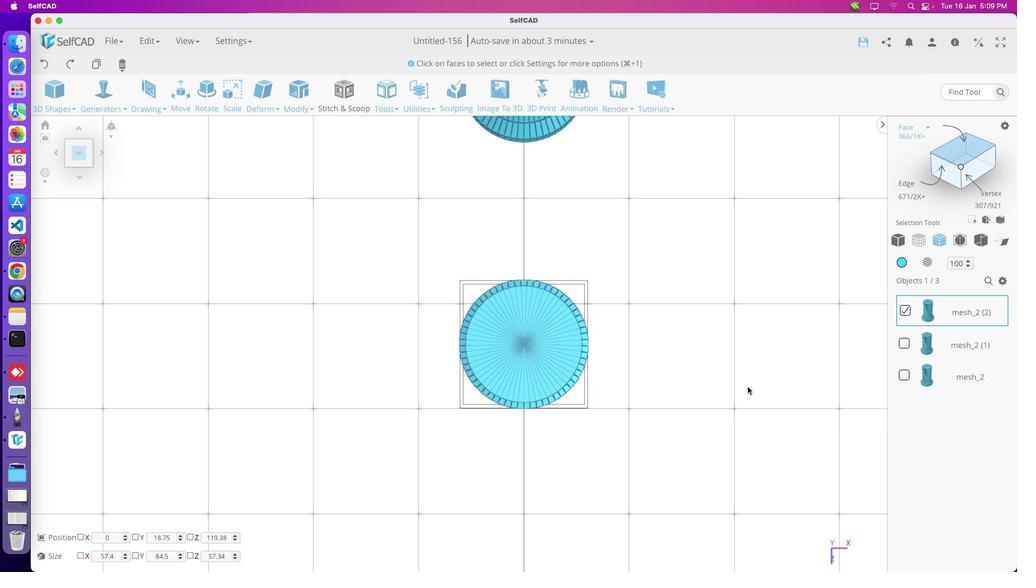 
Action: Mouse moved to (611, 409)
Screenshot: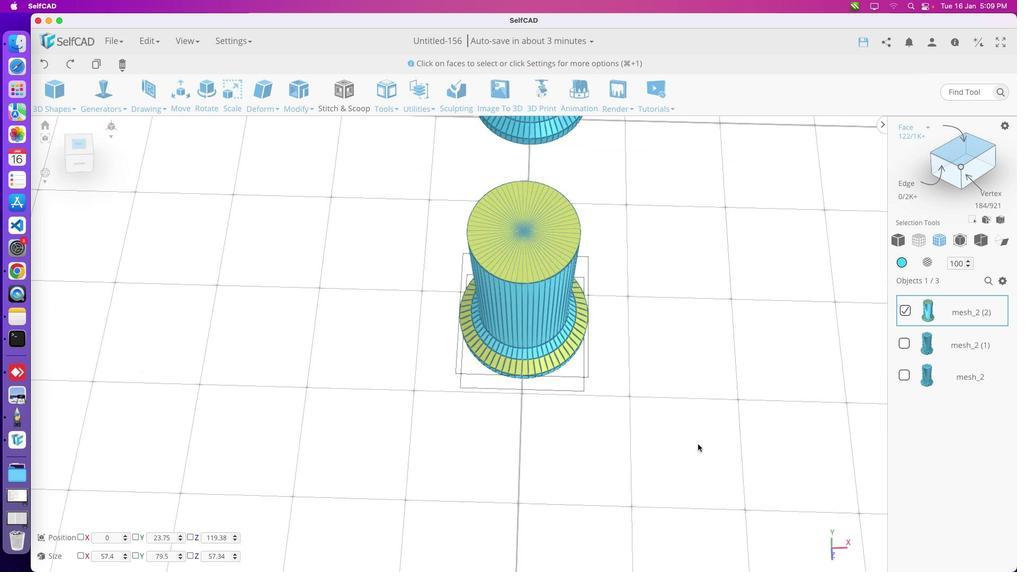 
Action: Mouse pressed left at (611, 409)
Screenshot: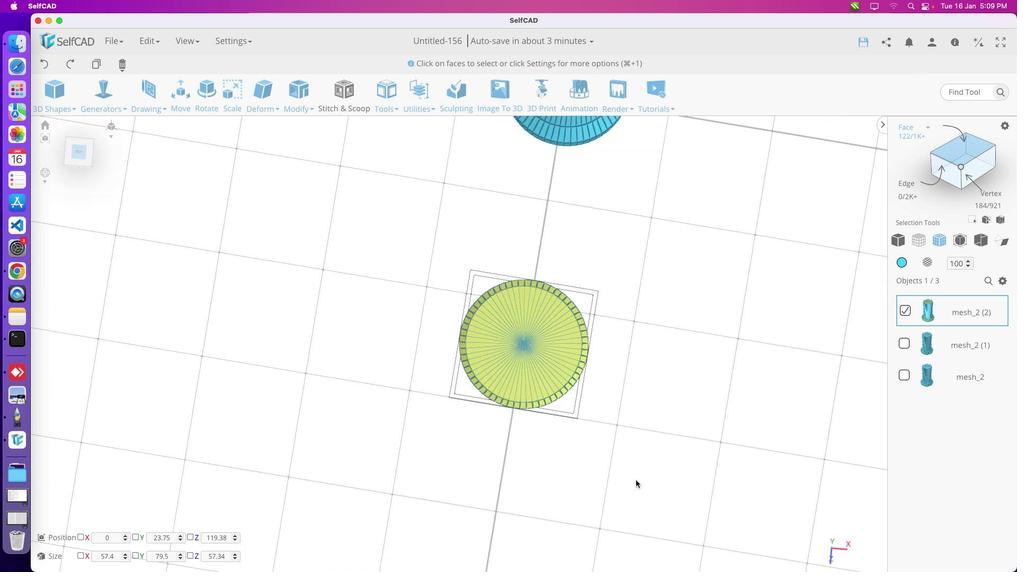 
Action: Mouse moved to (371, 415)
Screenshot: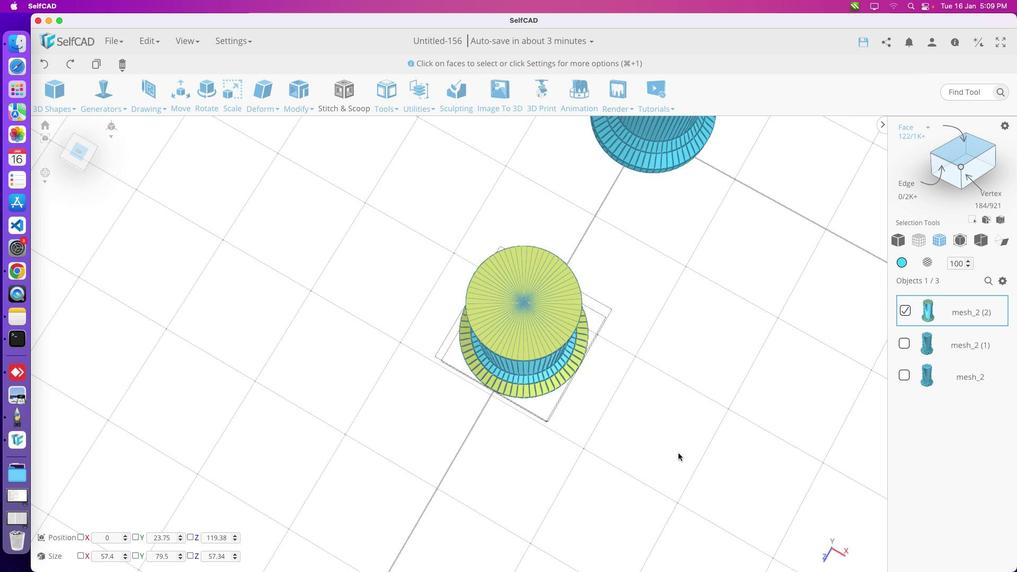 
Action: Mouse pressed right at (371, 415)
Screenshot: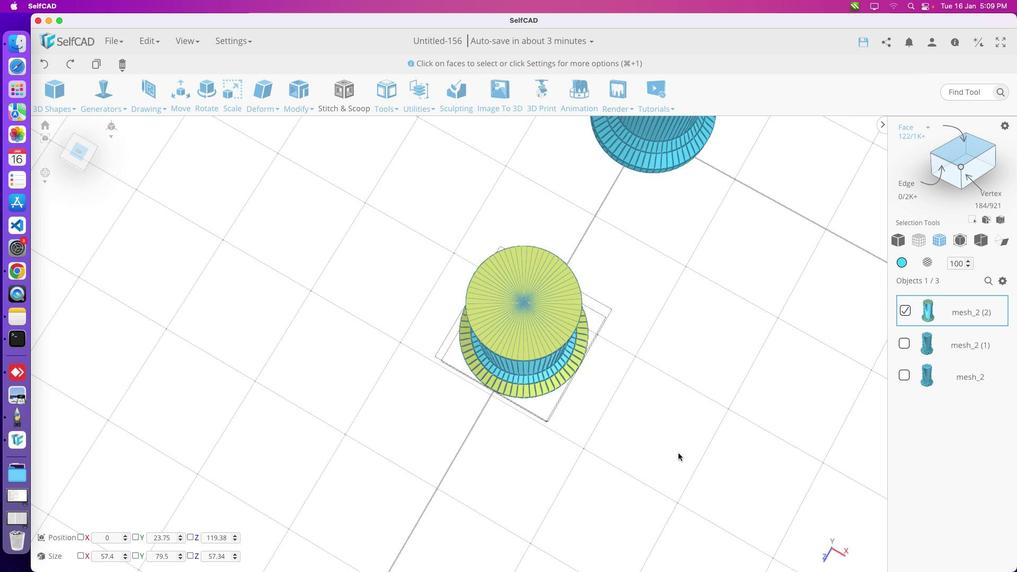 
Action: Mouse moved to (501, 433)
Screenshot: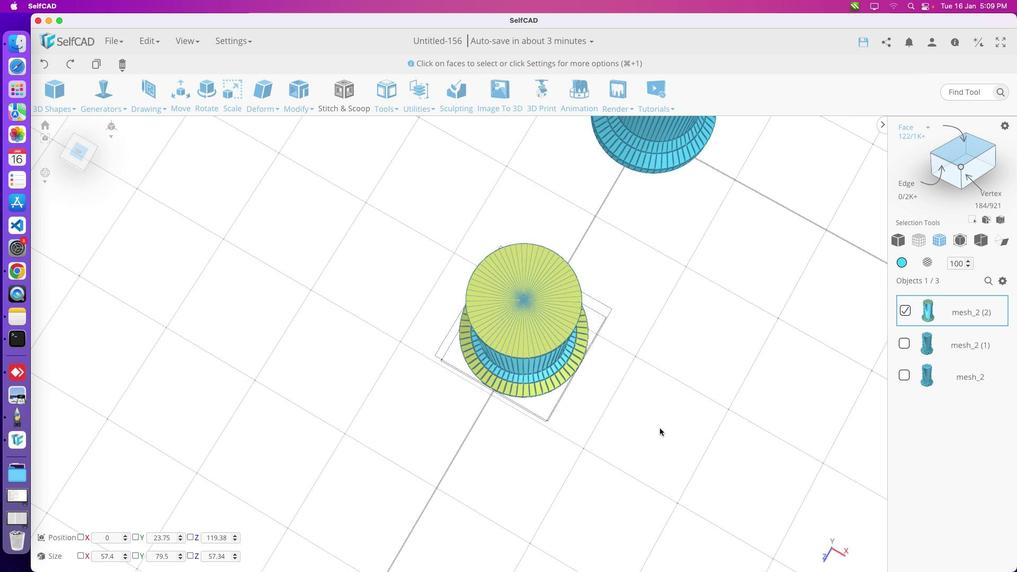 
Action: Mouse pressed left at (501, 433)
Screenshot: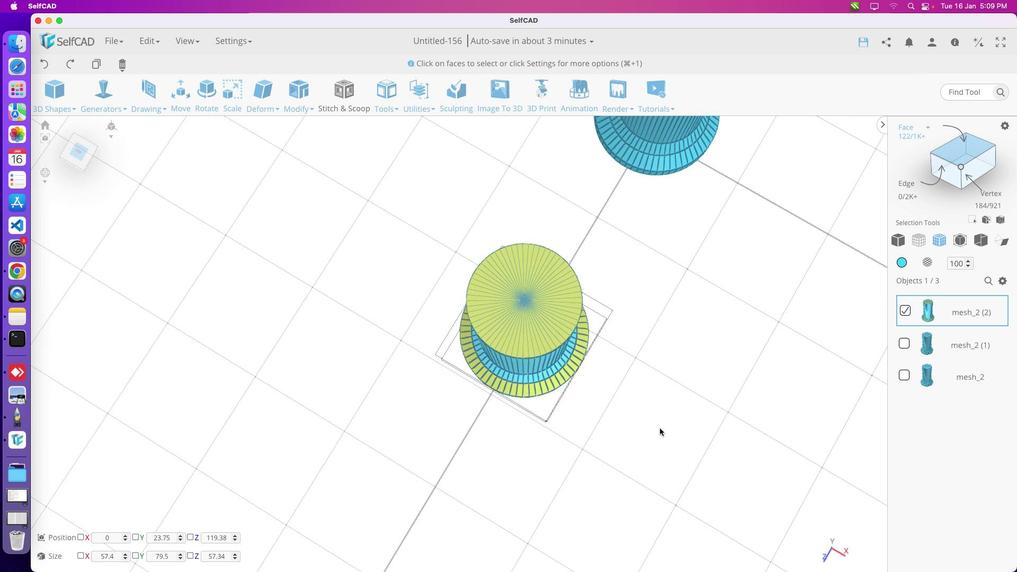 
Action: Mouse moved to (486, 433)
Screenshot: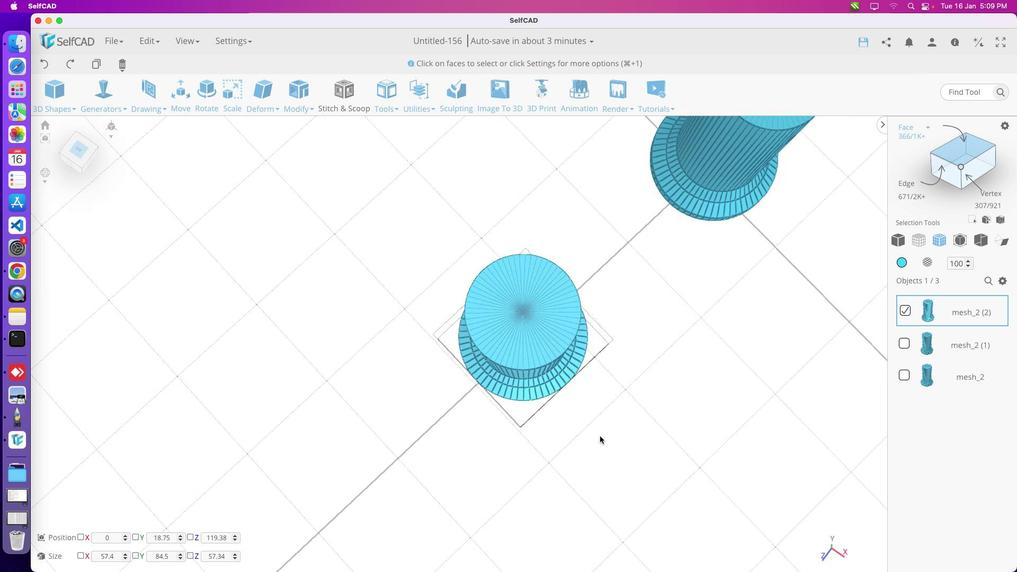 
Action: Mouse pressed left at (486, 433)
Screenshot: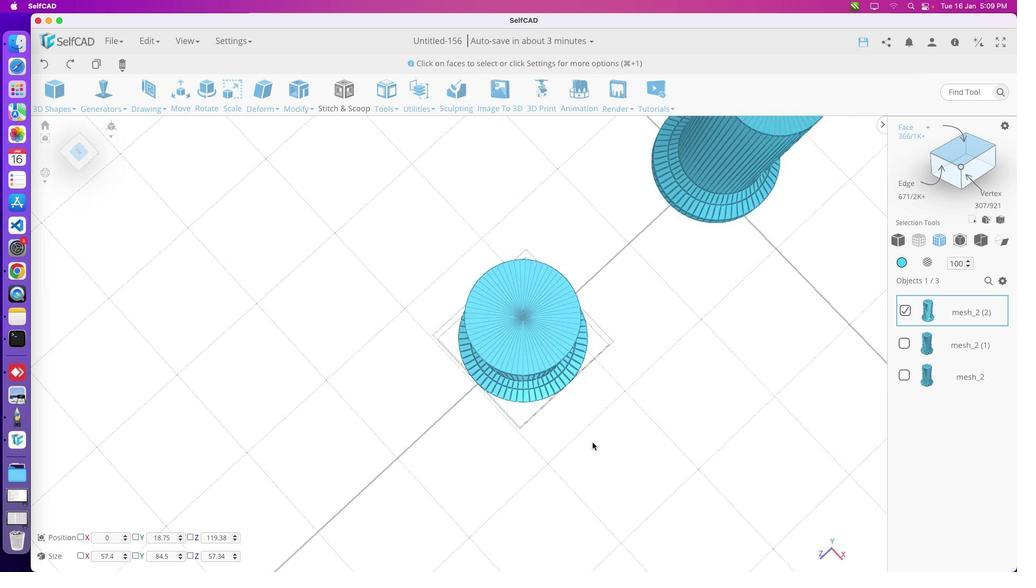 
Action: Mouse moved to (480, 431)
Screenshot: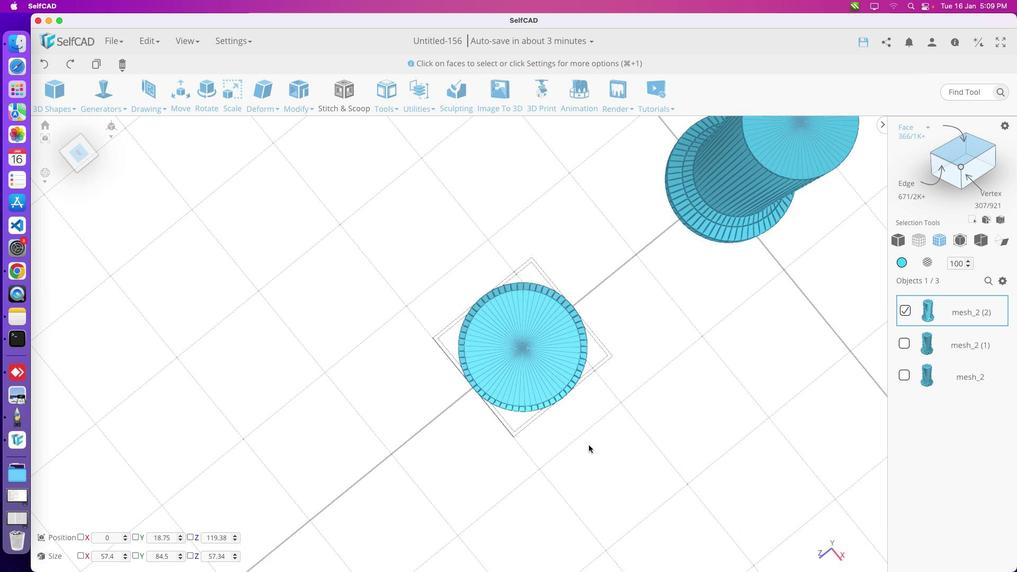 
Action: Mouse pressed left at (480, 431)
Screenshot: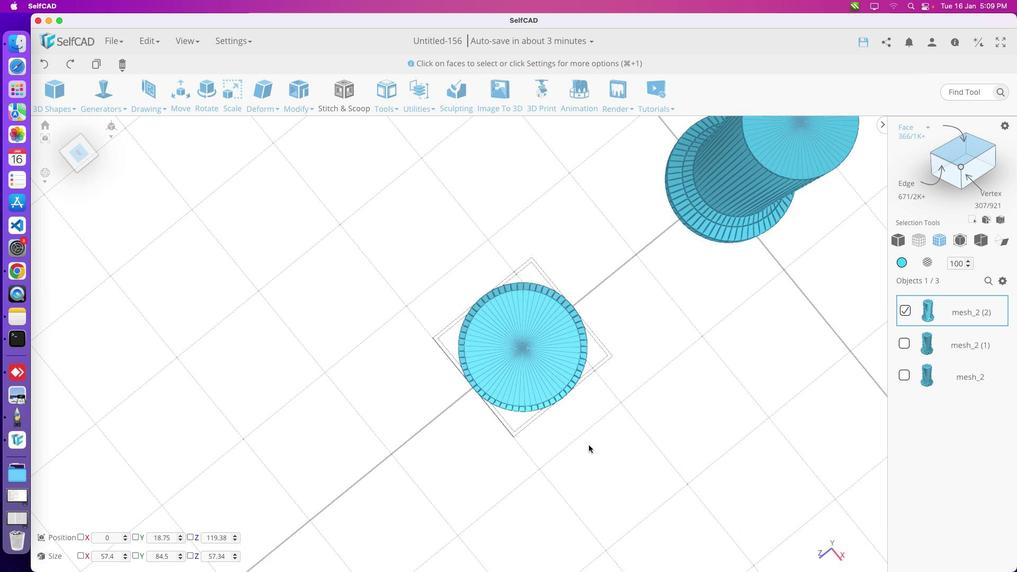 
Action: Mouse moved to (473, 431)
Screenshot: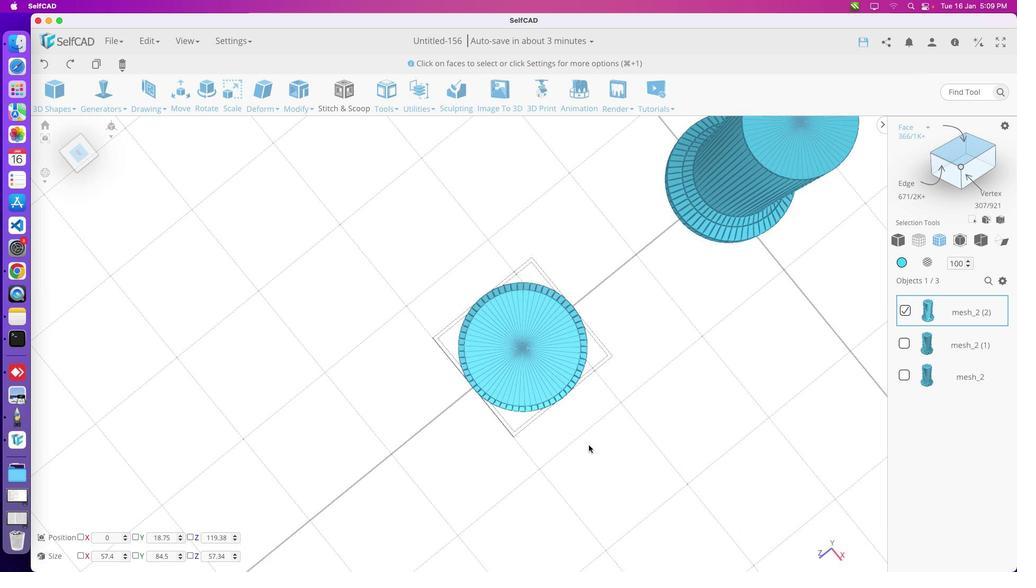 
Action: Mouse pressed left at (473, 431)
Screenshot: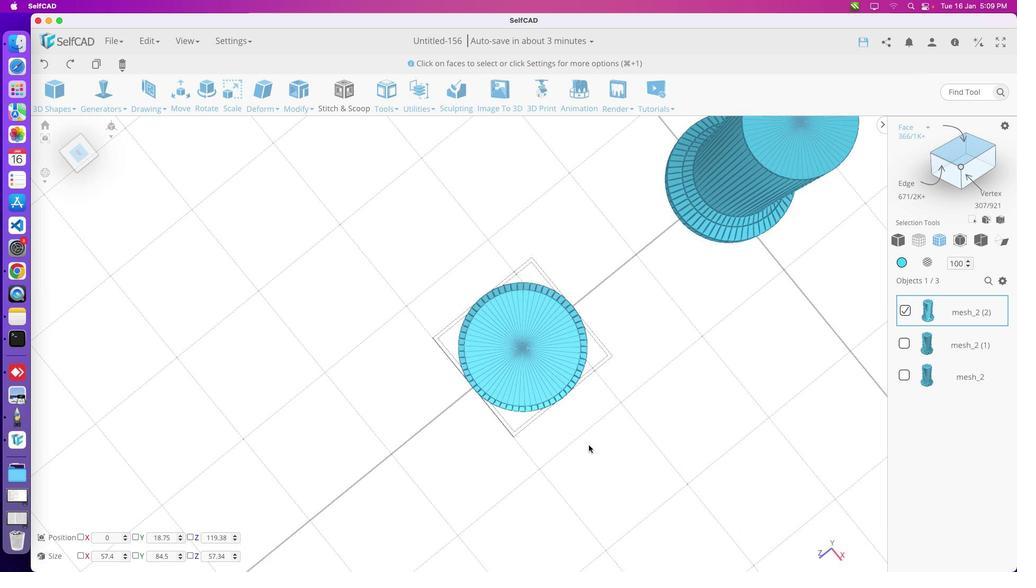 
Action: Mouse moved to (473, 431)
Screenshot: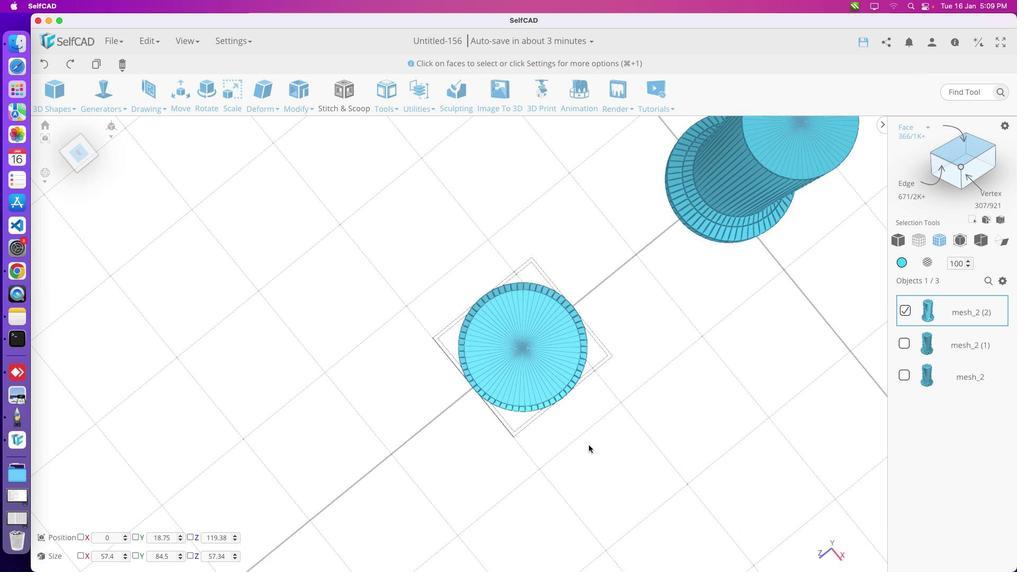 
Action: Mouse pressed left at (473, 431)
Screenshot: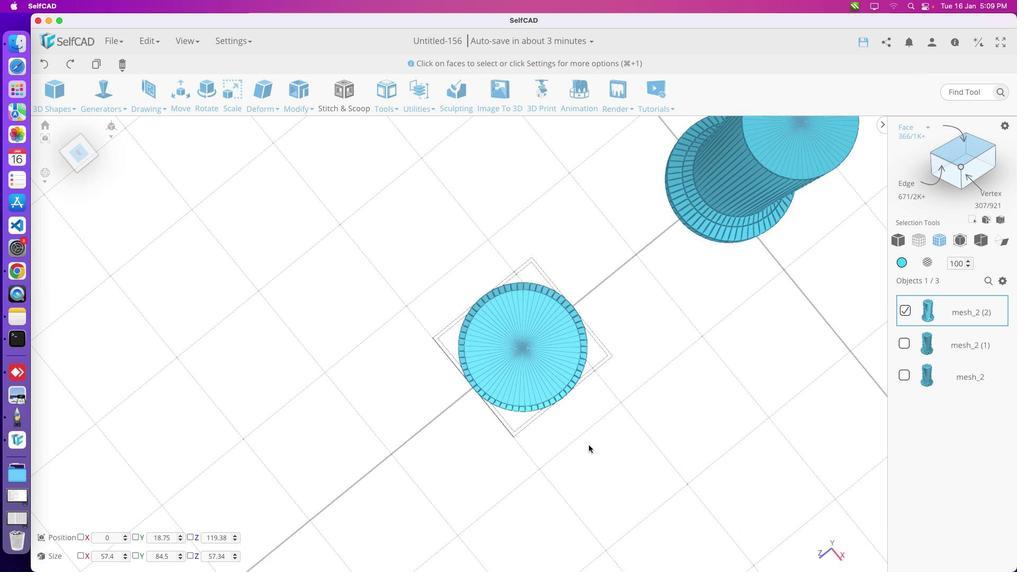 
Action: Mouse moved to (452, 424)
Screenshot: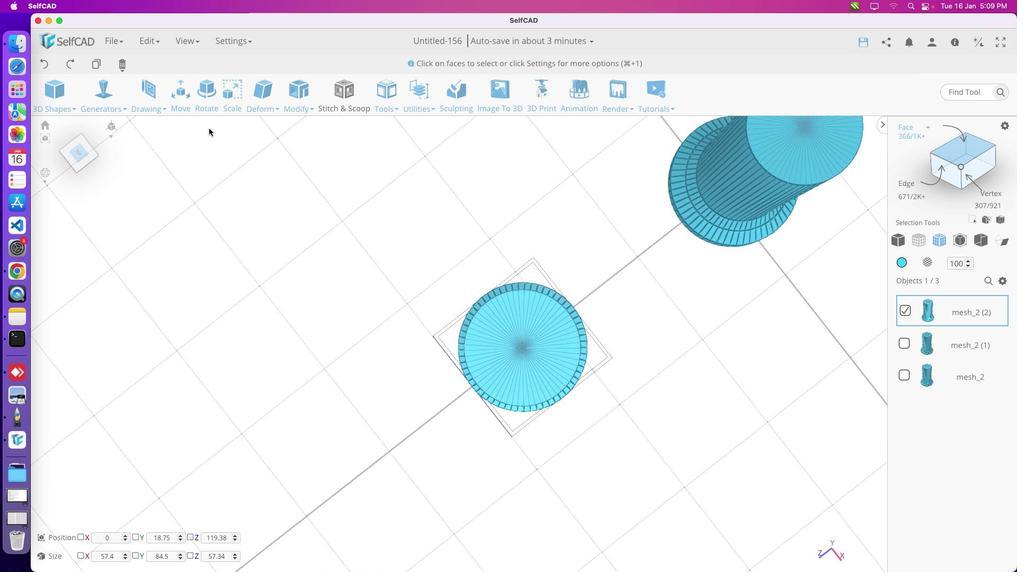 
Action: Mouse pressed left at (452, 424)
Screenshot: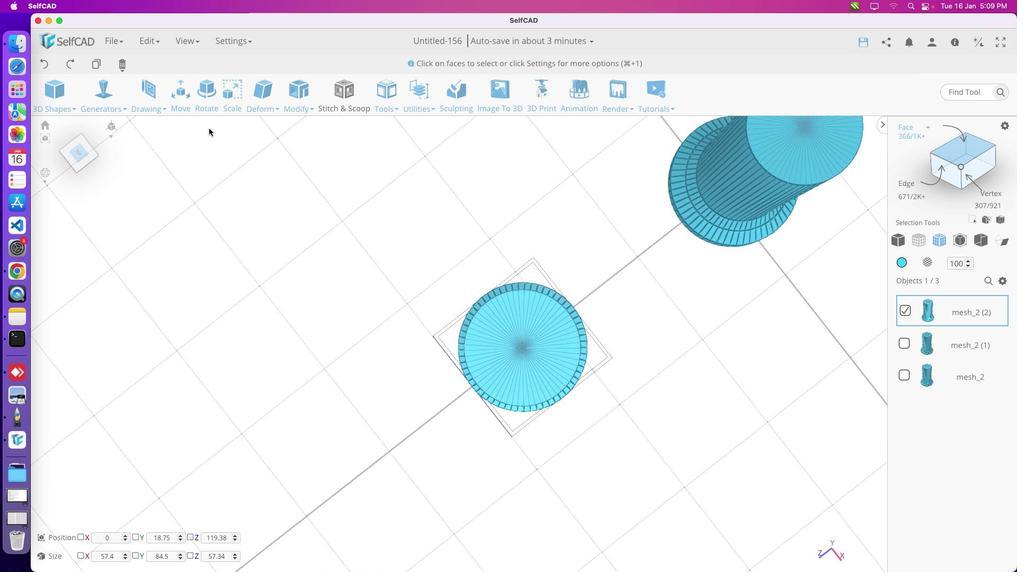 
Action: Mouse moved to (235, 409)
